 Task: Who was a key sculptor in the Modernism era?
Action: Mouse moved to (122, 140)
Screenshot: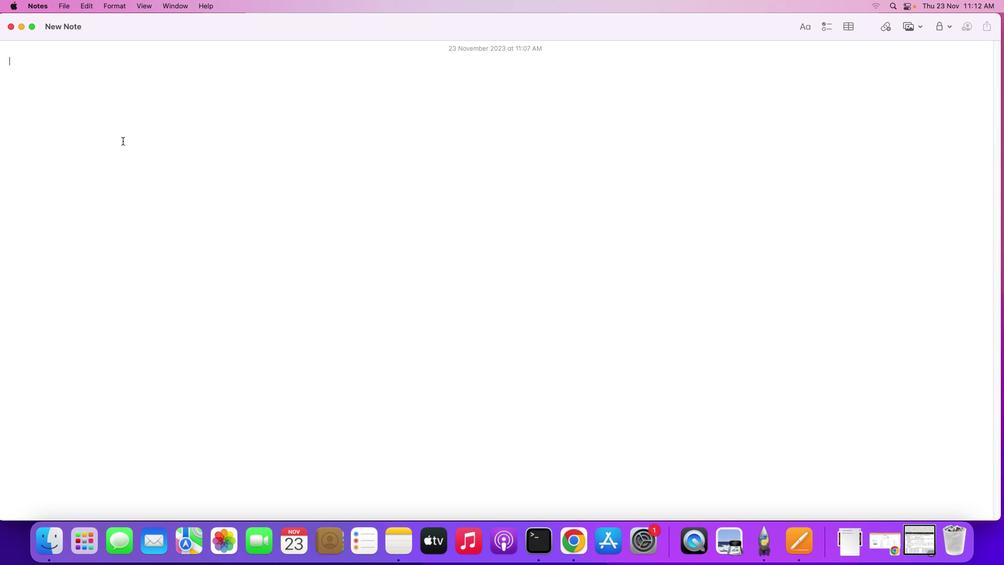 
Action: Mouse pressed left at (122, 140)
Screenshot: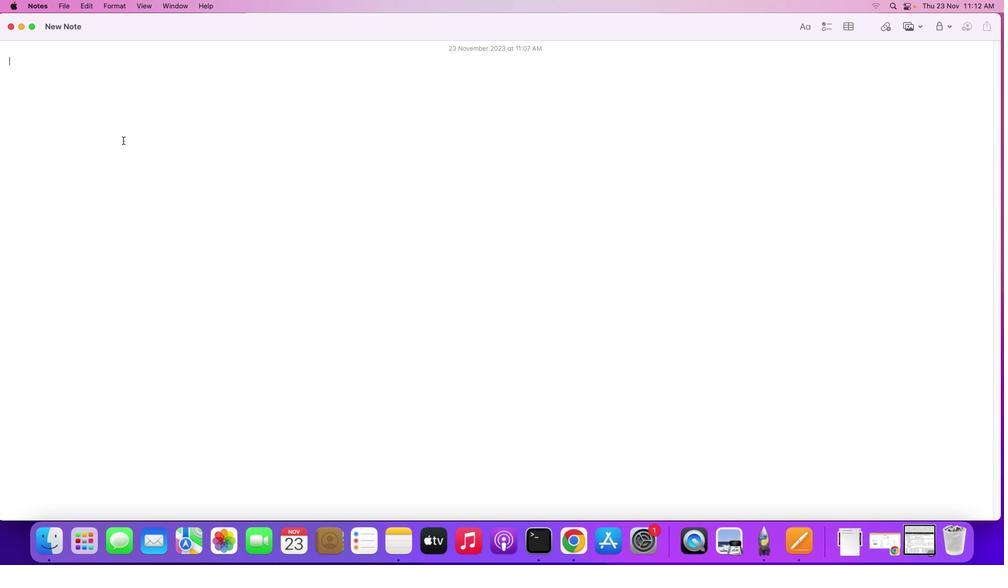 
Action: Mouse moved to (121, 141)
Screenshot: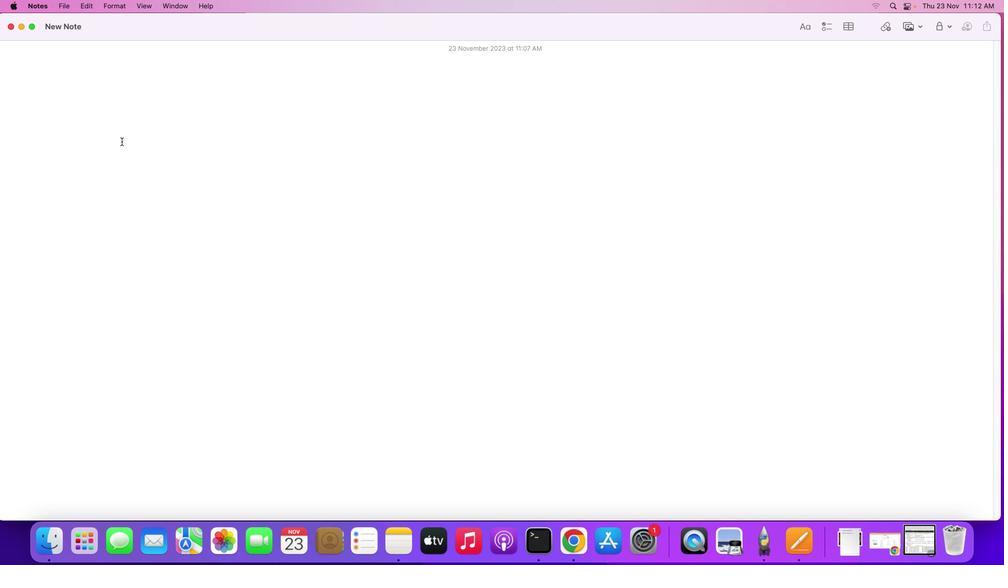 
Action: Key pressed Key.shift'W''h''o'Key.space'w''a''s'Key.space'a'Key.space'k''e''y'Key.space's''c''u''l''p''t''o''r'Key.space'i''n'Key.space't''h''e'Key.spaceKey.shift'M''o''d''e''r''n''i''s''m'Key.space'e''r''a'Key.shift_r'?'Key.enter
Screenshot: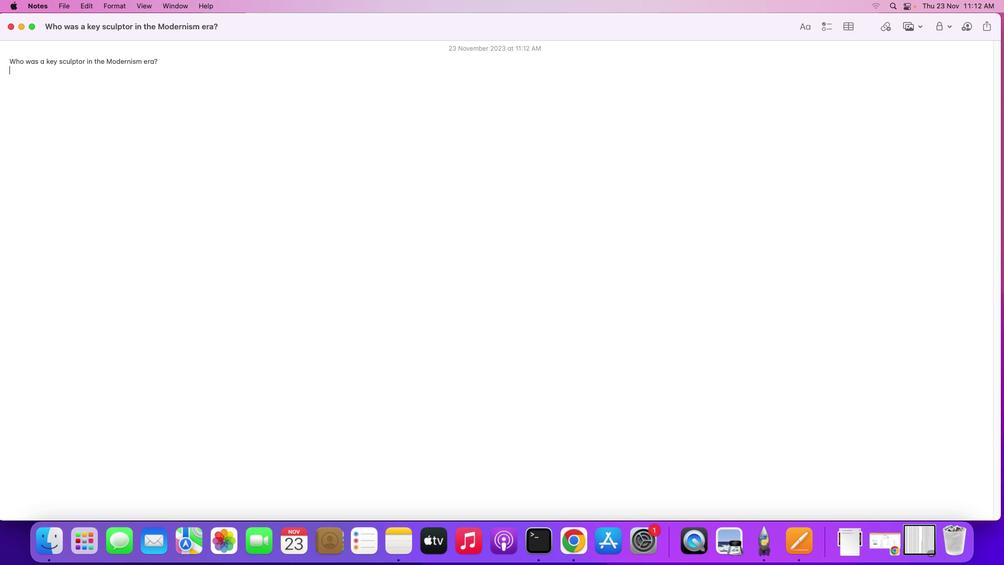 
Action: Mouse moved to (882, 542)
Screenshot: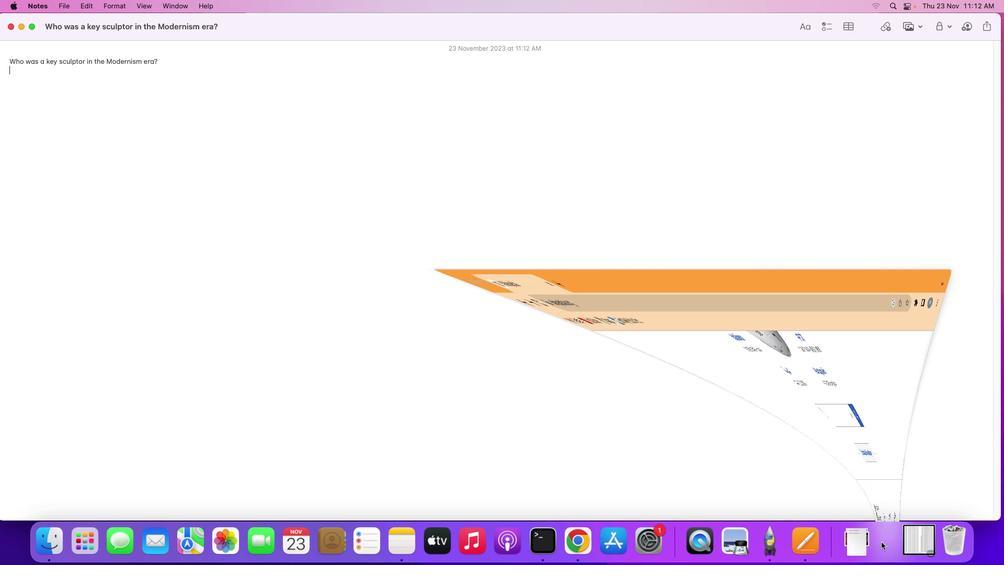 
Action: Mouse pressed left at (882, 542)
Screenshot: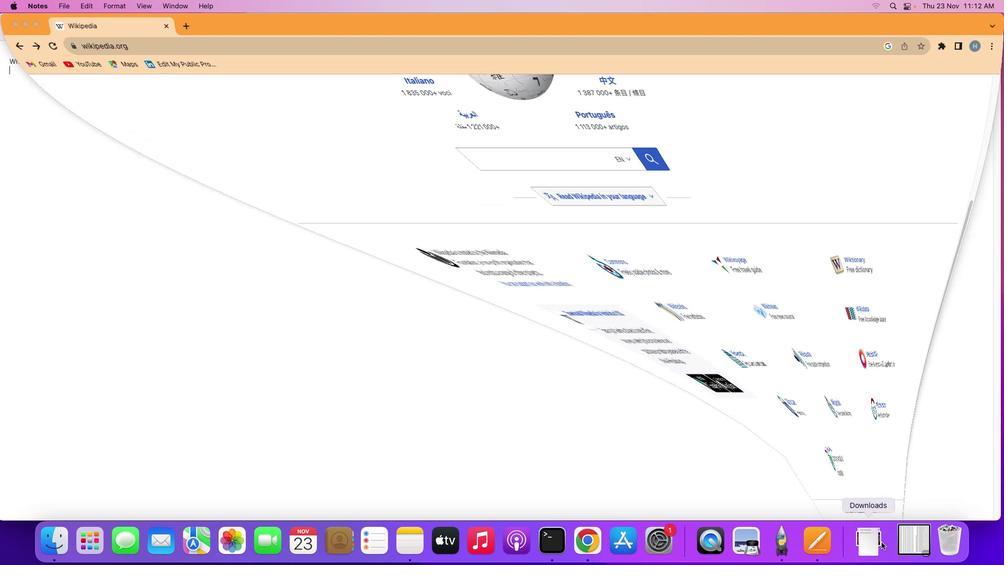 
Action: Mouse moved to (382, 190)
Screenshot: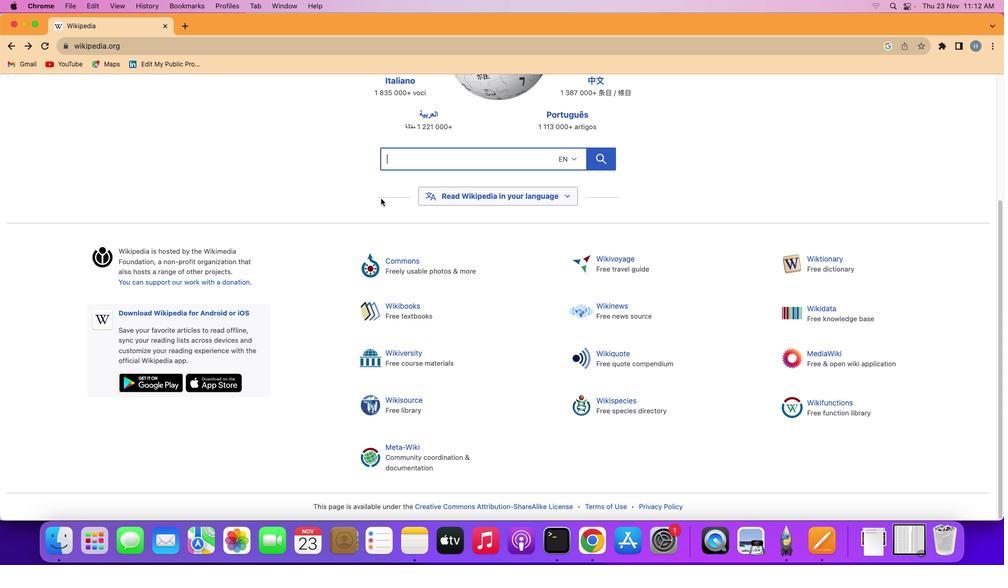
Action: Mouse scrolled (382, 190) with delta (0, 0)
Screenshot: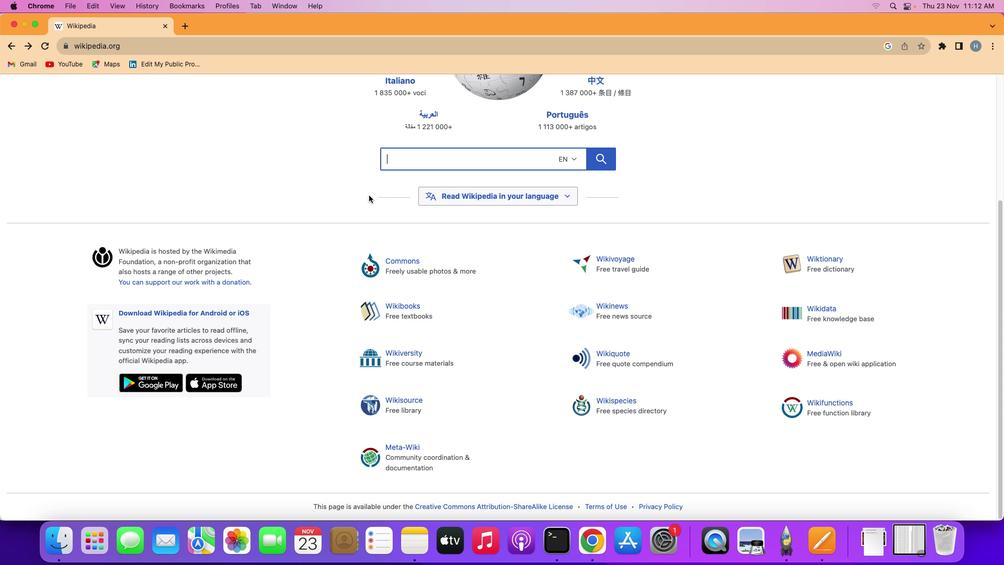 
Action: Mouse scrolled (382, 190) with delta (0, 0)
Screenshot: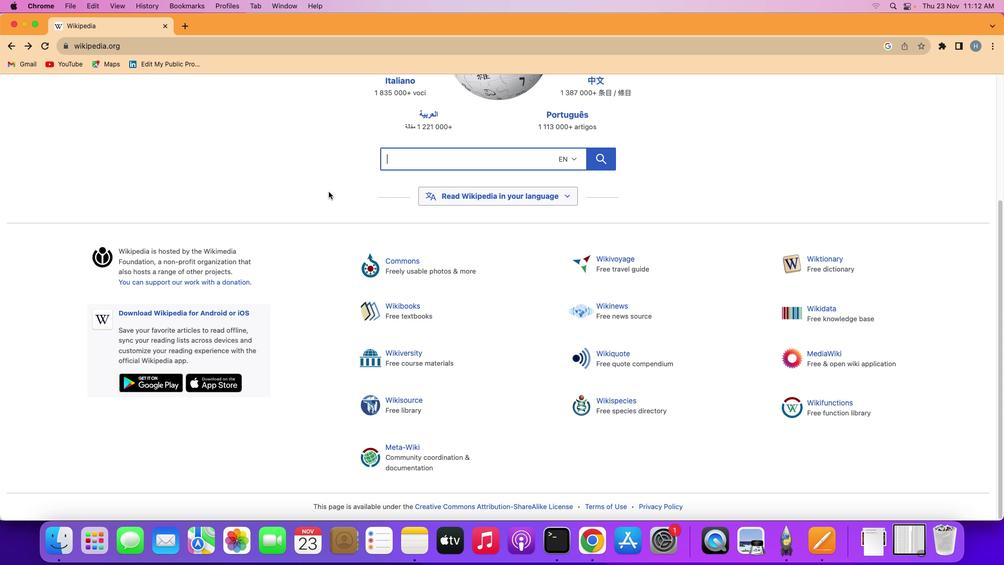 
Action: Mouse scrolled (382, 190) with delta (0, -1)
Screenshot: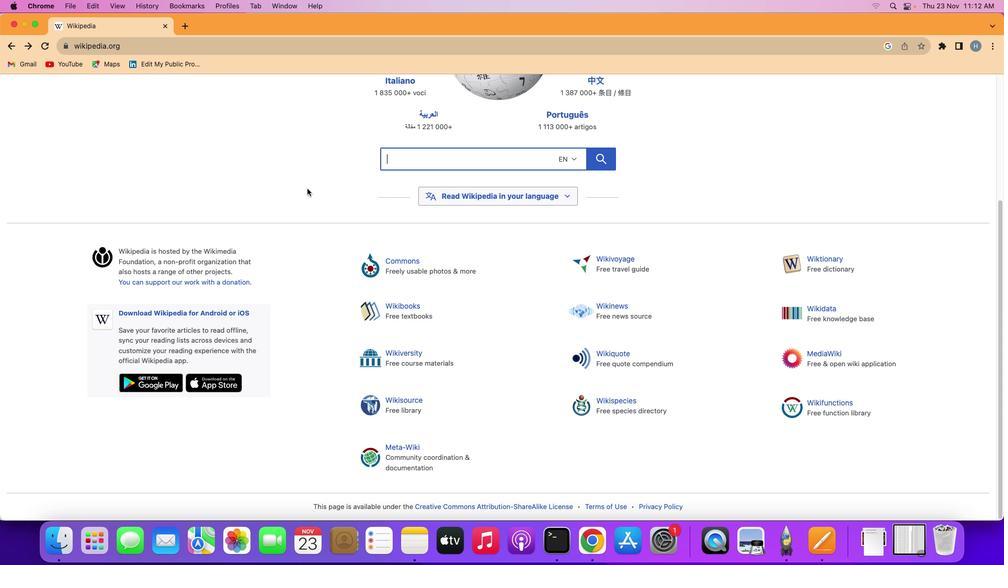 
Action: Mouse scrolled (382, 190) with delta (0, -2)
Screenshot: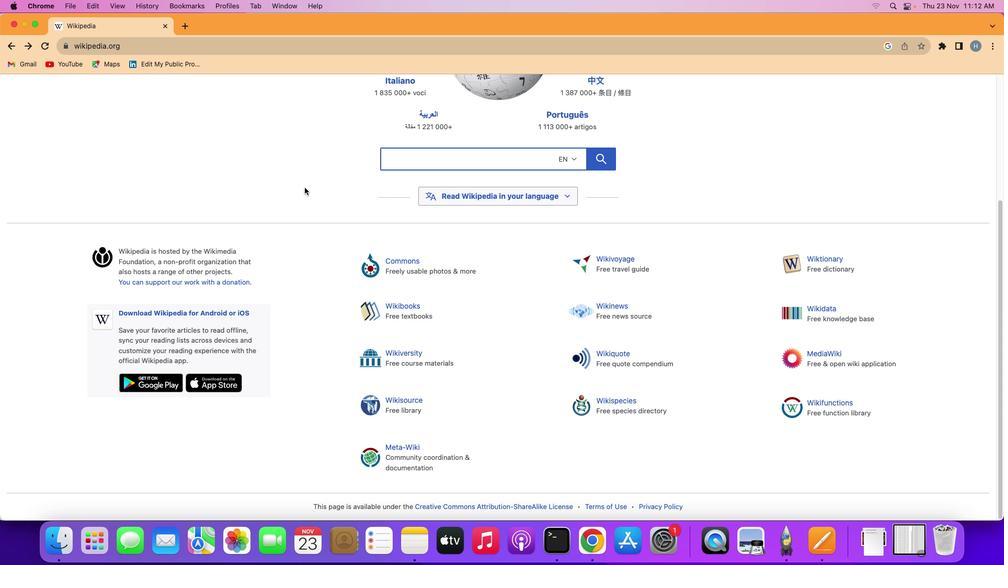
Action: Mouse moved to (381, 198)
Screenshot: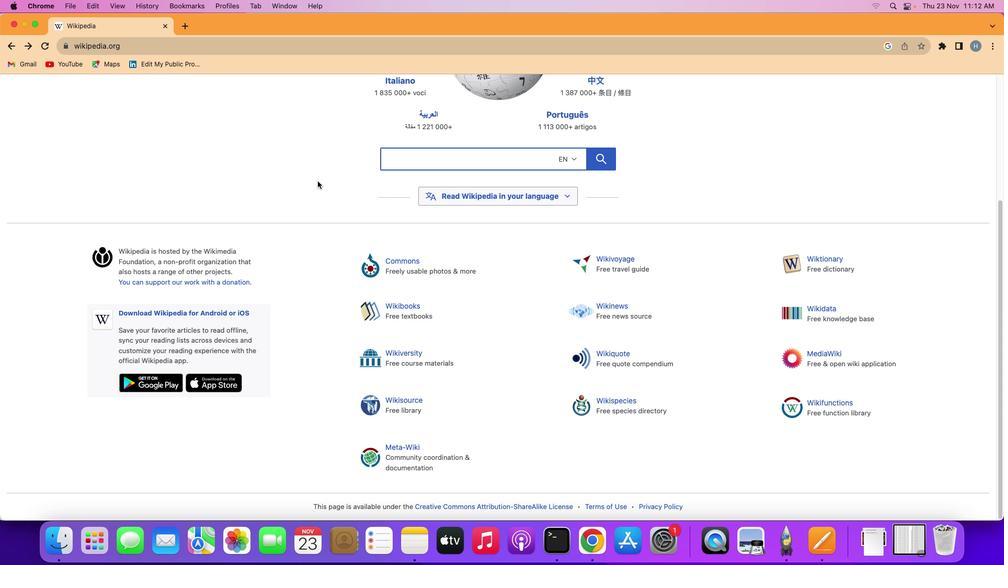 
Action: Mouse scrolled (381, 198) with delta (0, 0)
Screenshot: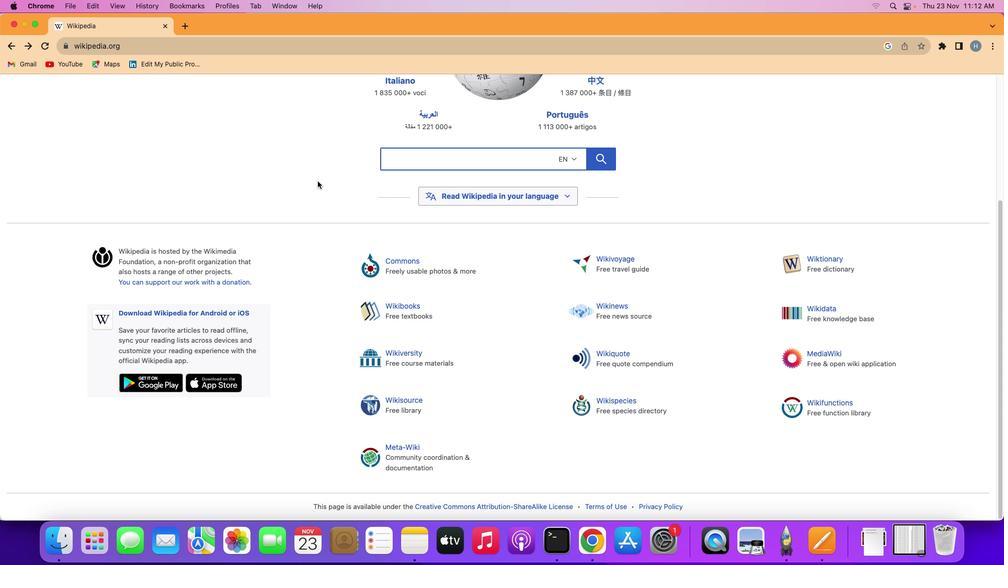 
Action: Mouse moved to (381, 198)
Screenshot: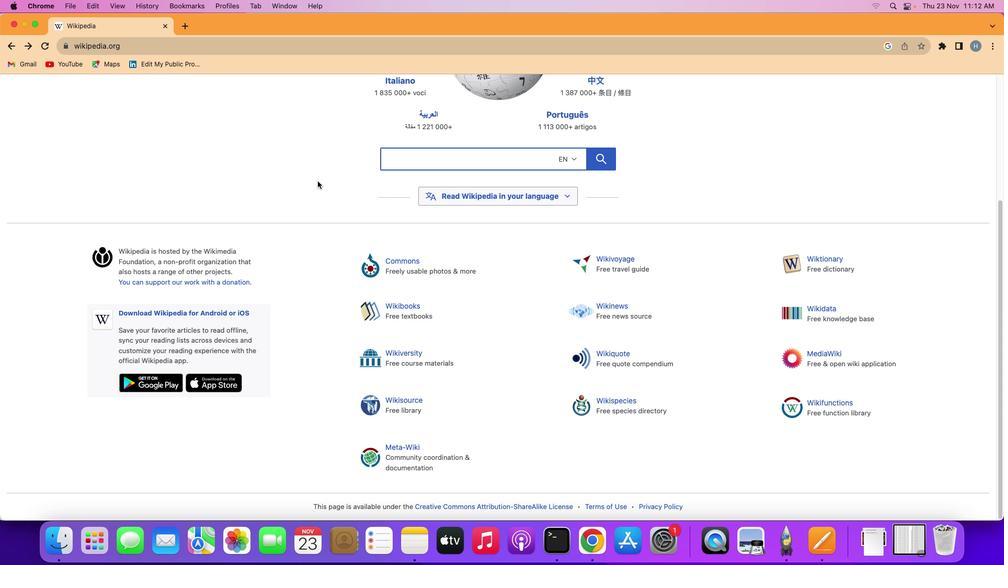 
Action: Mouse scrolled (381, 198) with delta (0, 0)
Screenshot: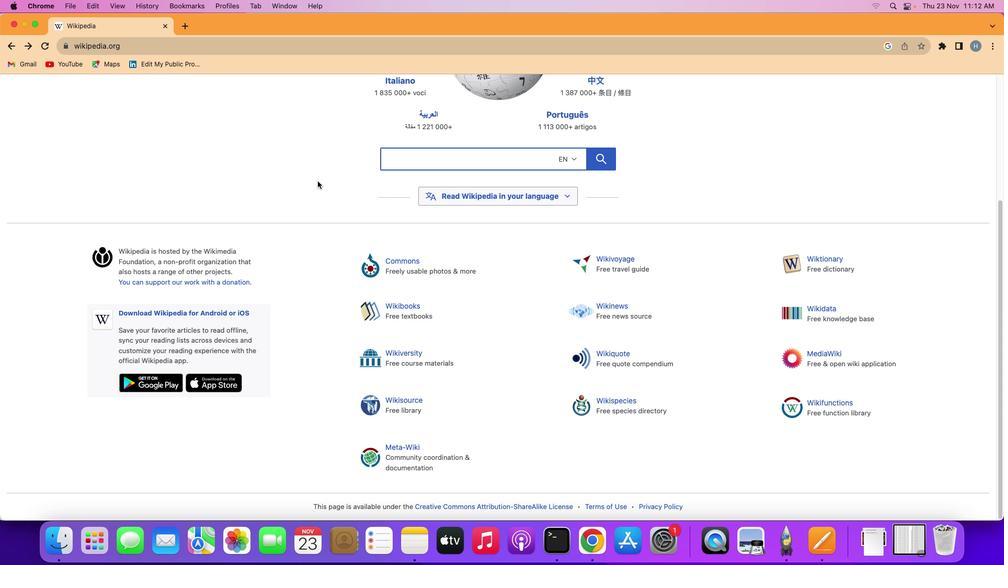 
Action: Mouse scrolled (381, 198) with delta (0, -1)
Screenshot: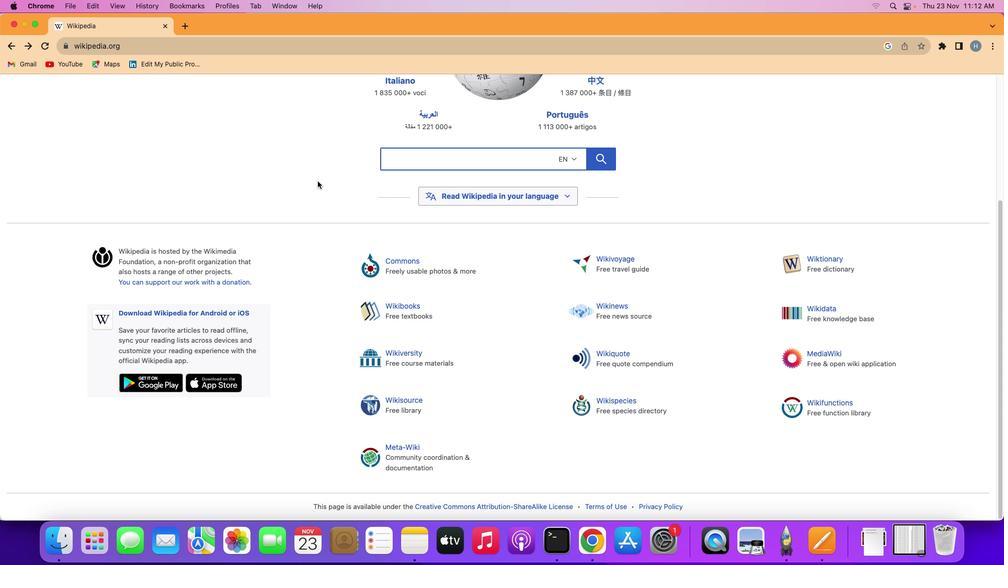 
Action: Mouse moved to (316, 183)
Screenshot: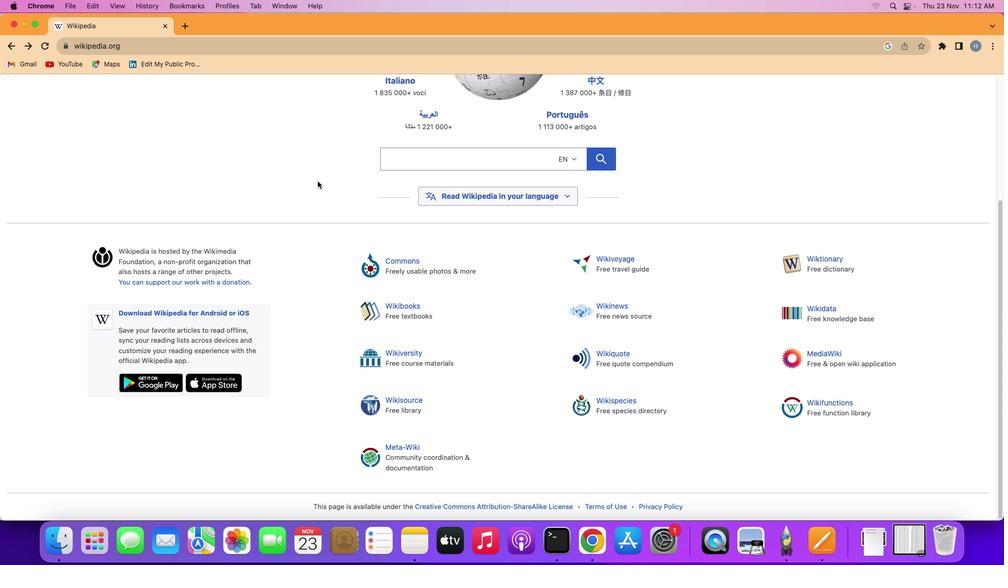 
Action: Mouse scrolled (316, 183) with delta (0, 0)
Screenshot: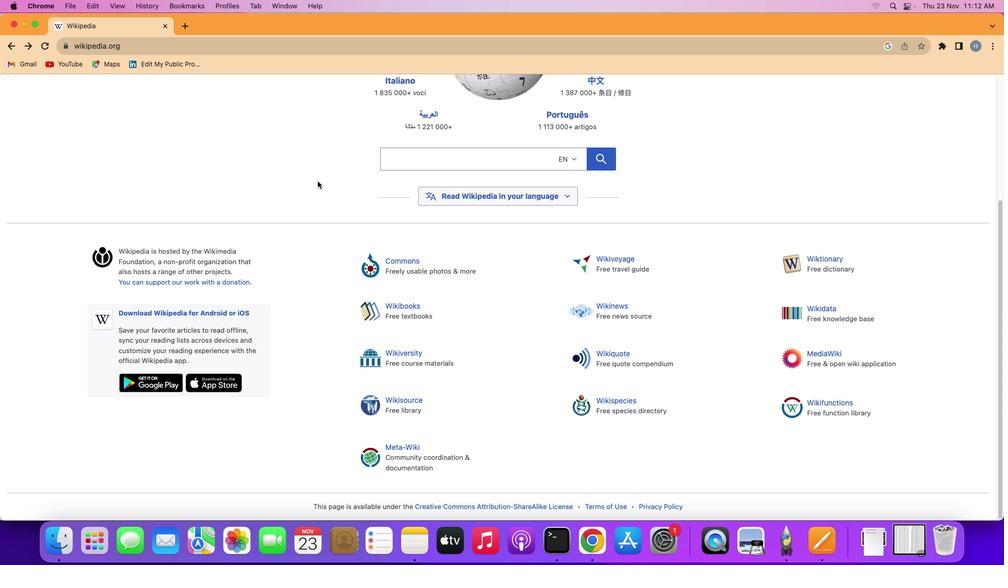 
Action: Mouse moved to (317, 181)
Screenshot: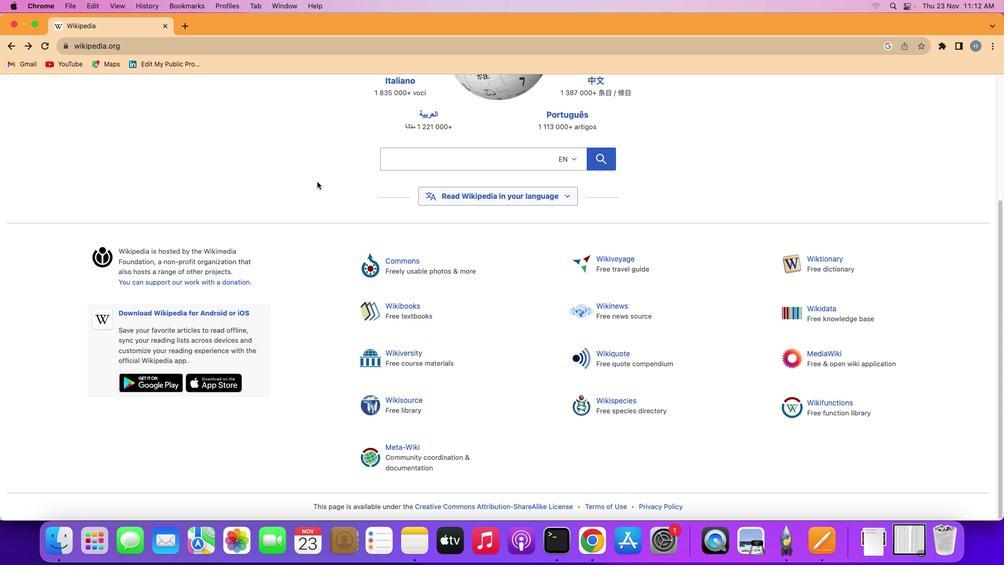 
Action: Mouse pressed left at (317, 181)
Screenshot: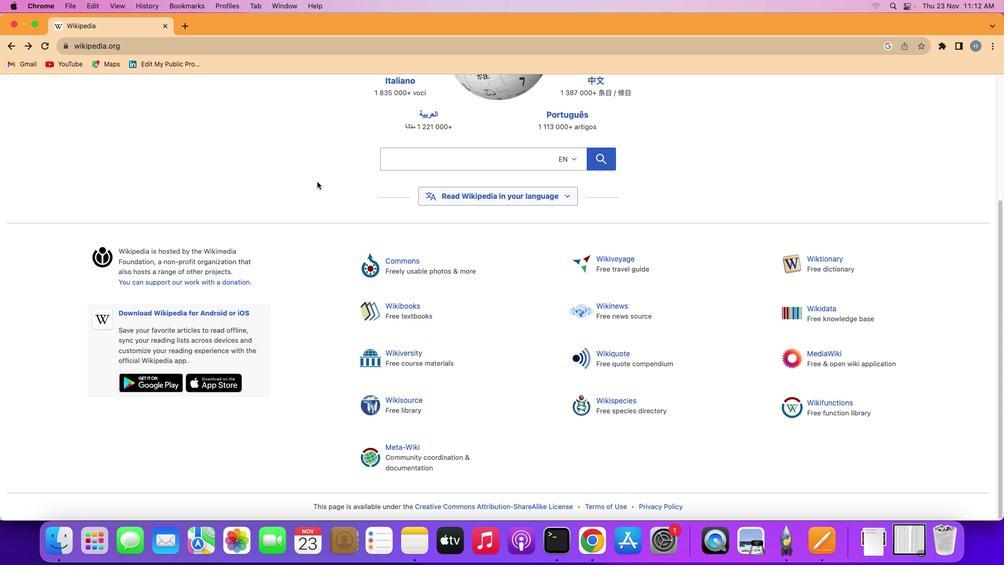 
Action: Mouse moved to (317, 181)
Screenshot: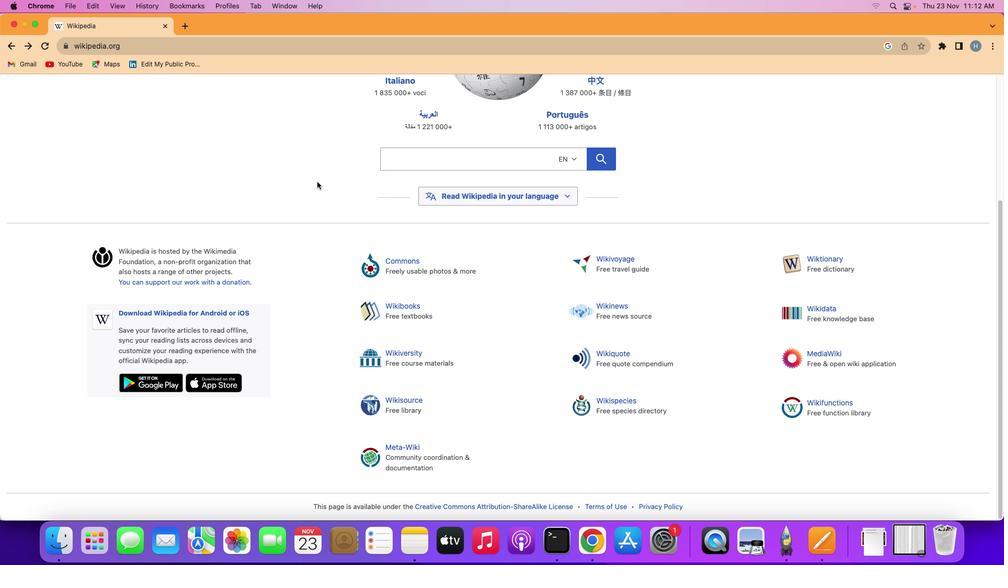 
Action: Mouse scrolled (317, 181) with delta (0, 0)
Screenshot: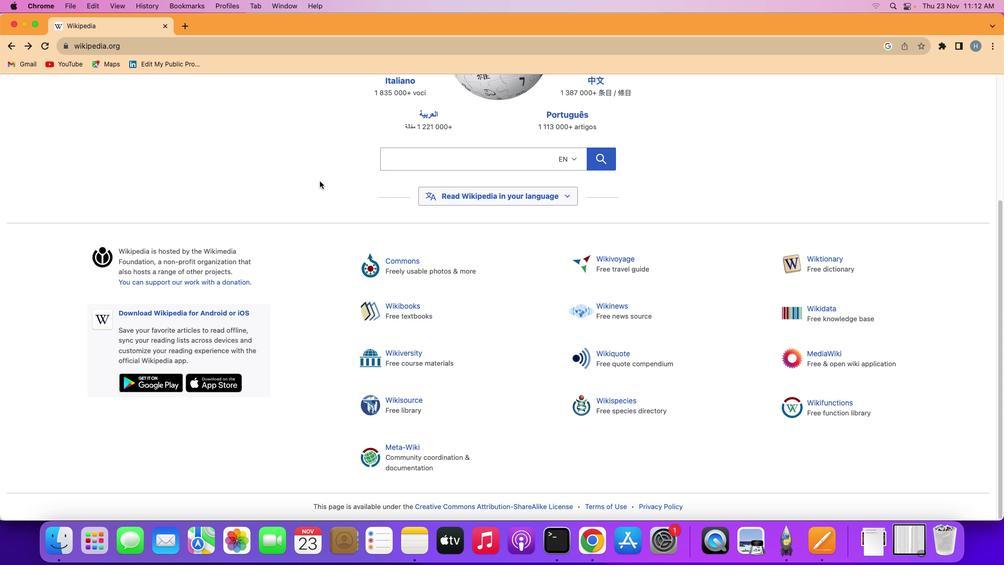 
Action: Mouse scrolled (317, 181) with delta (0, 0)
Screenshot: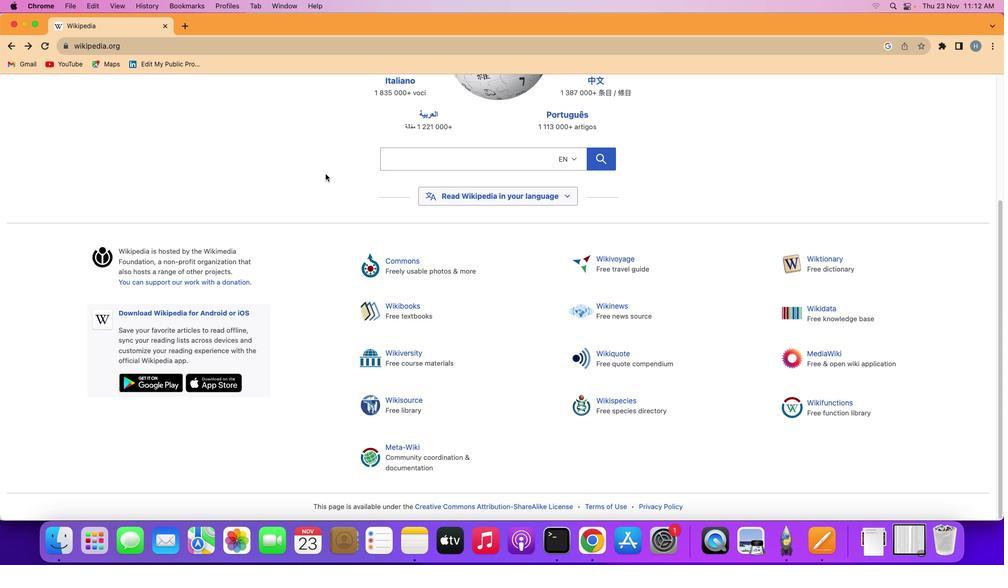 
Action: Mouse scrolled (317, 181) with delta (0, -1)
Screenshot: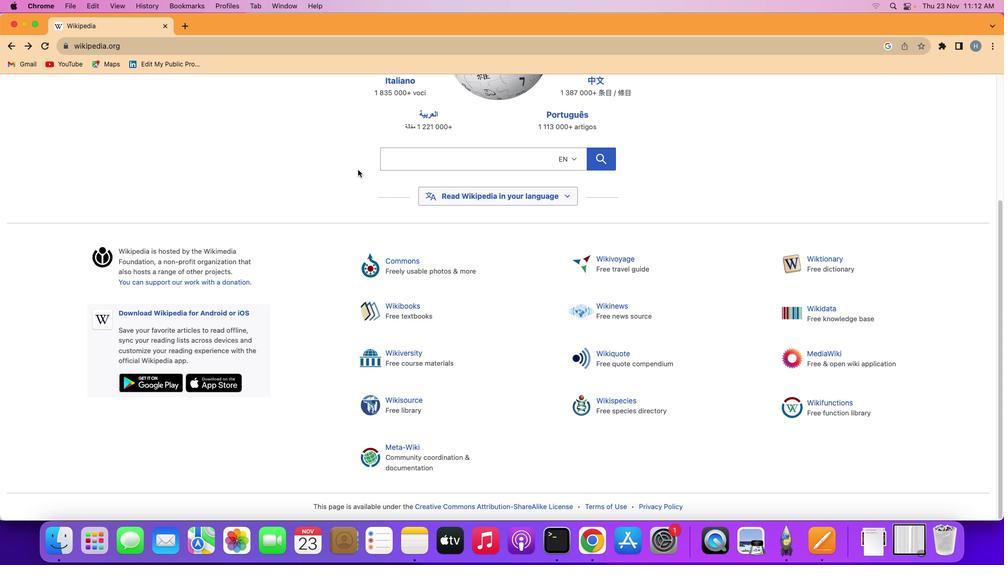 
Action: Mouse scrolled (317, 181) with delta (0, -1)
Screenshot: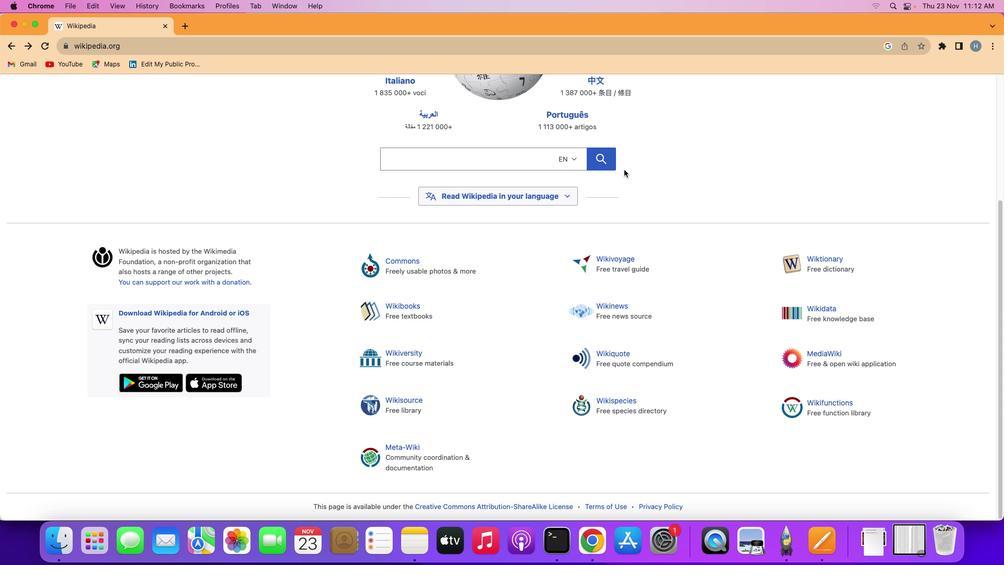 
Action: Mouse moved to (706, 168)
Screenshot: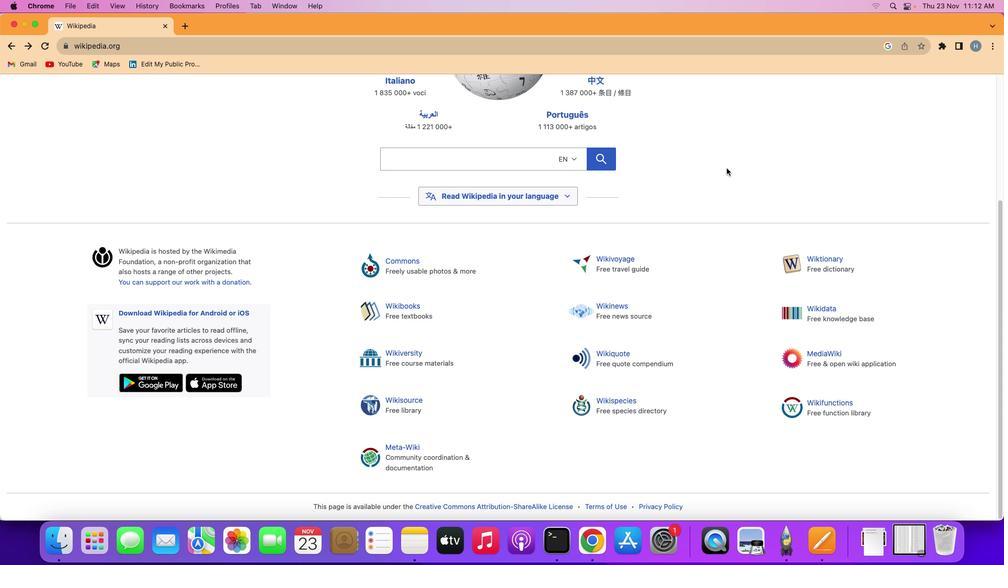 
Action: Mouse scrolled (706, 168) with delta (0, 0)
Screenshot: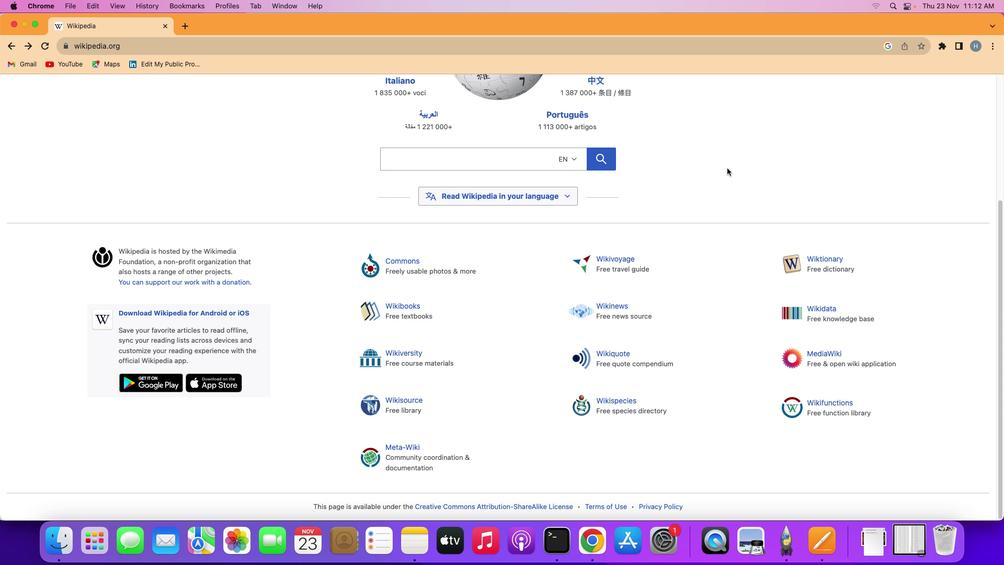 
Action: Mouse moved to (727, 168)
Screenshot: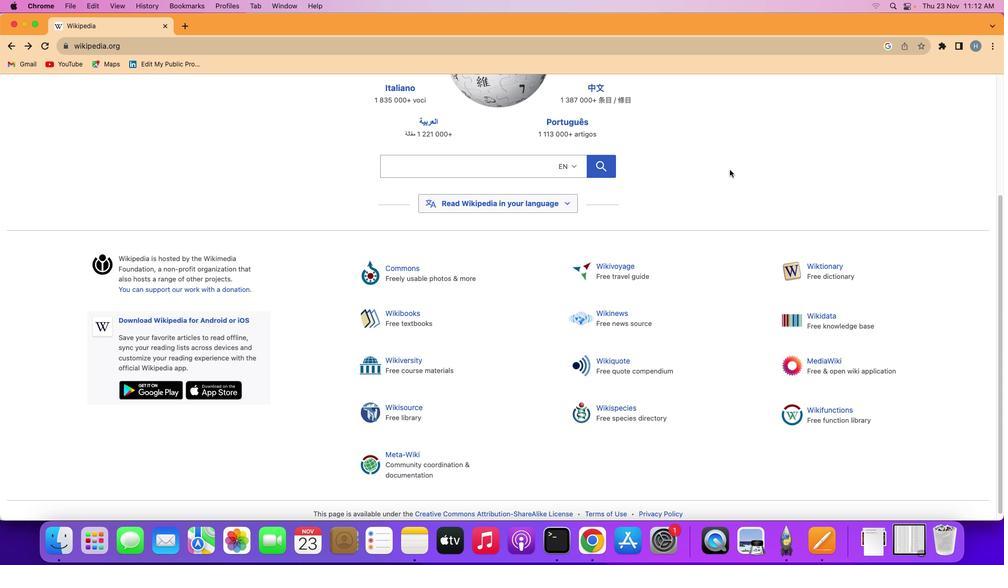 
Action: Mouse pressed left at (727, 168)
Screenshot: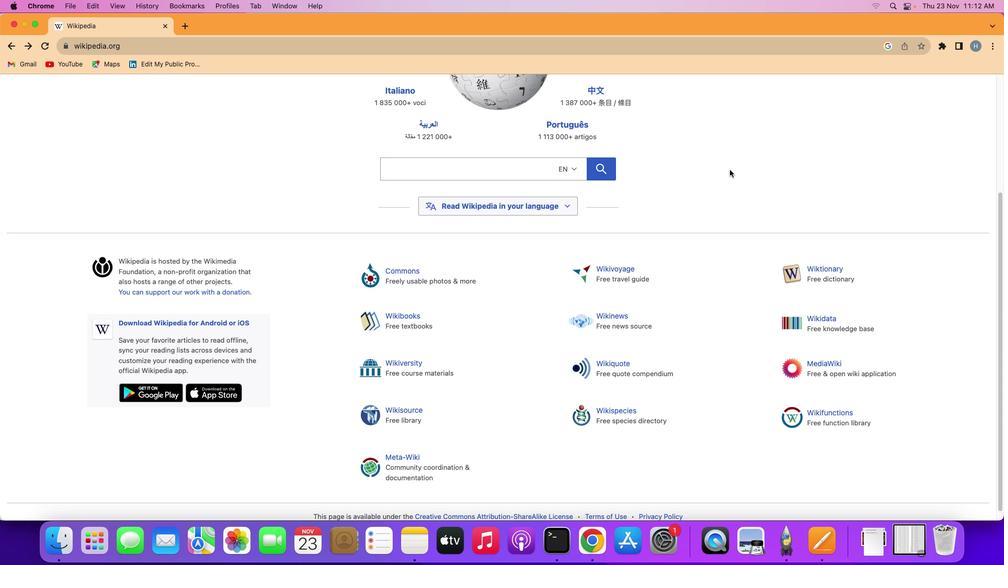 
Action: Mouse moved to (729, 170)
Screenshot: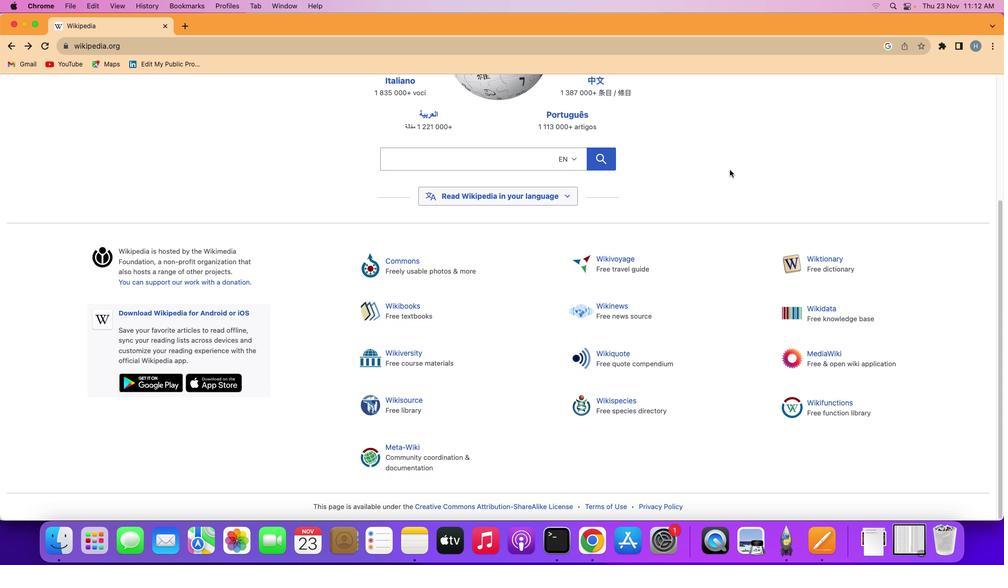 
Action: Mouse scrolled (729, 170) with delta (0, 0)
Screenshot: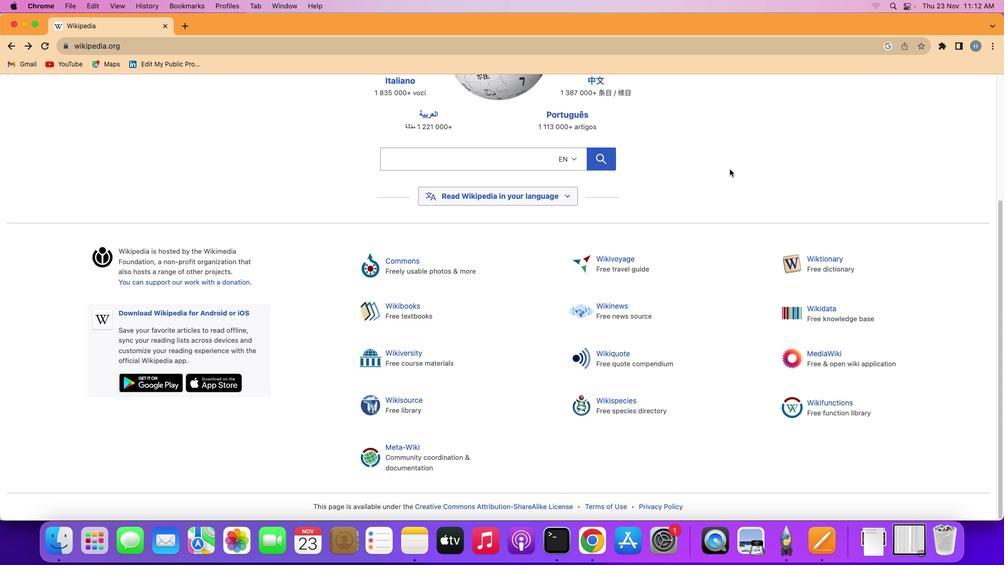 
Action: Mouse moved to (729, 170)
Screenshot: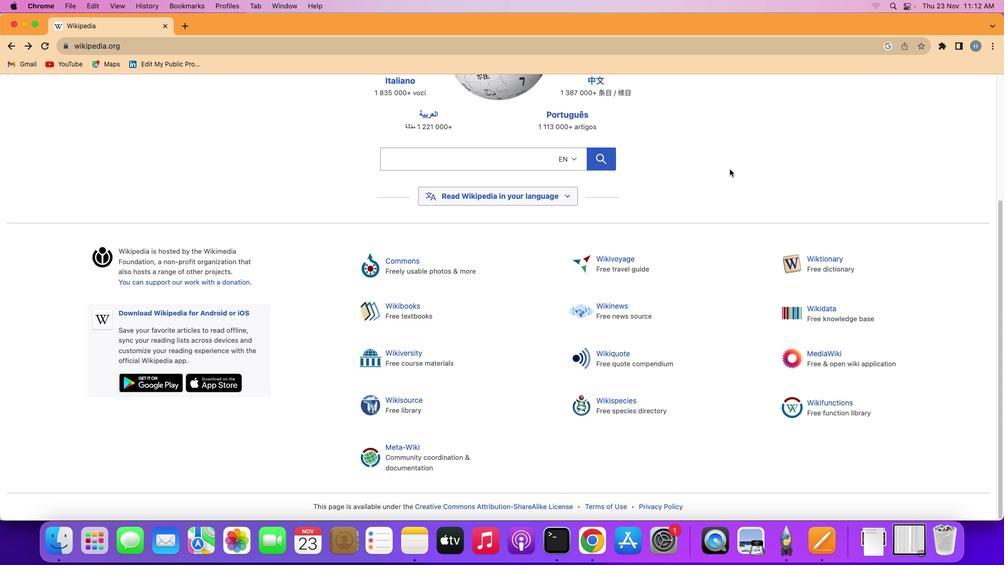 
Action: Mouse scrolled (729, 170) with delta (0, 1)
Screenshot: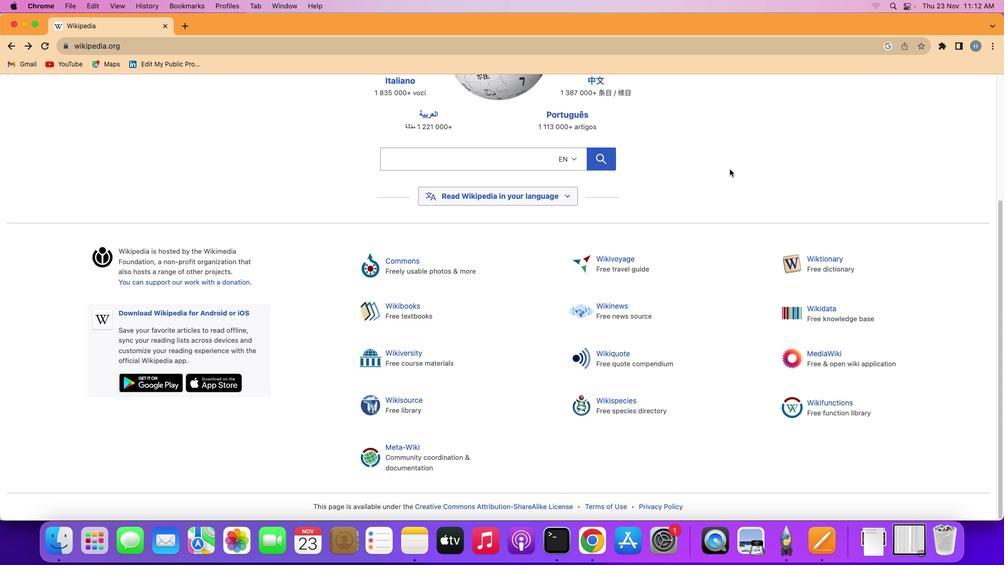 
Action: Mouse scrolled (729, 170) with delta (0, -1)
Screenshot: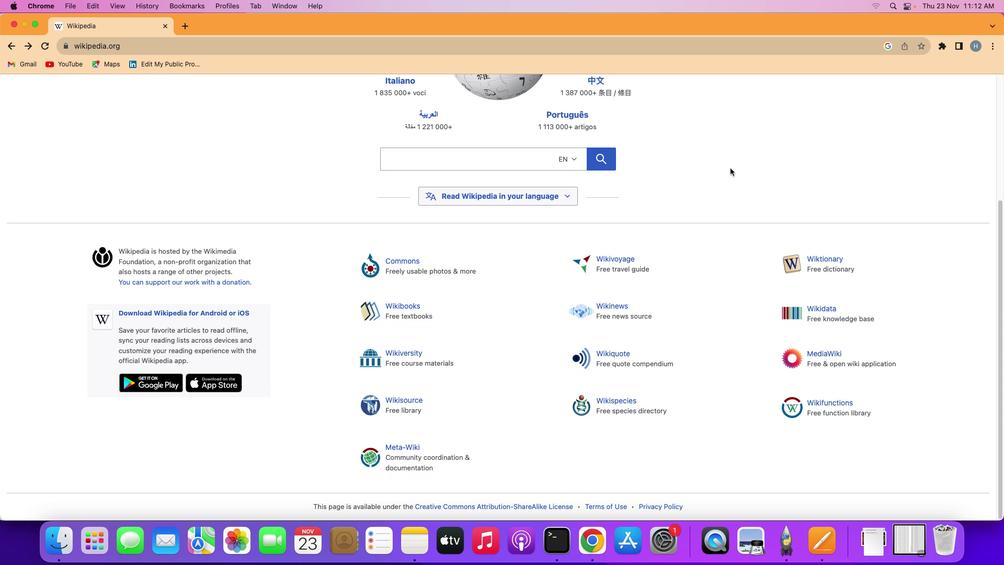 
Action: Mouse scrolled (729, 170) with delta (0, -1)
Screenshot: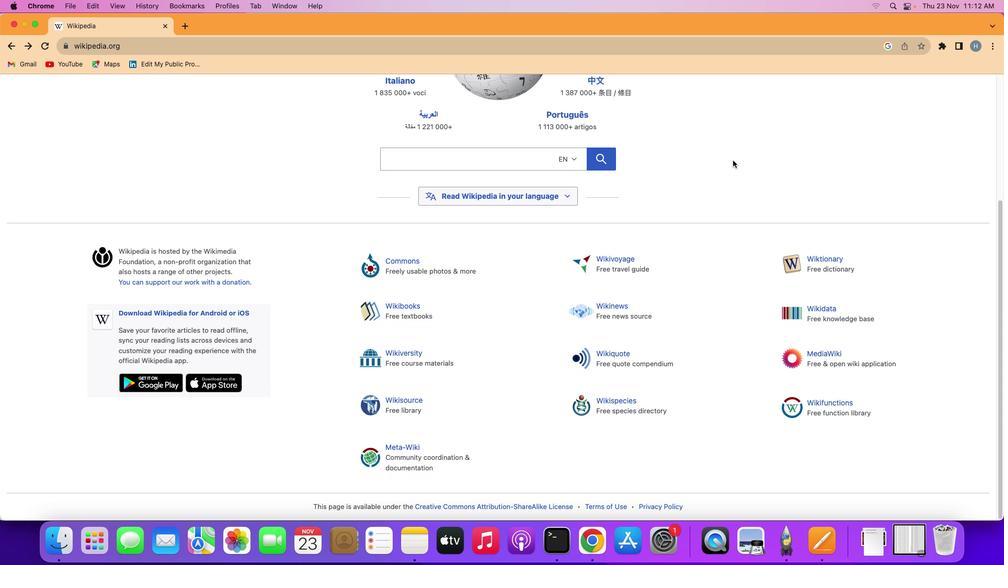 
Action: Mouse moved to (730, 169)
Screenshot: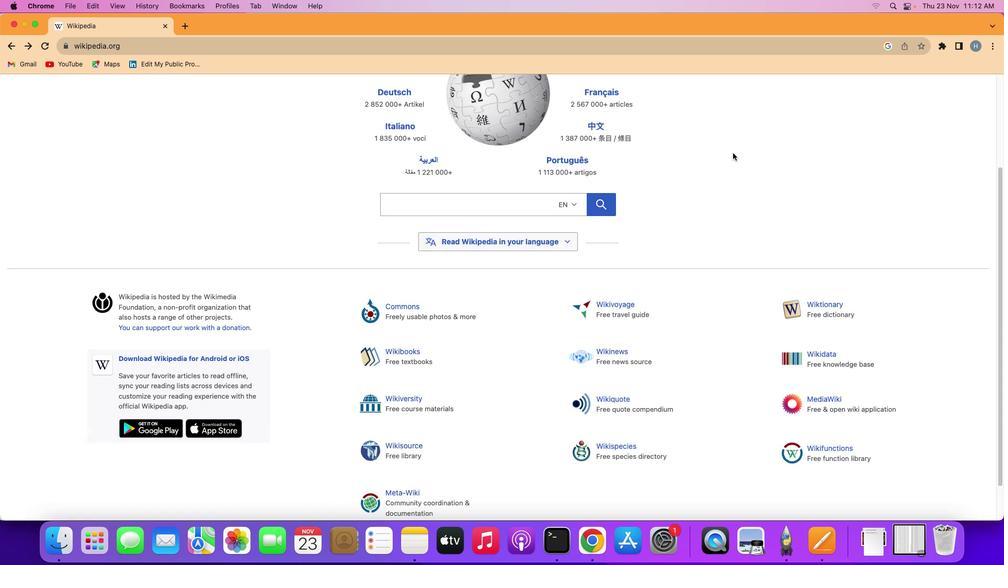 
Action: Mouse scrolled (730, 169) with delta (0, 0)
Screenshot: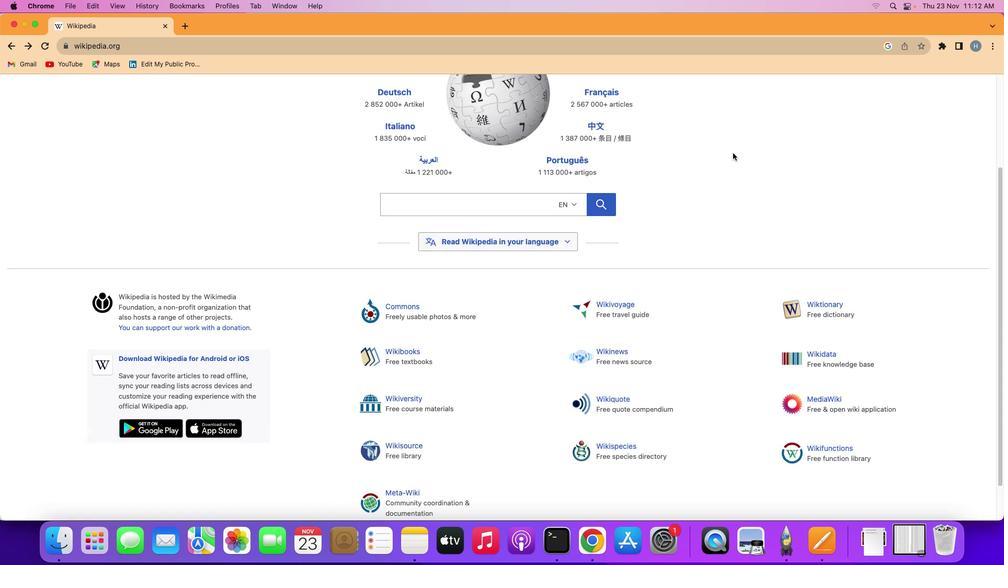 
Action: Mouse moved to (730, 169)
Screenshot: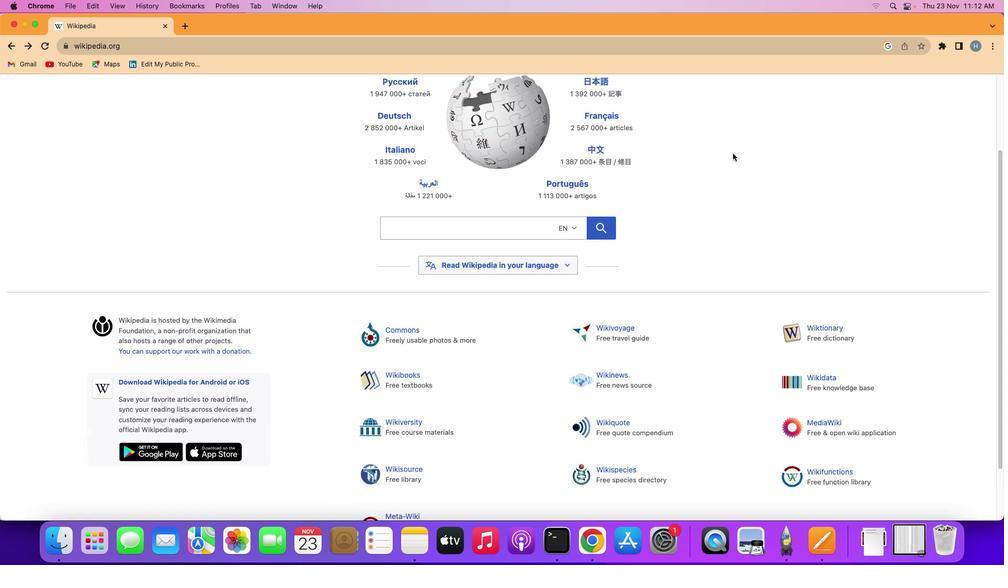 
Action: Mouse scrolled (730, 169) with delta (0, 0)
Screenshot: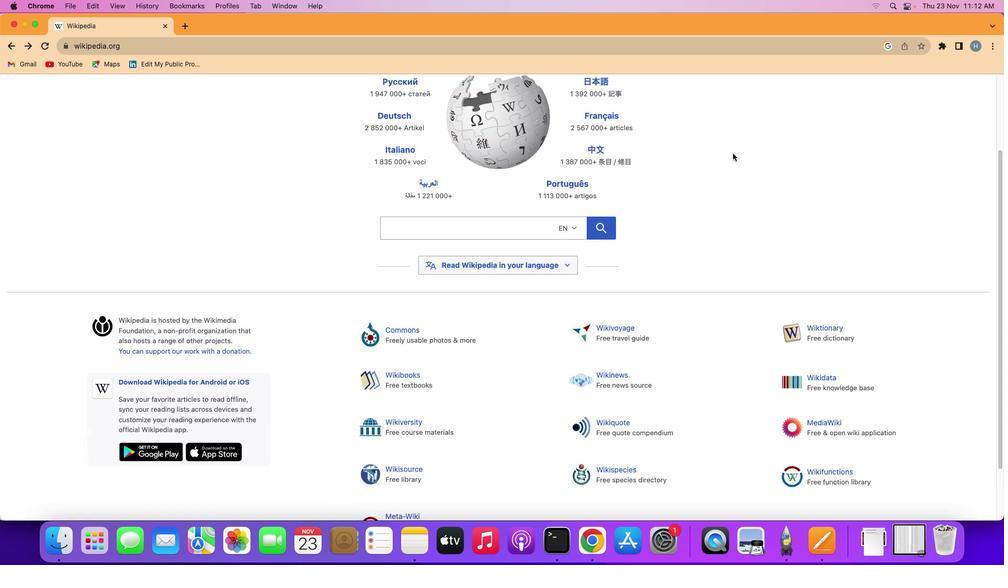 
Action: Mouse moved to (730, 166)
Screenshot: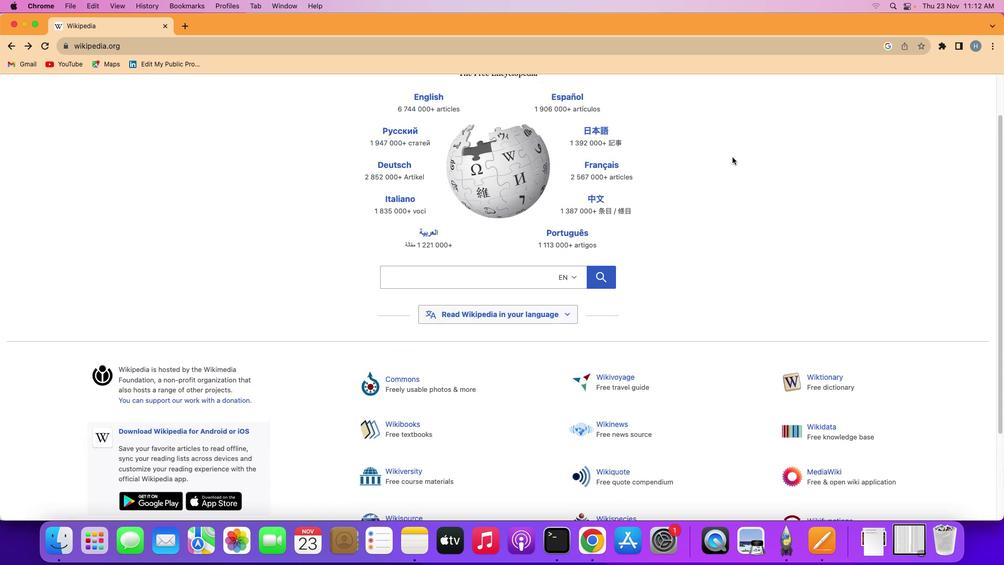 
Action: Mouse scrolled (730, 166) with delta (0, -1)
Screenshot: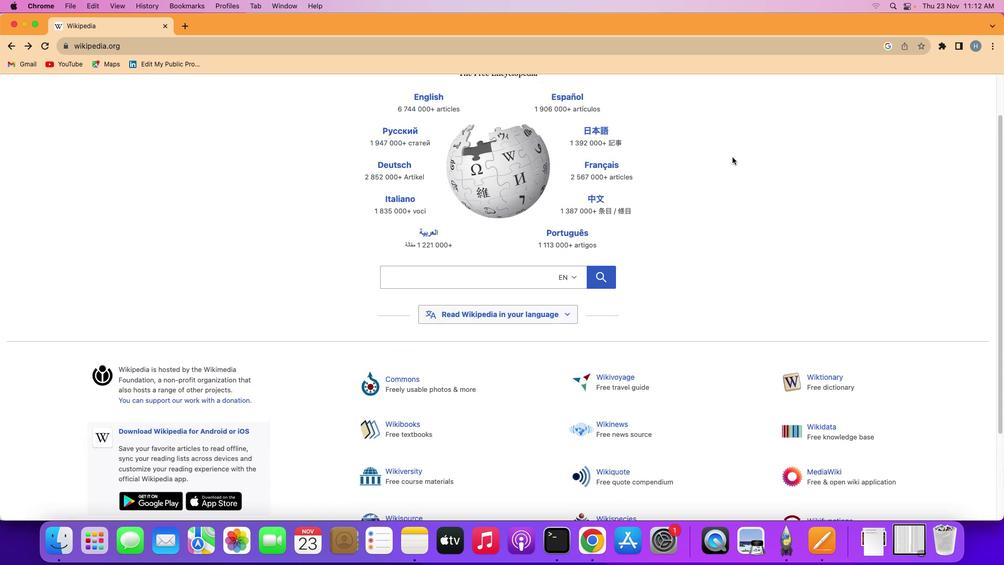 
Action: Mouse moved to (733, 152)
Screenshot: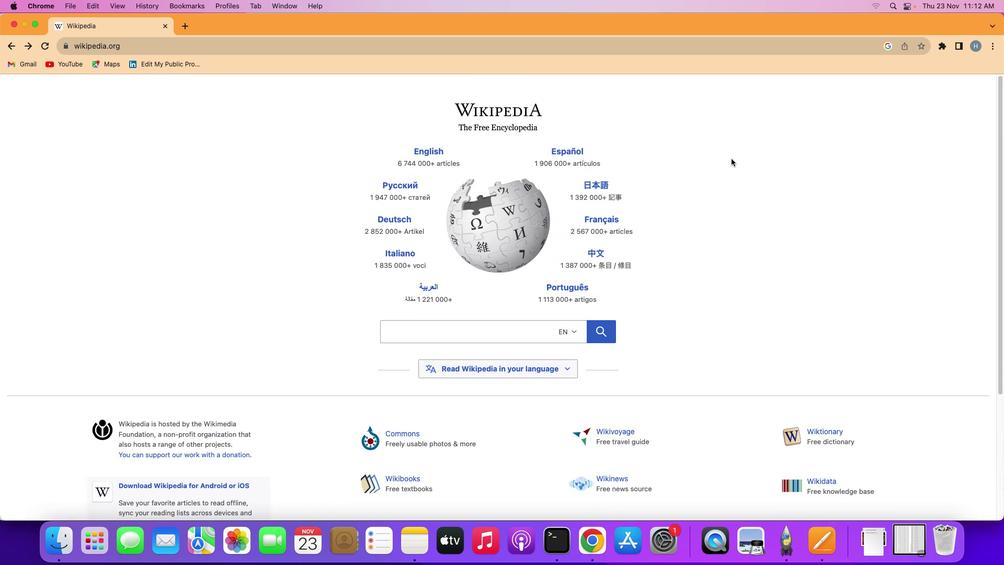 
Action: Mouse scrolled (733, 152) with delta (0, 0)
Screenshot: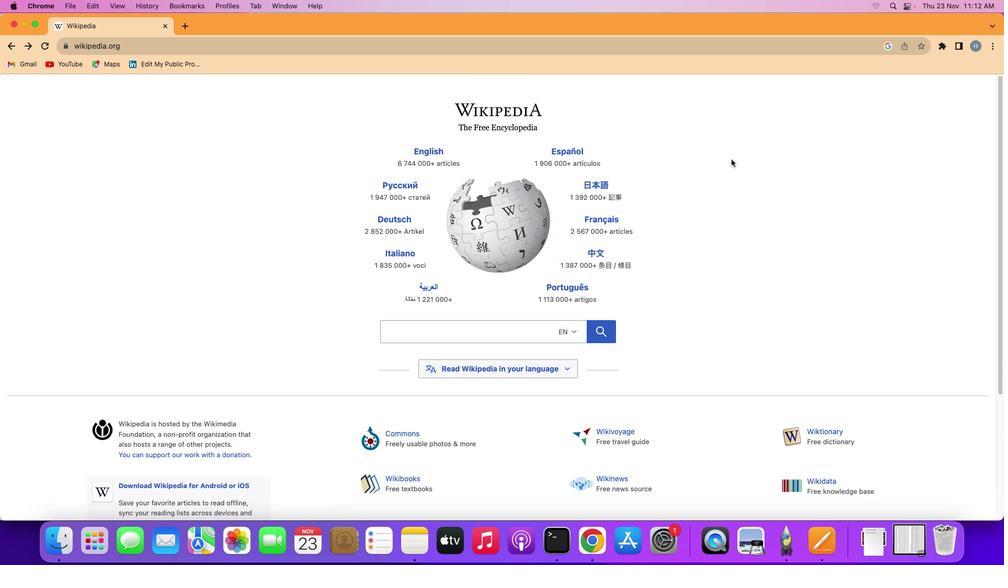 
Action: Mouse scrolled (733, 152) with delta (0, 0)
Screenshot: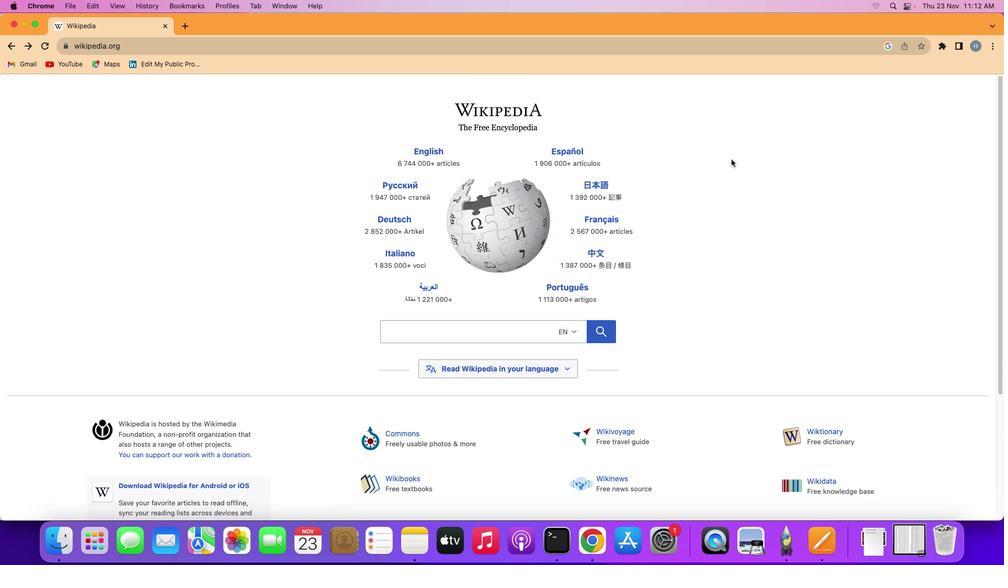 
Action: Mouse scrolled (733, 152) with delta (0, 1)
Screenshot: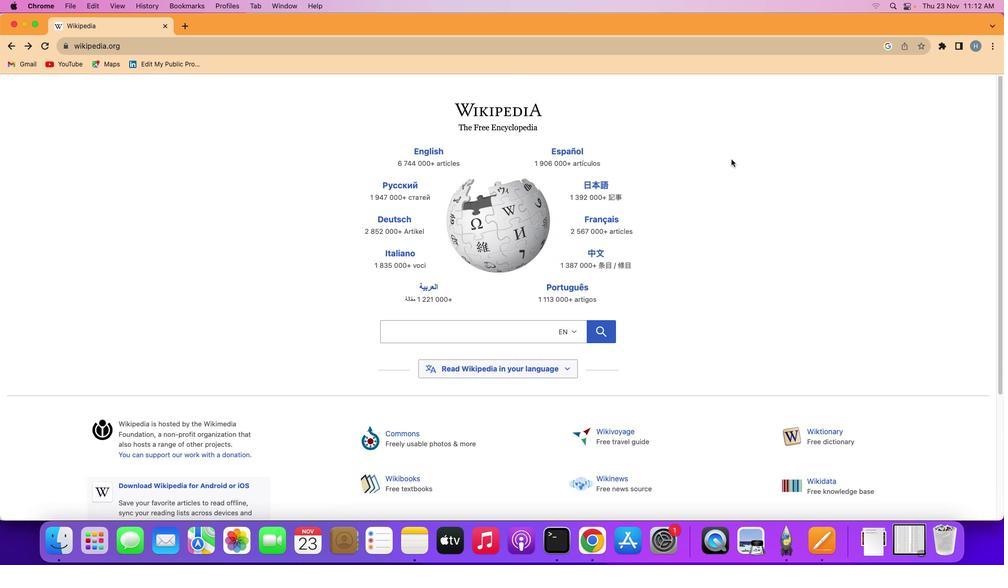 
Action: Mouse moved to (732, 152)
Screenshot: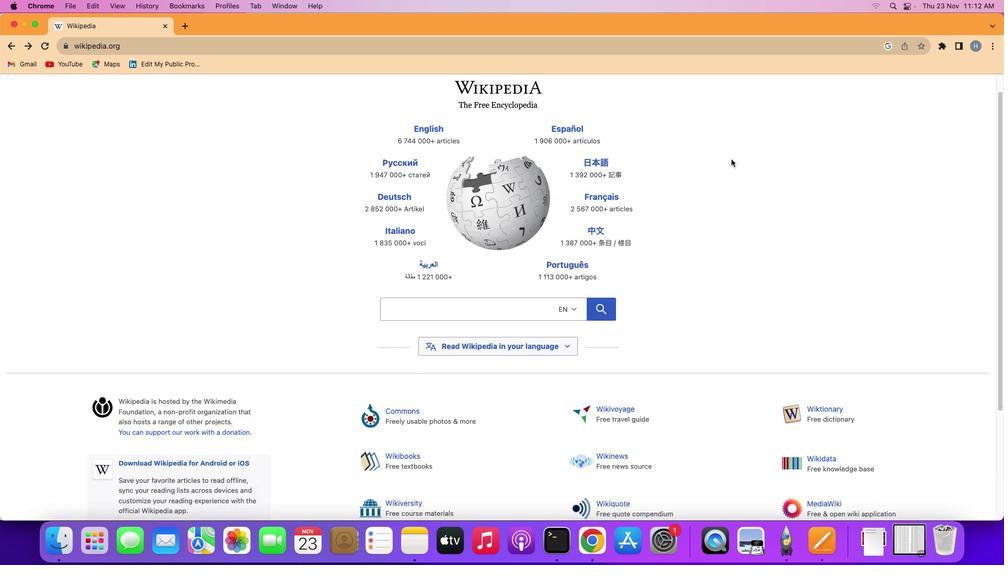 
Action: Mouse scrolled (732, 152) with delta (0, 0)
Screenshot: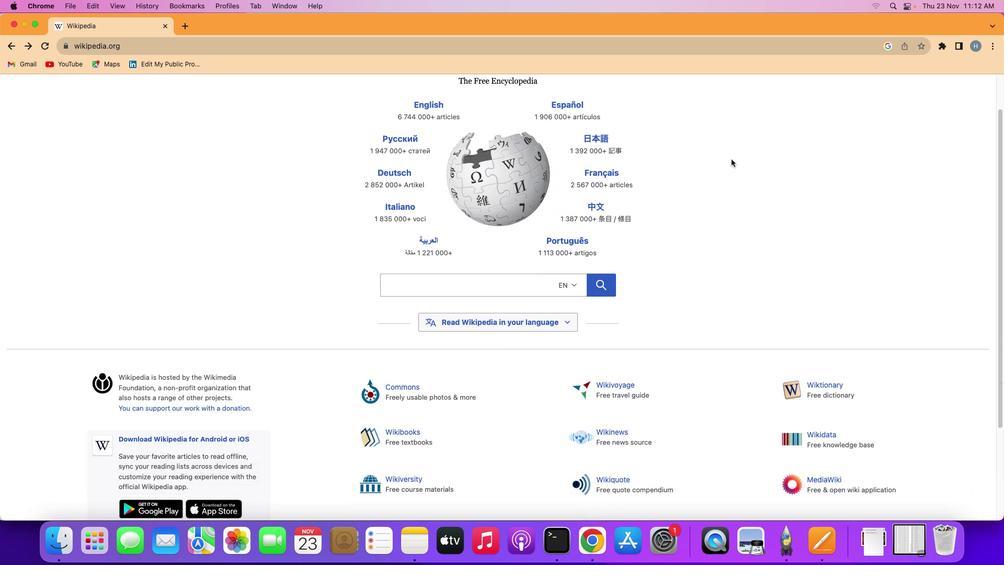 
Action: Mouse moved to (732, 152)
Screenshot: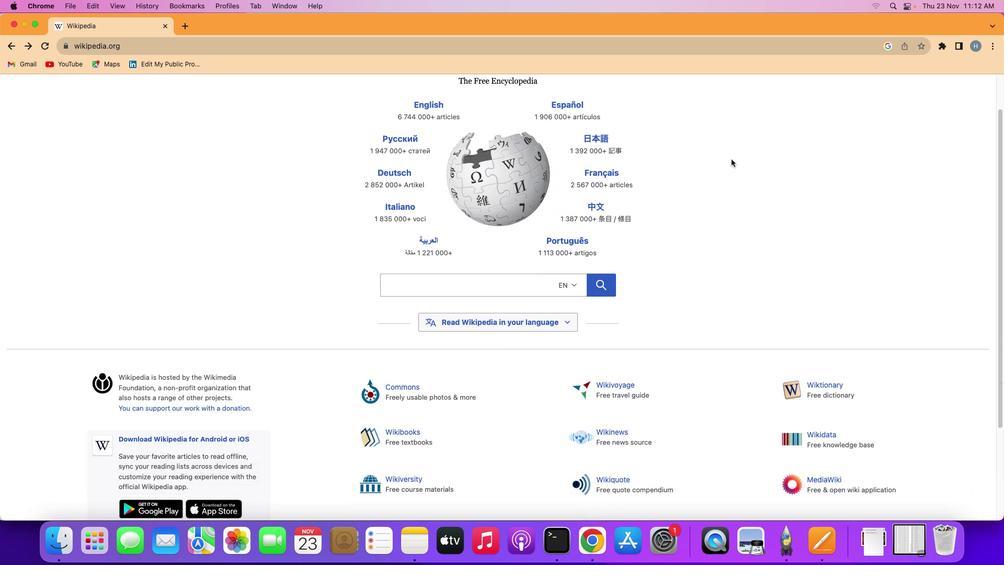 
Action: Mouse scrolled (732, 152) with delta (0, 2)
Screenshot: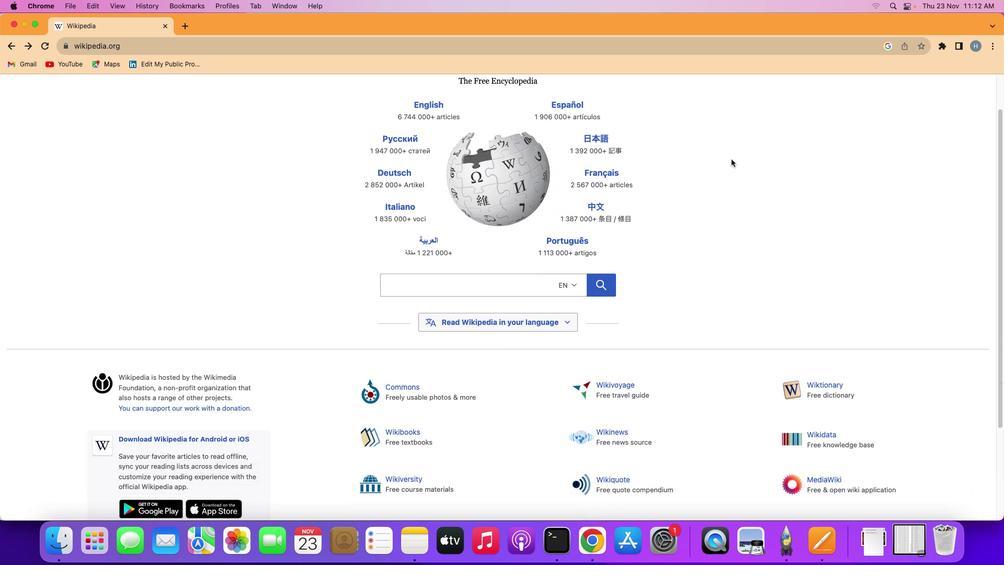 
Action: Mouse scrolled (732, 152) with delta (0, -2)
Screenshot: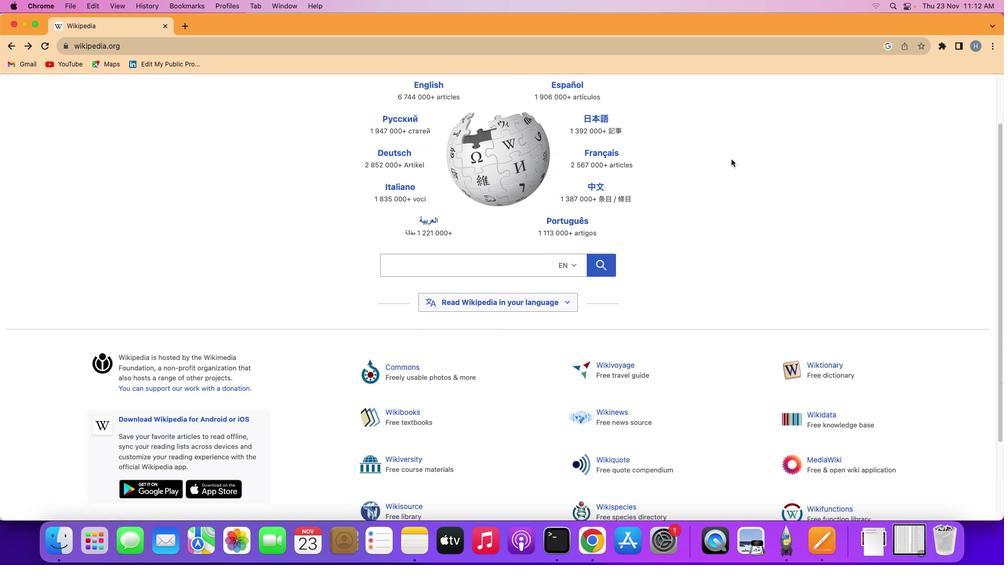 
Action: Mouse moved to (732, 153)
Screenshot: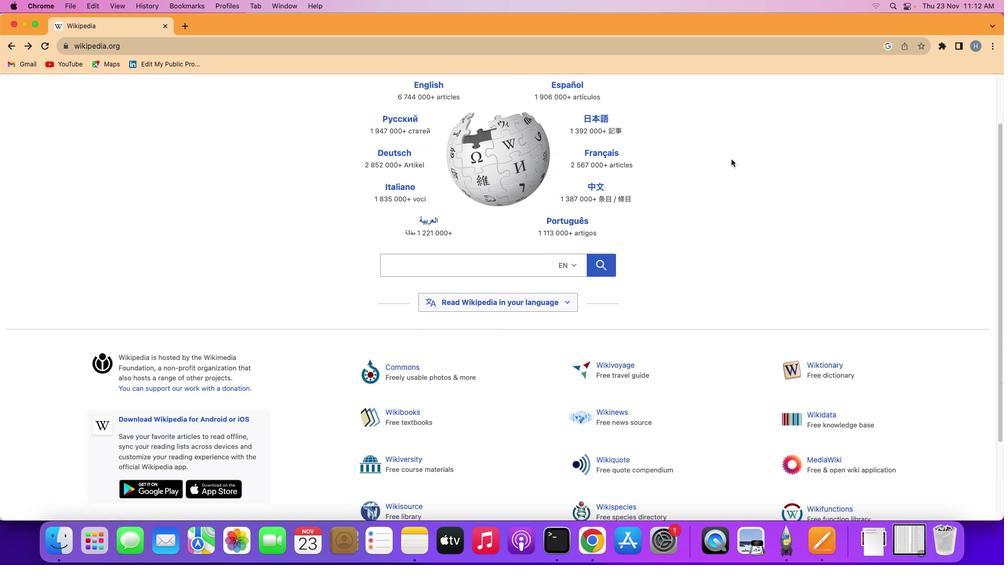 
Action: Mouse scrolled (732, 153) with delta (0, 2)
Screenshot: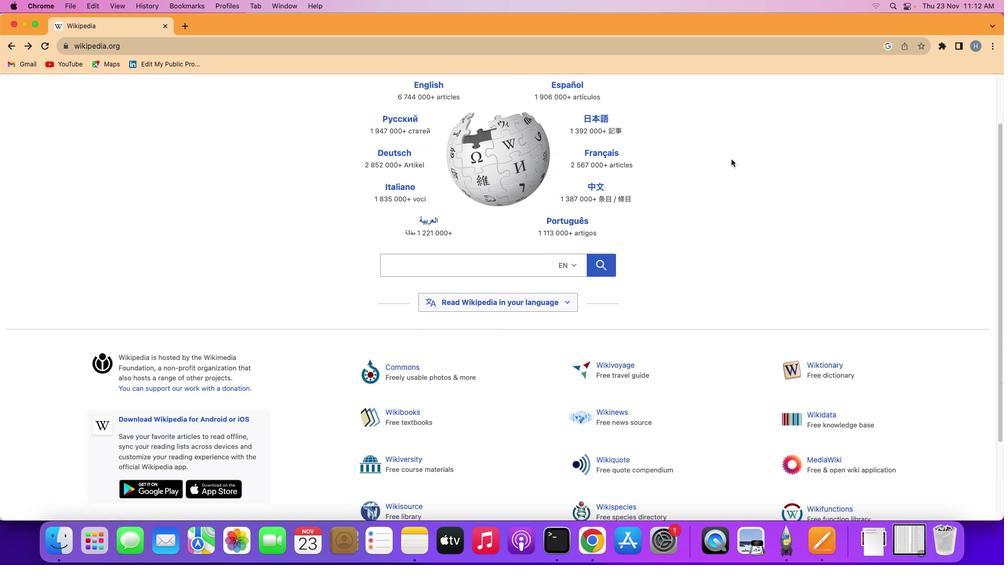 
Action: Mouse moved to (731, 159)
Screenshot: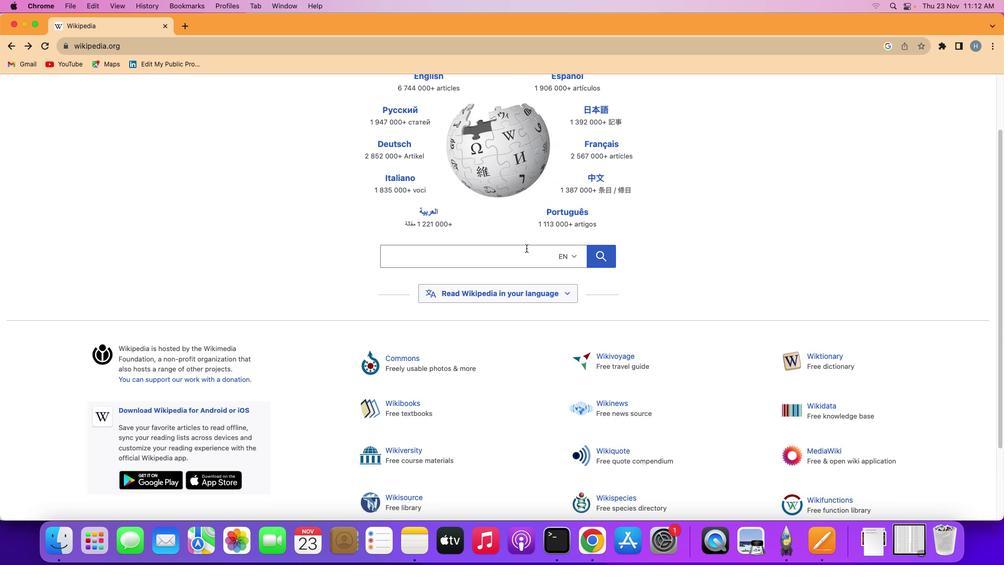 
Action: Mouse scrolled (731, 159) with delta (0, 0)
Screenshot: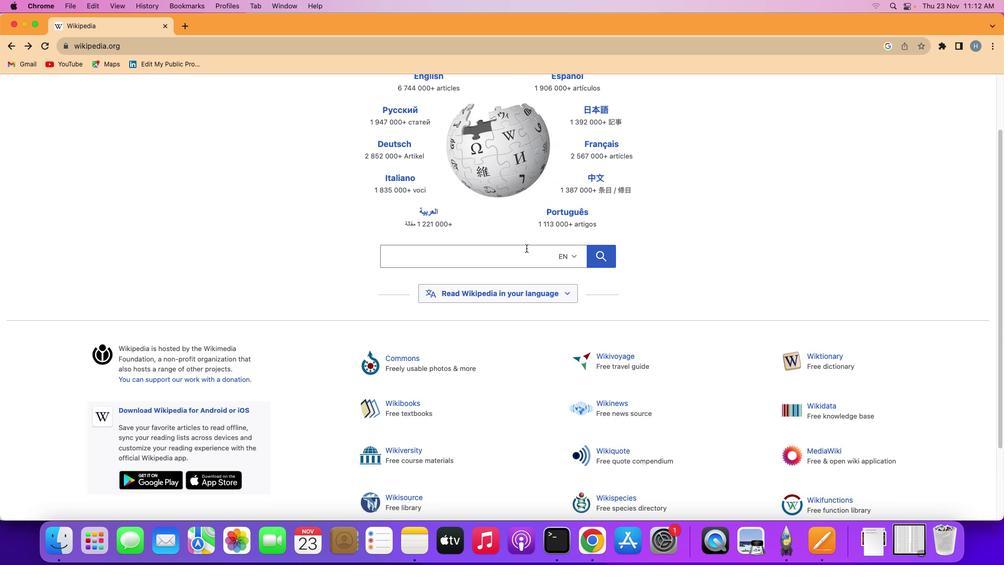 
Action: Mouse moved to (731, 159)
Screenshot: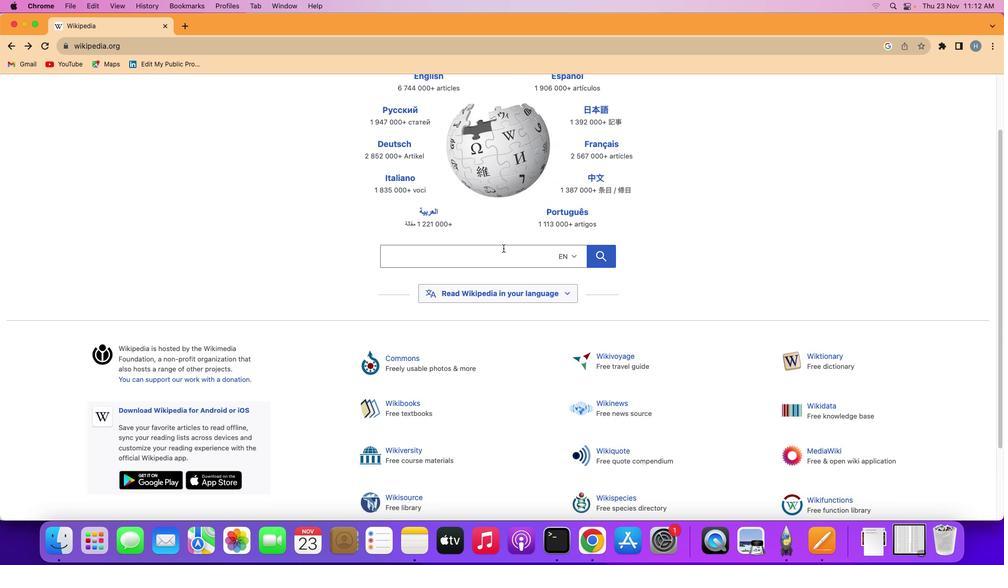 
Action: Mouse scrolled (731, 159) with delta (0, 0)
Screenshot: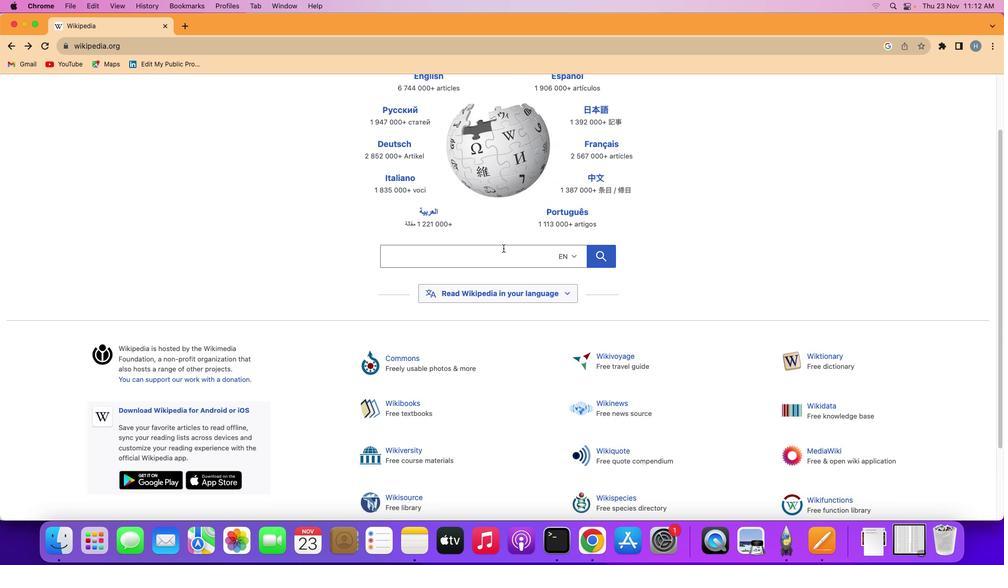 
Action: Mouse scrolled (731, 159) with delta (0, -1)
Screenshot: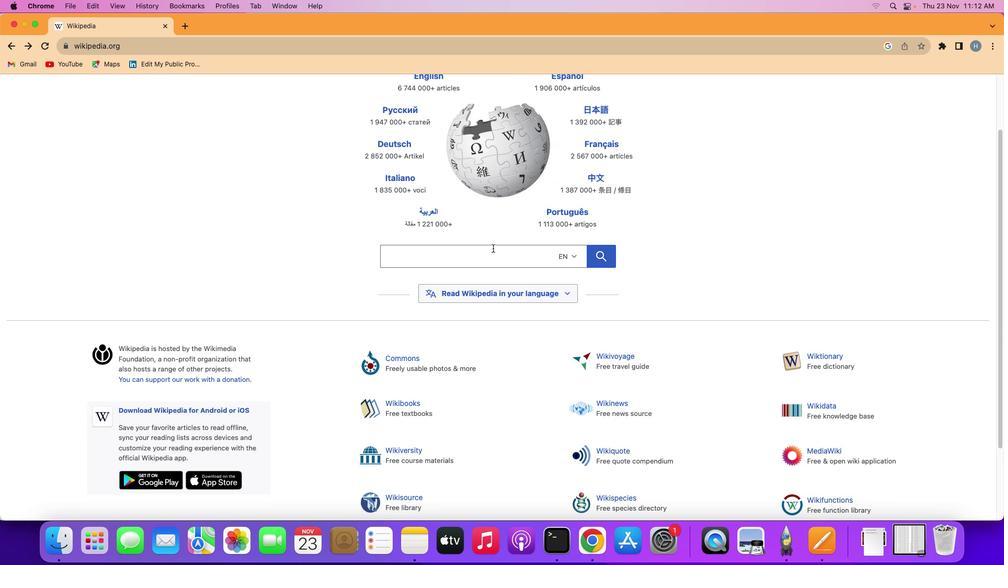 
Action: Mouse moved to (423, 258)
Screenshot: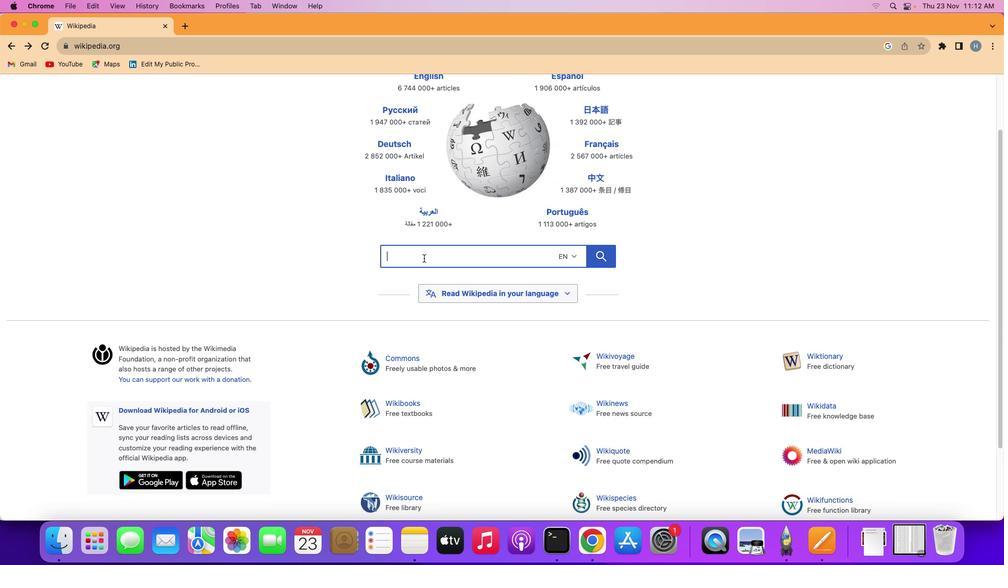 
Action: Mouse pressed left at (423, 258)
Screenshot: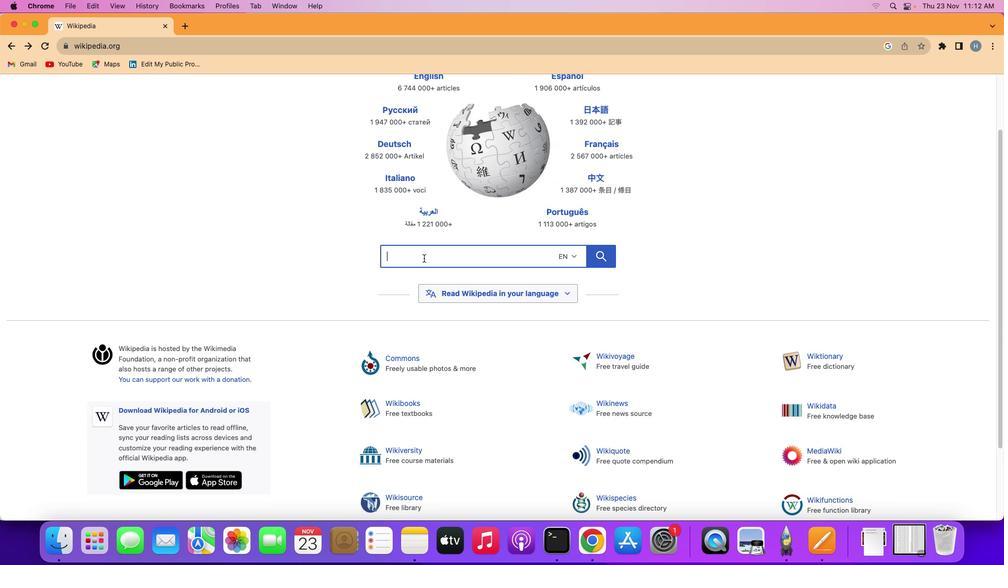 
Action: Mouse moved to (723, 233)
Screenshot: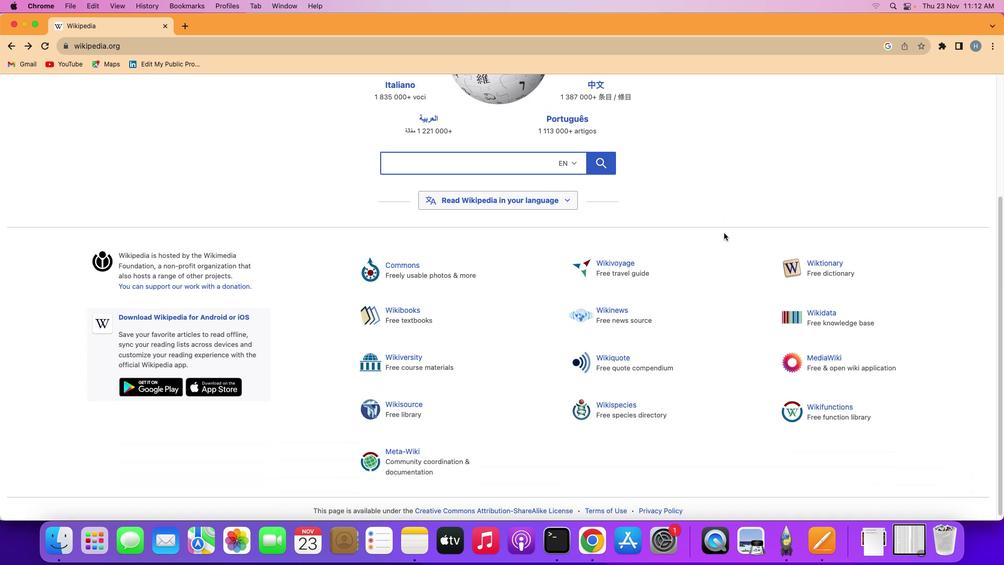 
Action: Mouse scrolled (723, 233) with delta (0, 0)
Screenshot: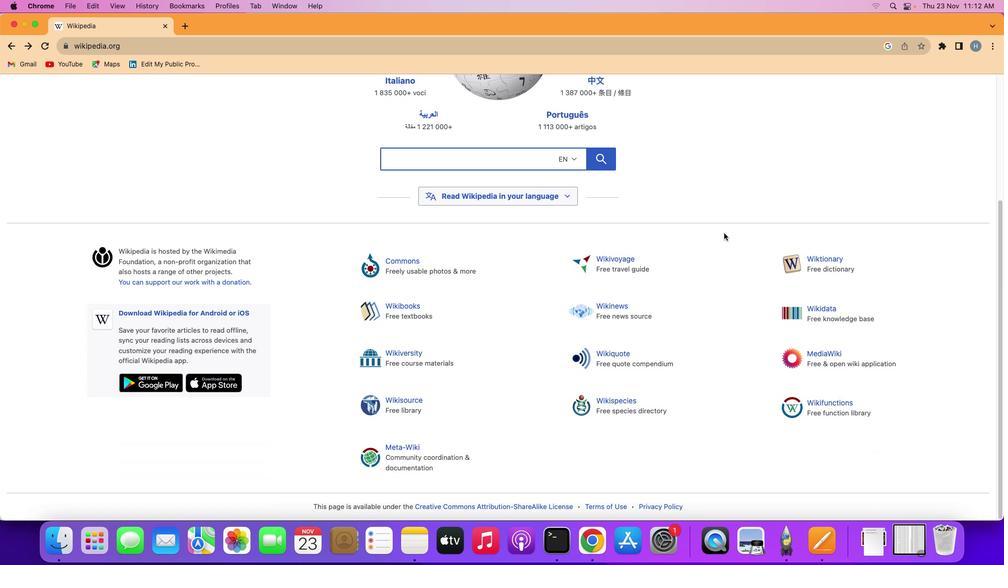 
Action: Mouse moved to (723, 233)
Screenshot: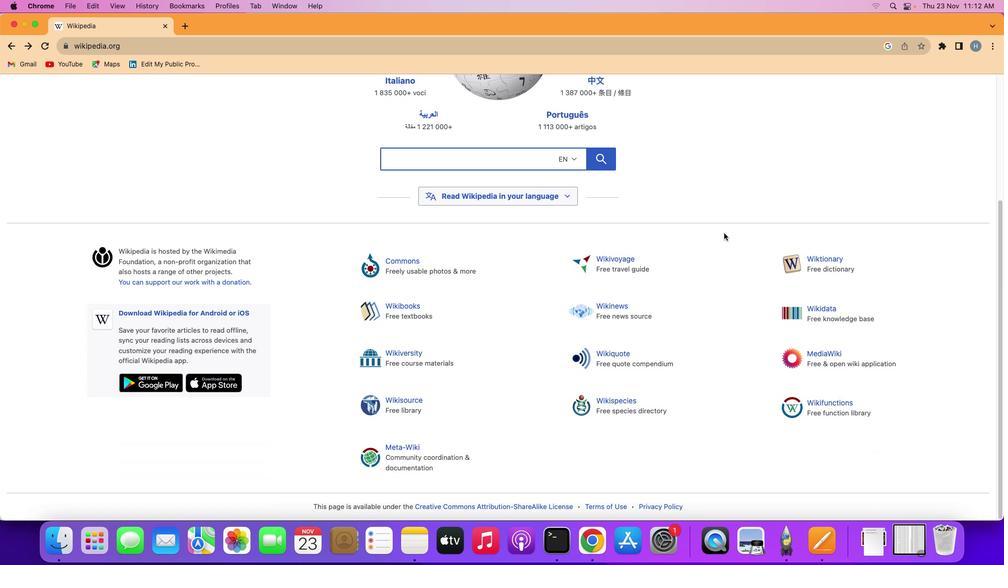 
Action: Mouse scrolled (723, 233) with delta (0, 0)
Screenshot: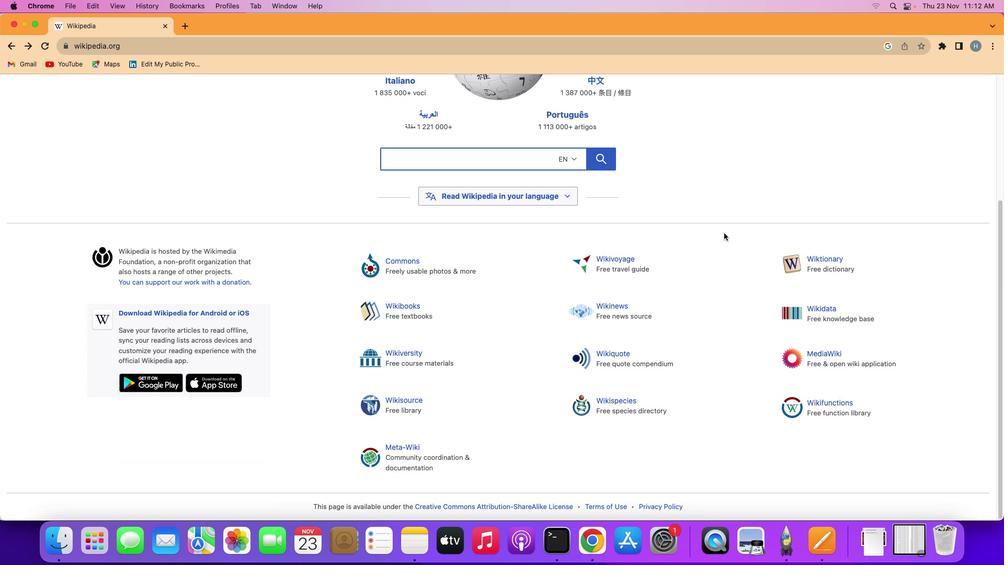 
Action: Mouse moved to (724, 233)
Screenshot: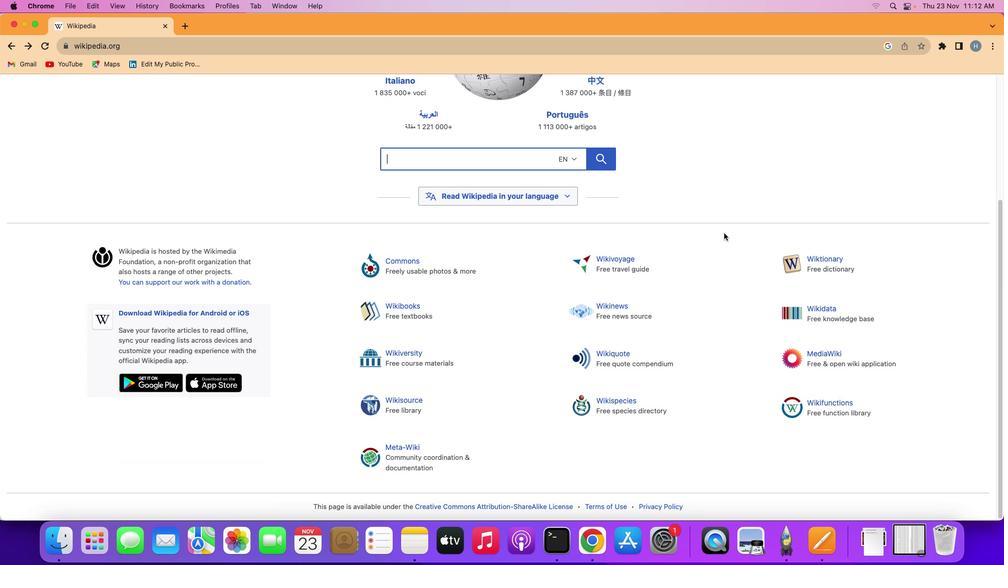 
Action: Mouse scrolled (724, 233) with delta (0, -1)
Screenshot: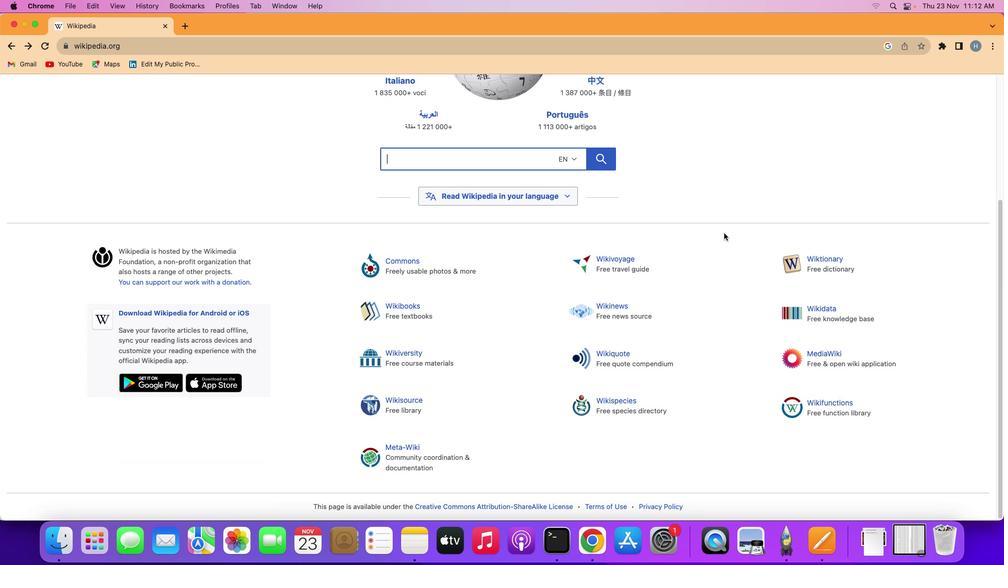 
Action: Mouse moved to (724, 233)
Screenshot: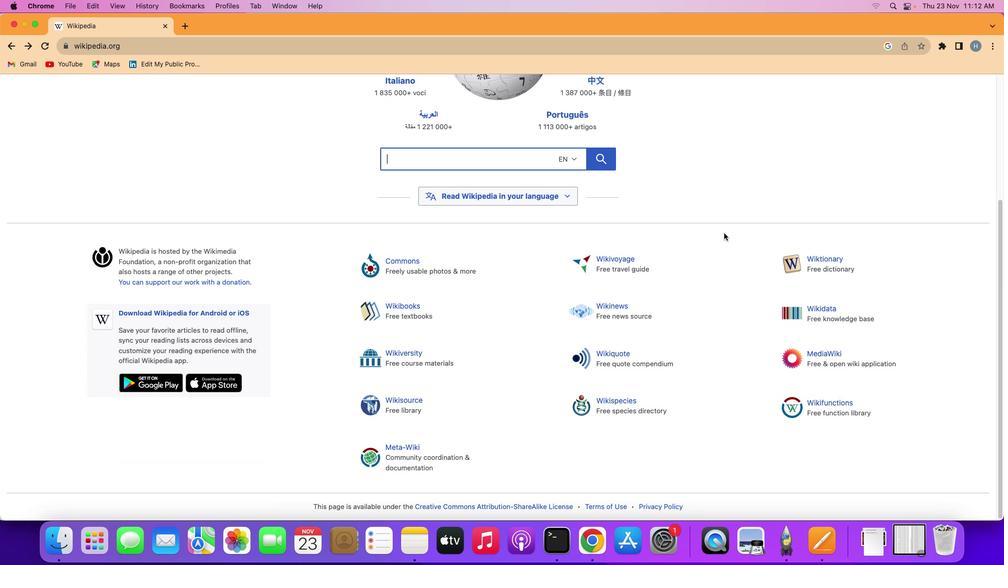 
Action: Mouse scrolled (724, 233) with delta (0, -1)
Screenshot: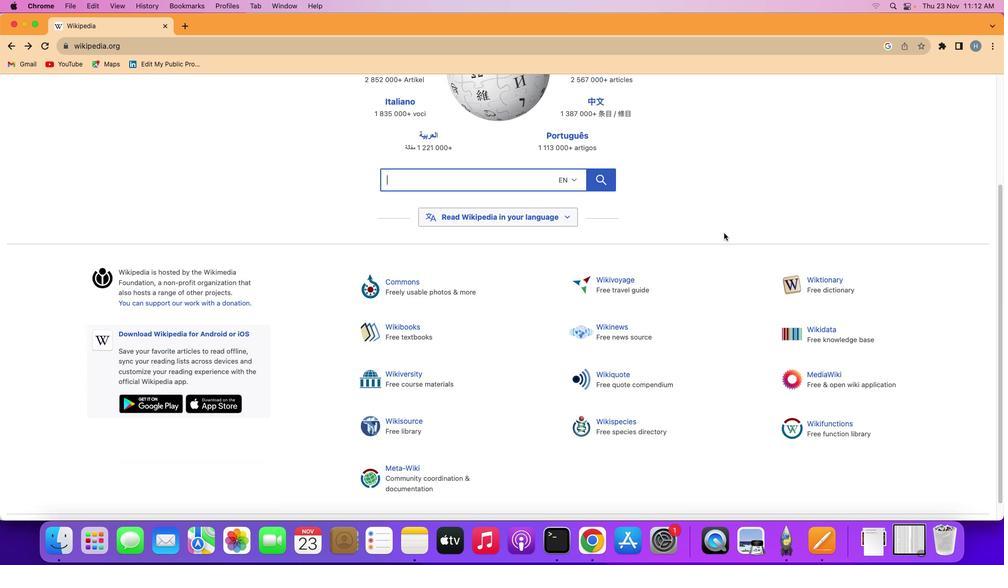 
Action: Mouse moved to (724, 233)
Screenshot: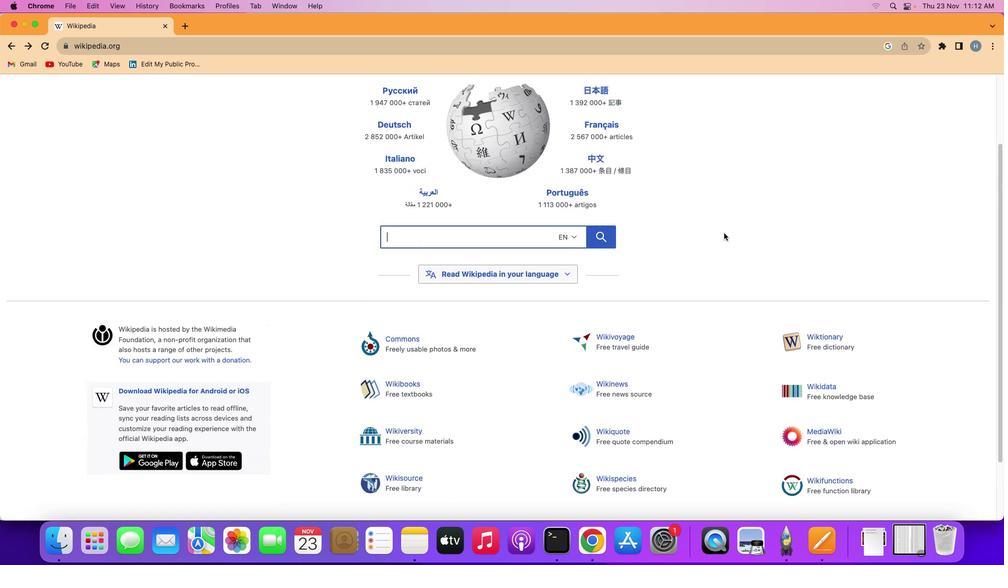
Action: Mouse scrolled (724, 233) with delta (0, 0)
Screenshot: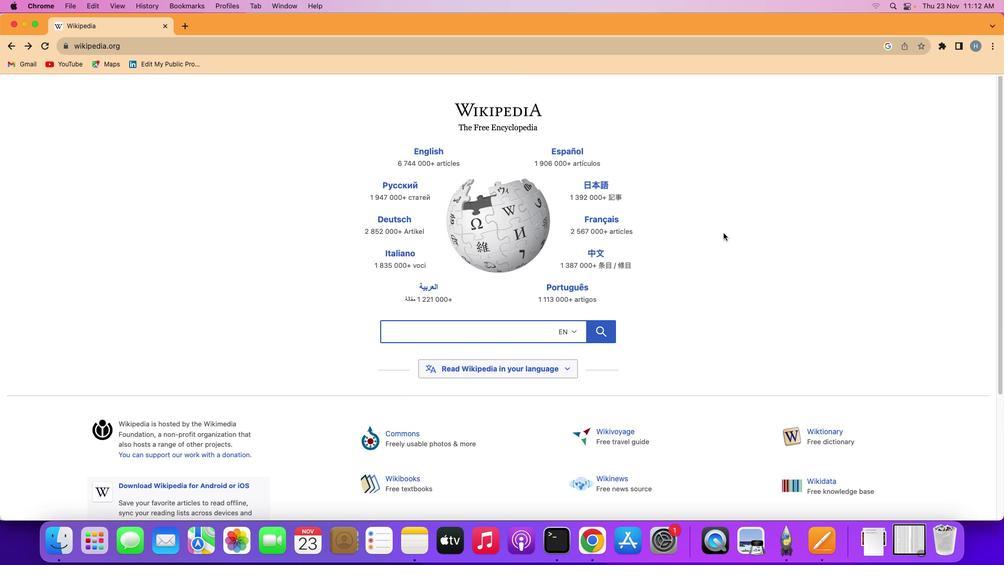 
Action: Mouse scrolled (724, 233) with delta (0, 0)
Screenshot: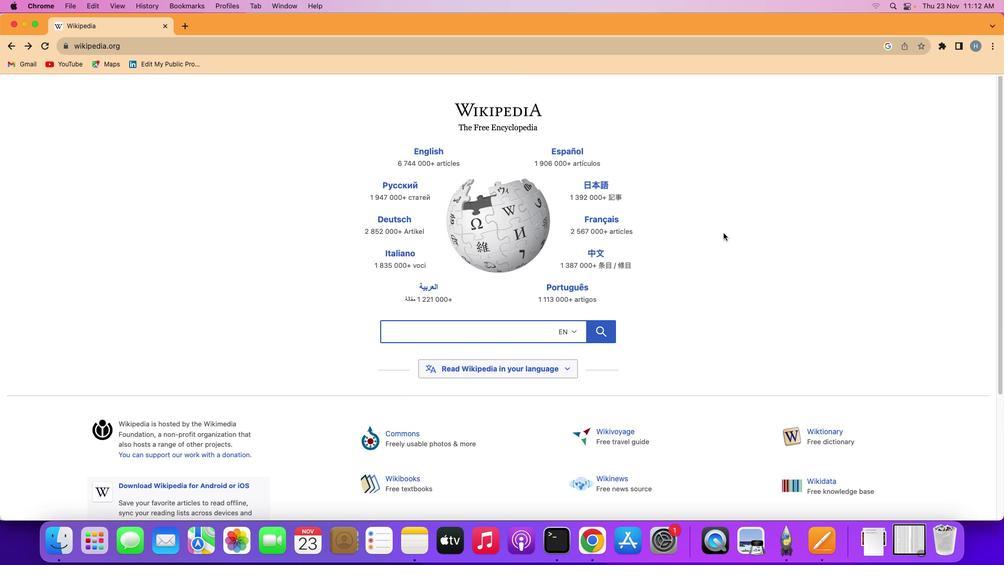
Action: Mouse scrolled (724, 233) with delta (0, 2)
Screenshot: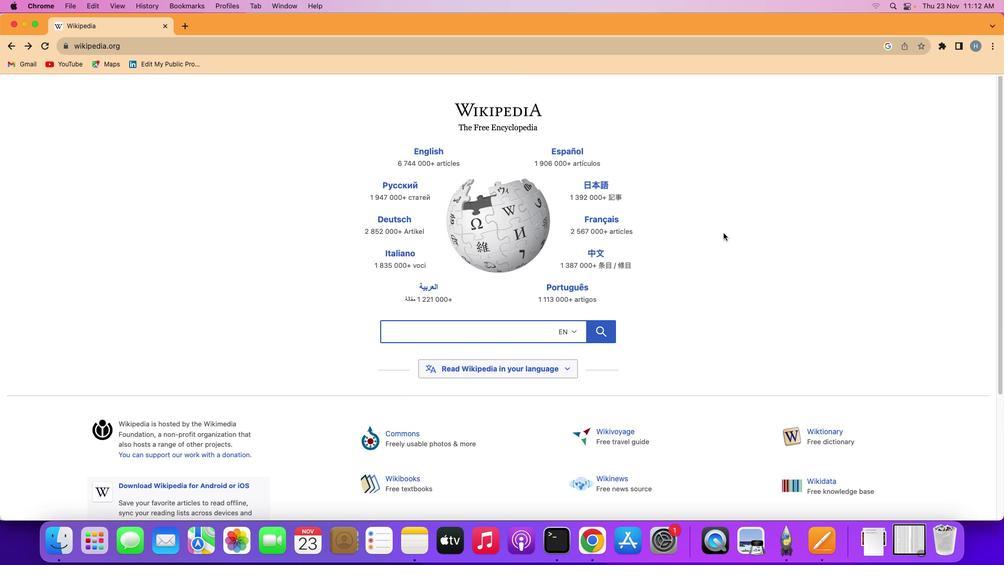 
Action: Mouse scrolled (724, 233) with delta (0, 2)
Screenshot: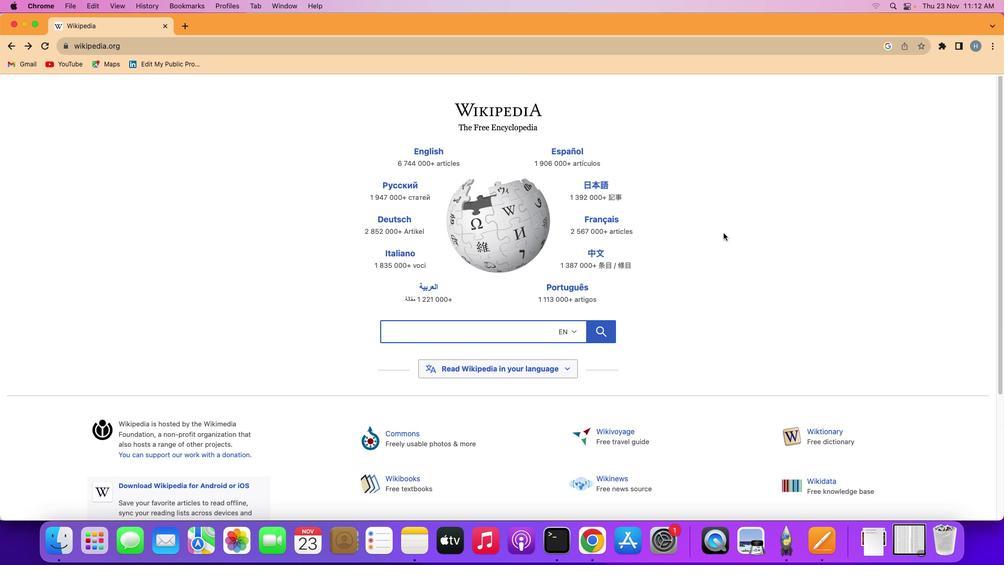 
Action: Mouse moved to (724, 232)
Screenshot: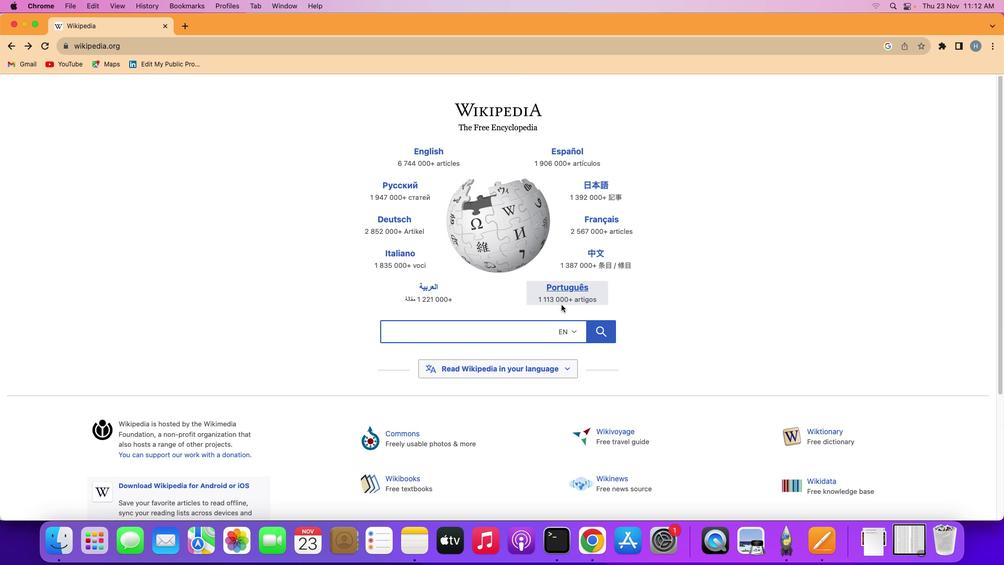 
Action: Mouse scrolled (724, 232) with delta (0, 0)
Screenshot: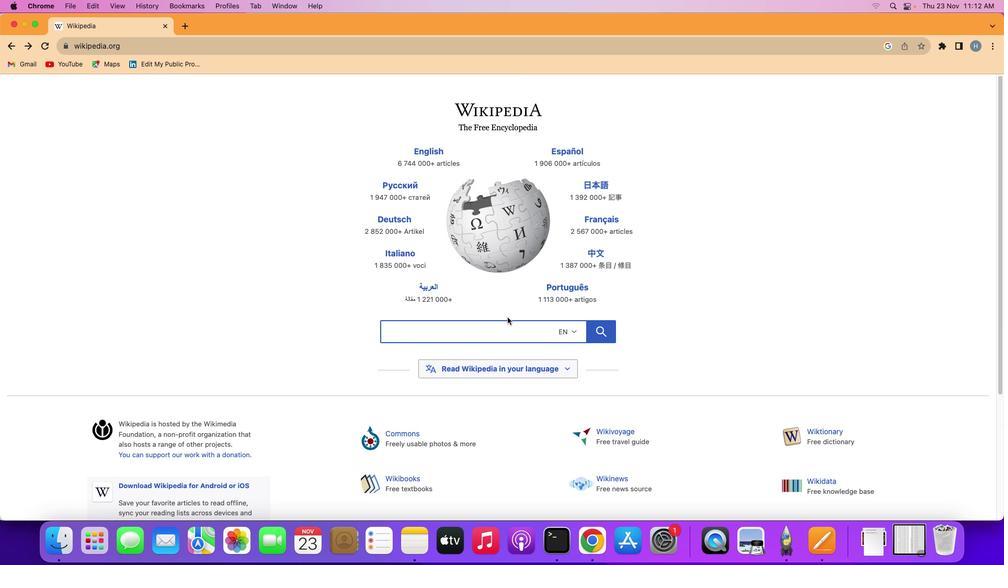 
Action: Mouse scrolled (724, 232) with delta (0, 0)
Screenshot: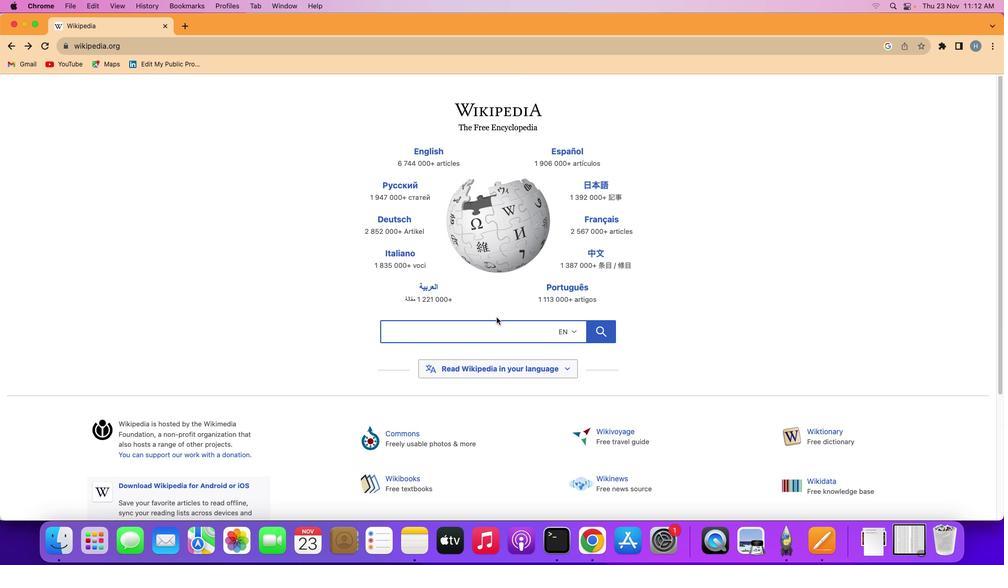 
Action: Mouse moved to (413, 328)
Screenshot: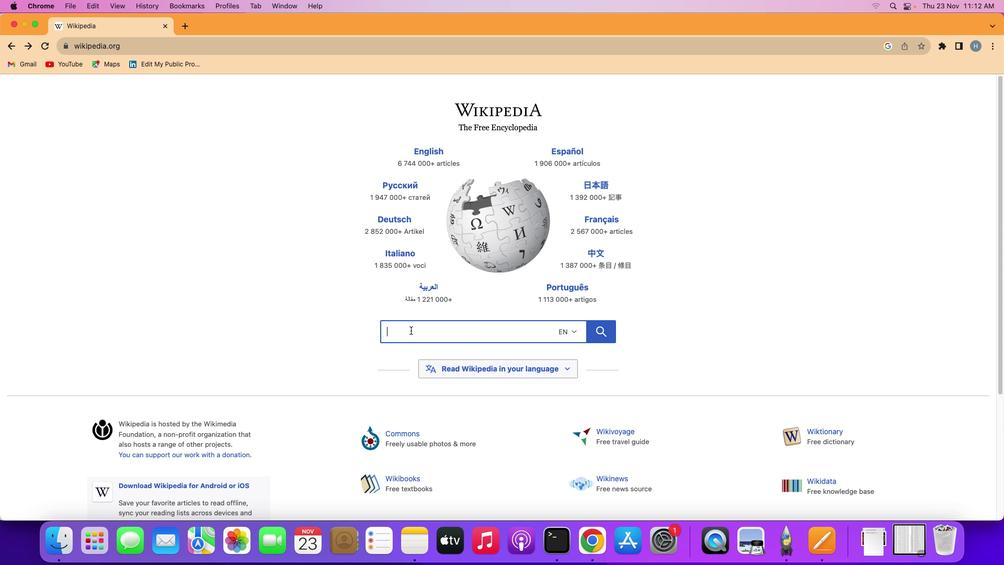 
Action: Mouse pressed left at (413, 328)
Screenshot: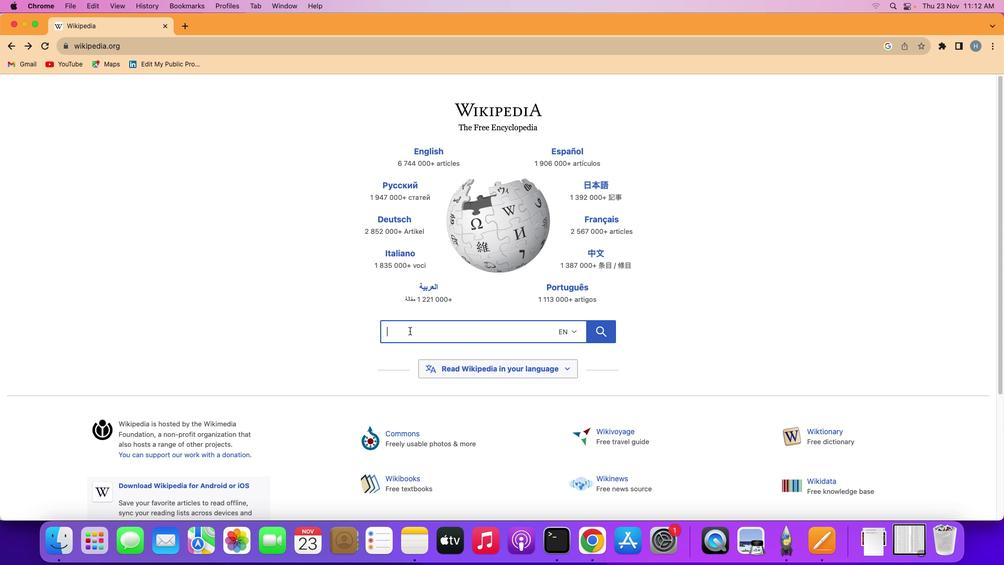 
Action: Mouse moved to (411, 329)
Screenshot: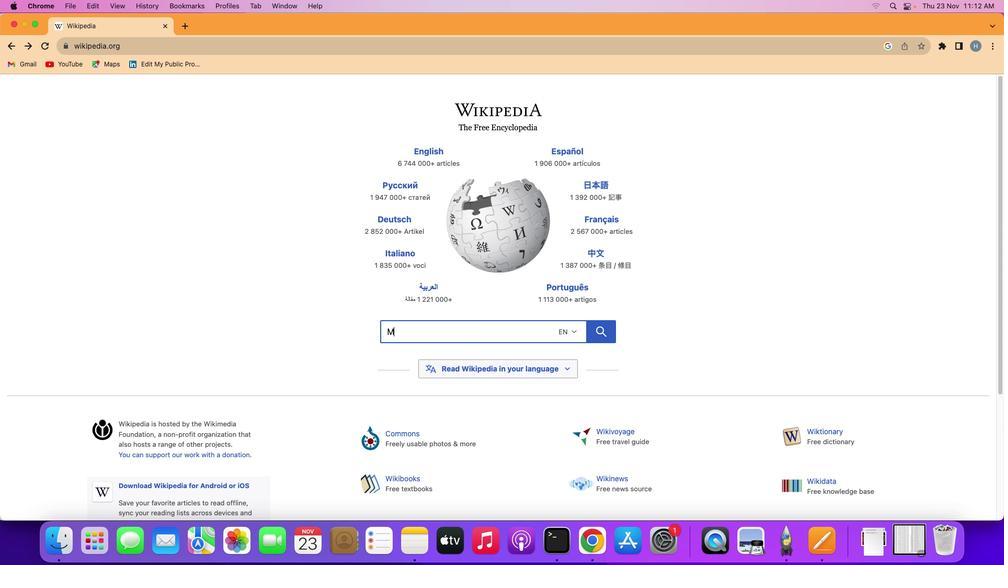
Action: Key pressed Key.shift
Screenshot: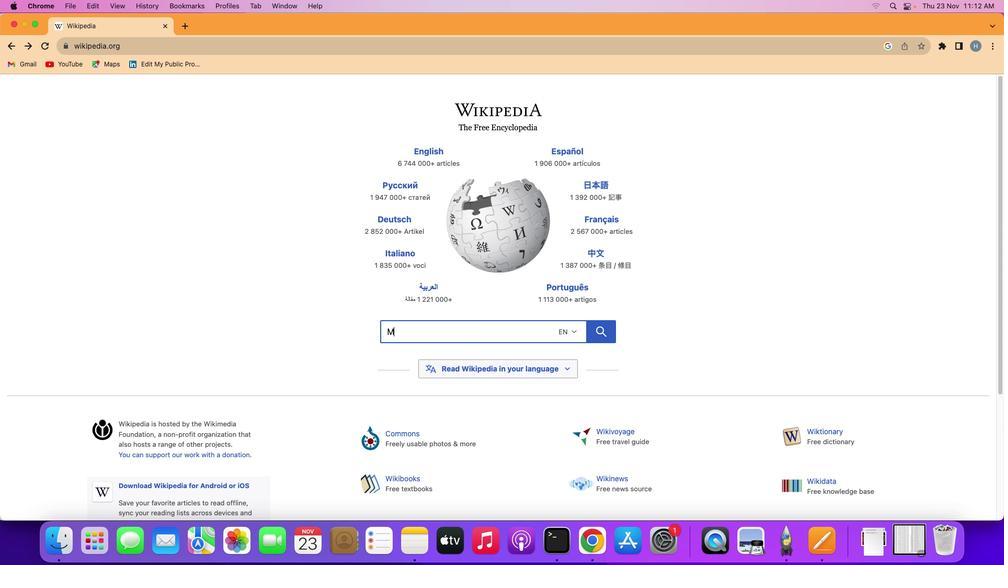 
Action: Mouse moved to (409, 331)
Screenshot: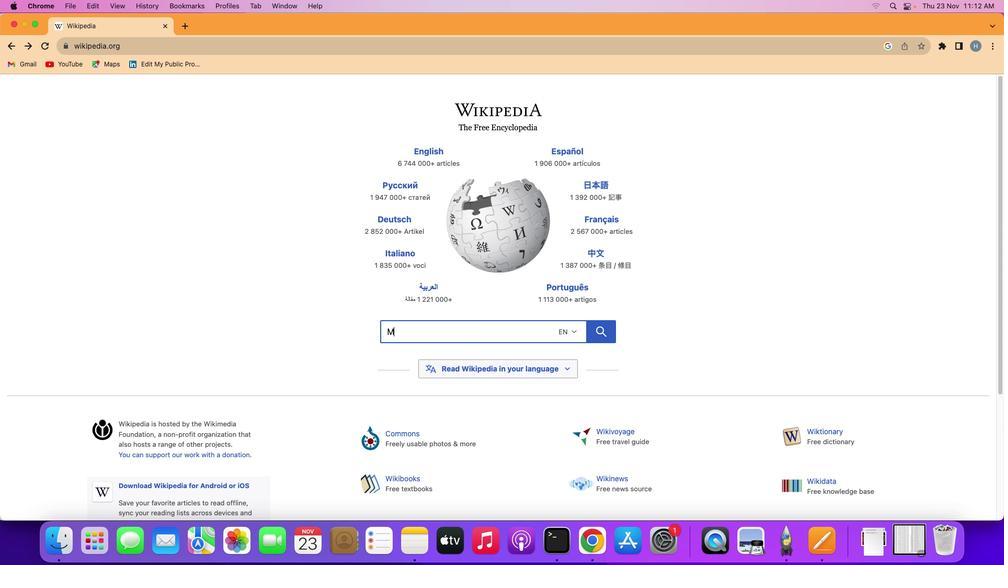 
Action: Key pressed 'M''o''d''e''r''n'Key.spaceKey.shift'A''r''t'
Screenshot: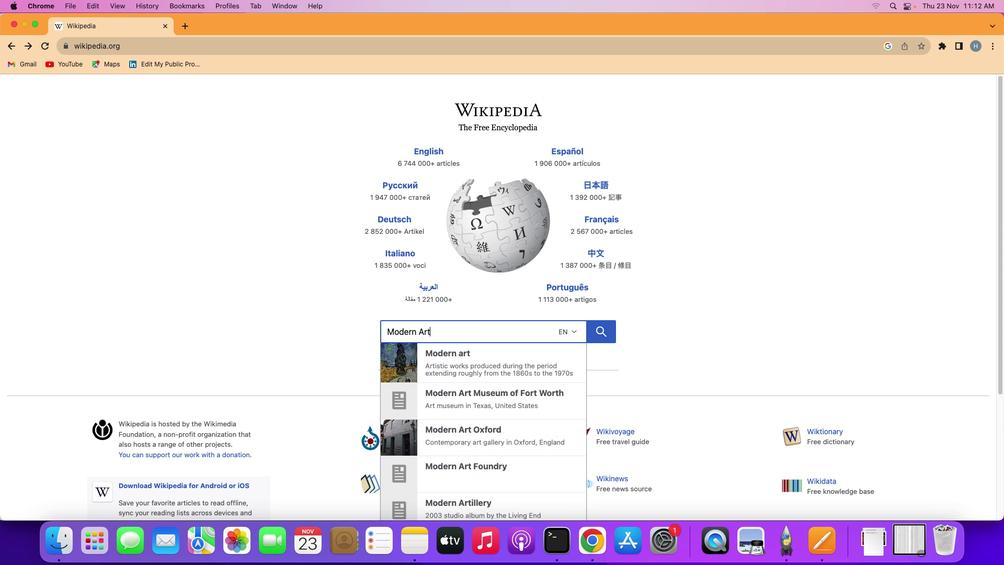 
Action: Mouse moved to (603, 335)
Screenshot: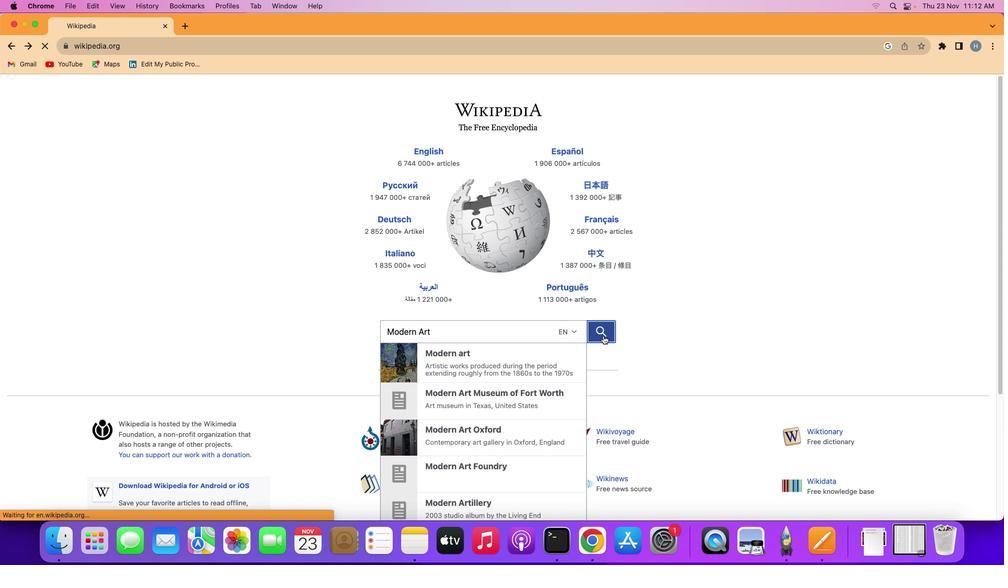 
Action: Mouse pressed left at (603, 335)
Screenshot: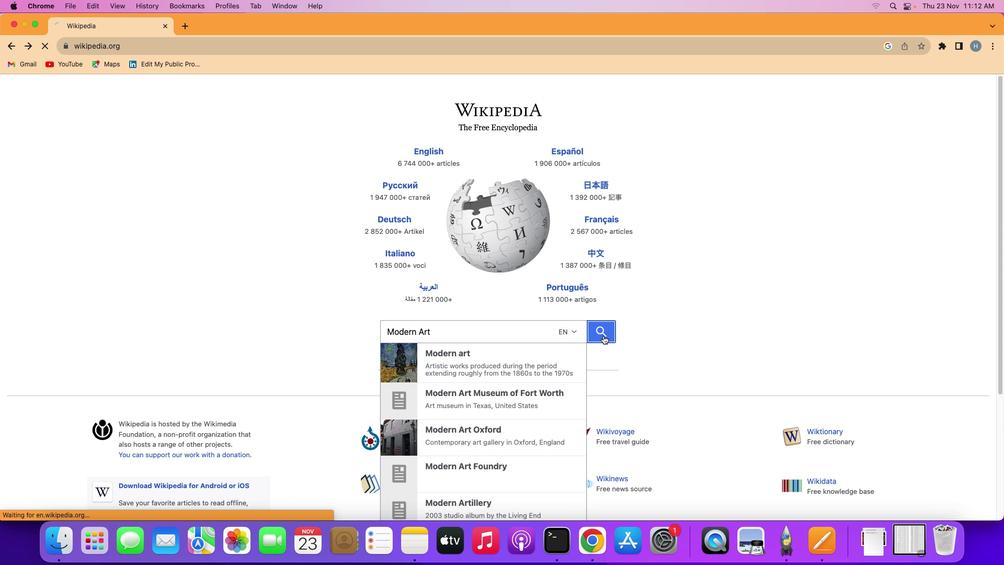 
Action: Mouse moved to (510, 294)
Screenshot: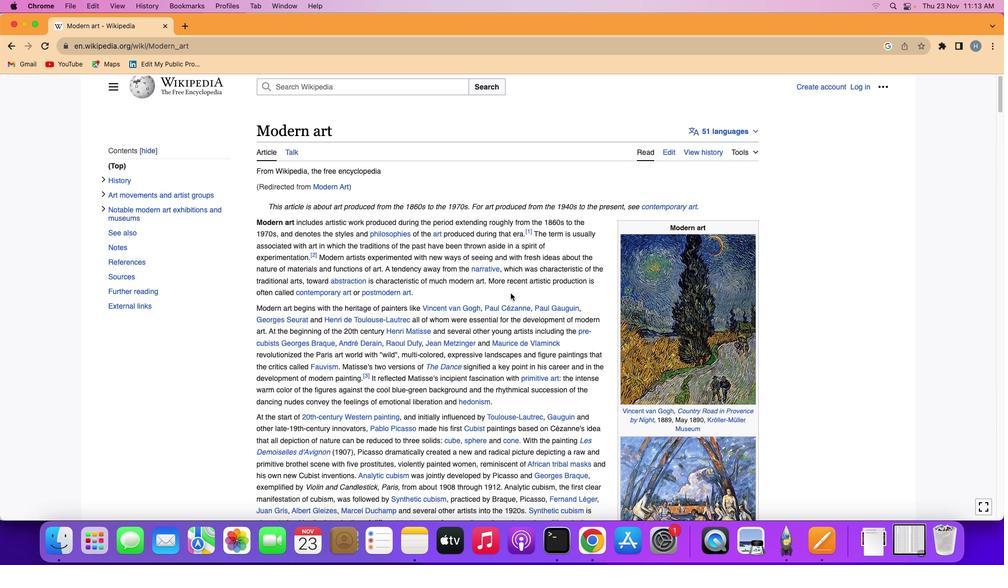 
Action: Mouse scrolled (510, 294) with delta (0, 0)
Screenshot: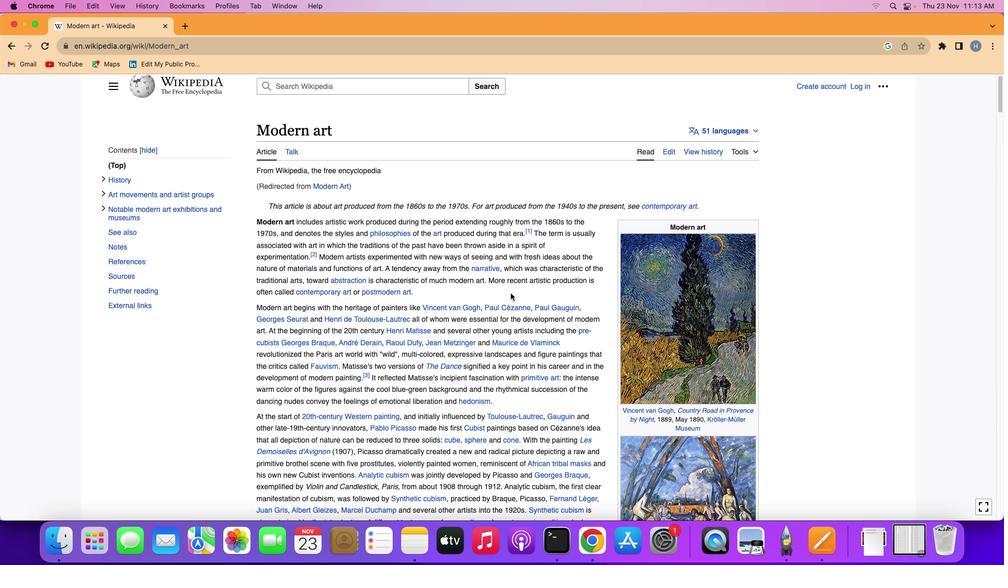 
Action: Mouse moved to (510, 293)
Screenshot: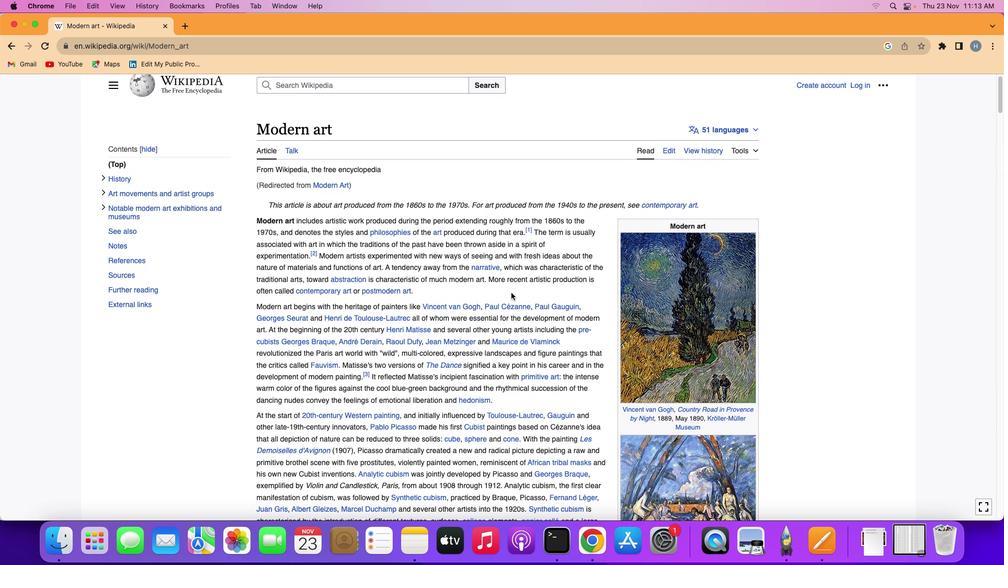 
Action: Mouse scrolled (510, 293) with delta (0, 0)
Screenshot: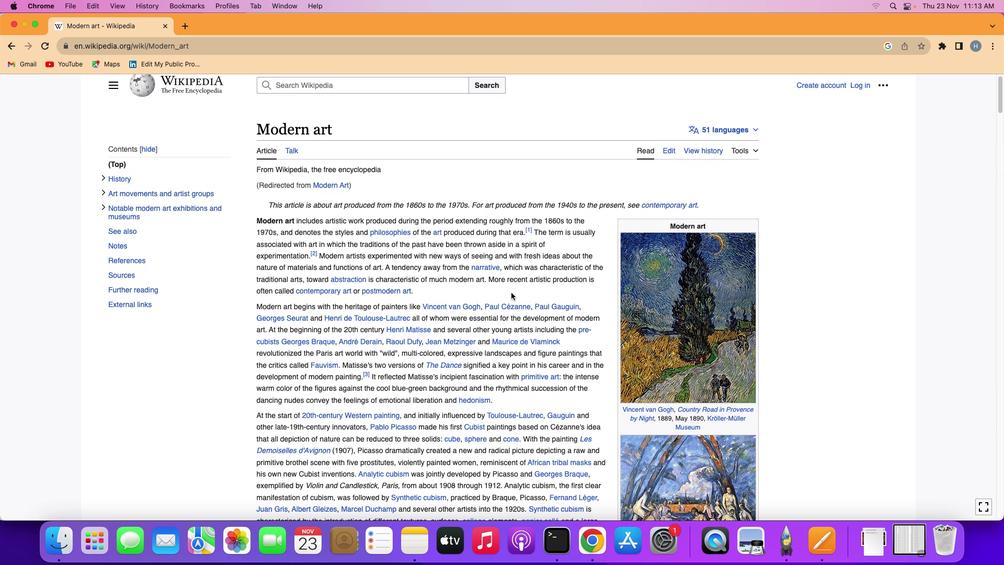 
Action: Mouse scrolled (510, 293) with delta (0, 0)
Screenshot: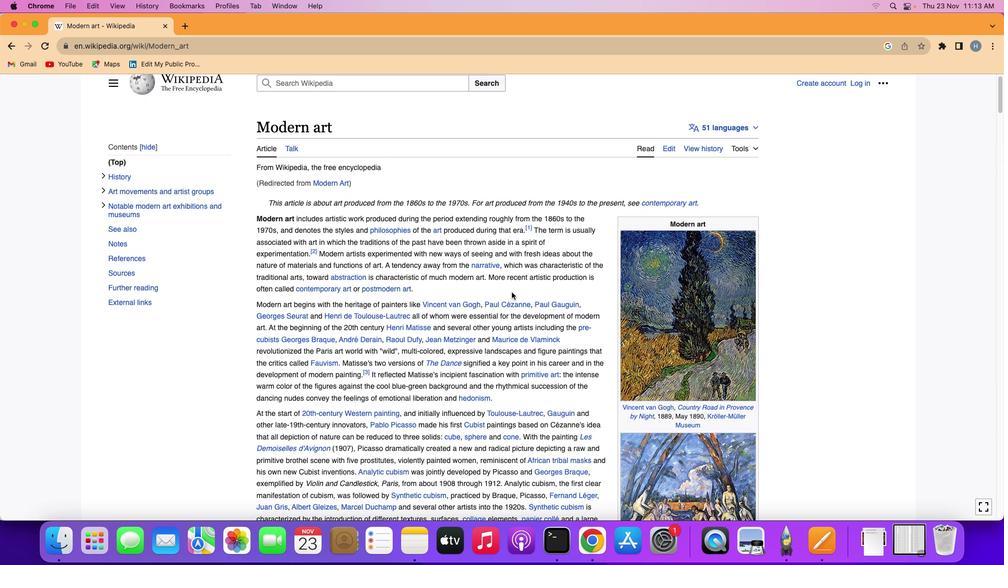 
Action: Mouse moved to (511, 292)
Screenshot: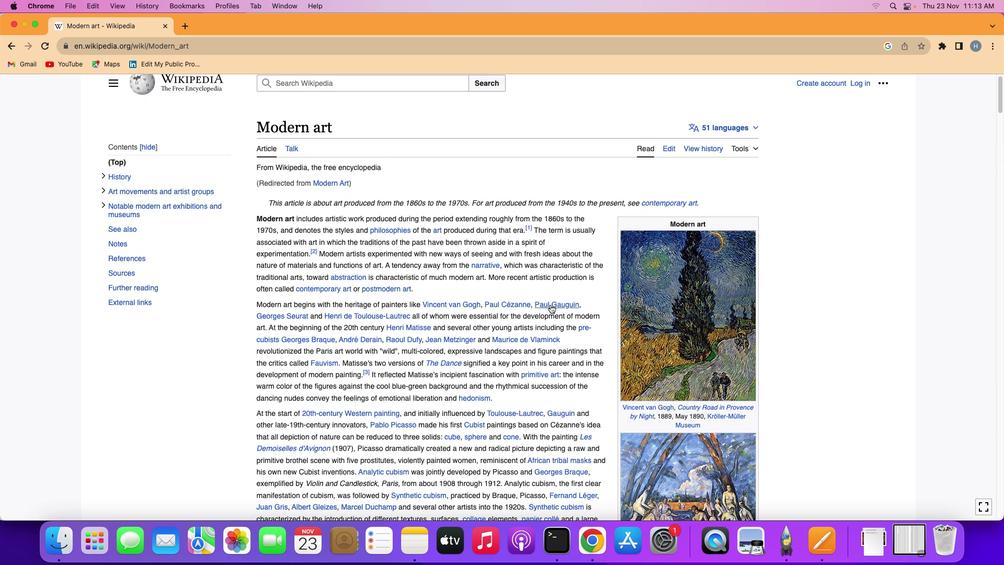 
Action: Mouse scrolled (511, 292) with delta (0, 0)
Screenshot: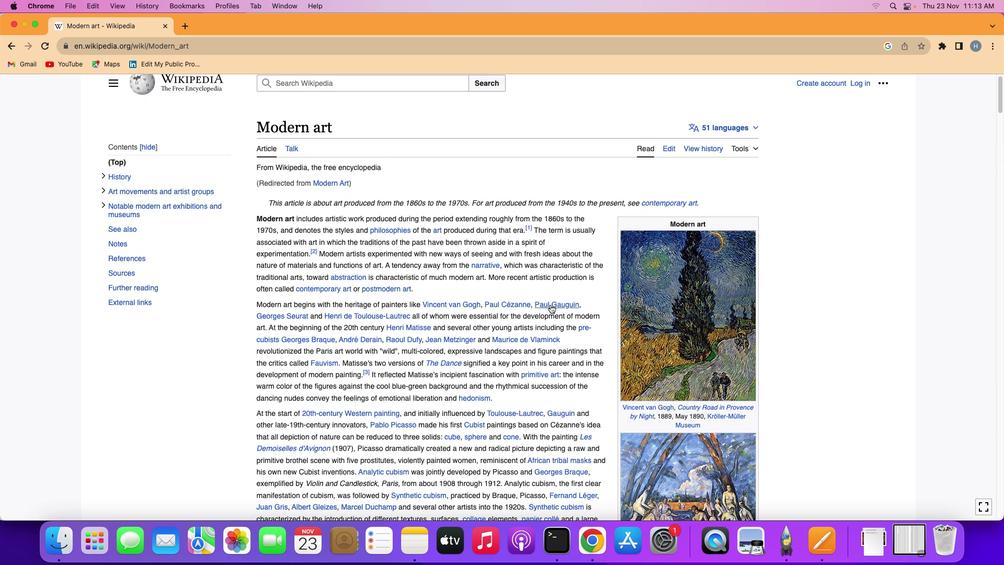 
Action: Mouse moved to (550, 305)
Screenshot: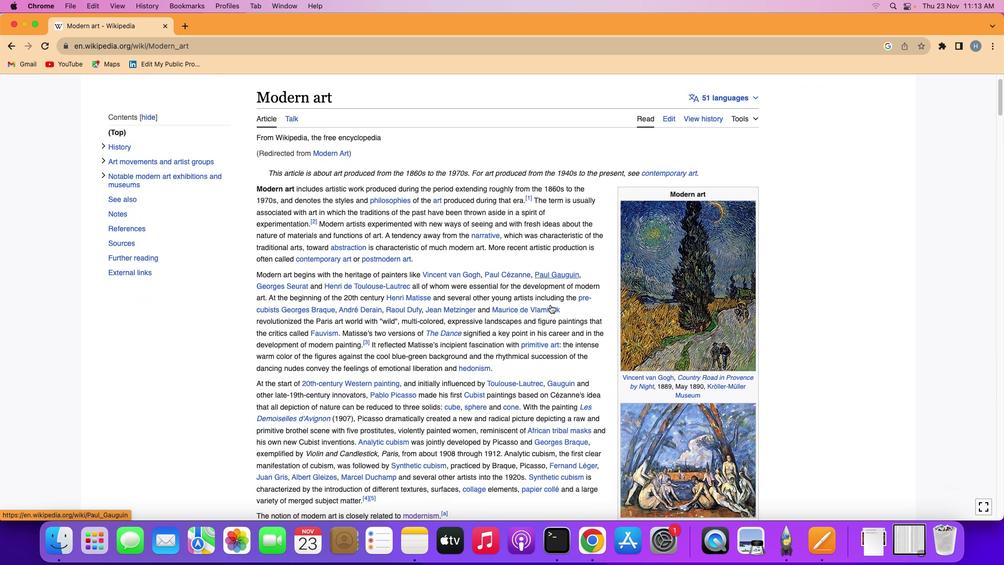 
Action: Mouse scrolled (550, 305) with delta (0, 0)
Screenshot: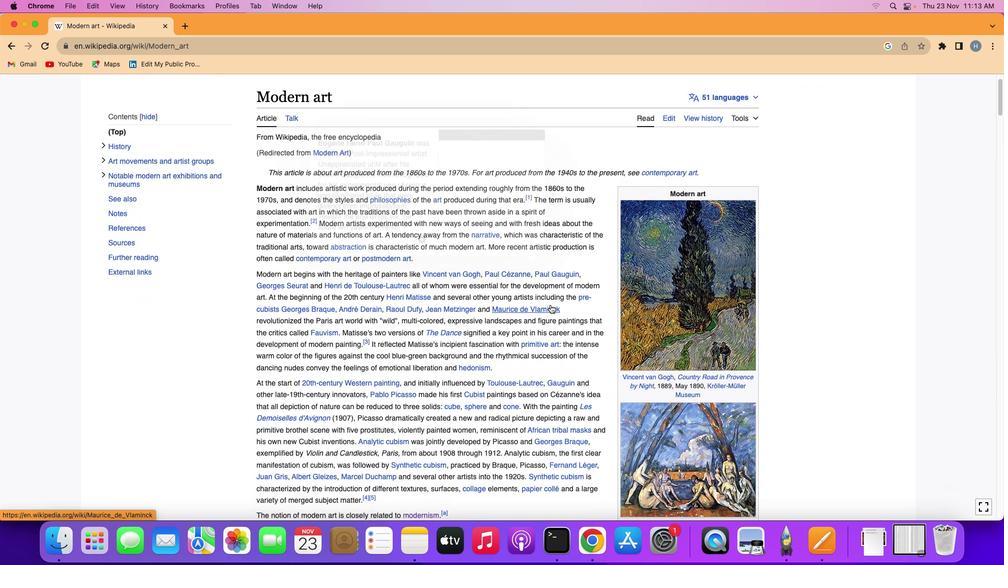 
Action: Mouse scrolled (550, 305) with delta (0, 0)
Screenshot: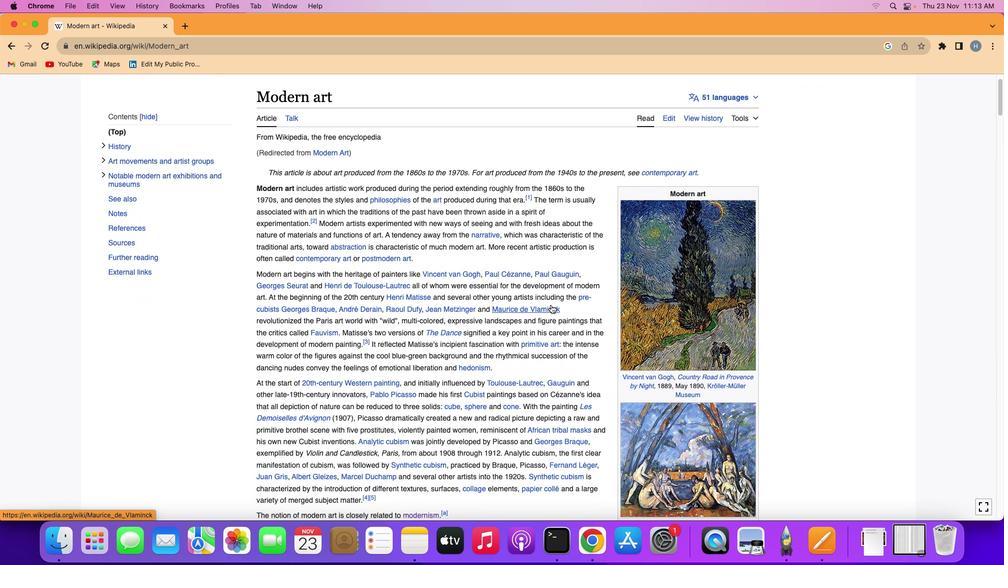 
Action: Mouse scrolled (550, 305) with delta (0, 0)
Screenshot: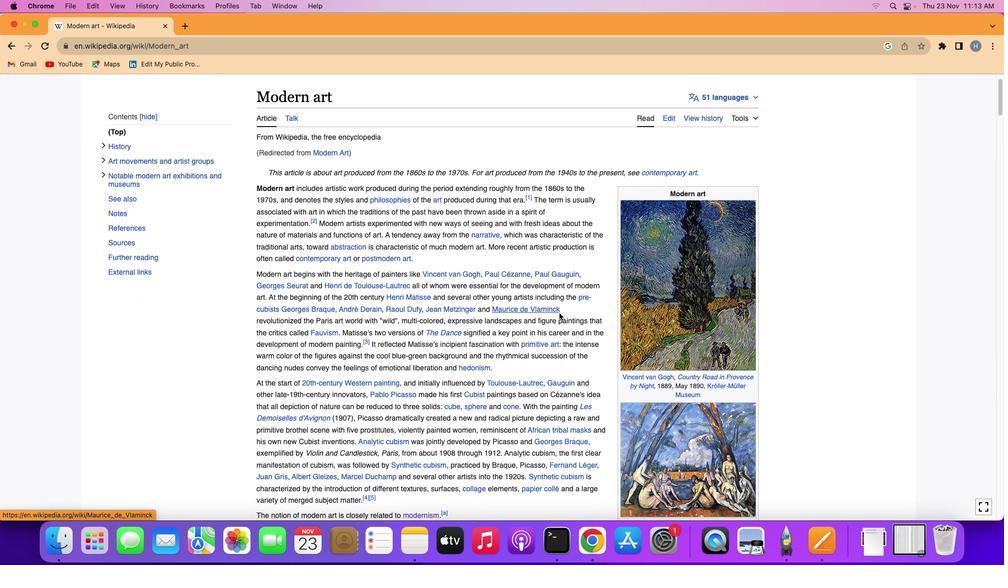 
Action: Mouse moved to (569, 316)
Screenshot: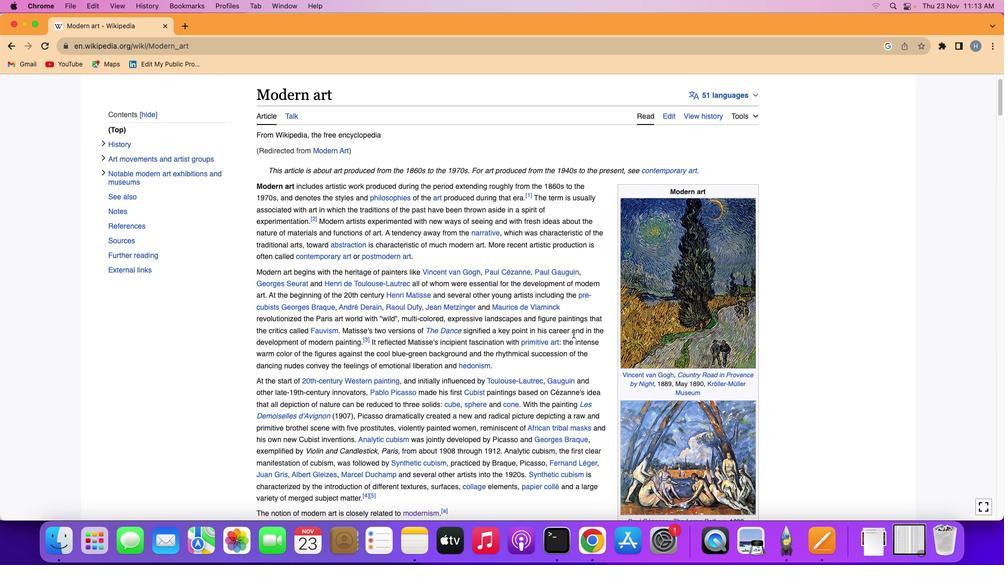 
Action: Mouse scrolled (569, 316) with delta (0, 0)
Screenshot: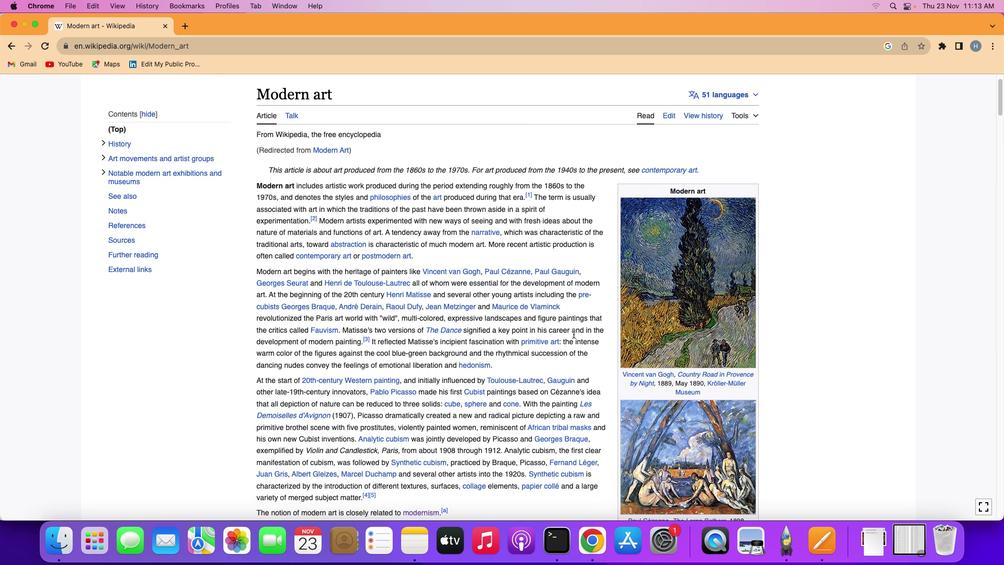 
Action: Mouse moved to (573, 333)
Screenshot: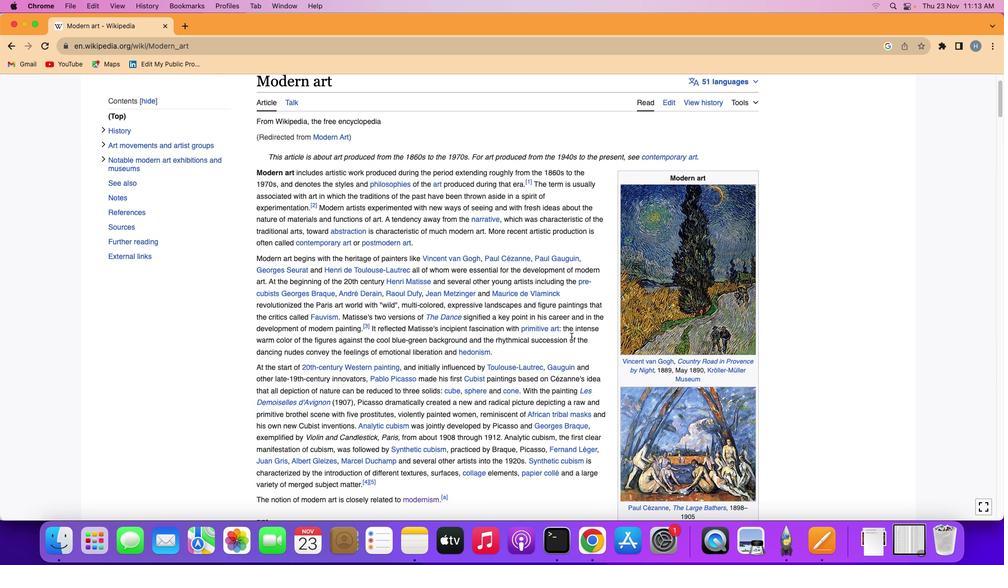 
Action: Mouse scrolled (573, 333) with delta (0, 0)
Screenshot: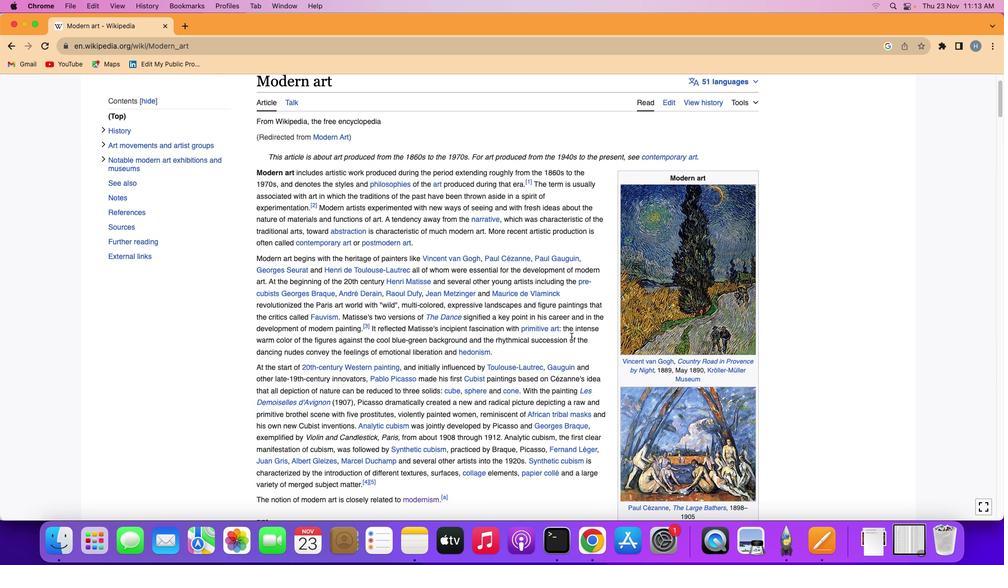 
Action: Mouse scrolled (573, 333) with delta (0, 0)
Screenshot: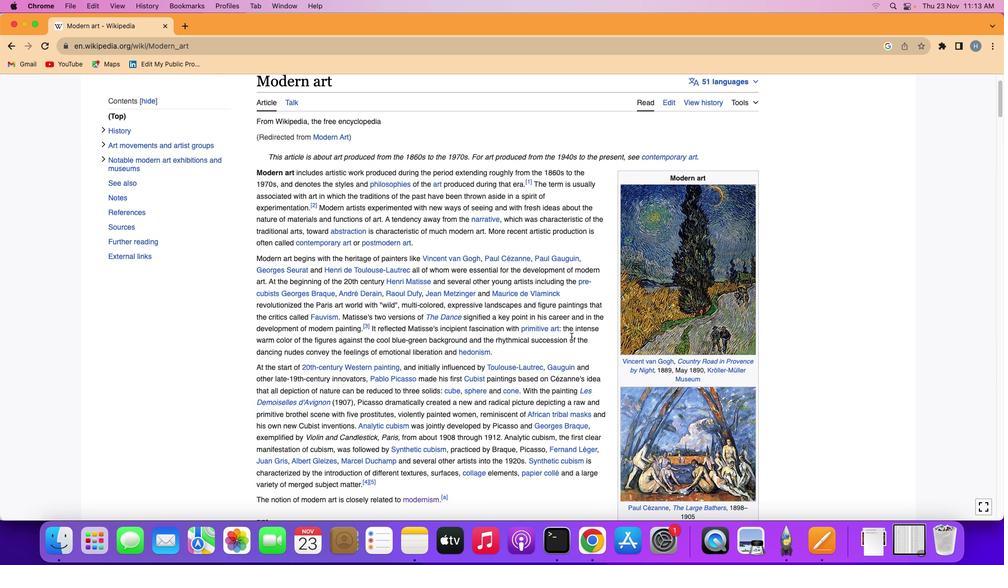 
Action: Mouse moved to (571, 336)
Screenshot: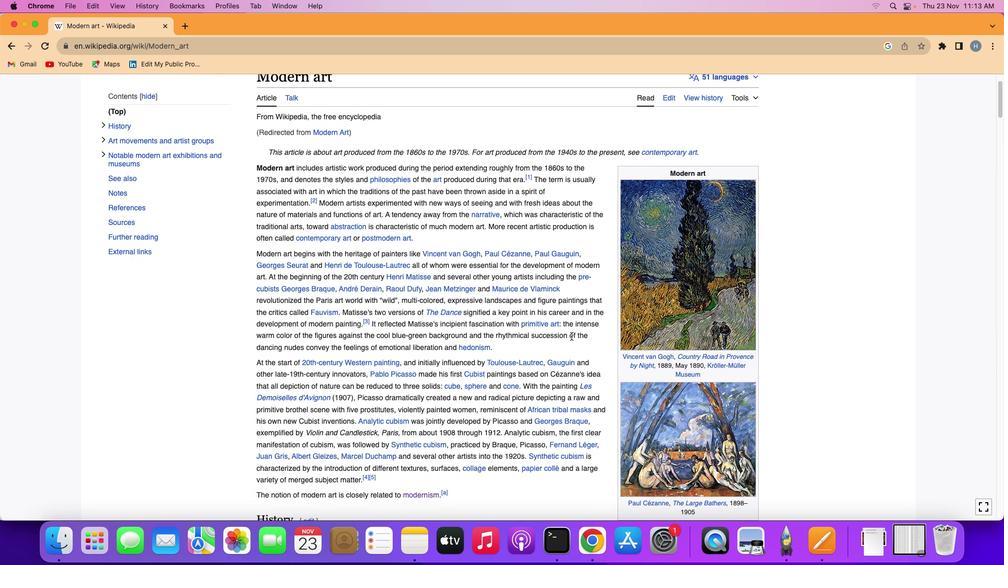 
Action: Mouse scrolled (571, 336) with delta (0, 0)
Screenshot: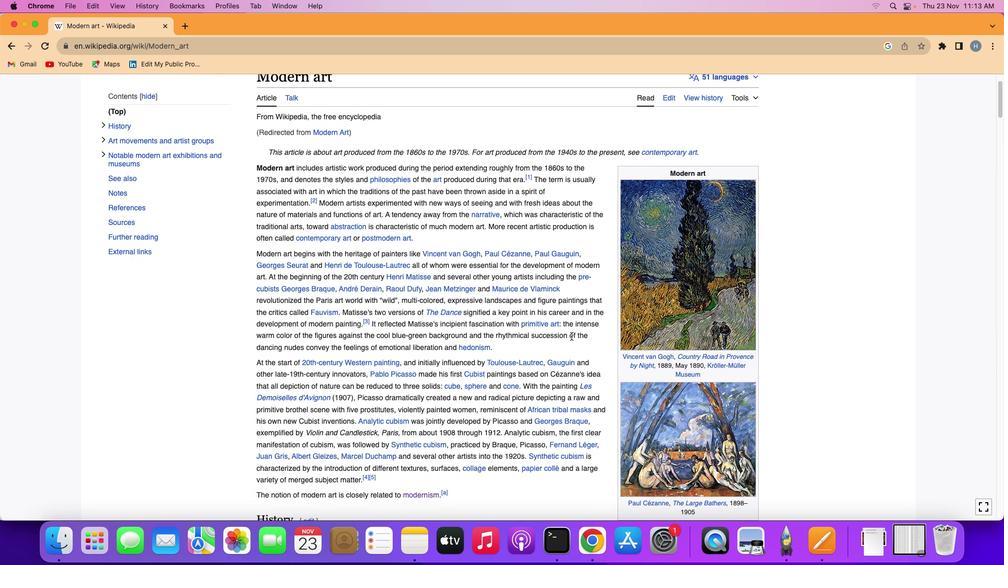 
Action: Mouse moved to (571, 336)
Screenshot: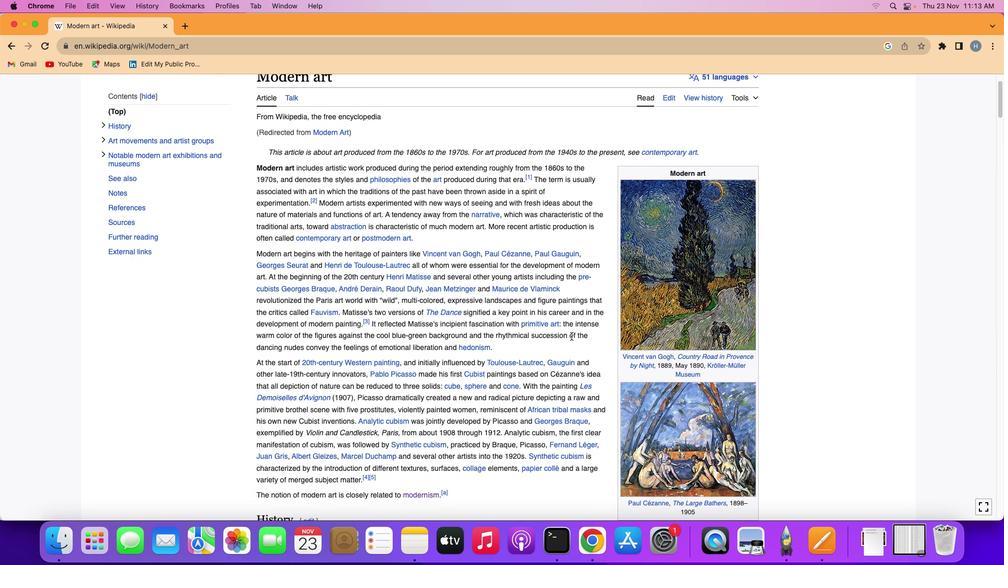 
Action: Mouse scrolled (571, 336) with delta (0, 0)
Screenshot: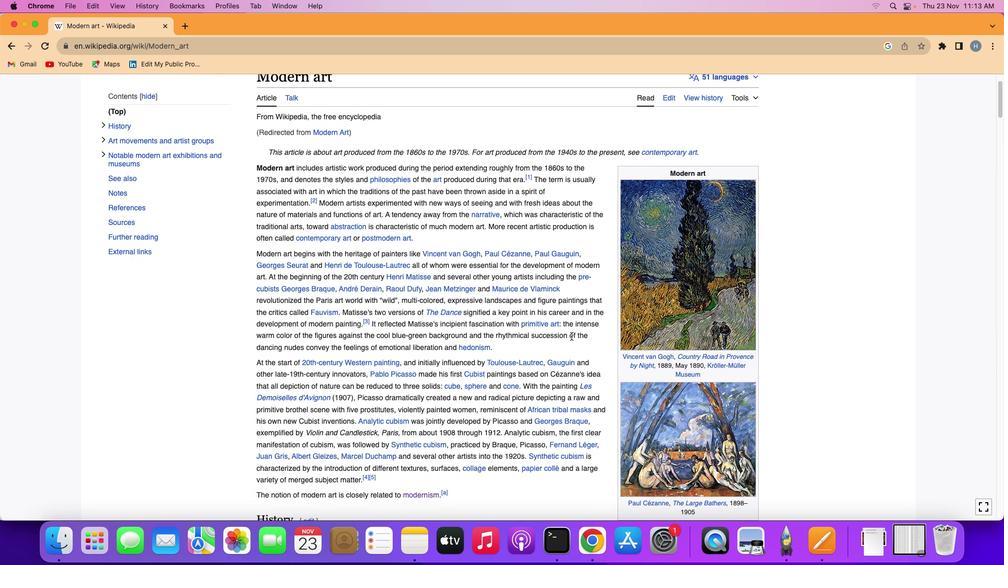 
Action: Mouse moved to (571, 335)
Screenshot: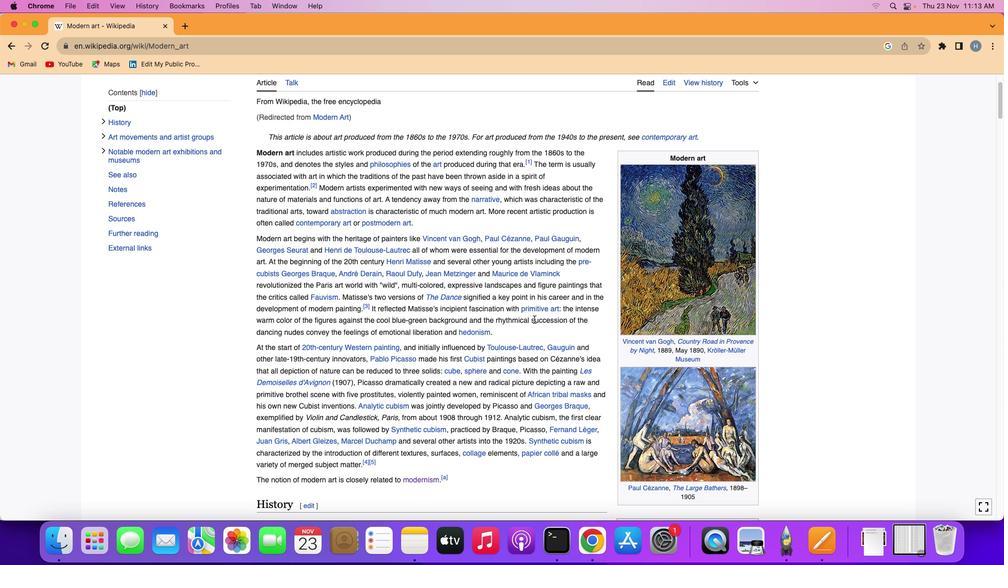 
Action: Mouse scrolled (571, 335) with delta (0, 0)
Screenshot: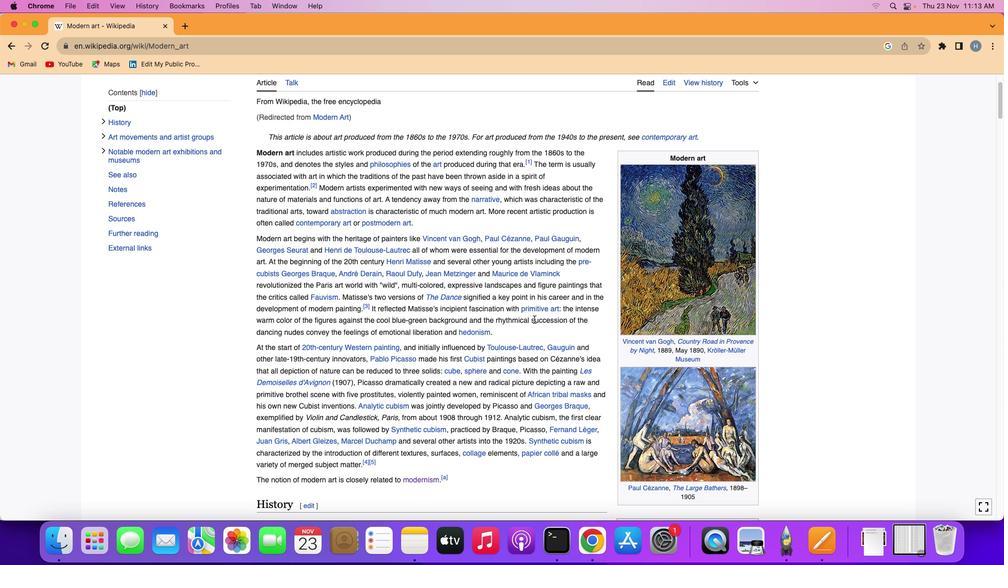 
Action: Mouse scrolled (571, 335) with delta (0, 0)
Screenshot: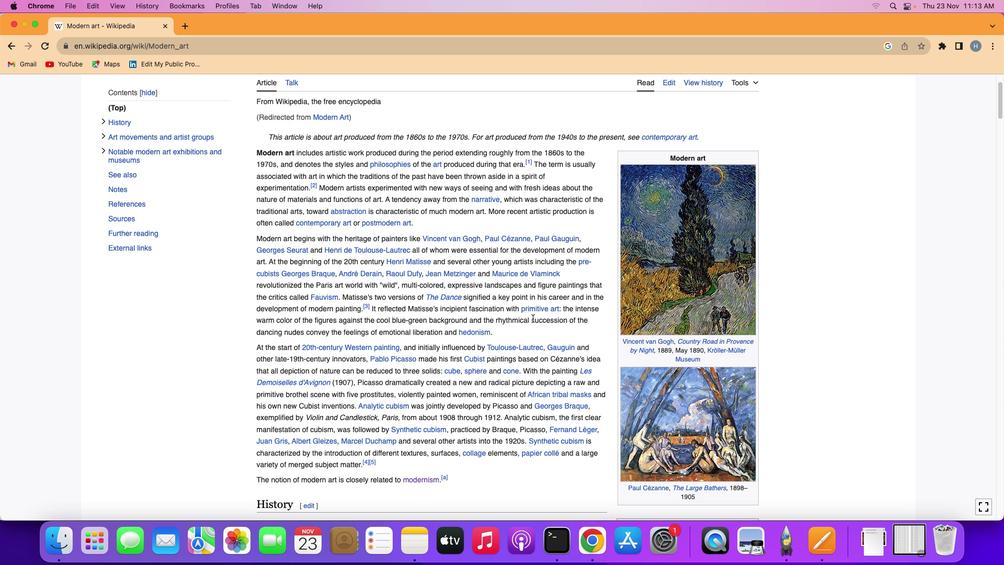 
Action: Mouse moved to (533, 318)
Screenshot: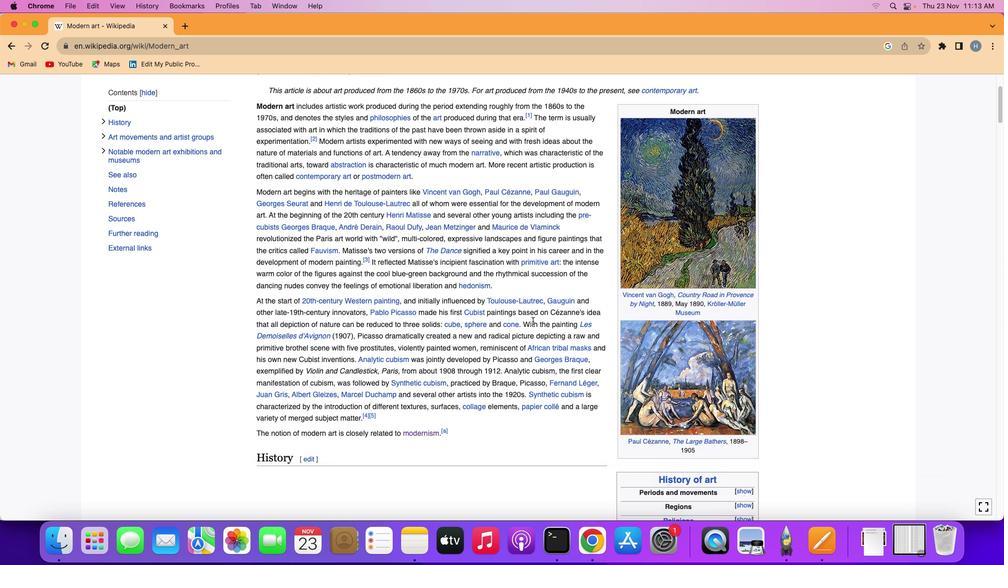 
Action: Mouse scrolled (533, 318) with delta (0, 0)
Screenshot: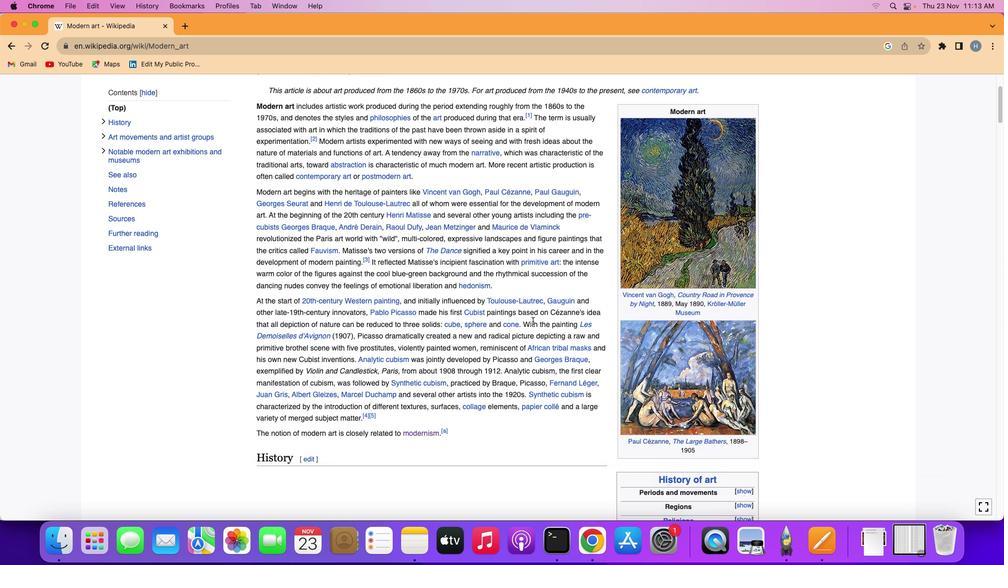 
Action: Mouse moved to (533, 318)
Screenshot: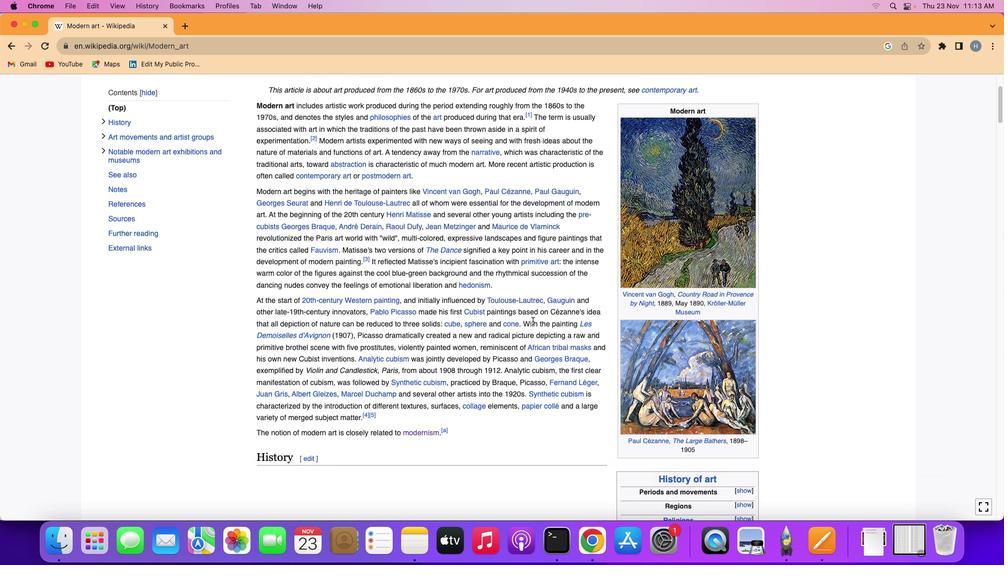 
Action: Mouse scrolled (533, 318) with delta (0, 0)
Screenshot: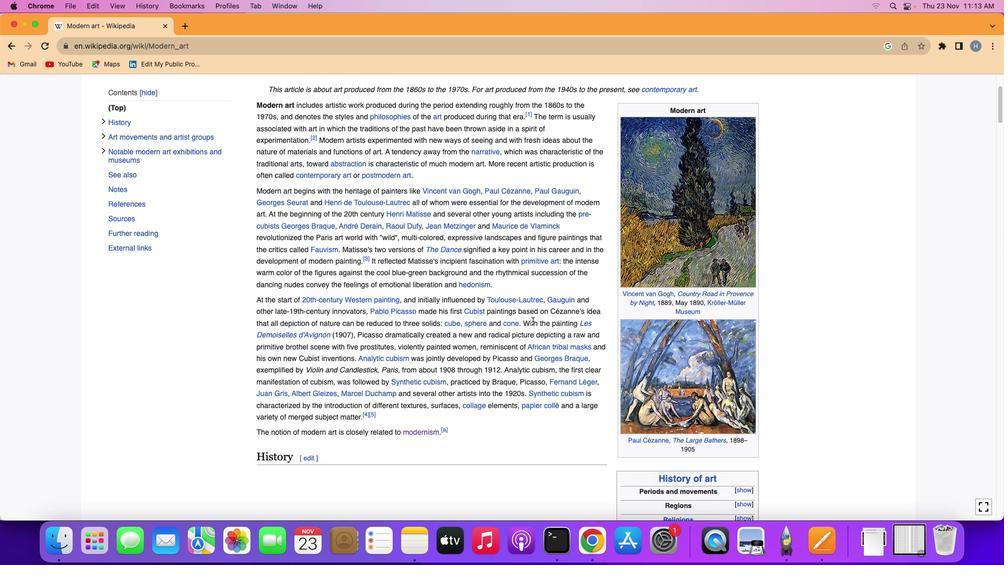 
Action: Mouse scrolled (533, 318) with delta (0, 0)
Screenshot: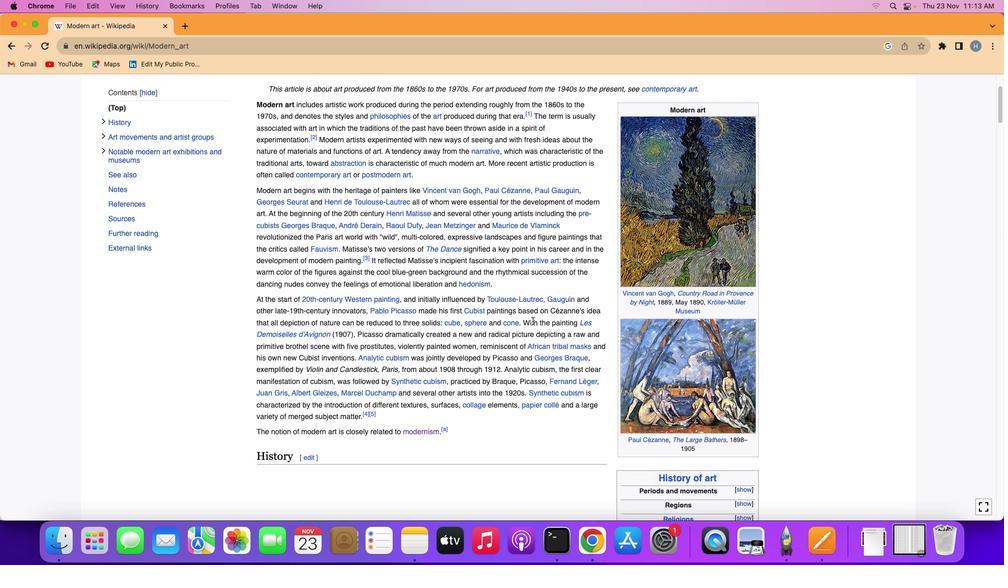 
Action: Mouse moved to (533, 320)
Screenshot: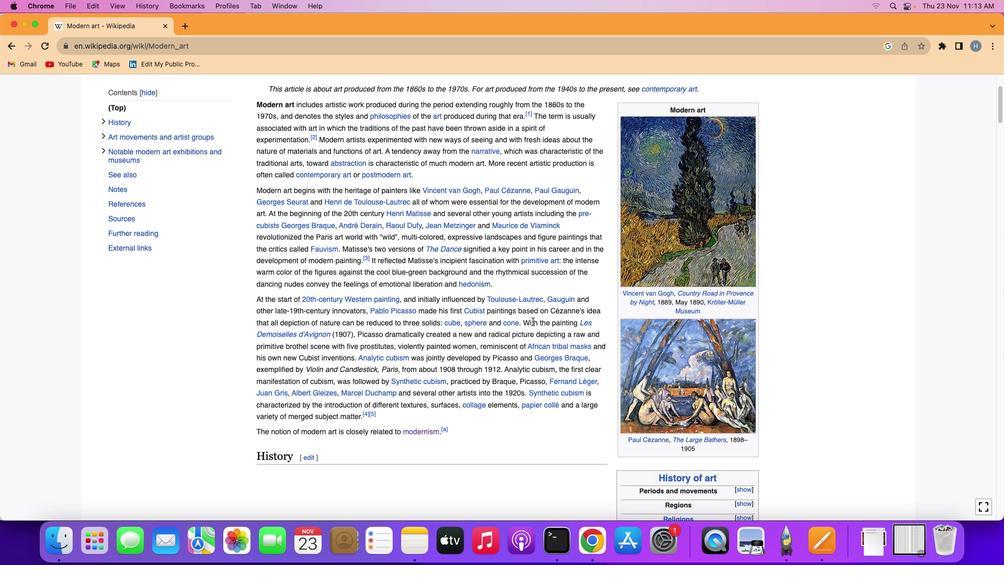 
Action: Mouse scrolled (533, 320) with delta (0, 0)
Screenshot: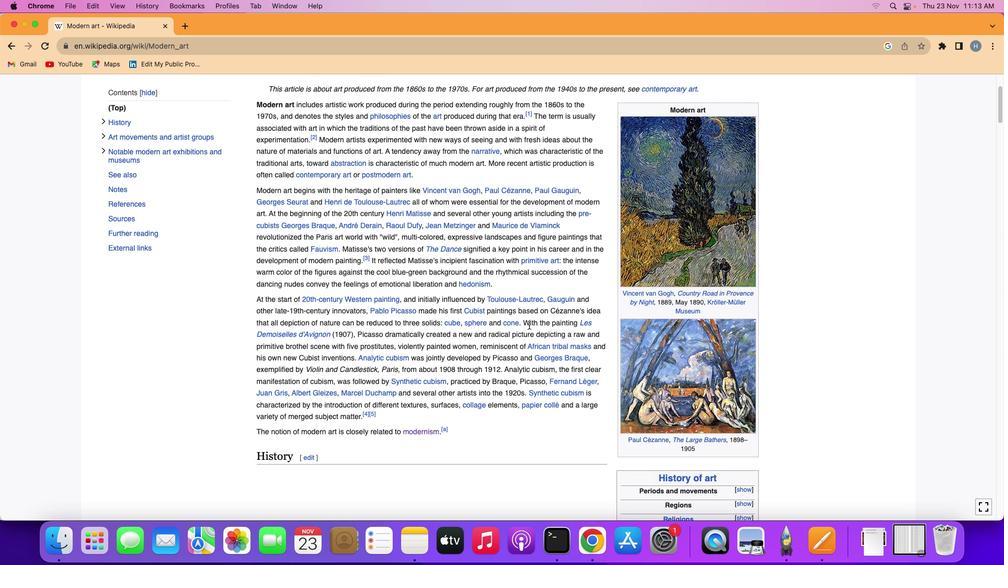 
Action: Mouse moved to (528, 325)
Screenshot: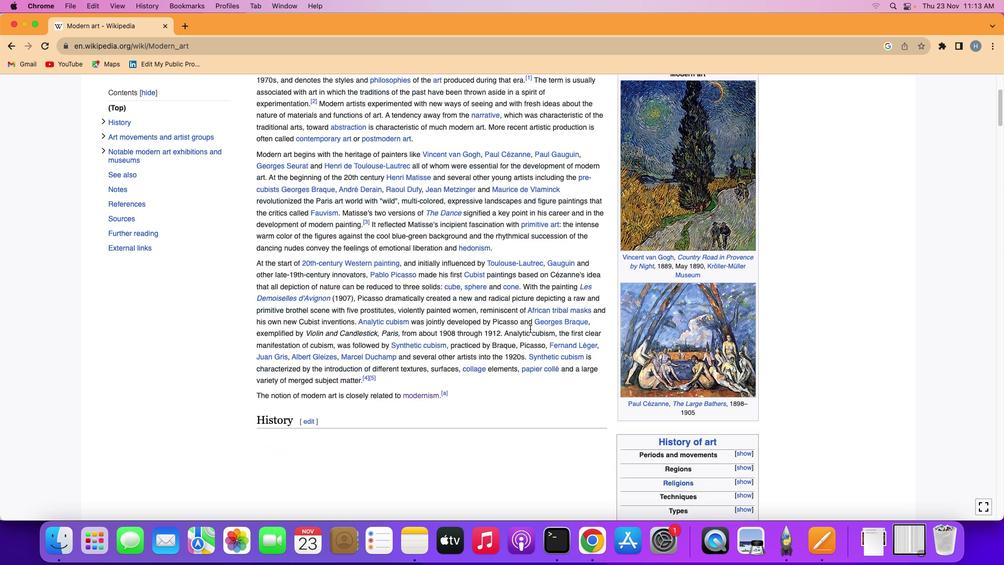 
Action: Mouse scrolled (528, 325) with delta (0, 0)
Screenshot: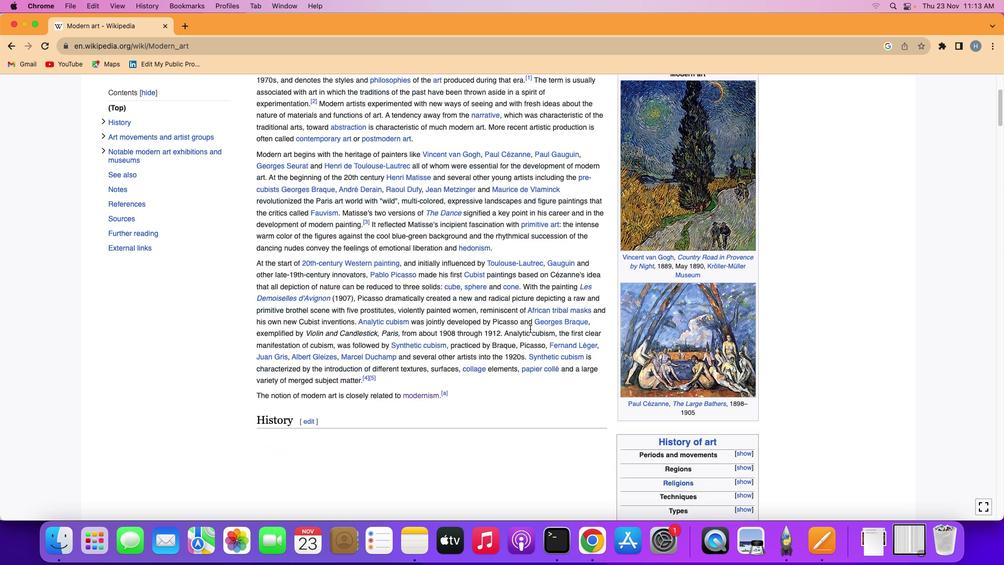 
Action: Mouse moved to (528, 324)
Screenshot: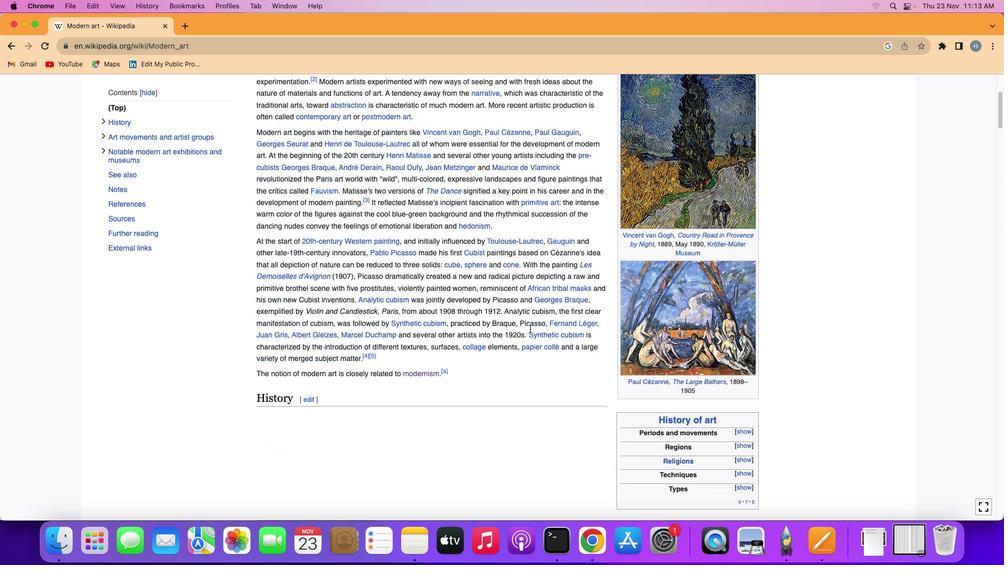 
Action: Mouse scrolled (528, 324) with delta (0, 0)
Screenshot: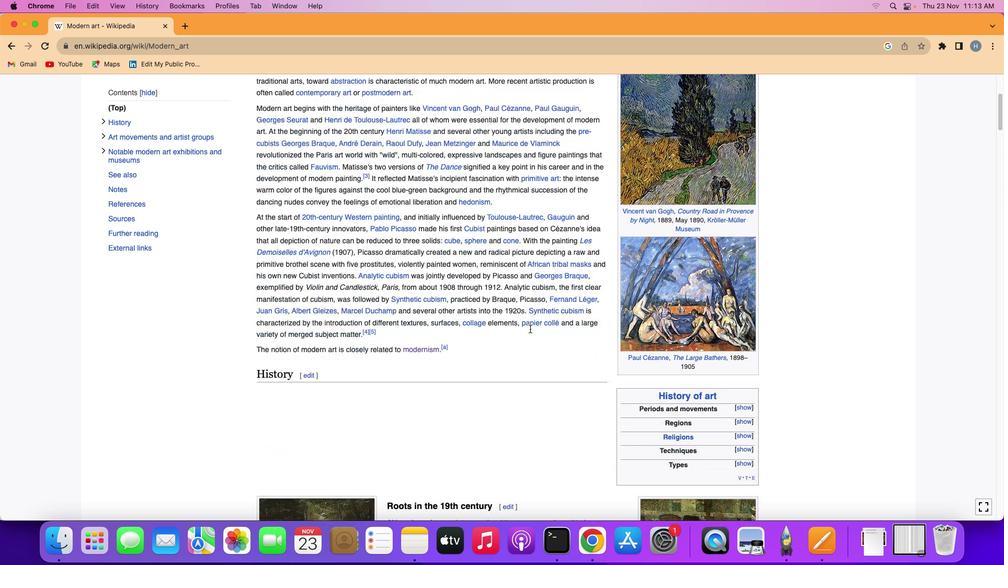 
Action: Mouse moved to (529, 329)
Screenshot: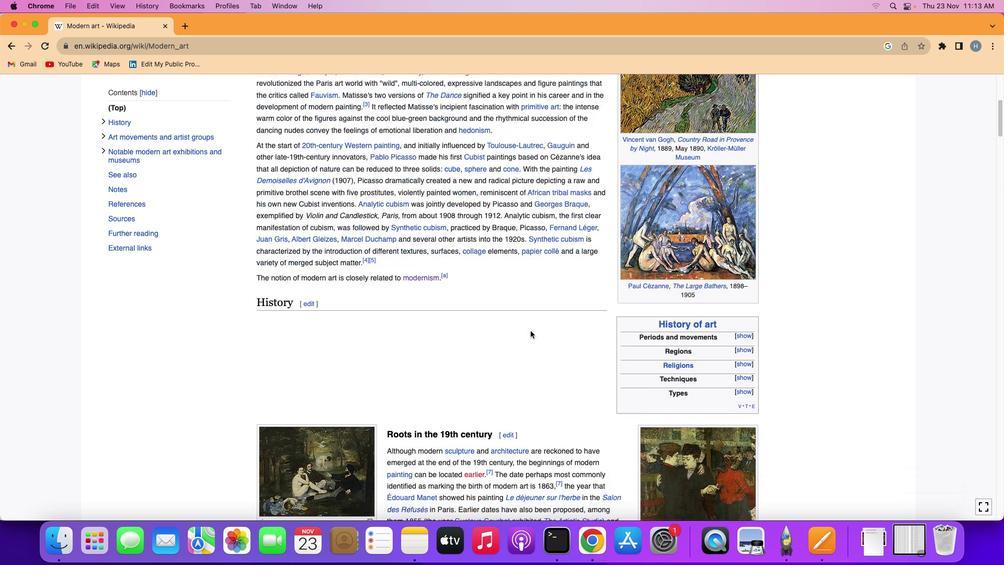 
Action: Mouse scrolled (529, 329) with delta (0, 0)
Screenshot: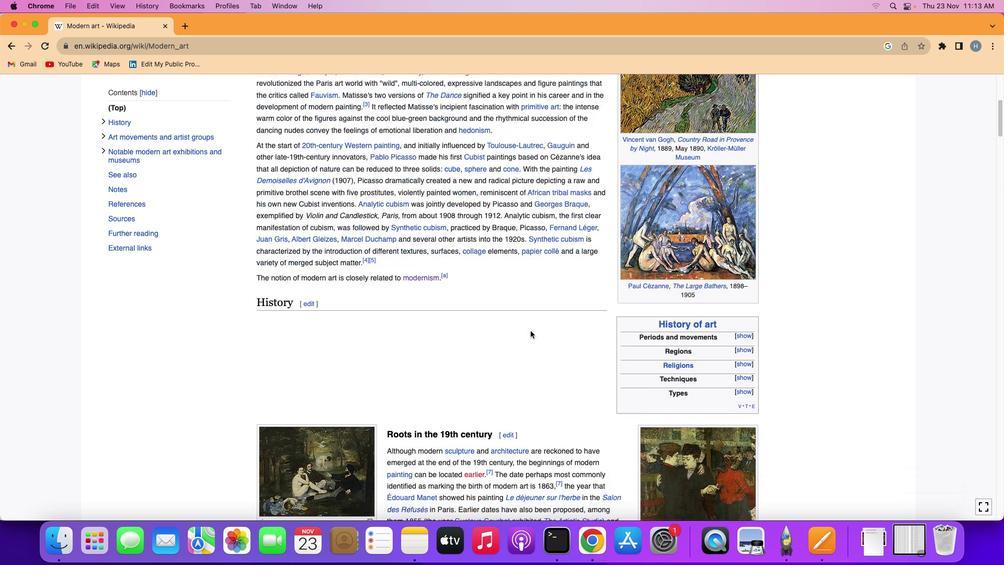 
Action: Mouse moved to (529, 329)
Screenshot: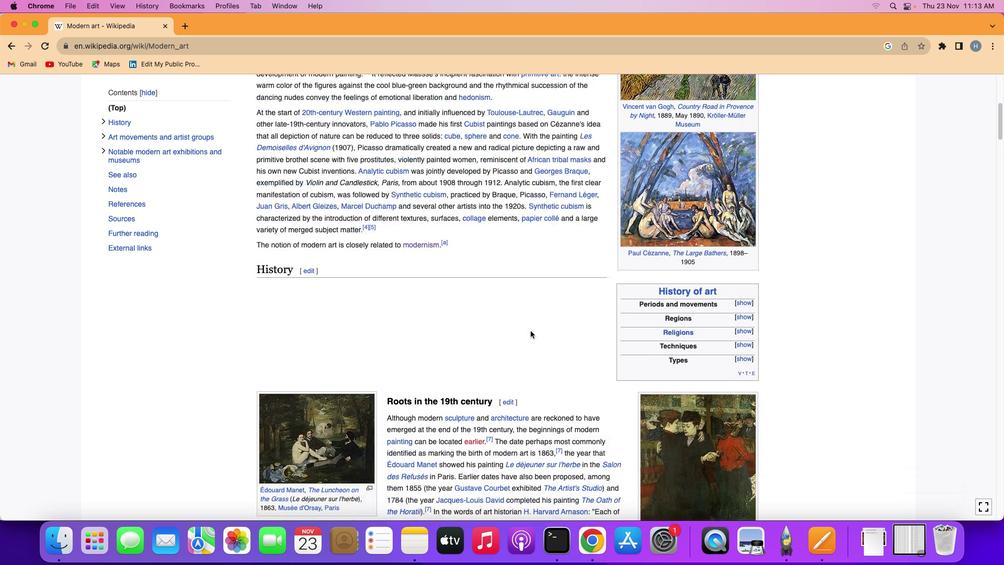
Action: Mouse scrolled (529, 329) with delta (0, 0)
Screenshot: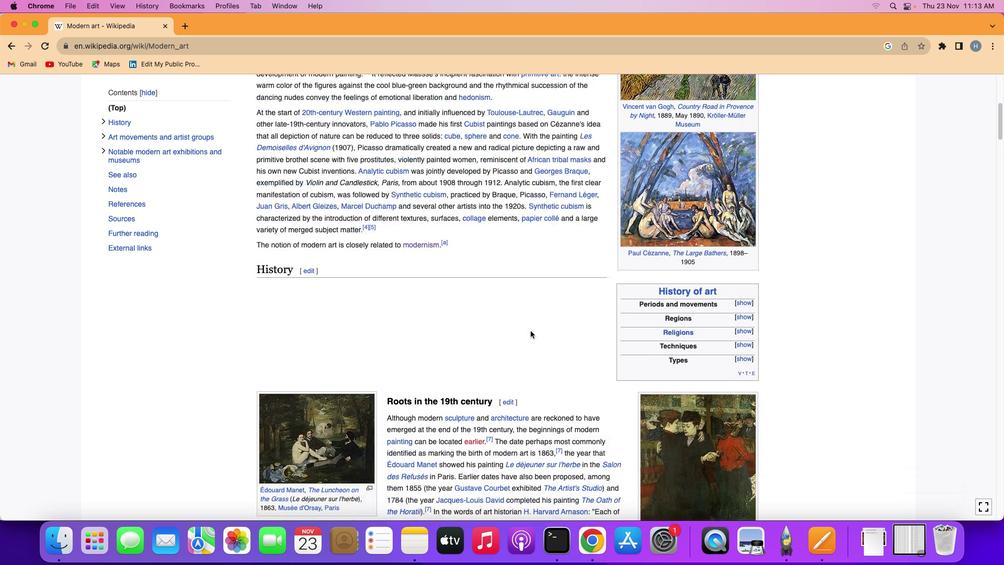 
Action: Mouse moved to (529, 329)
Screenshot: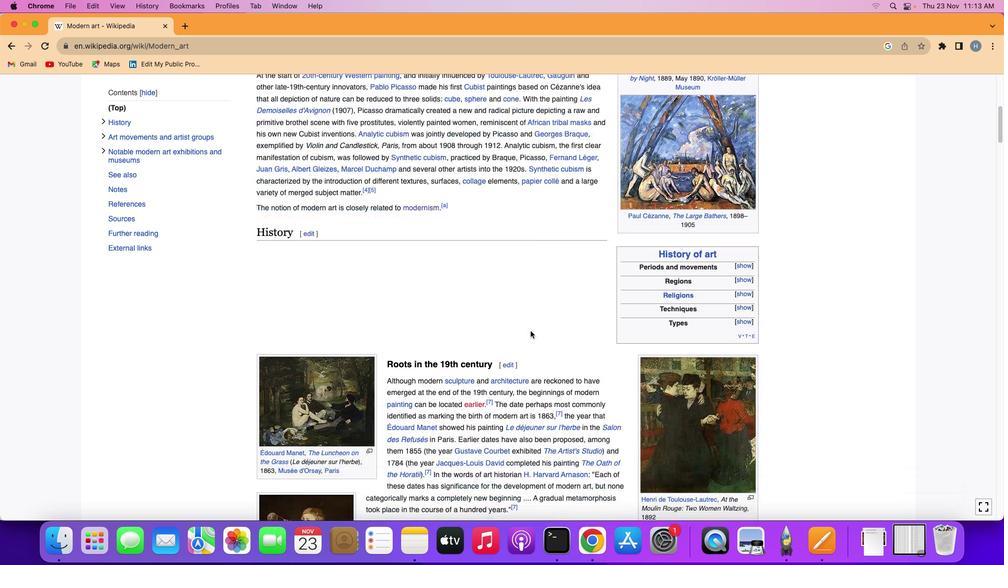 
Action: Mouse scrolled (529, 329) with delta (0, -1)
Screenshot: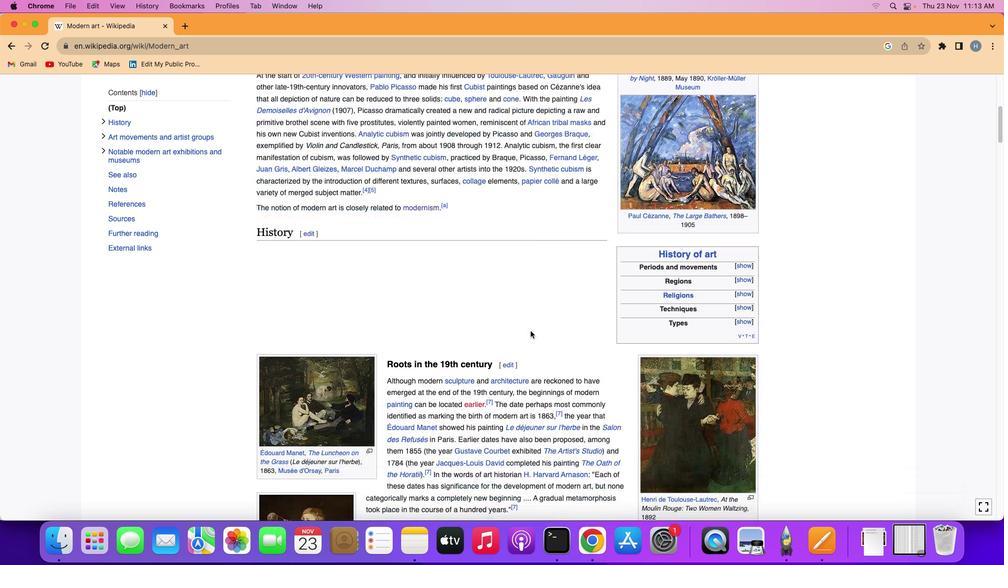 
Action: Mouse moved to (530, 330)
Screenshot: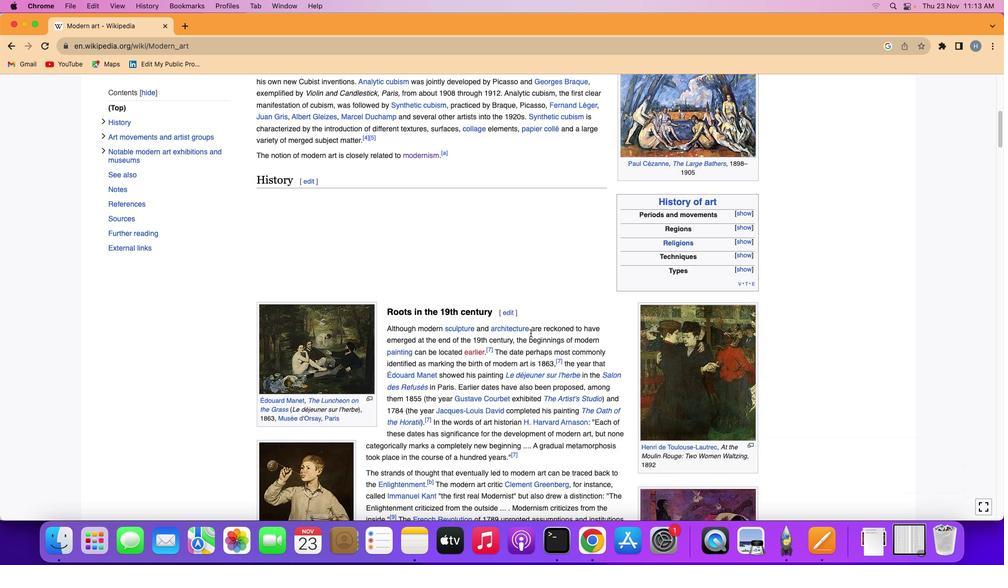 
Action: Mouse scrolled (530, 330) with delta (0, 0)
Screenshot: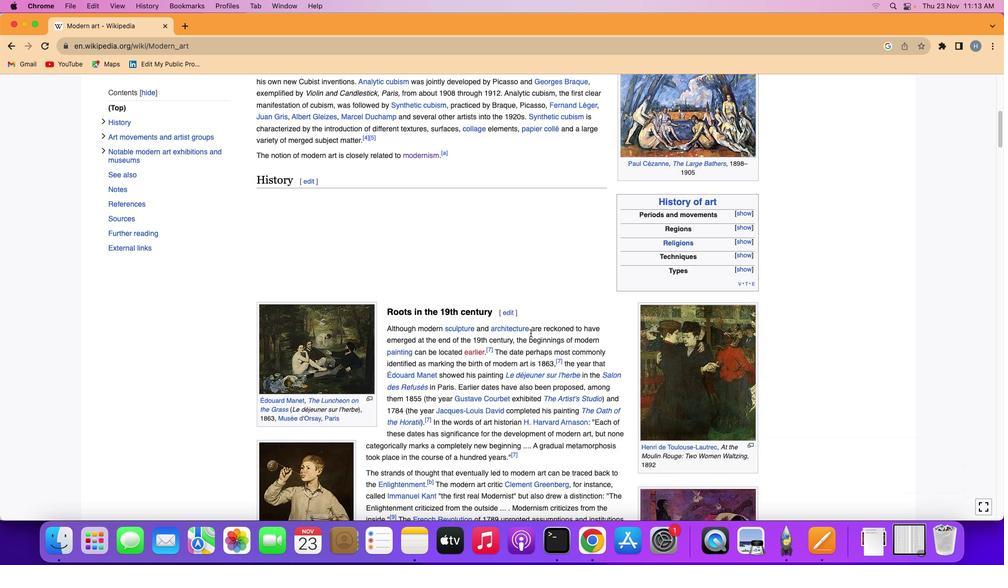 
Action: Mouse moved to (531, 330)
Screenshot: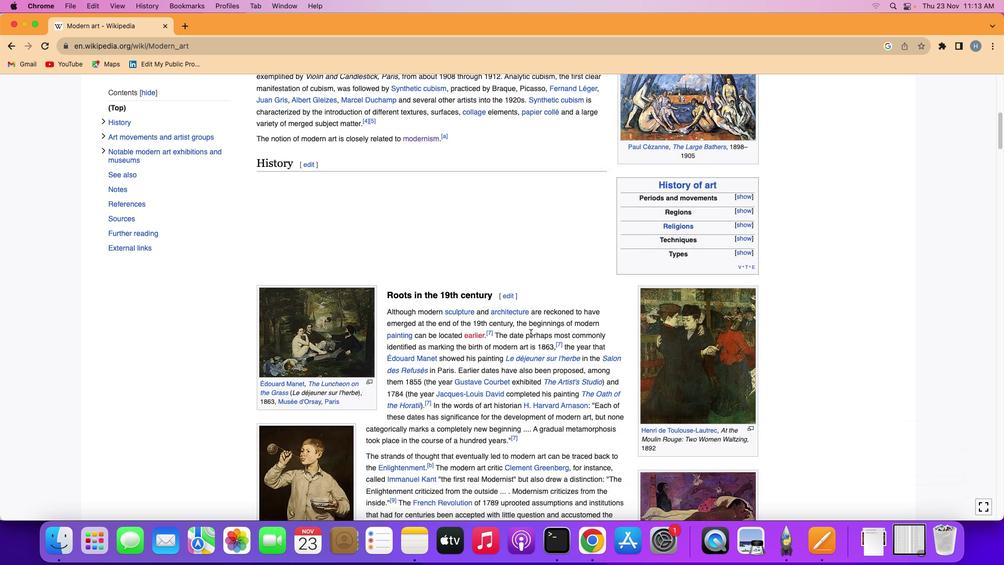 
Action: Mouse scrolled (531, 330) with delta (0, 0)
Screenshot: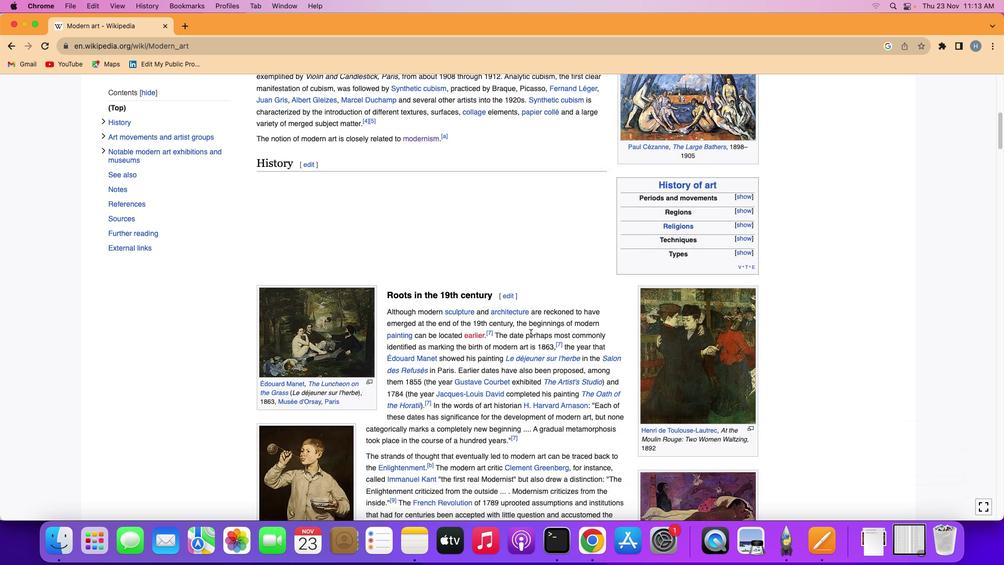 
Action: Mouse scrolled (531, 330) with delta (0, -1)
Screenshot: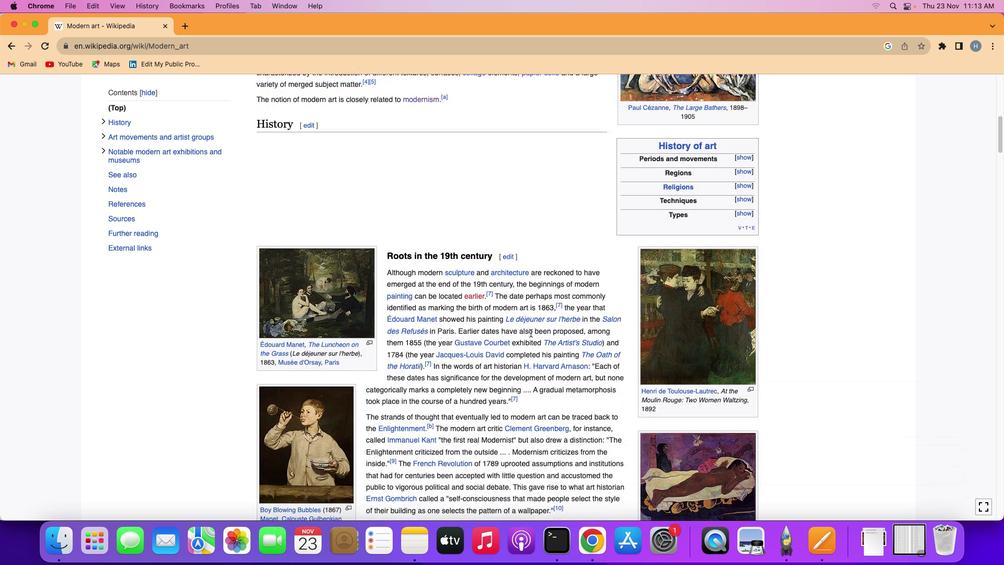 
Action: Mouse scrolled (531, 330) with delta (0, -1)
Screenshot: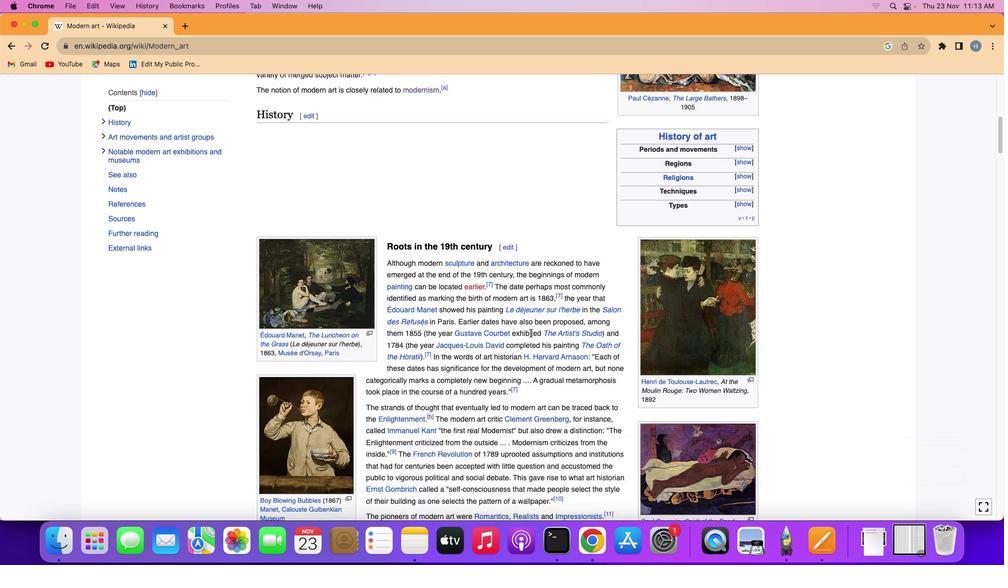 
Action: Mouse moved to (531, 332)
Screenshot: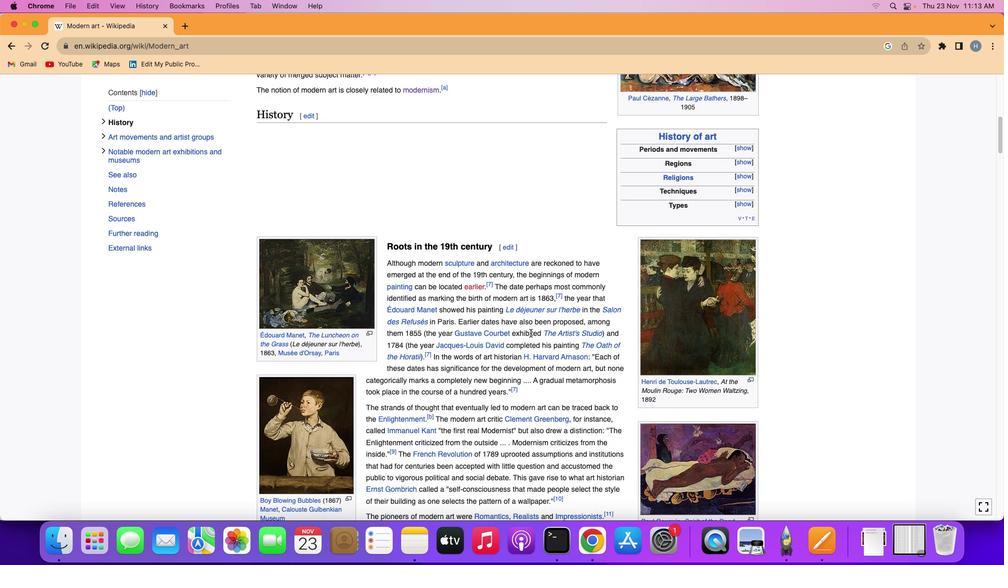
Action: Mouse scrolled (531, 332) with delta (0, 0)
Screenshot: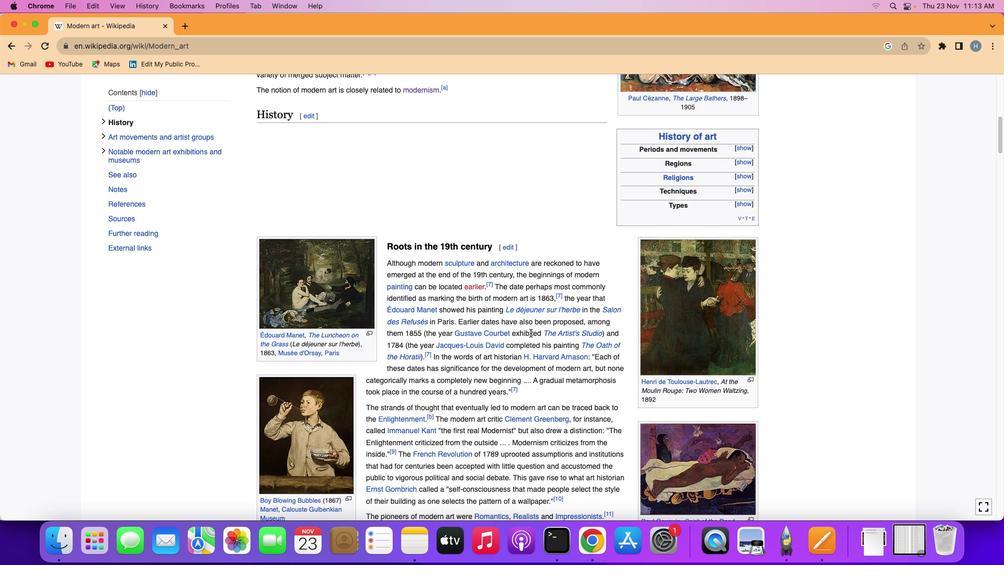 
Action: Mouse scrolled (531, 332) with delta (0, -1)
Screenshot: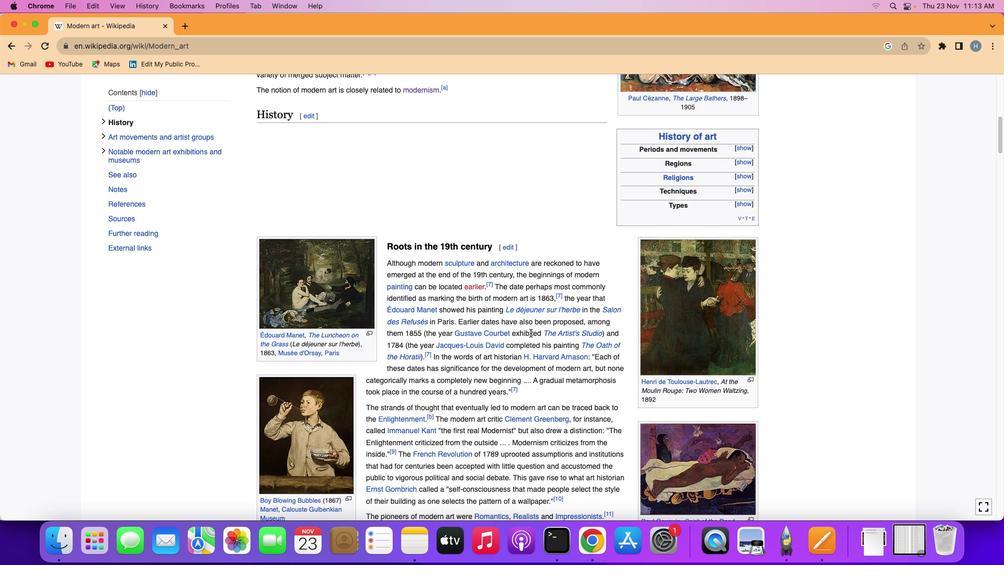 
Action: Mouse scrolled (531, 332) with delta (0, 0)
Screenshot: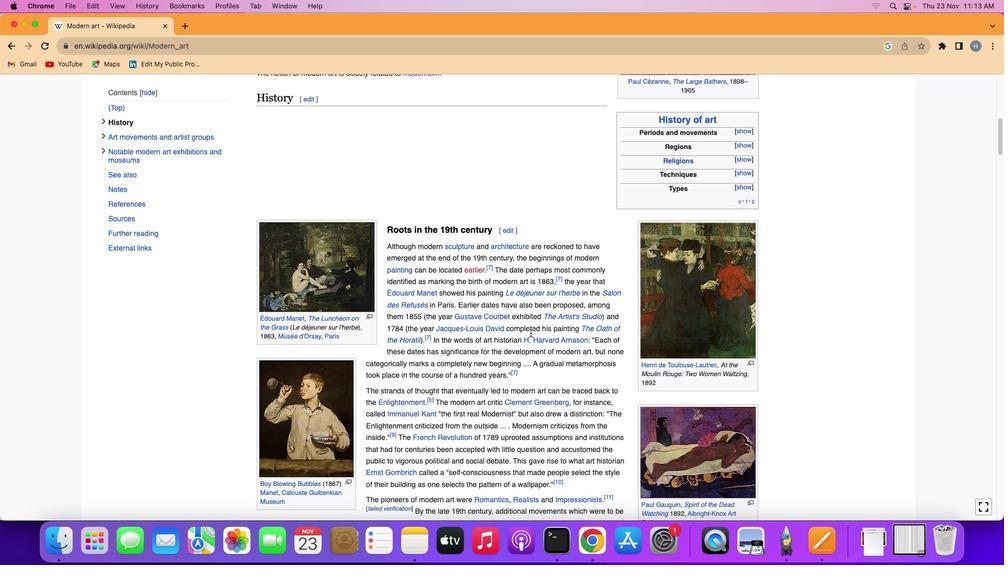 
Action: Mouse scrolled (531, 332) with delta (0, 0)
Screenshot: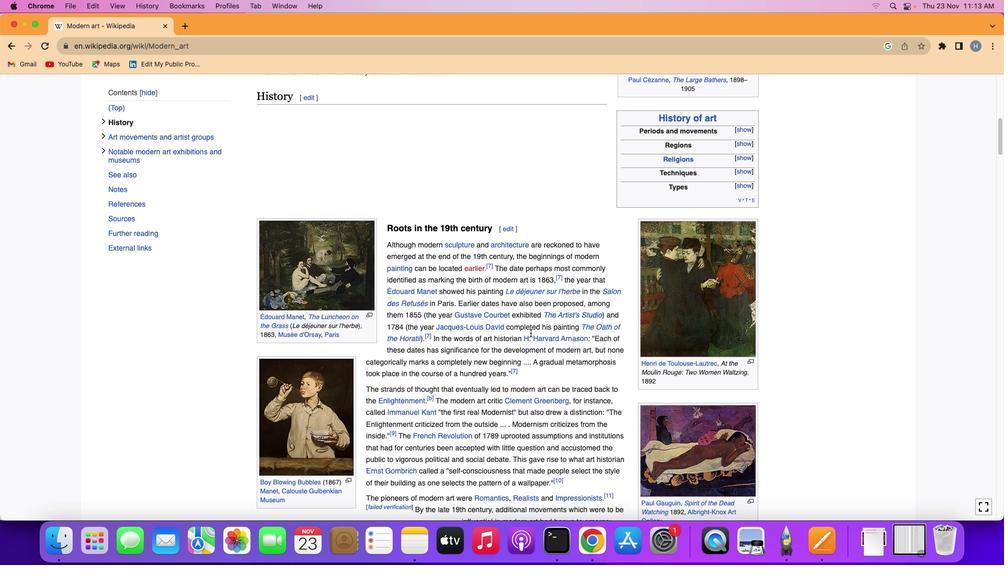 
Action: Mouse scrolled (531, 332) with delta (0, 0)
Screenshot: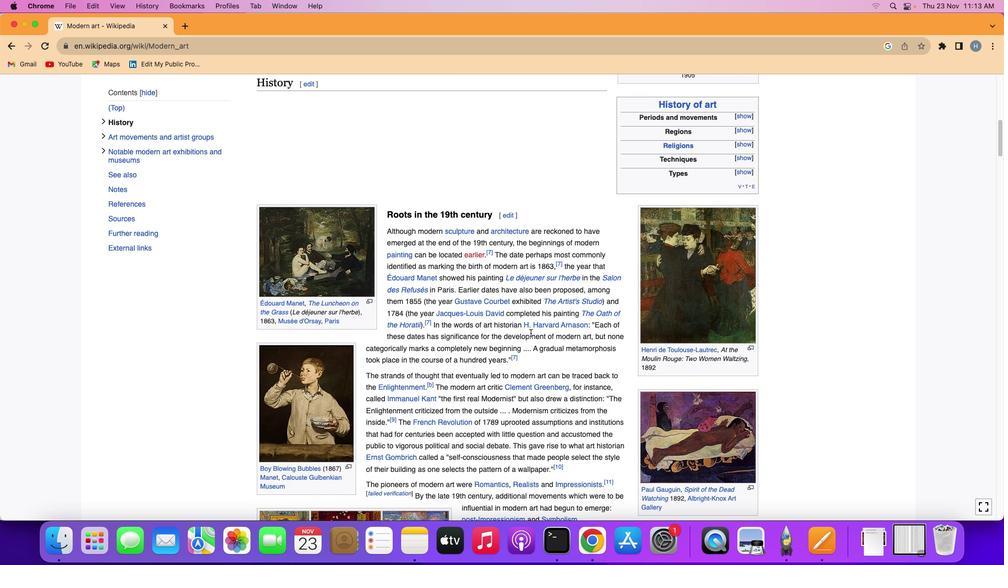 
Action: Mouse scrolled (531, 332) with delta (0, 0)
Screenshot: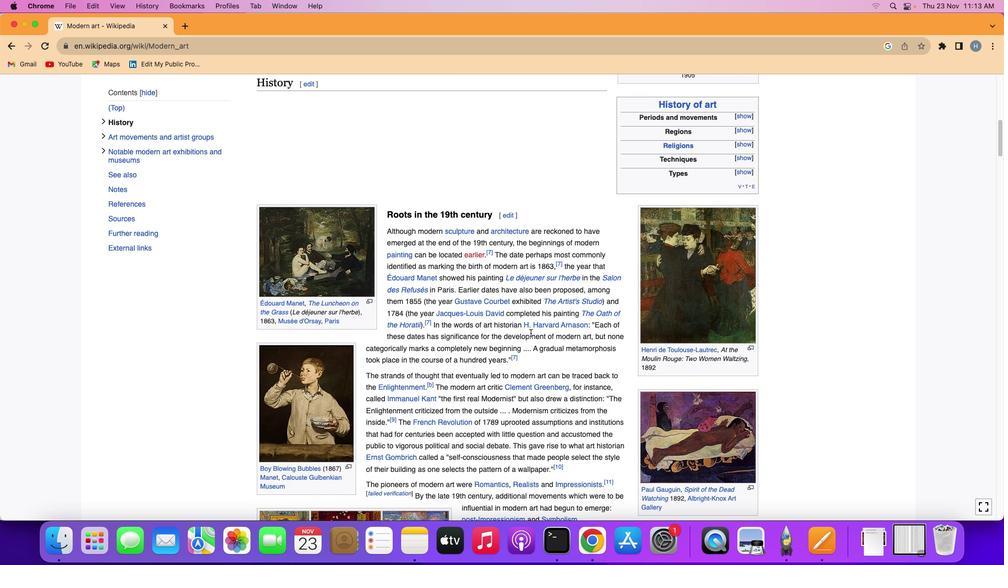 
Action: Mouse scrolled (531, 332) with delta (0, 0)
Screenshot: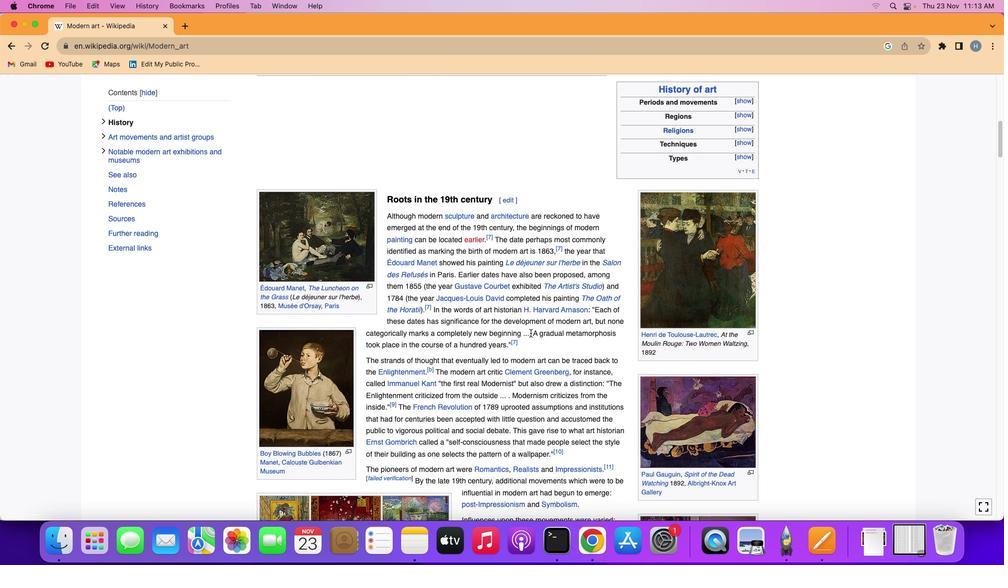 
Action: Mouse scrolled (531, 332) with delta (0, 0)
Screenshot: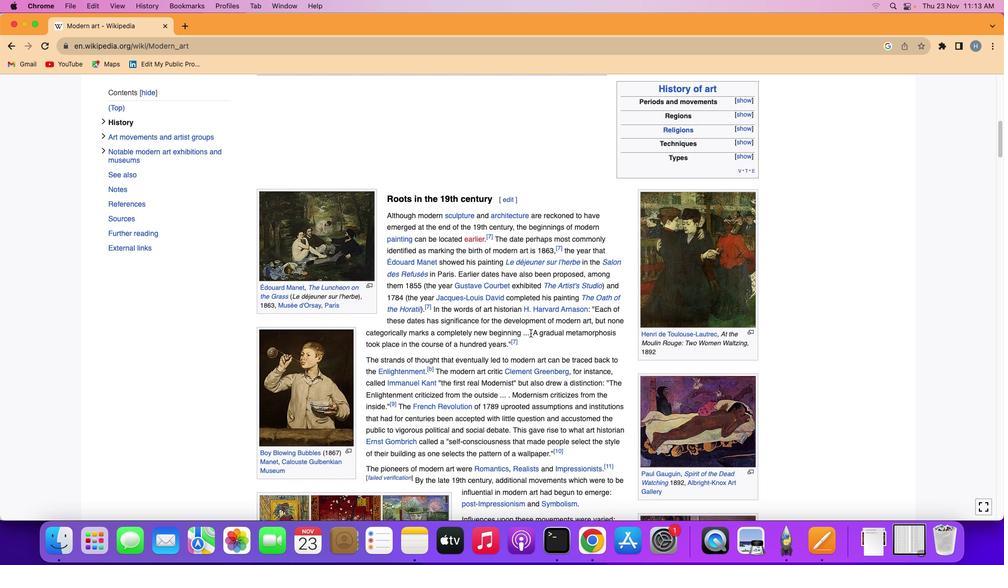 
Action: Mouse scrolled (531, 332) with delta (0, 0)
Screenshot: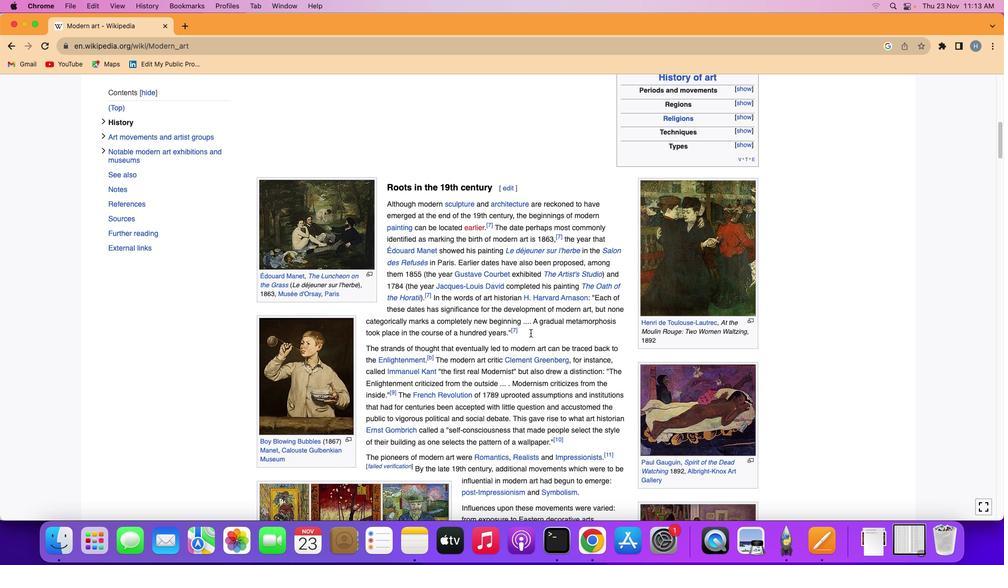 
Action: Mouse scrolled (531, 332) with delta (0, 0)
Screenshot: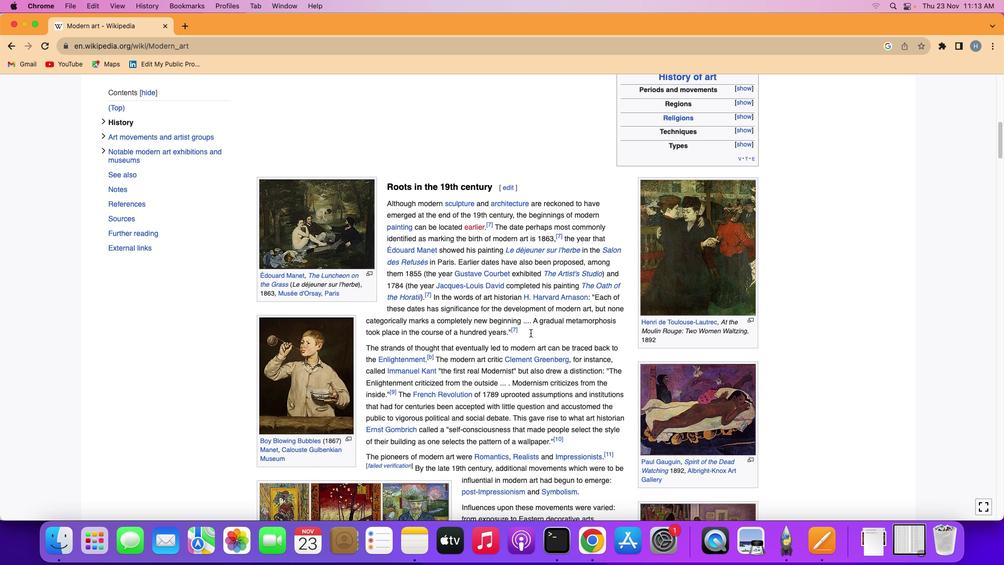 
Action: Mouse scrolled (531, 332) with delta (0, 0)
Screenshot: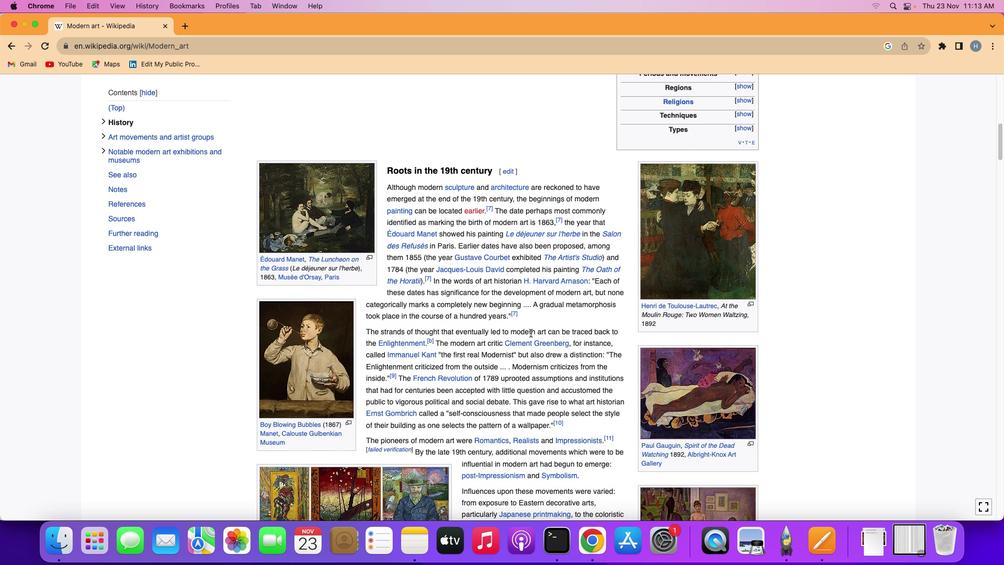 
Action: Mouse scrolled (531, 332) with delta (0, 0)
Screenshot: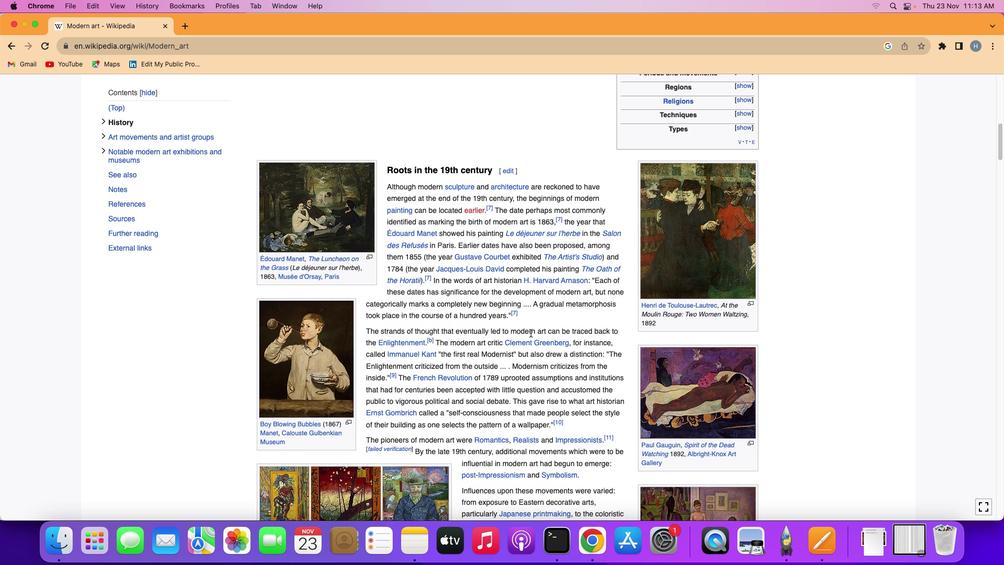 
Action: Mouse scrolled (531, 332) with delta (0, 0)
Screenshot: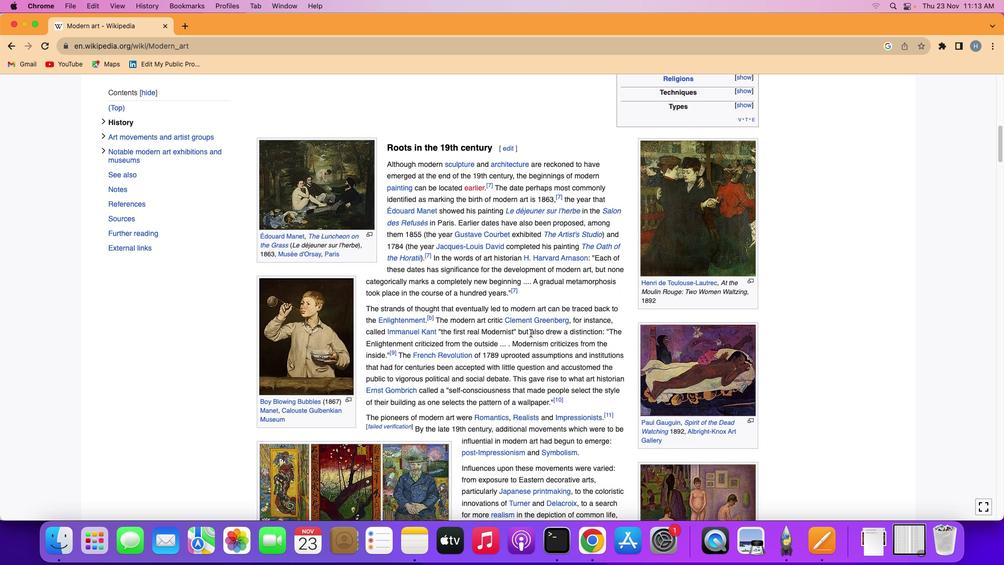 
Action: Mouse scrolled (531, 332) with delta (0, 0)
Screenshot: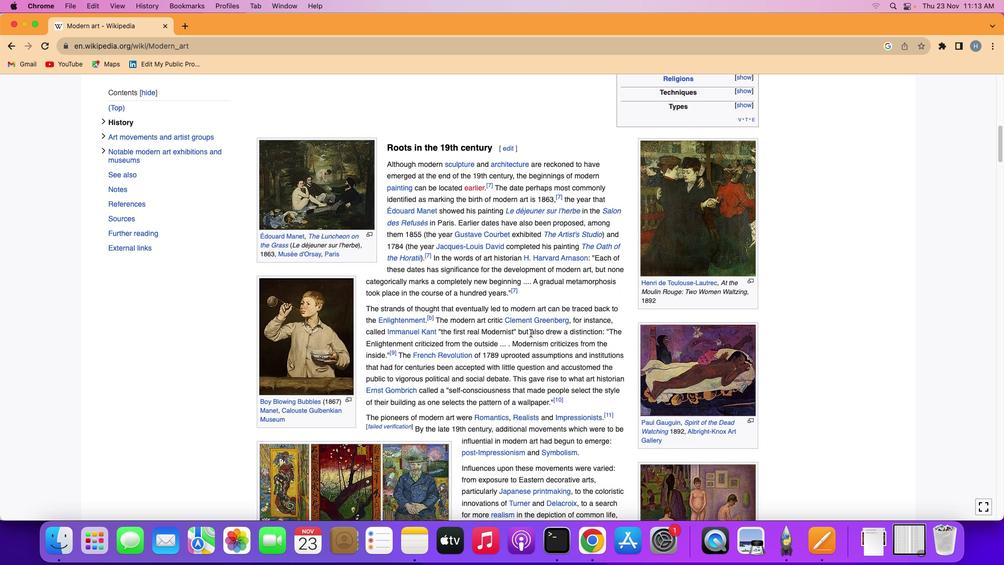 
Action: Mouse scrolled (531, 332) with delta (0, 0)
Screenshot: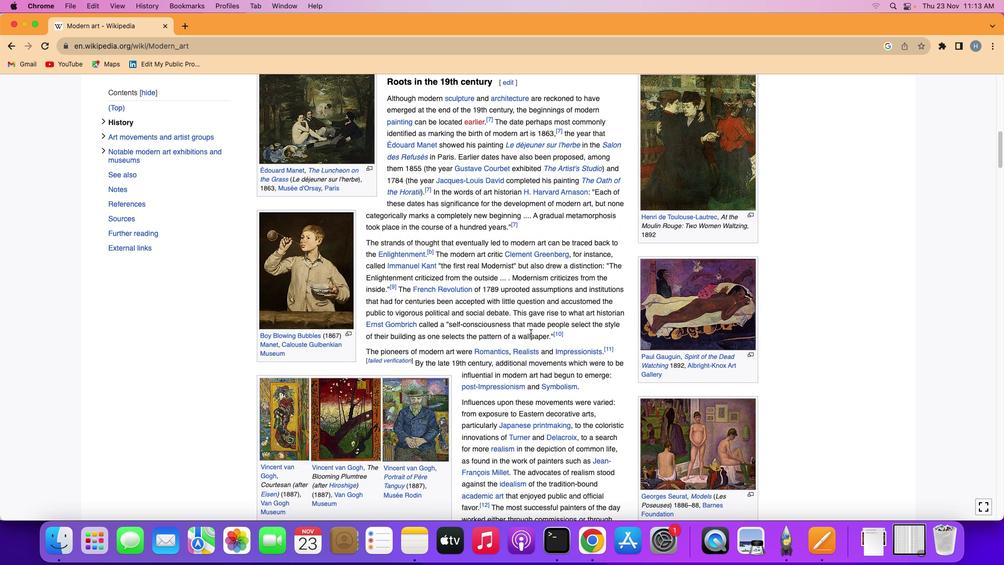 
Action: Mouse scrolled (531, 332) with delta (0, 0)
Screenshot: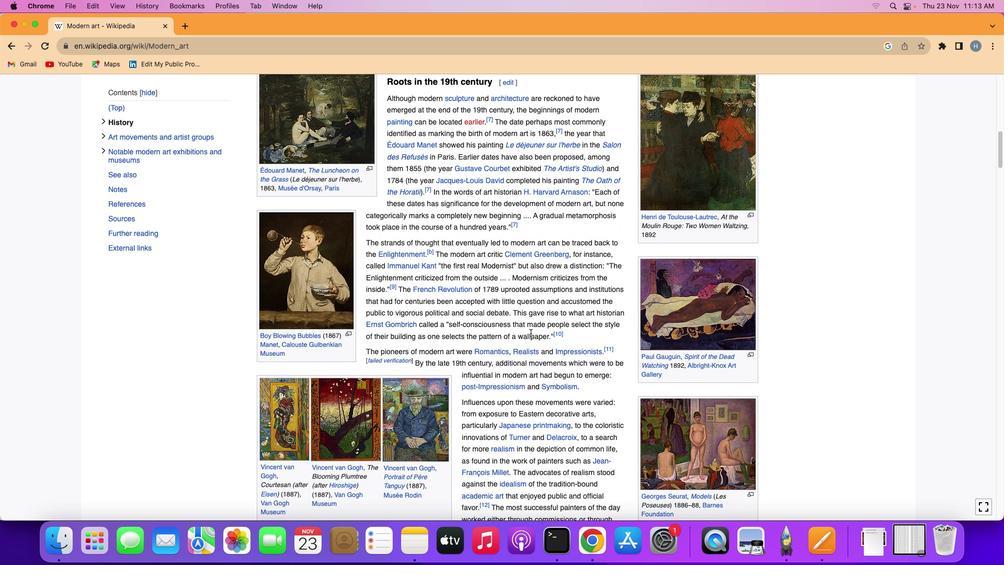 
Action: Mouse scrolled (531, 332) with delta (0, -1)
Screenshot: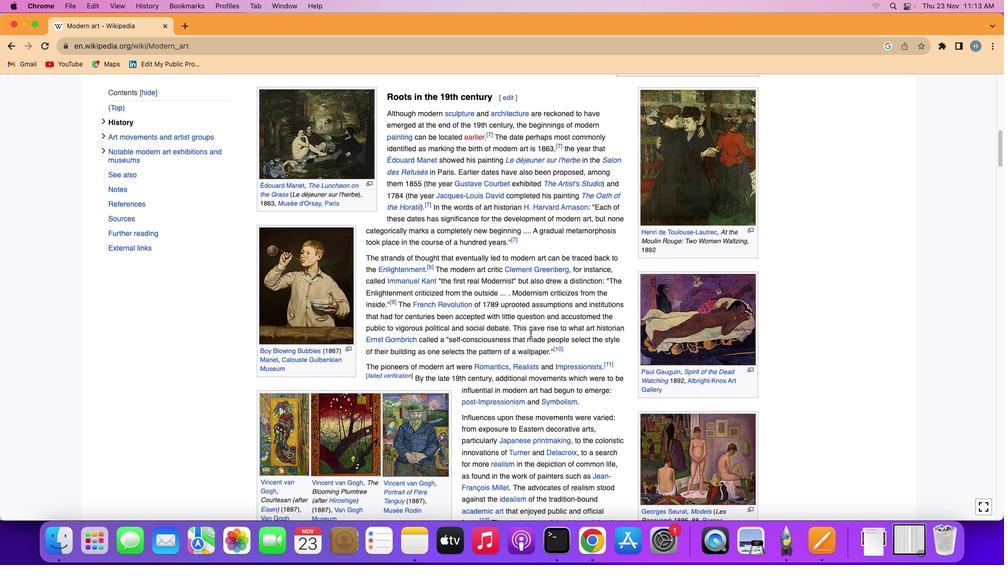 
Action: Mouse scrolled (531, 332) with delta (0, 0)
Screenshot: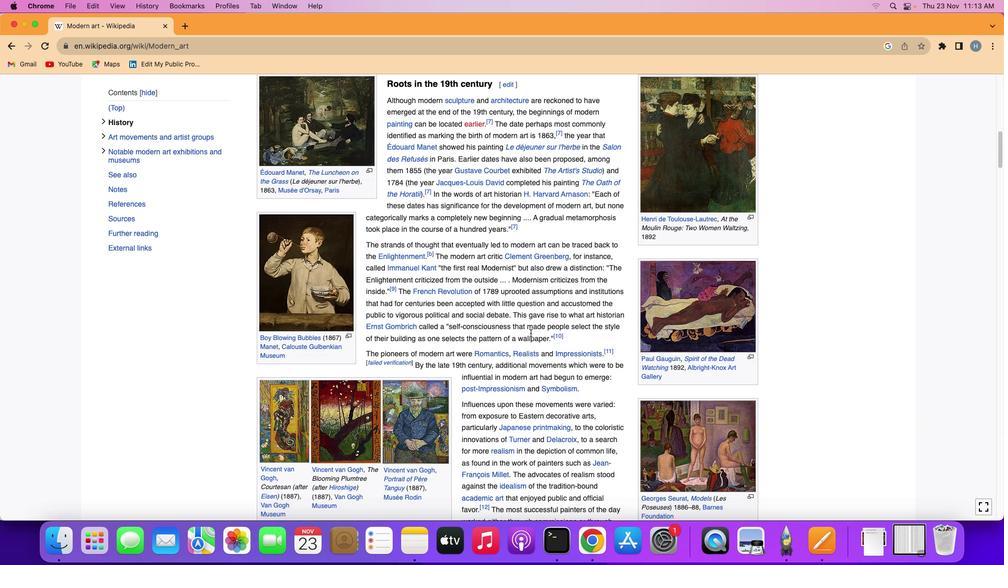 
Action: Mouse scrolled (531, 332) with delta (0, 1)
Screenshot: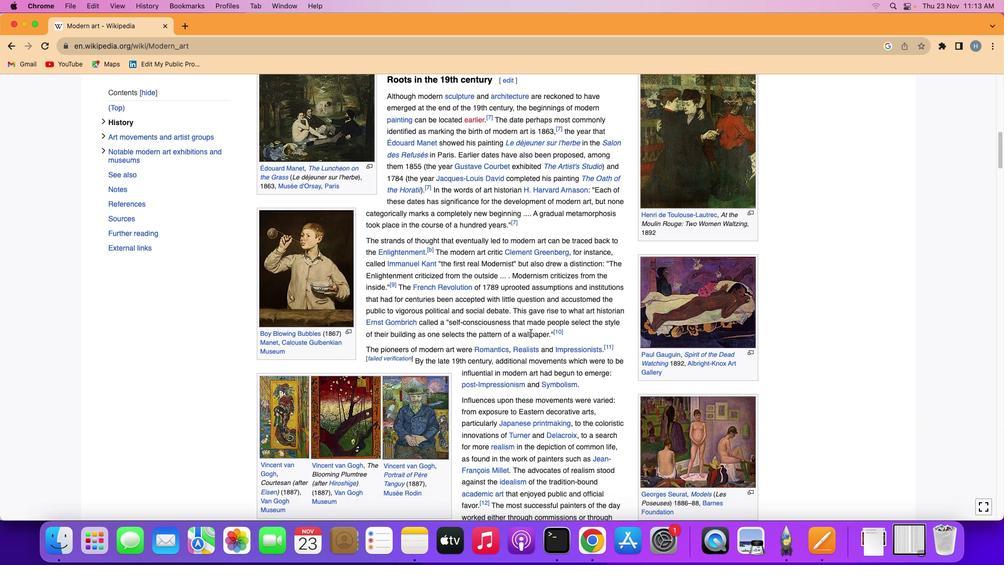 
Action: Mouse scrolled (531, 332) with delta (0, -1)
Screenshot: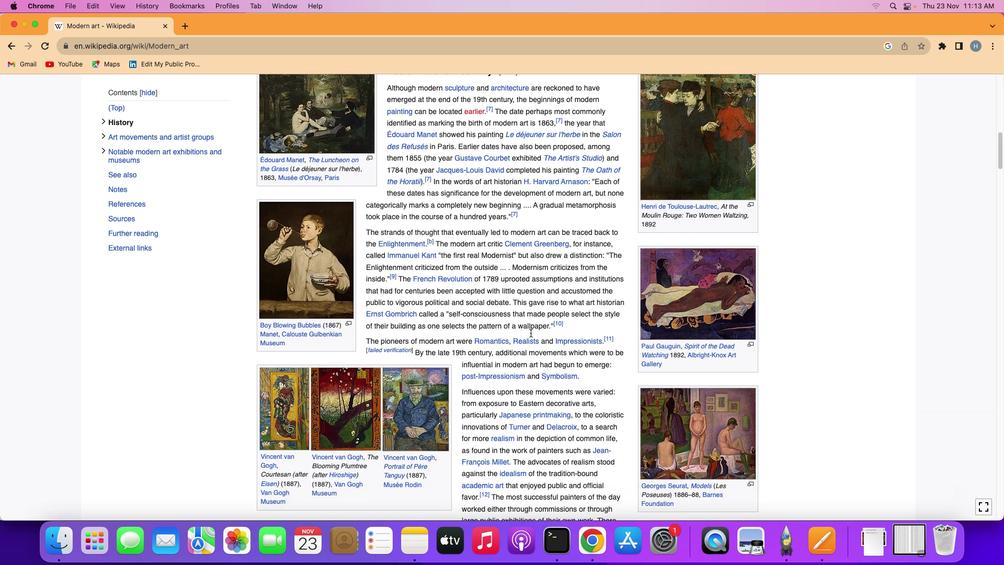 
Action: Mouse scrolled (531, 332) with delta (0, 0)
Screenshot: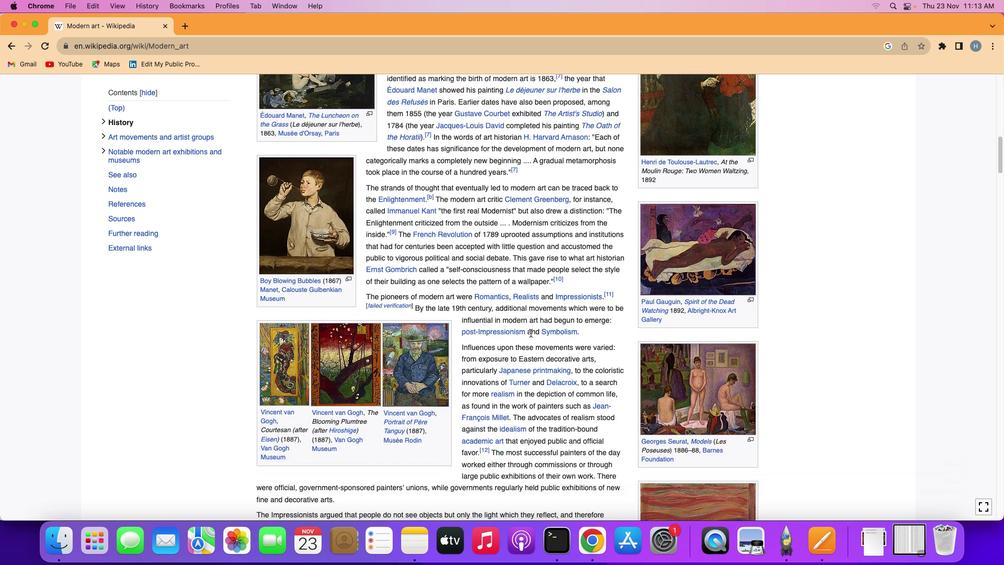 
Action: Mouse scrolled (531, 332) with delta (0, 0)
Screenshot: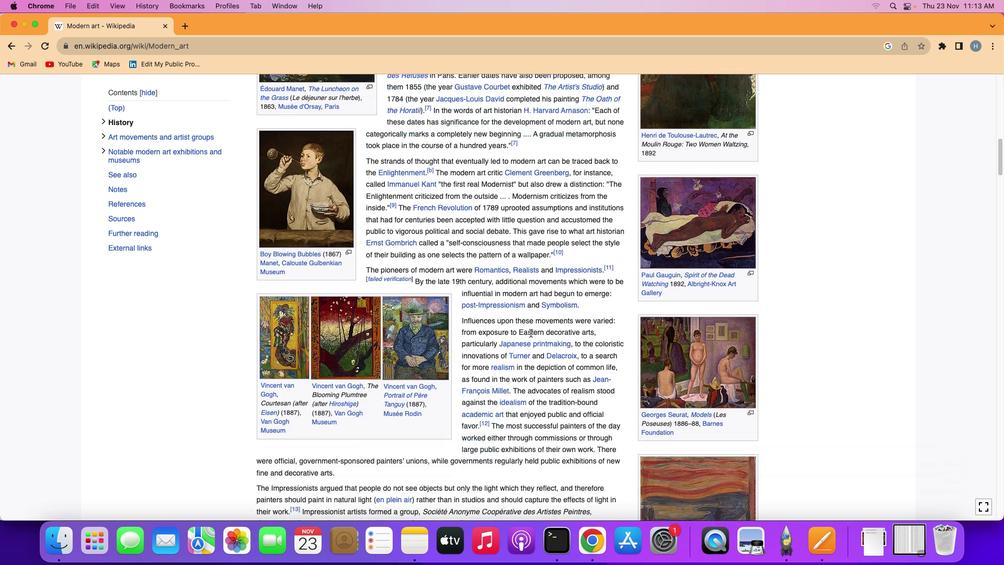 
Action: Mouse scrolled (531, 332) with delta (0, 0)
Screenshot: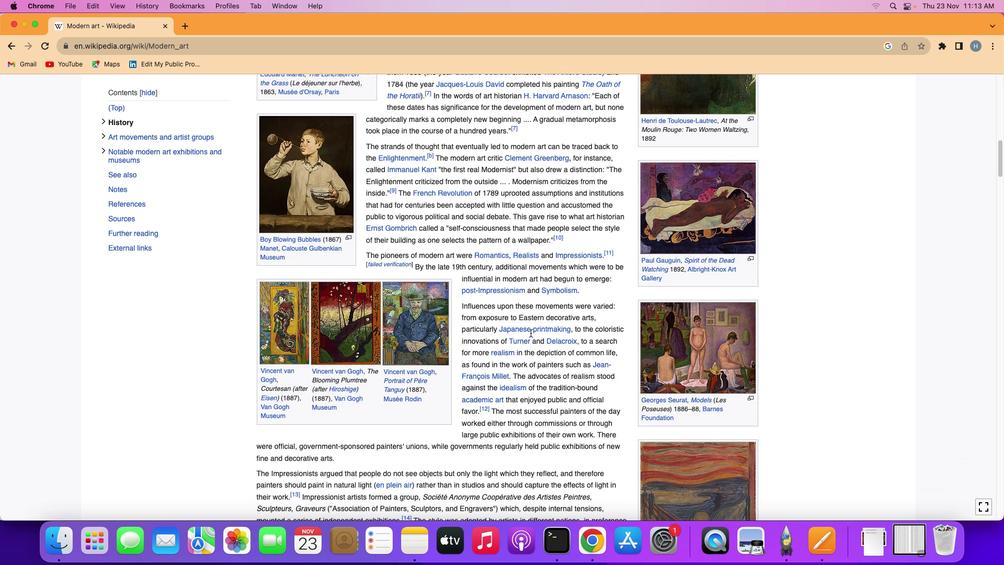 
Action: Mouse scrolled (531, 332) with delta (0, 0)
Screenshot: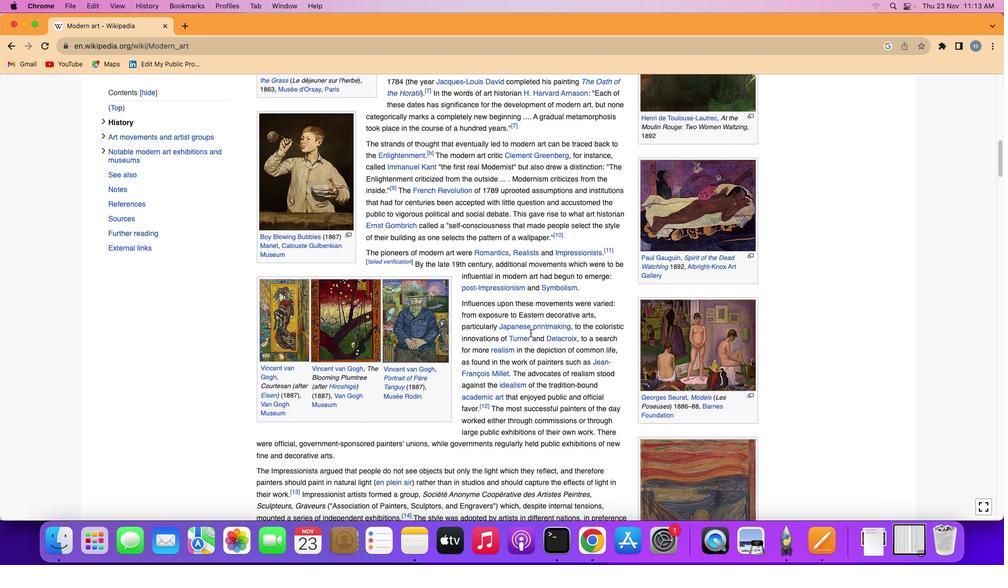 
Action: Mouse scrolled (531, 332) with delta (0, -1)
Screenshot: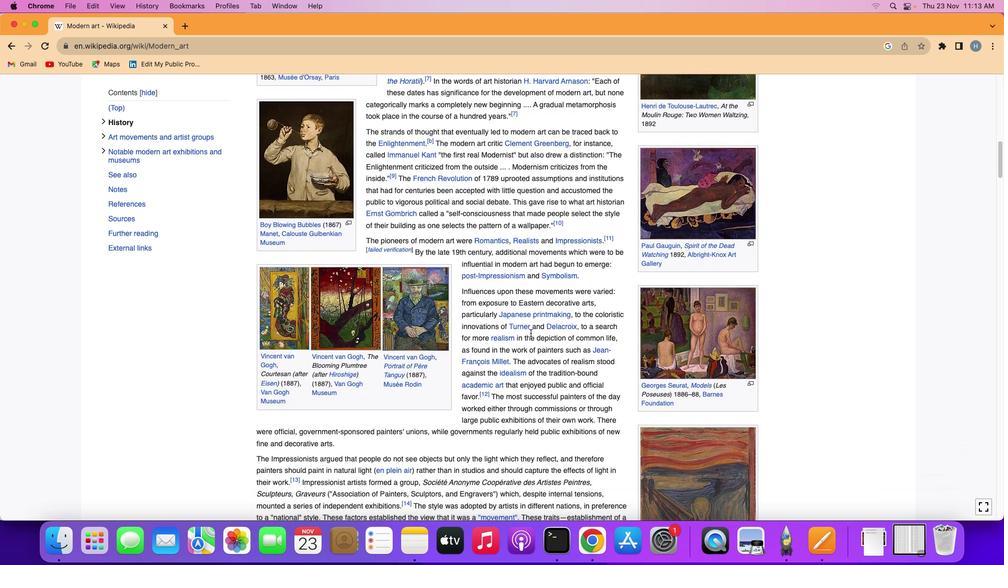 
Action: Mouse scrolled (531, 332) with delta (0, 0)
Screenshot: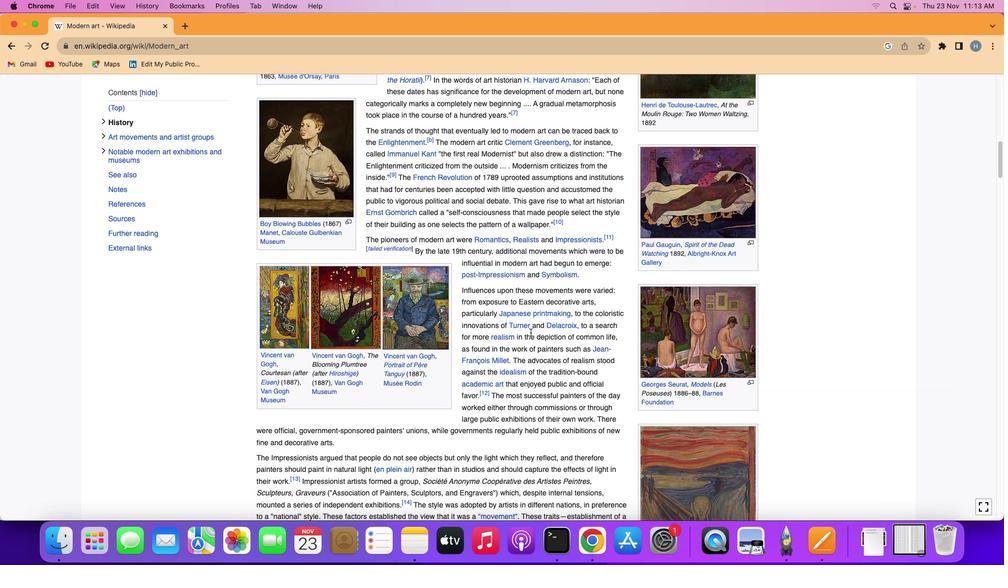 
Action: Mouse scrolled (531, 332) with delta (0, 0)
Screenshot: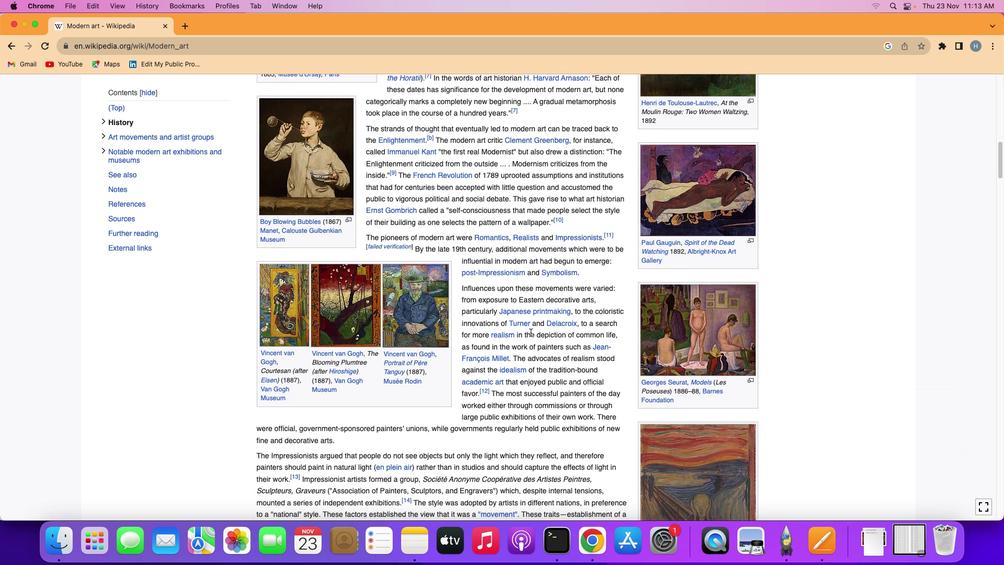 
Action: Mouse moved to (530, 332)
Screenshot: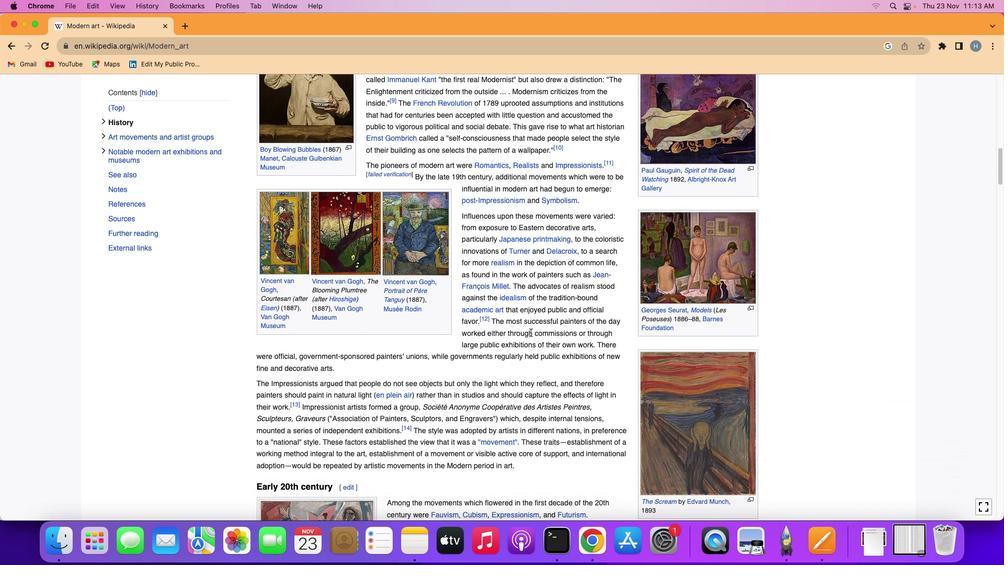 
Action: Mouse scrolled (530, 332) with delta (0, 0)
Screenshot: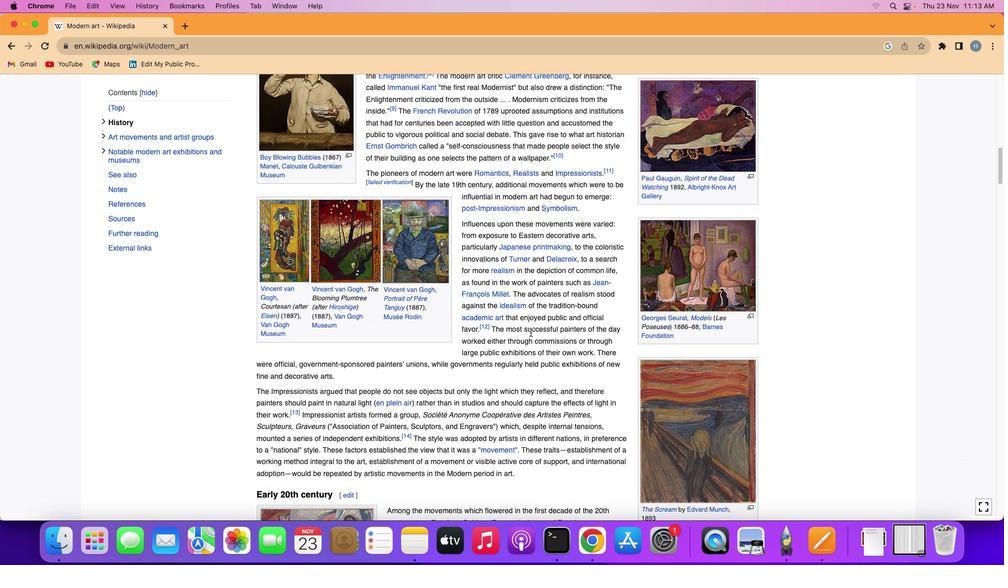 
Action: Mouse scrolled (530, 332) with delta (0, 0)
Screenshot: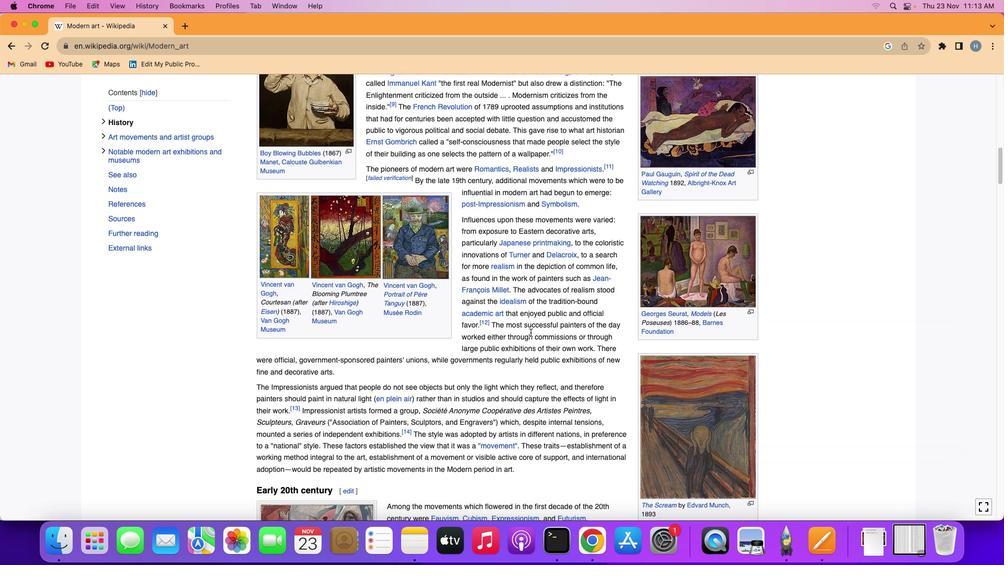 
Action: Mouse scrolled (530, 332) with delta (0, -1)
Screenshot: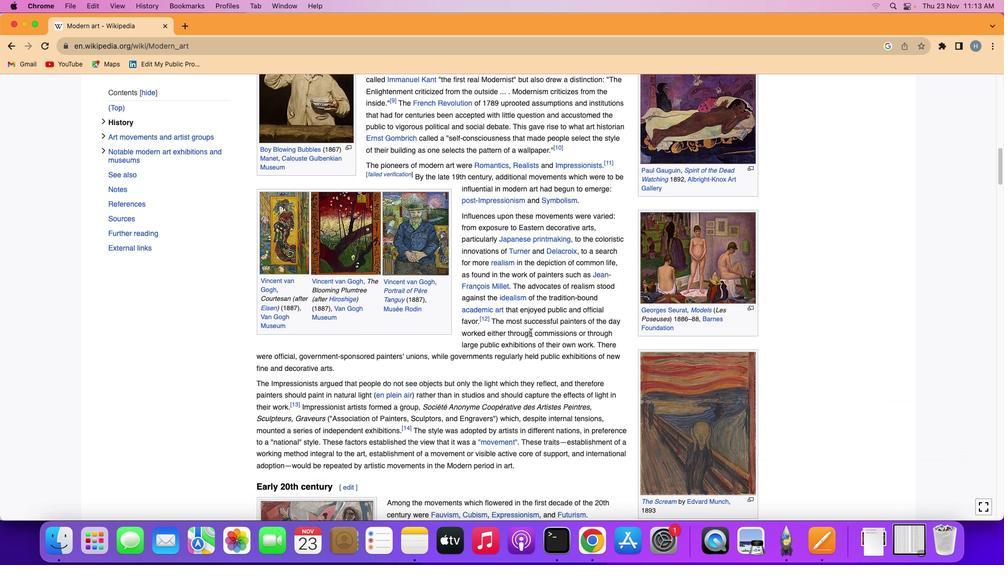 
Action: Mouse scrolled (530, 332) with delta (0, 0)
Screenshot: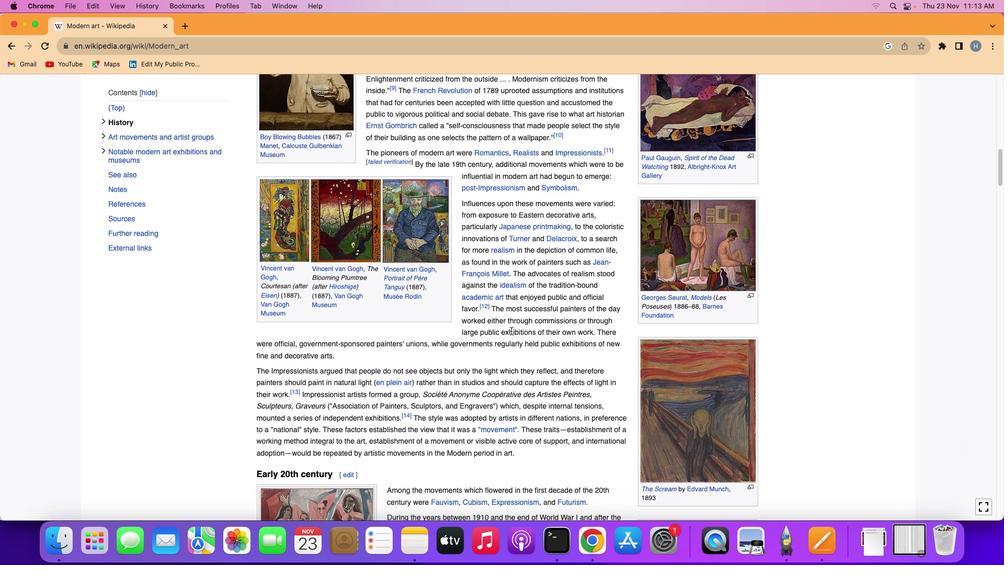 
Action: Mouse scrolled (530, 332) with delta (0, 1)
Screenshot: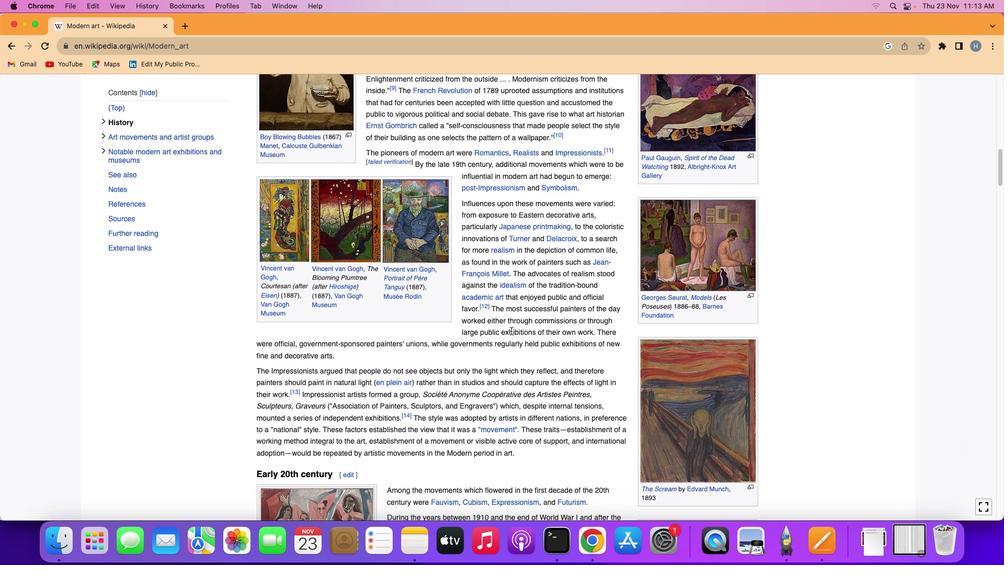 
Action: Mouse scrolled (530, 332) with delta (0, -1)
Screenshot: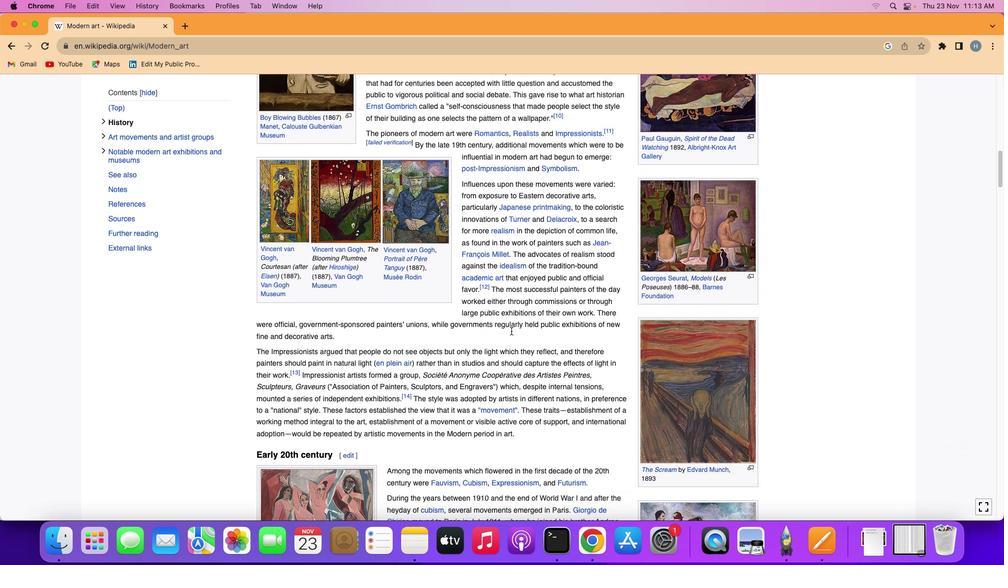 
Action: Mouse moved to (511, 332)
Screenshot: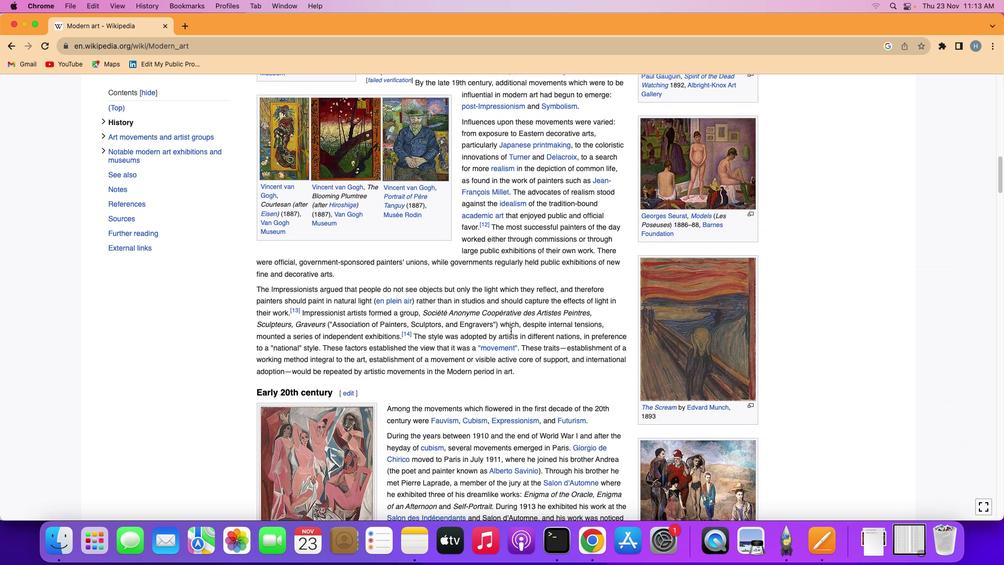 
Action: Mouse scrolled (511, 332) with delta (0, 0)
Screenshot: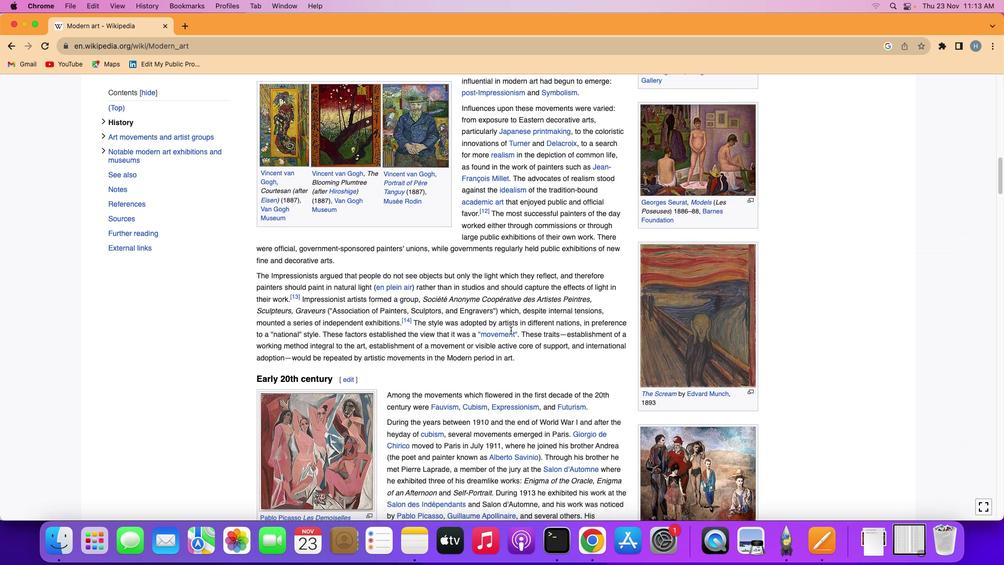 
Action: Mouse moved to (511, 331)
Screenshot: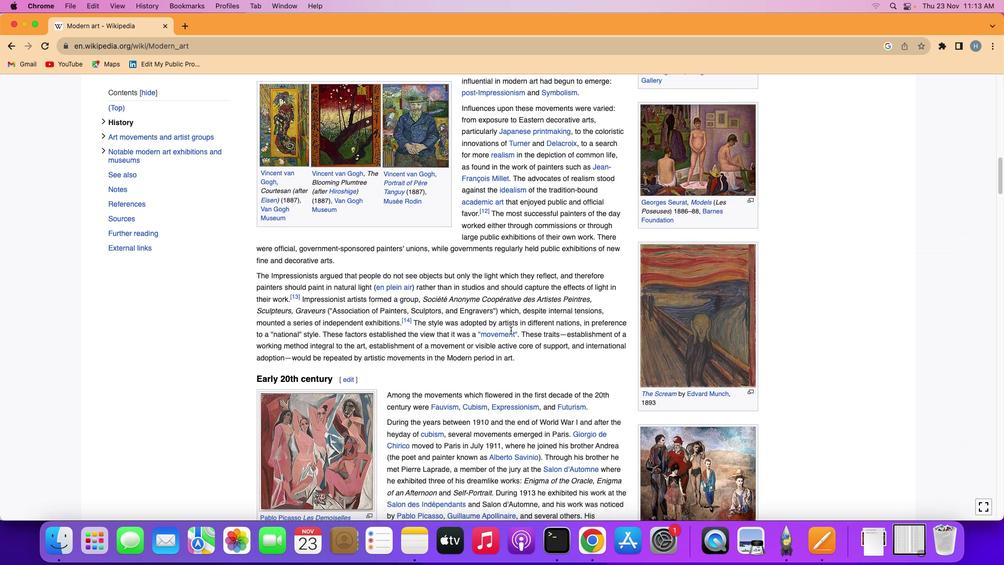 
Action: Mouse scrolled (511, 331) with delta (0, 0)
Screenshot: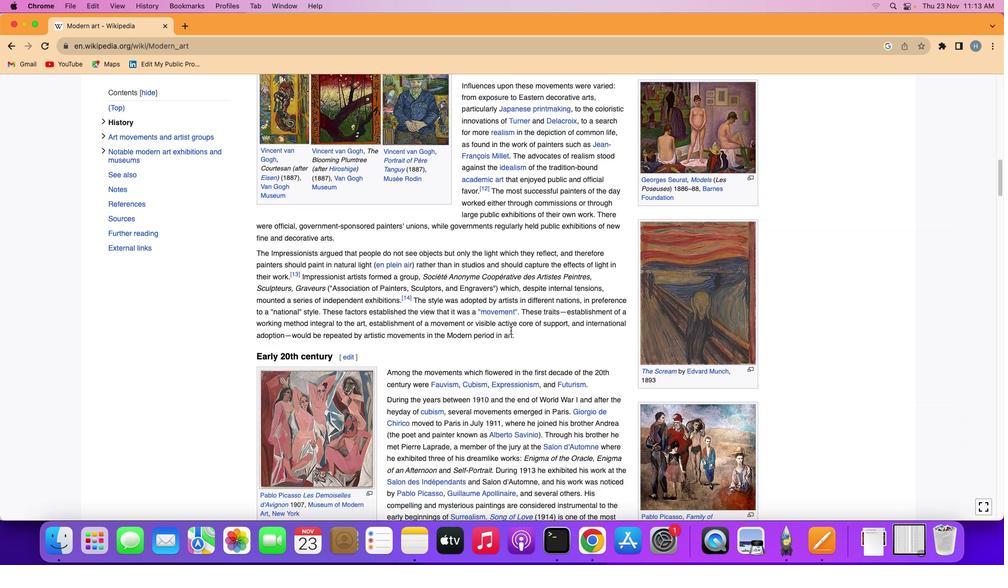 
Action: Mouse moved to (511, 331)
Screenshot: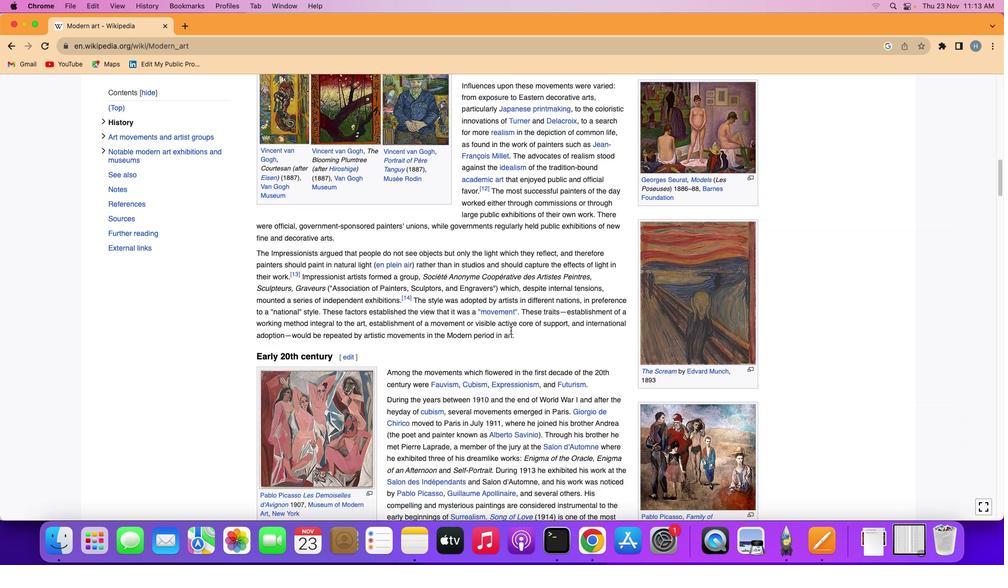 
Action: Mouse scrolled (511, 331) with delta (0, -1)
Screenshot: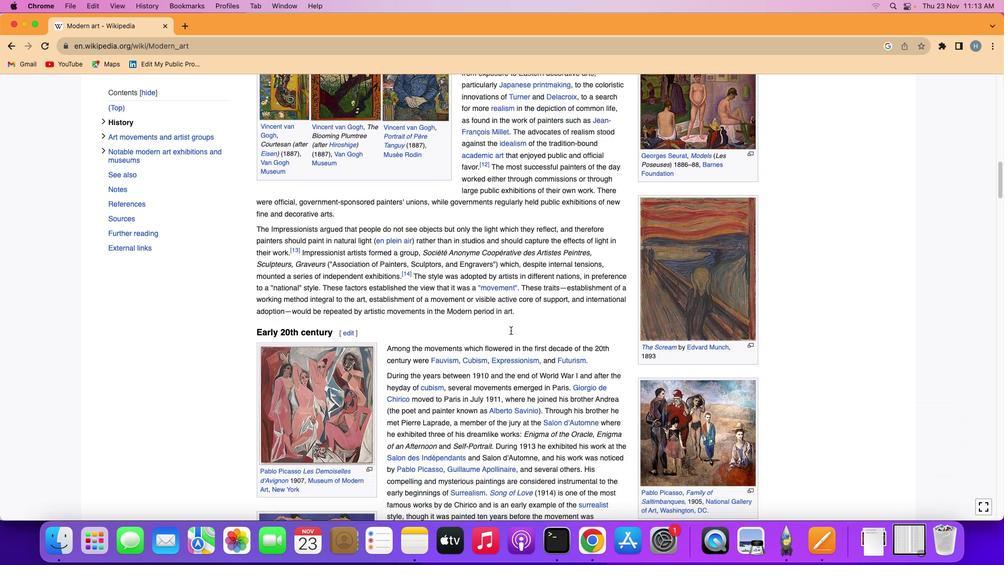 
Action: Mouse moved to (510, 331)
Screenshot: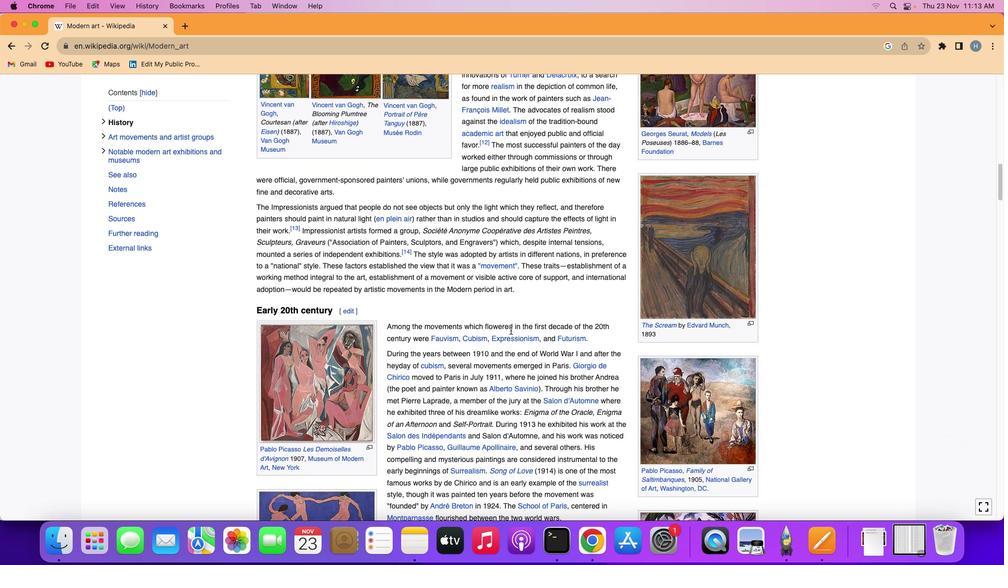 
Action: Mouse scrolled (510, 331) with delta (0, 0)
Screenshot: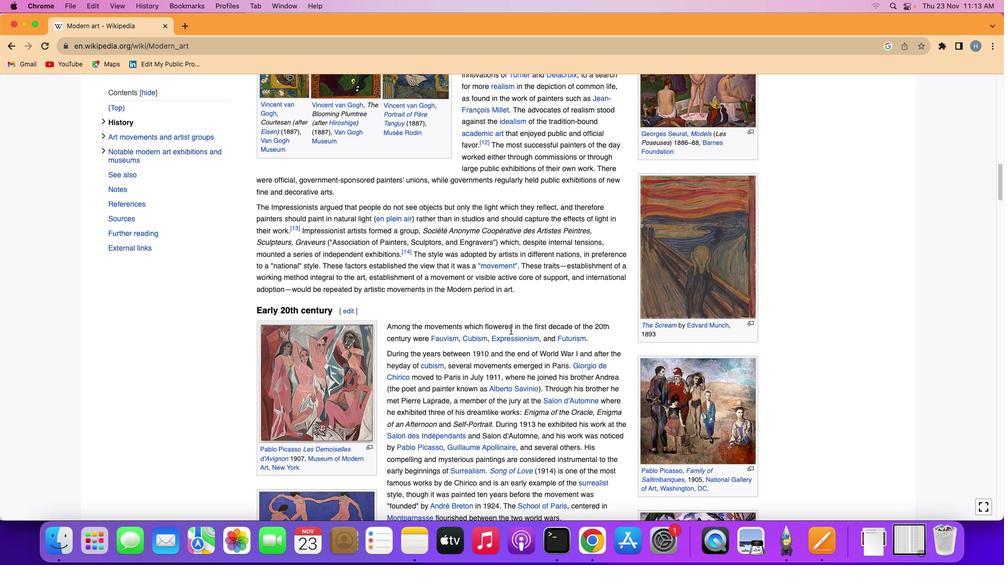 
Action: Mouse scrolled (510, 331) with delta (0, 0)
Screenshot: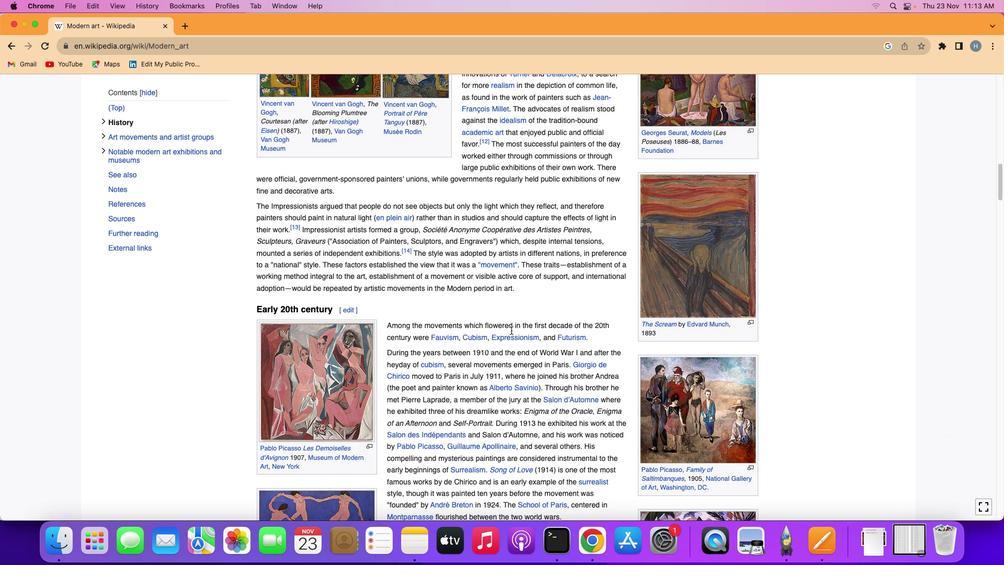 
Action: Mouse moved to (510, 330)
Screenshot: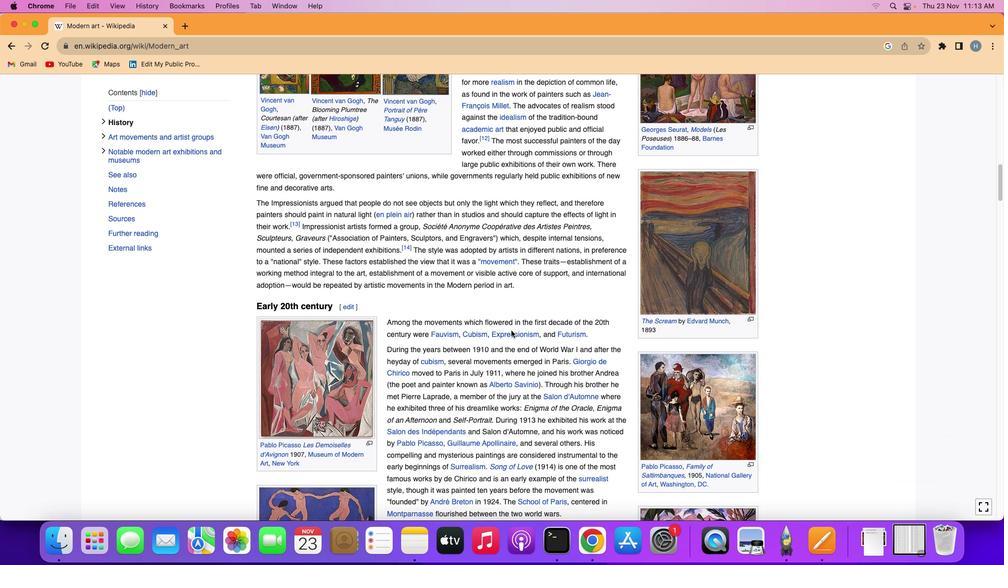 
Action: Mouse scrolled (510, 330) with delta (0, -1)
Screenshot: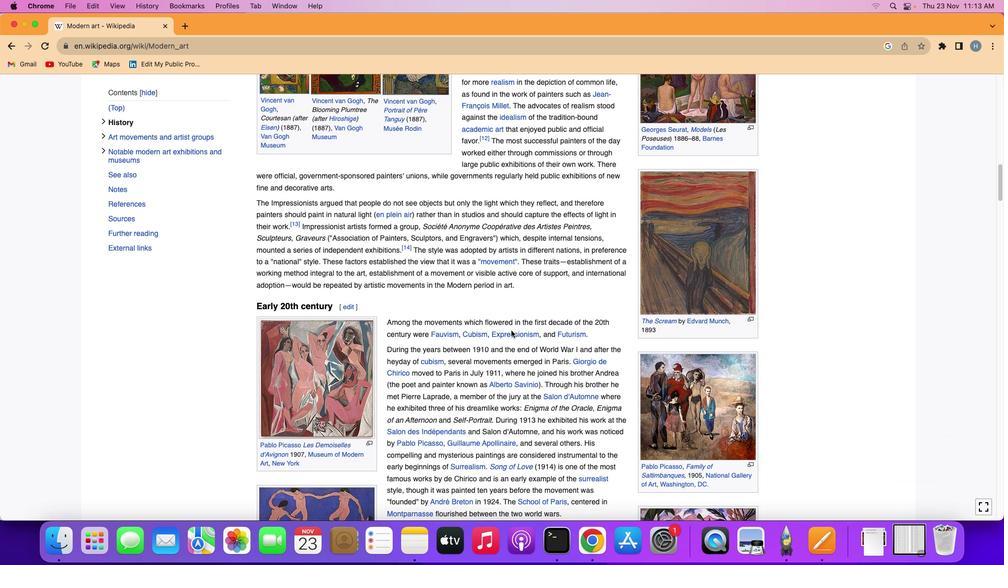 
Action: Mouse moved to (511, 330)
Screenshot: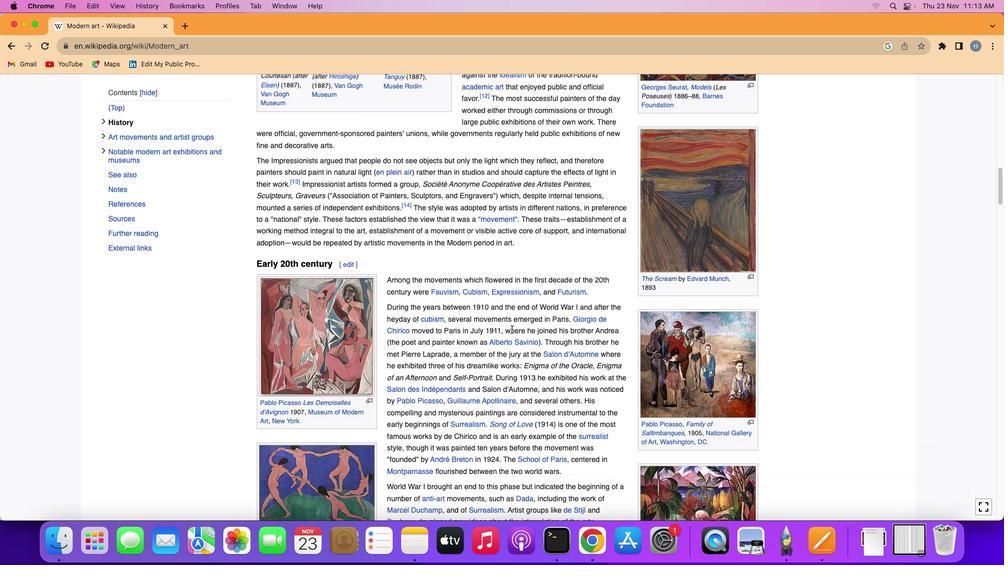 
Action: Mouse scrolled (511, 330) with delta (0, 0)
Screenshot: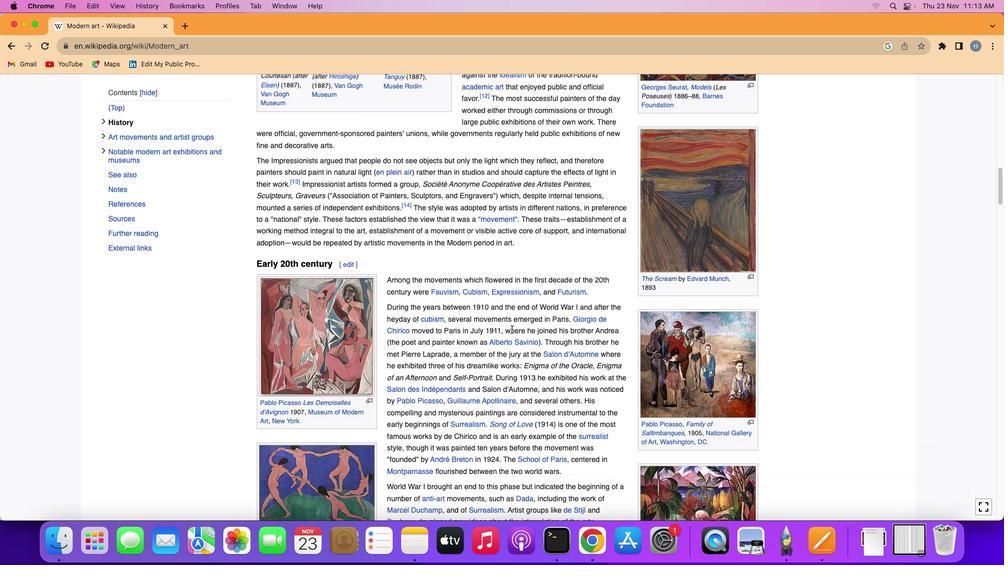 
Action: Mouse scrolled (511, 330) with delta (0, 0)
Screenshot: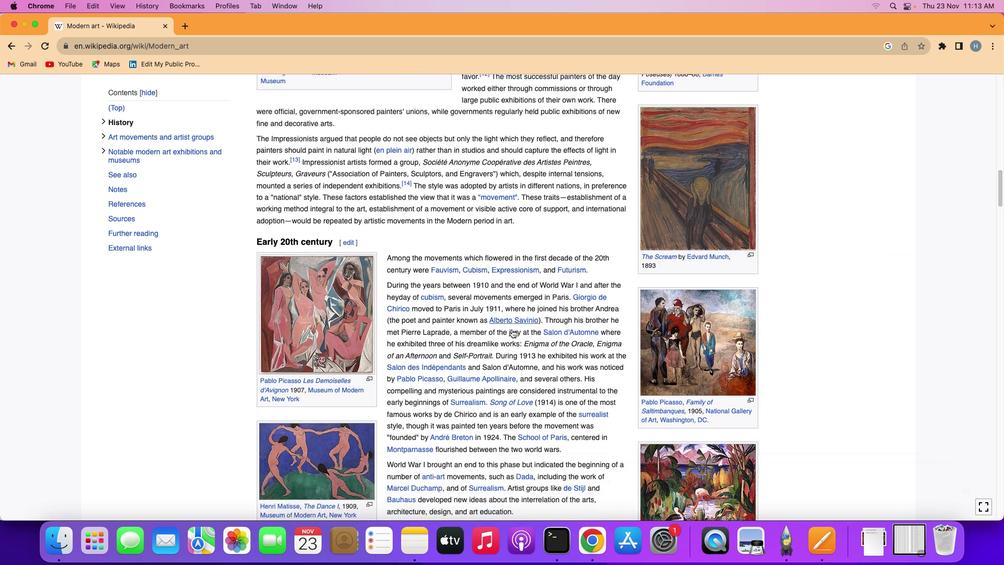 
Action: Mouse moved to (511, 330)
Screenshot: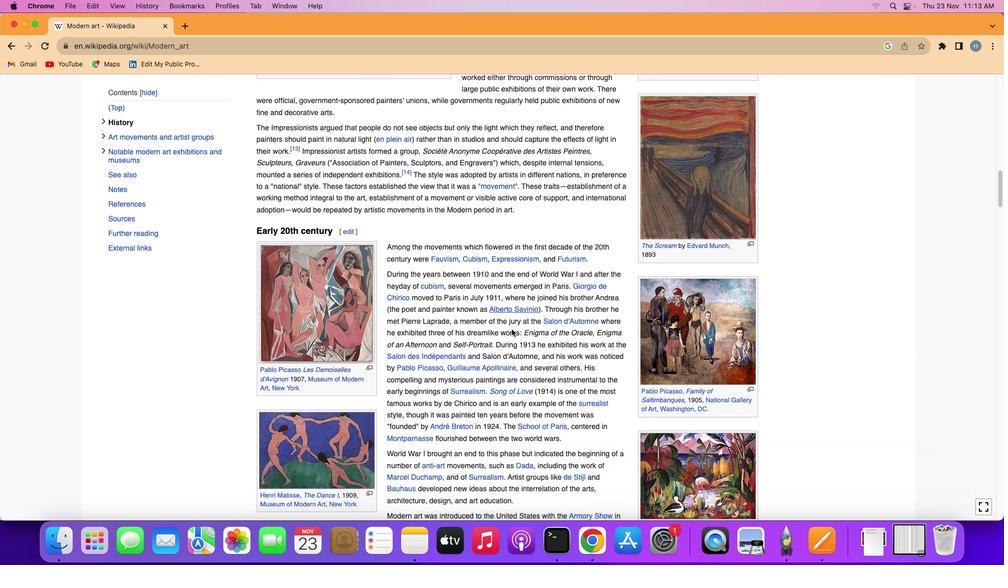 
Action: Mouse scrolled (511, 330) with delta (0, 0)
Screenshot: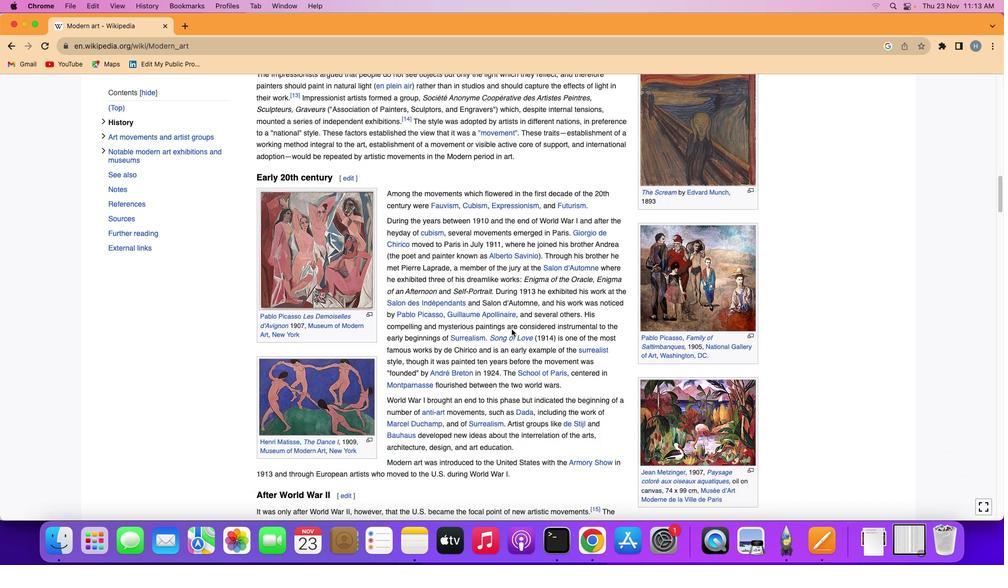 
Action: Mouse scrolled (511, 330) with delta (0, 0)
Screenshot: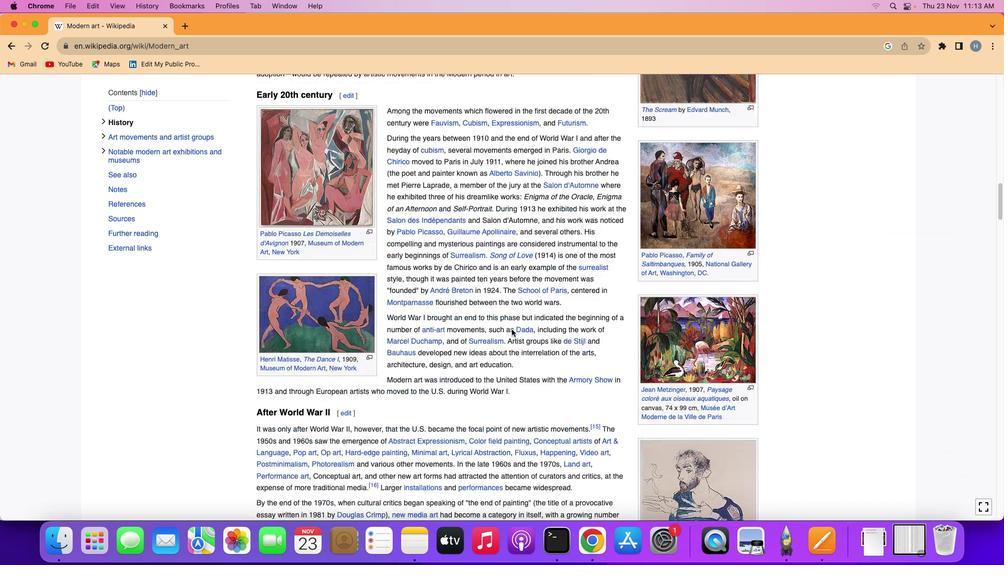
Action: Mouse moved to (511, 329)
Screenshot: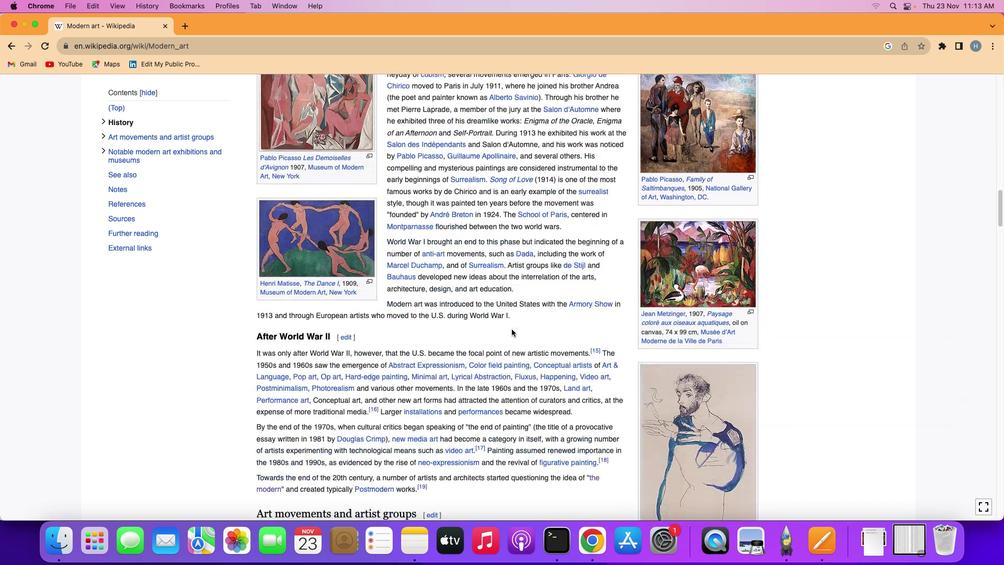 
Action: Mouse scrolled (511, 329) with delta (0, -1)
Screenshot: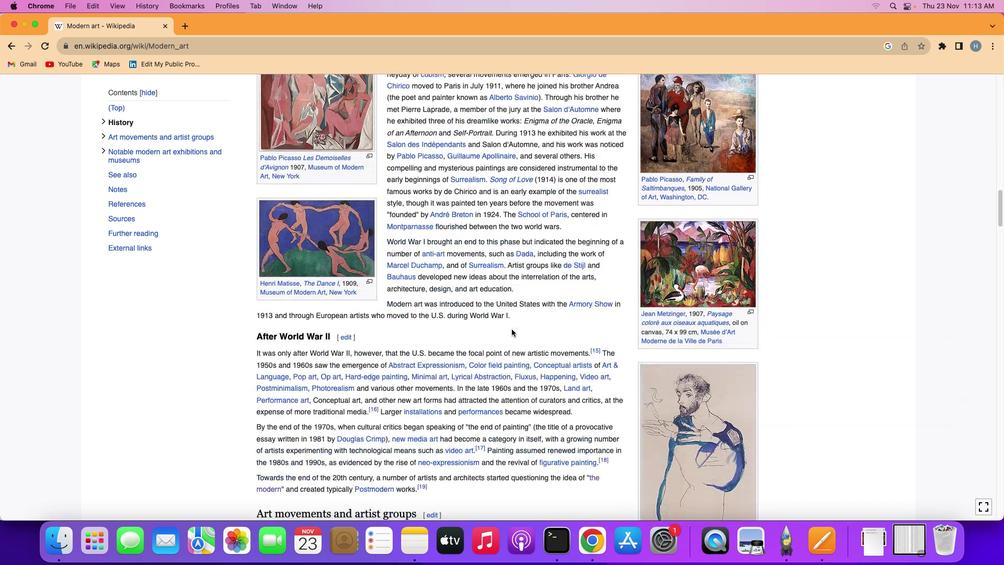 
Action: Mouse moved to (512, 329)
Screenshot: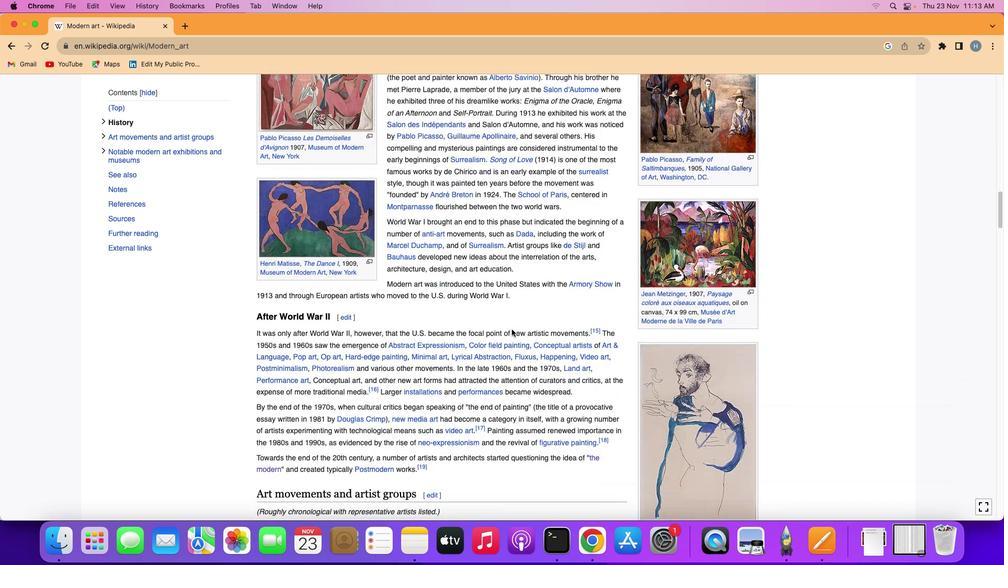 
Action: Mouse scrolled (512, 329) with delta (0, 0)
Screenshot: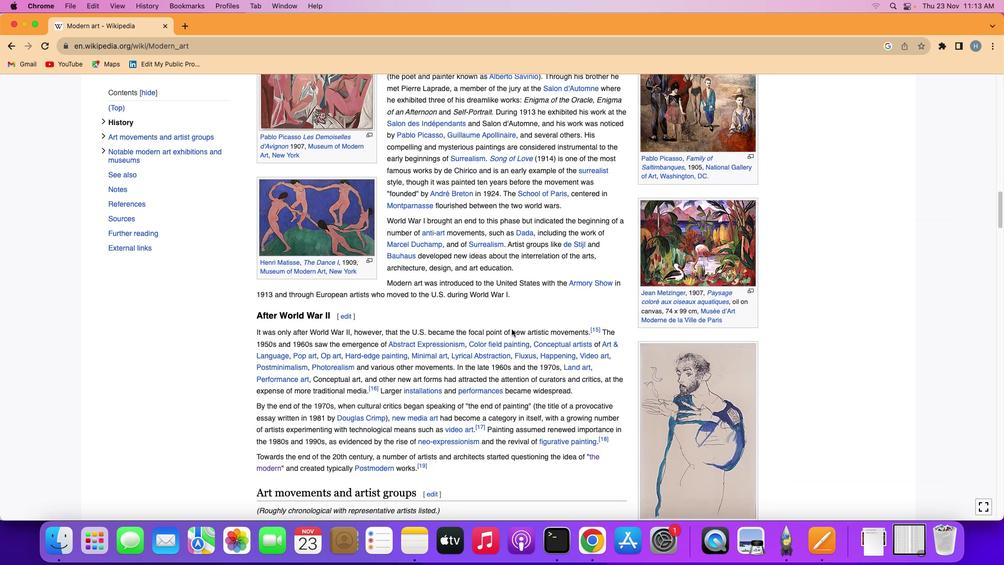 
Action: Mouse scrolled (512, 329) with delta (0, 0)
Screenshot: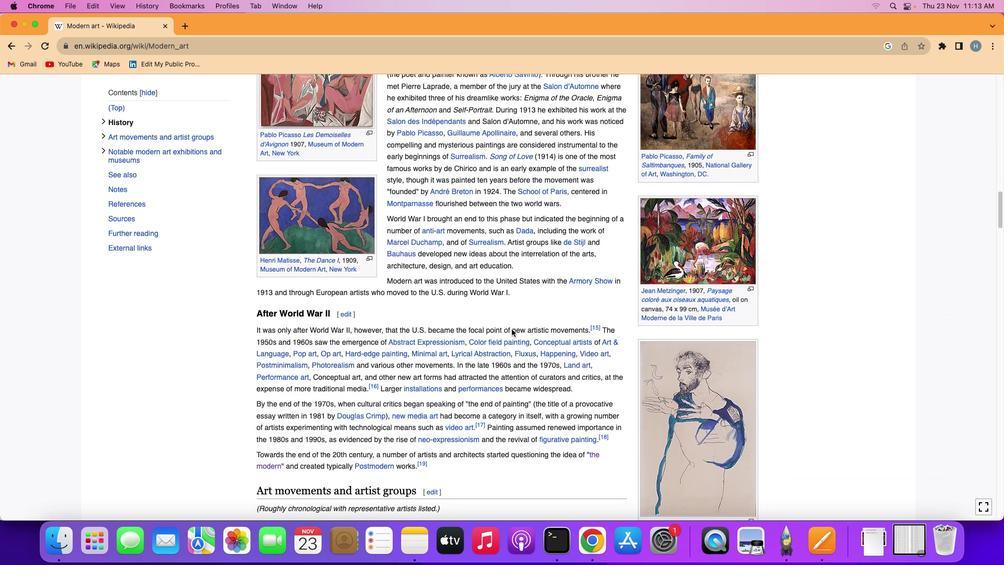 
Action: Mouse scrolled (512, 329) with delta (0, -1)
Screenshot: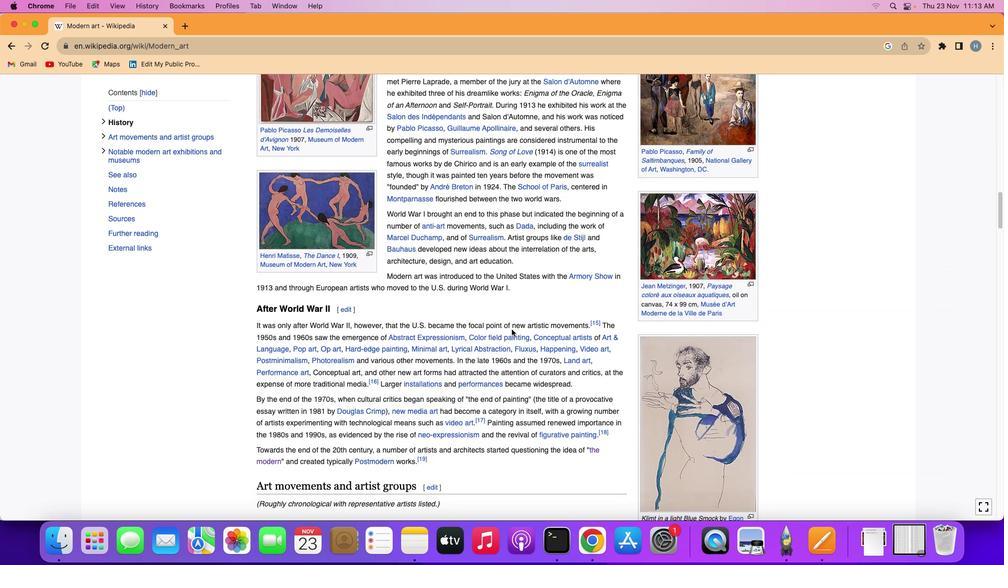 
Action: Mouse scrolled (512, 329) with delta (0, -2)
Screenshot: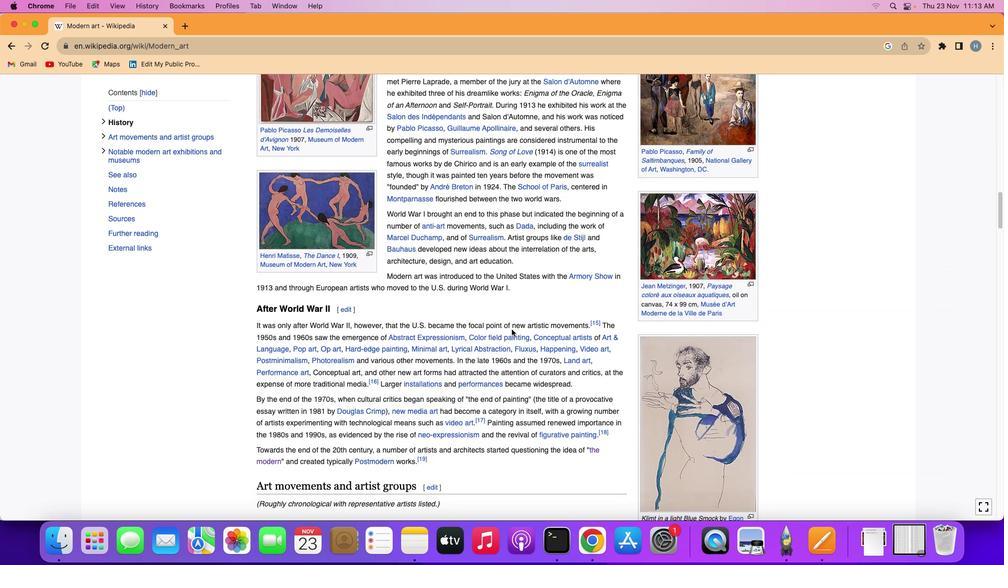 
Action: Mouse scrolled (512, 329) with delta (0, 0)
Screenshot: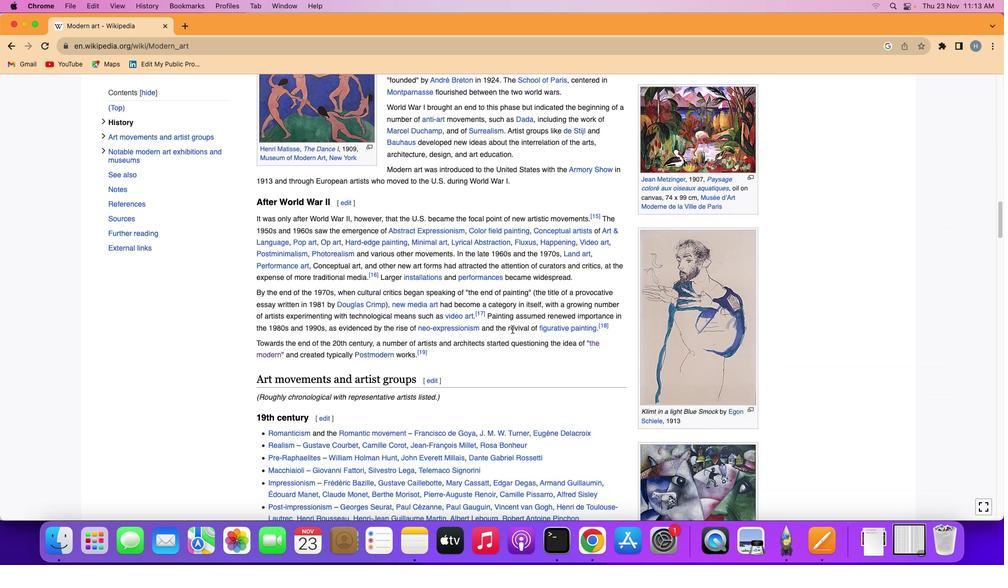 
Action: Mouse scrolled (512, 329) with delta (0, 0)
Screenshot: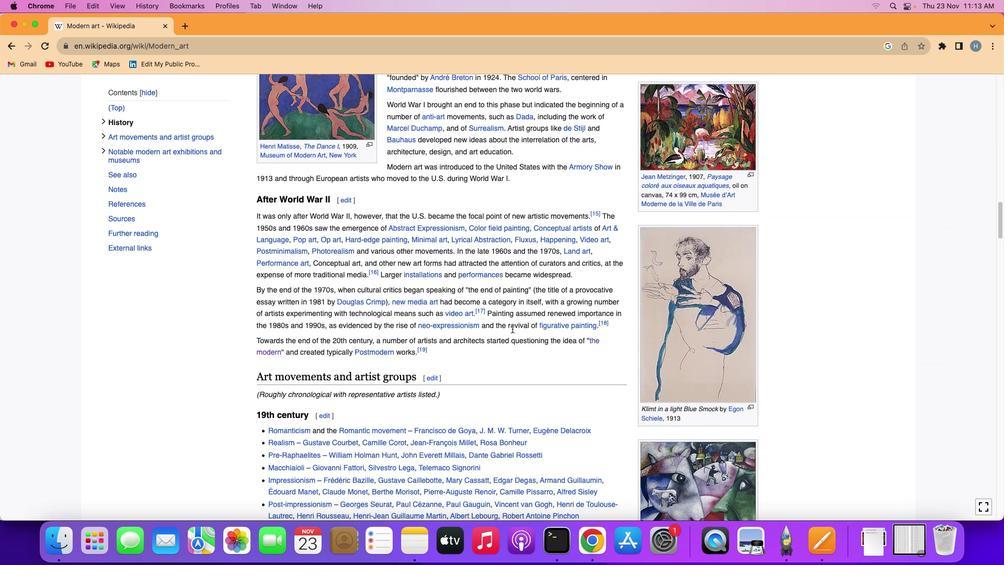 
Action: Mouse scrolled (512, 329) with delta (0, 0)
Screenshot: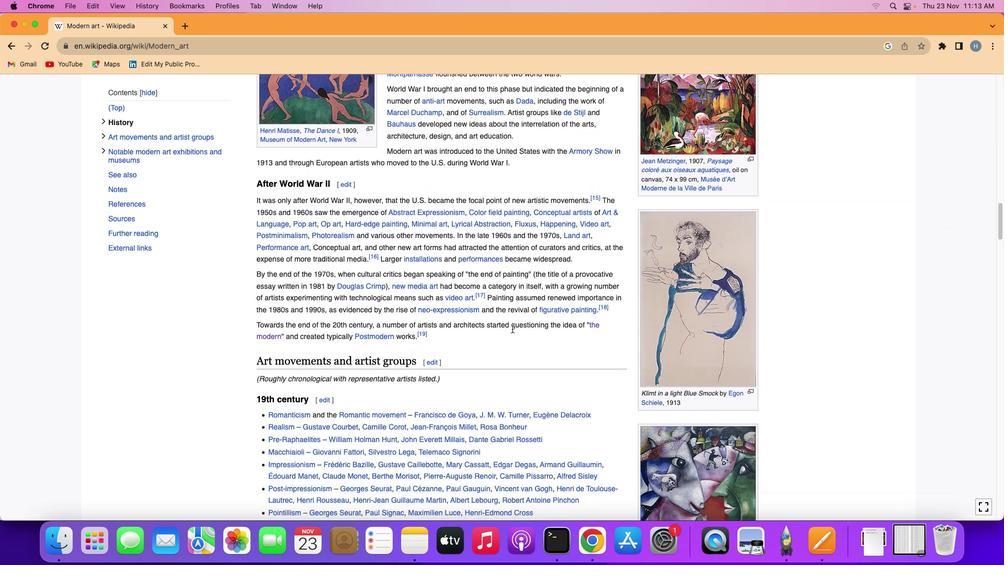 
Action: Mouse scrolled (512, 329) with delta (0, -1)
Screenshot: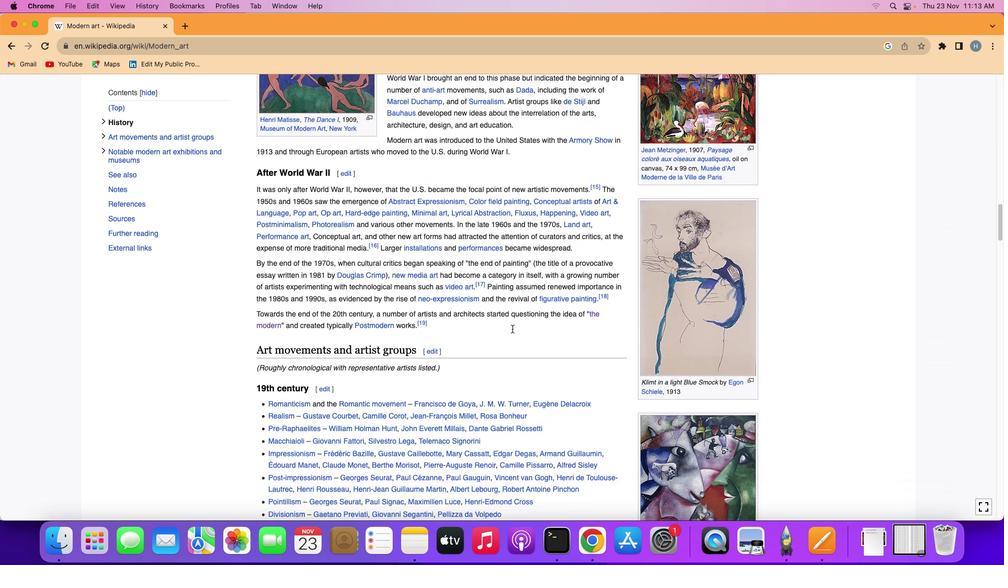 
Action: Mouse scrolled (512, 329) with delta (0, 0)
Screenshot: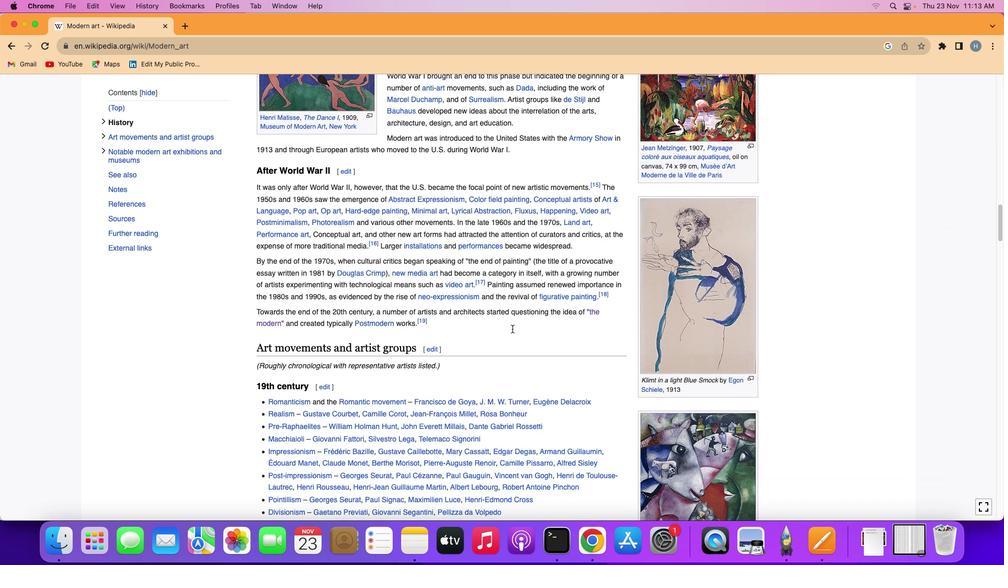 
Action: Mouse moved to (512, 329)
Screenshot: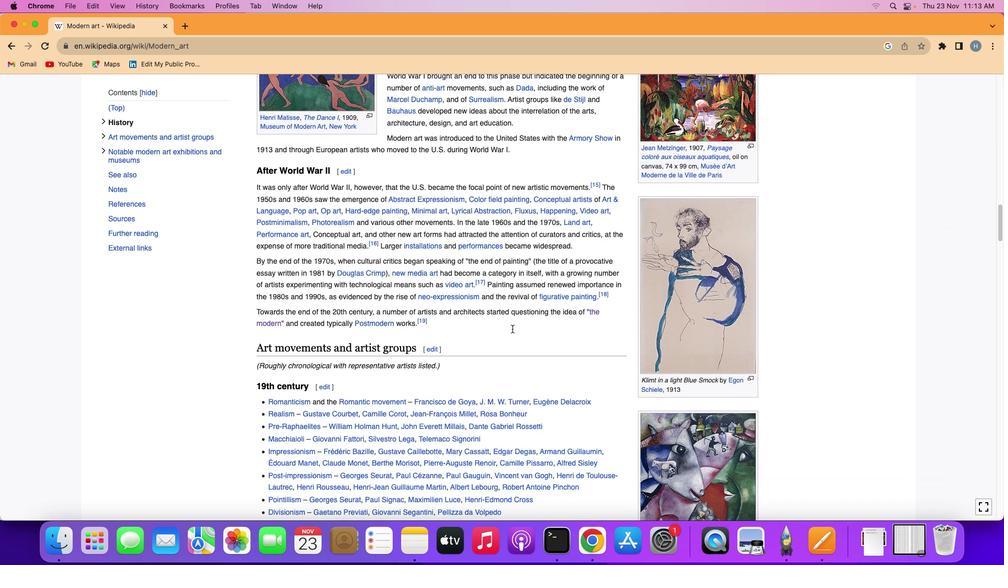 
Action: Mouse scrolled (512, 329) with delta (0, 0)
Screenshot: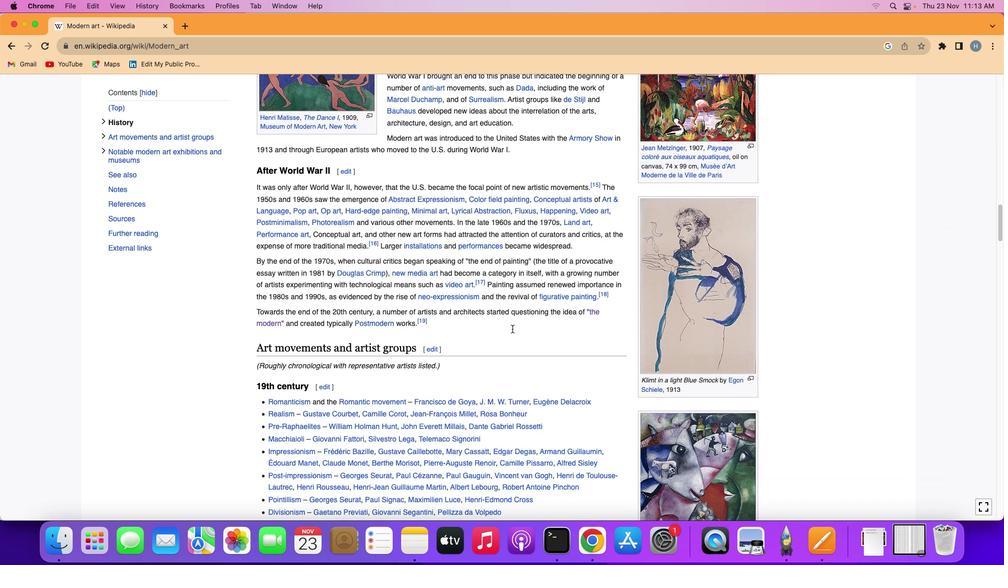 
Action: Mouse moved to (512, 329)
Screenshot: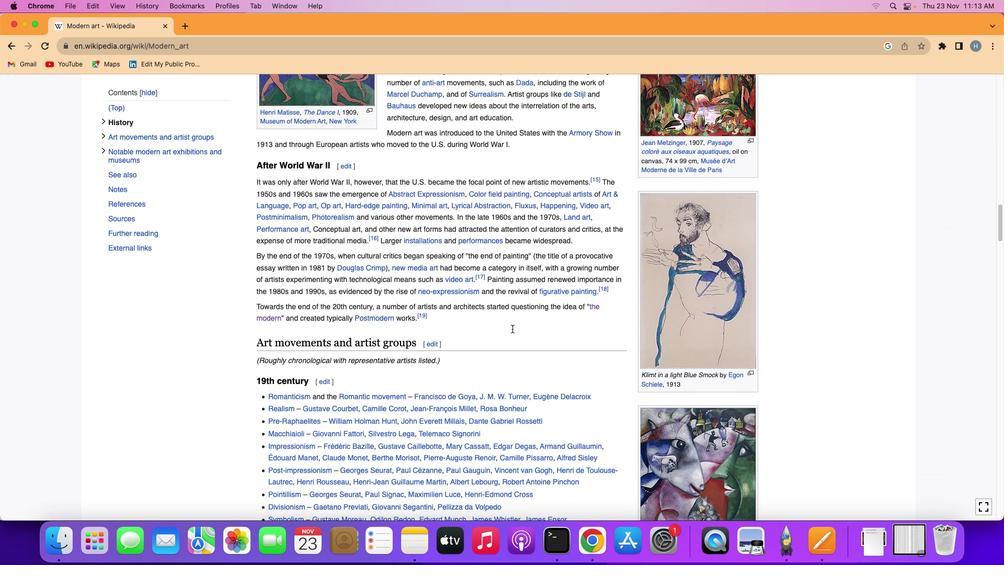 
Action: Mouse scrolled (512, 329) with delta (0, 1)
Screenshot: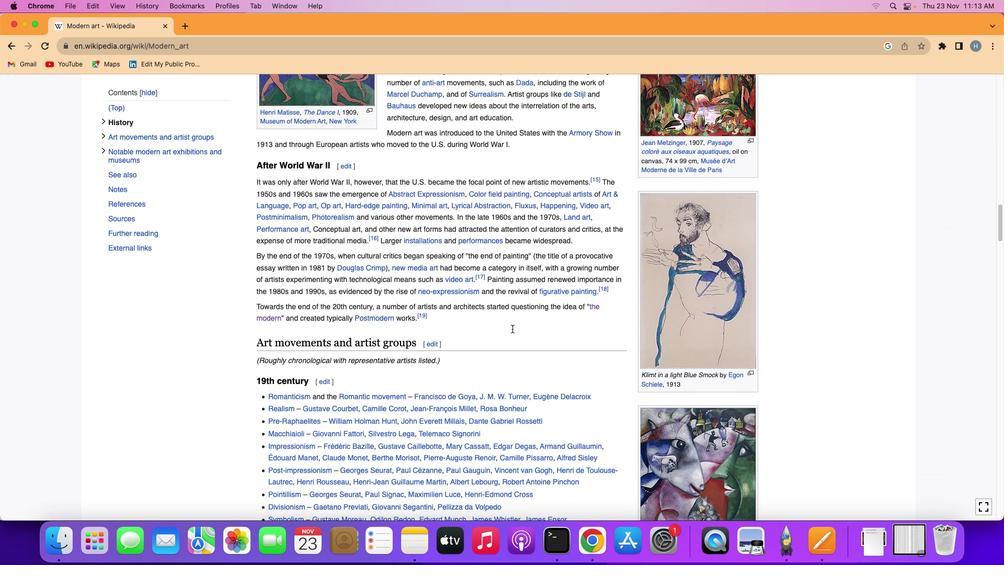 
Action: Mouse moved to (512, 329)
Screenshot: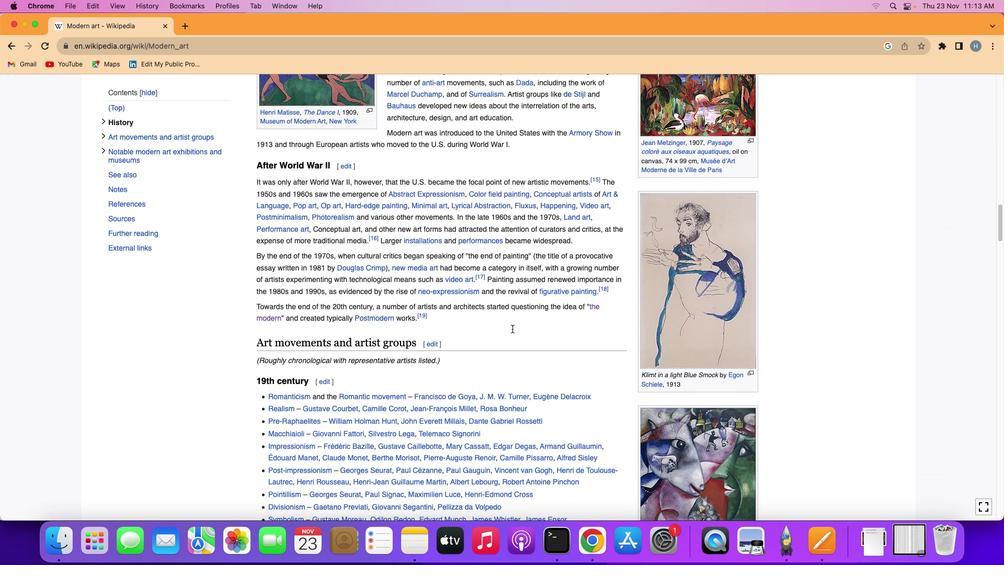 
Action: Mouse scrolled (512, 329) with delta (0, -2)
Screenshot: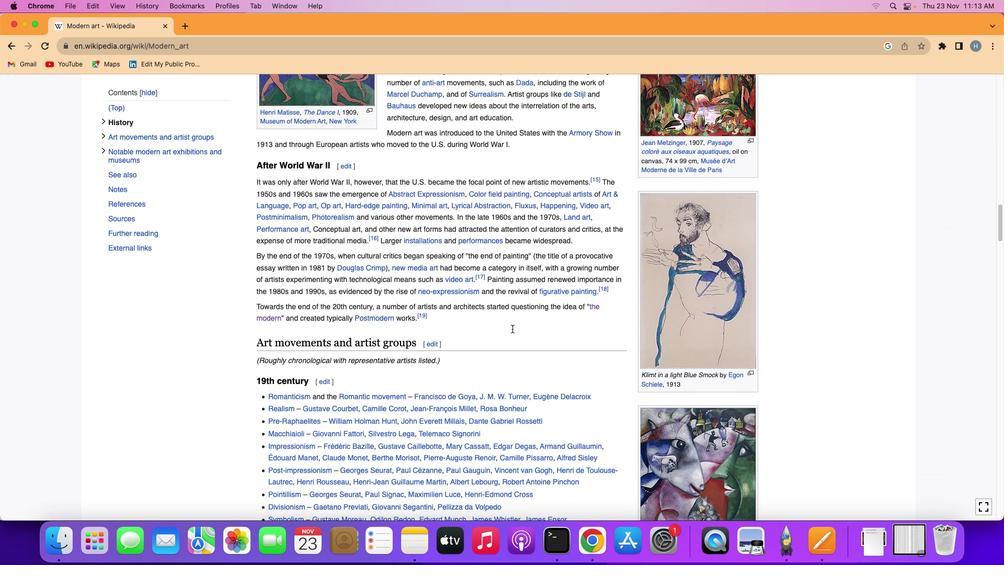 
Action: Mouse scrolled (512, 329) with delta (0, 0)
Screenshot: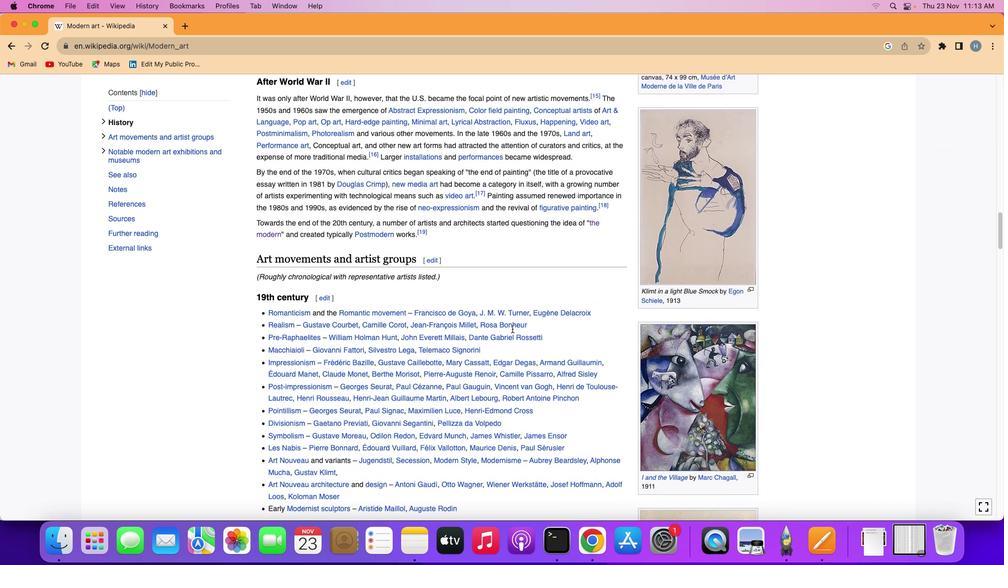 
Action: Mouse scrolled (512, 329) with delta (0, 0)
Screenshot: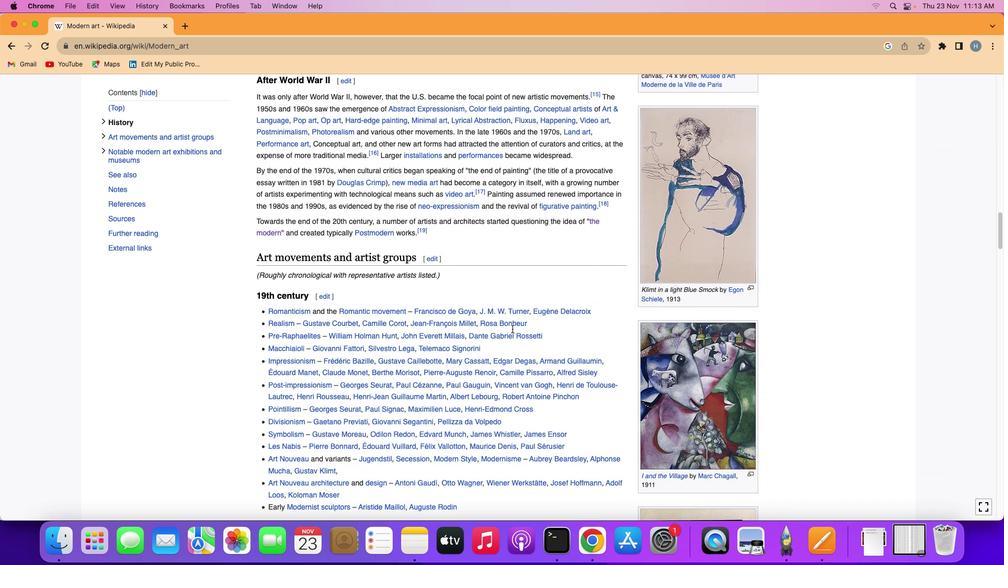 
Action: Mouse scrolled (512, 329) with delta (0, -1)
Screenshot: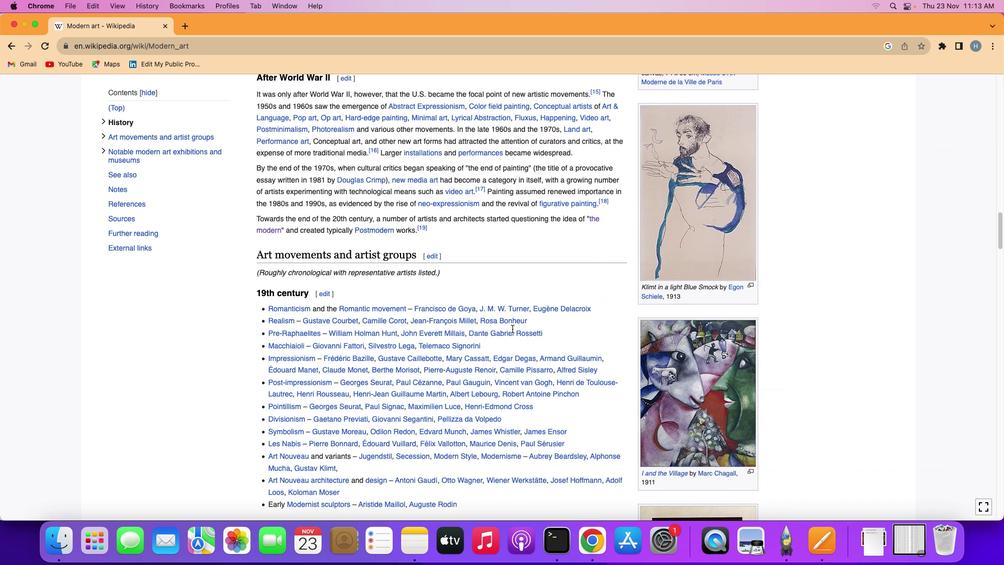 
Action: Mouse scrolled (512, 329) with delta (0, 0)
Screenshot: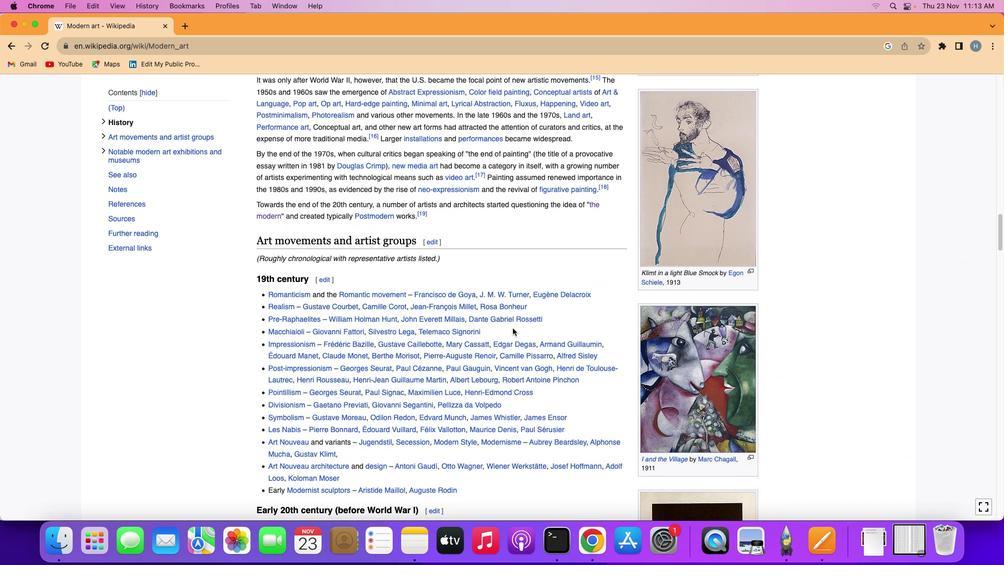 
Action: Mouse scrolled (512, 329) with delta (0, 0)
Screenshot: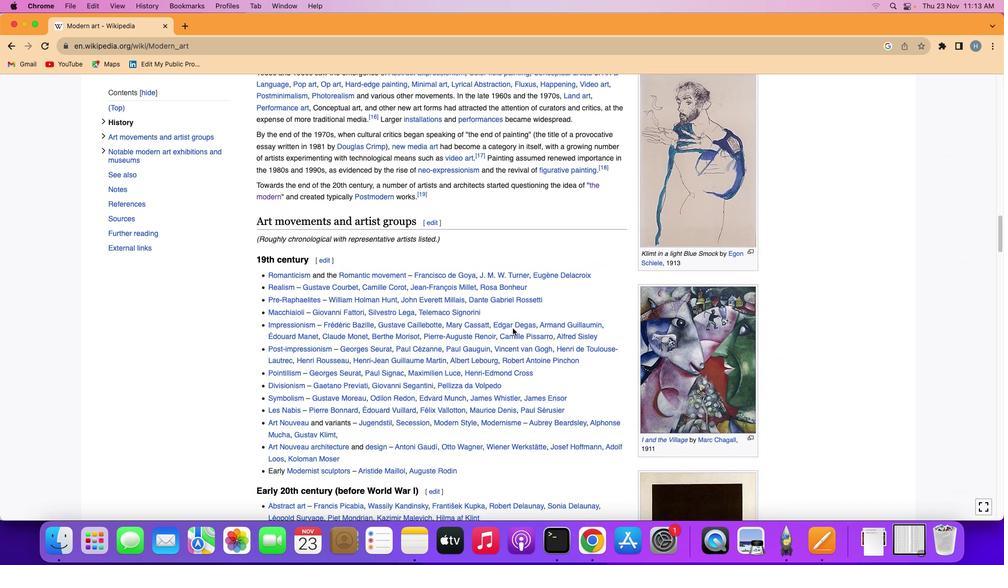 
Action: Mouse scrolled (512, 329) with delta (0, 0)
Screenshot: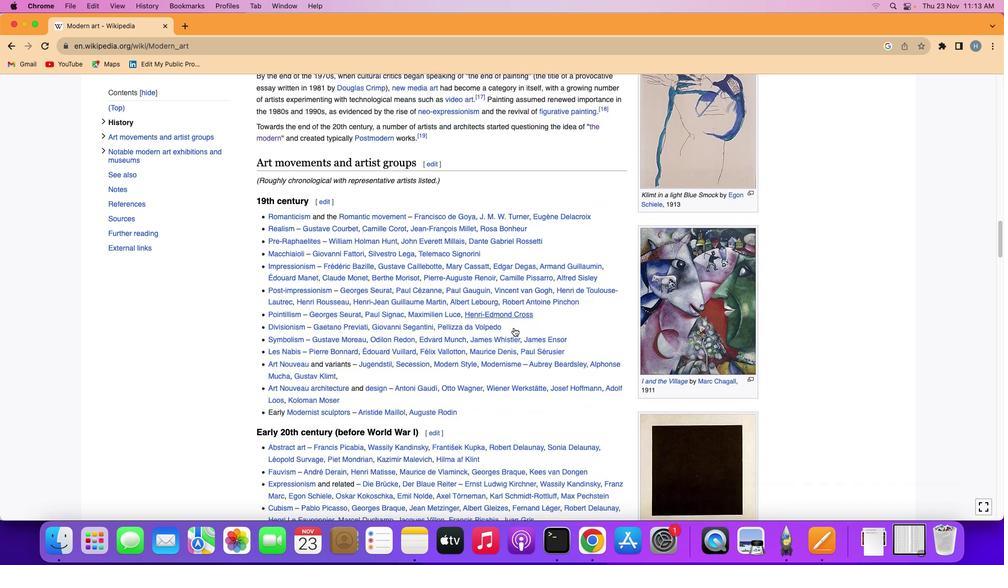 
Action: Mouse scrolled (512, 329) with delta (0, -2)
Screenshot: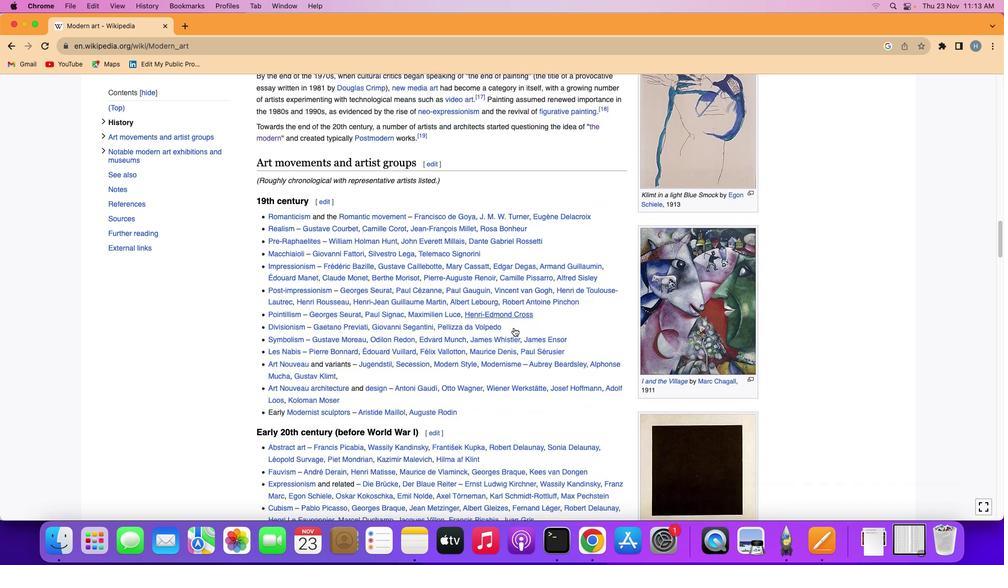 
Action: Mouse scrolled (512, 329) with delta (0, 1)
Screenshot: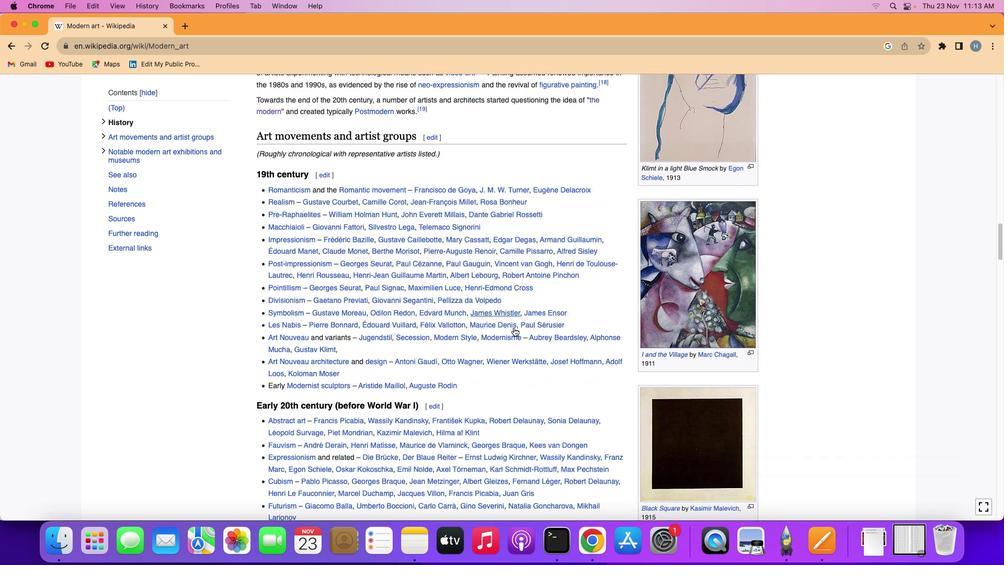 
Action: Mouse moved to (513, 328)
Screenshot: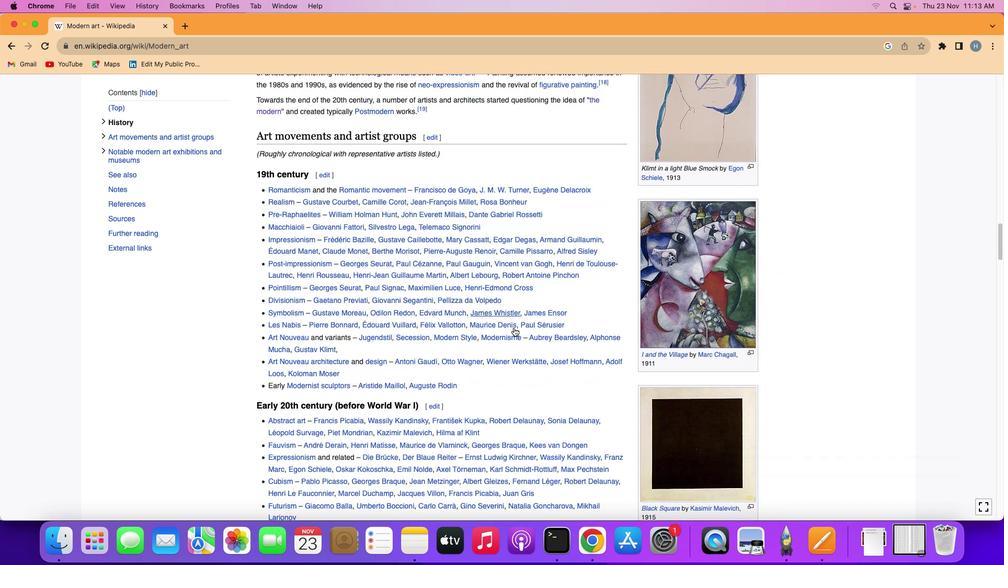 
Action: Mouse scrolled (513, 328) with delta (0, -1)
Screenshot: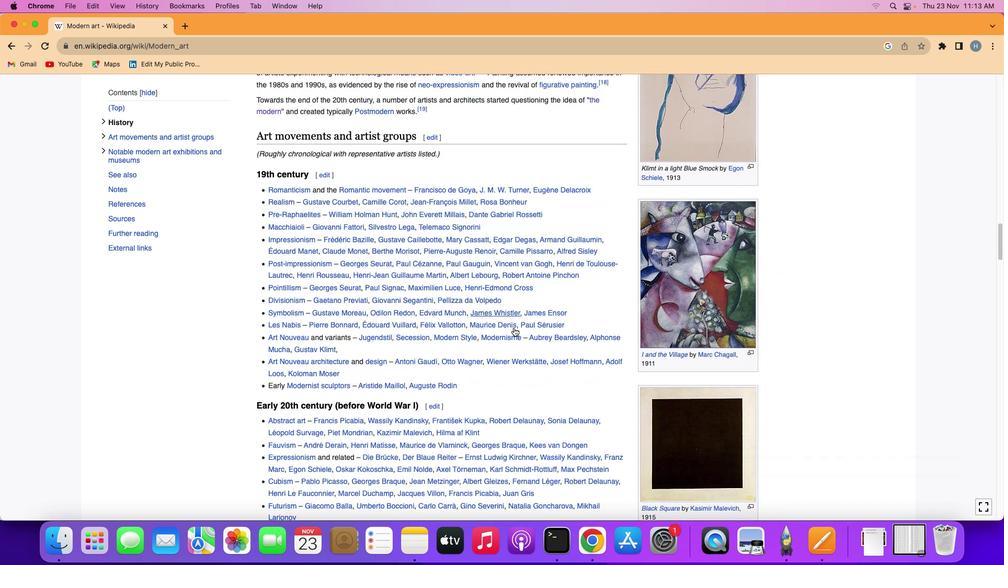 
Action: Mouse moved to (513, 328)
Screenshot: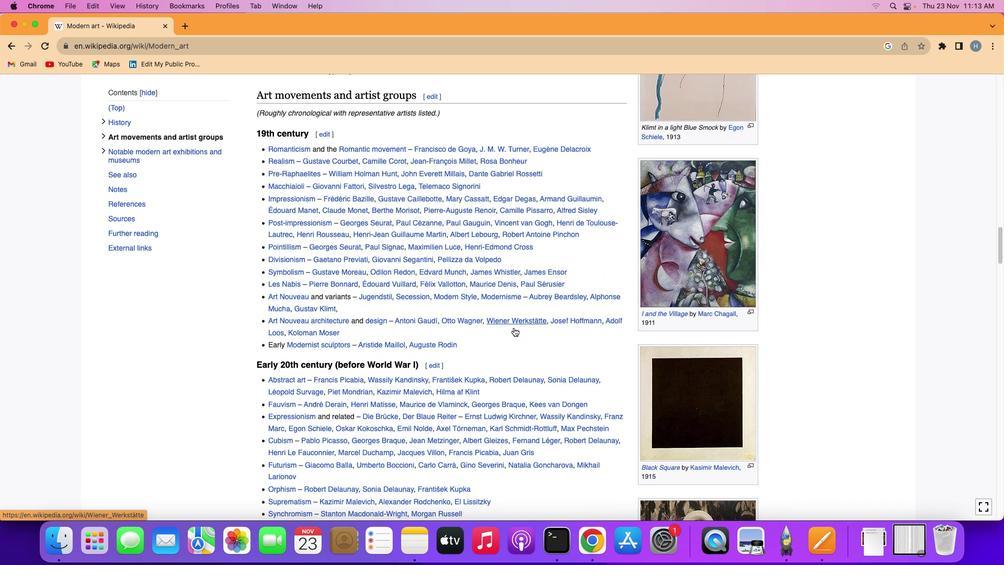 
Action: Mouse scrolled (513, 328) with delta (0, 0)
Screenshot: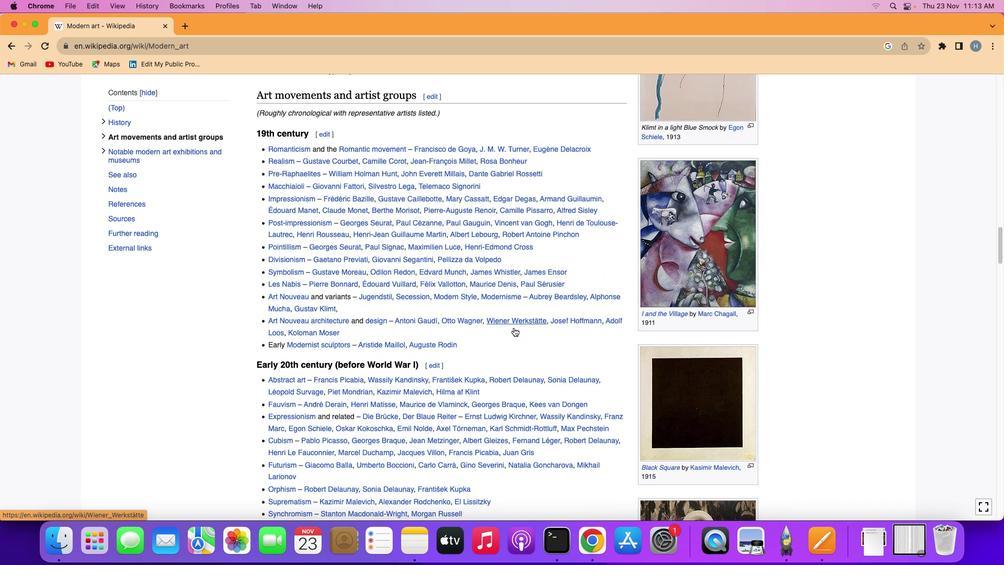 
Action: Mouse moved to (513, 328)
Screenshot: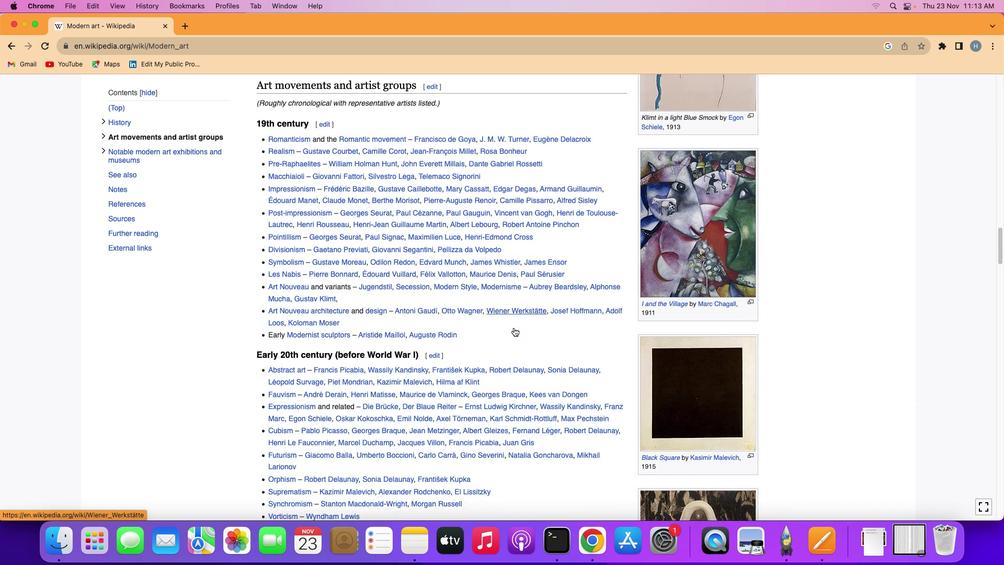 
Action: Mouse scrolled (513, 328) with delta (0, 0)
Screenshot: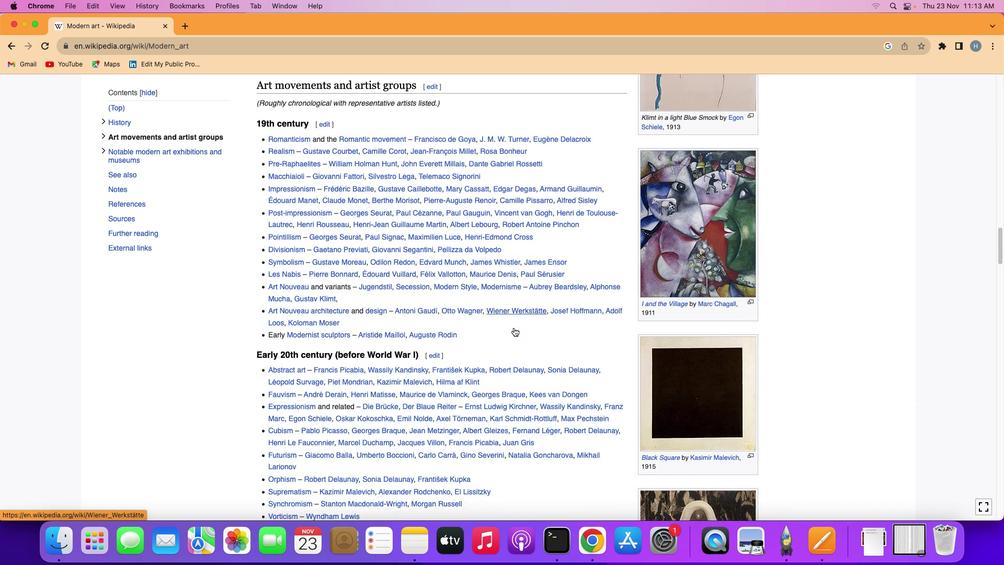 
Action: Mouse moved to (513, 328)
Screenshot: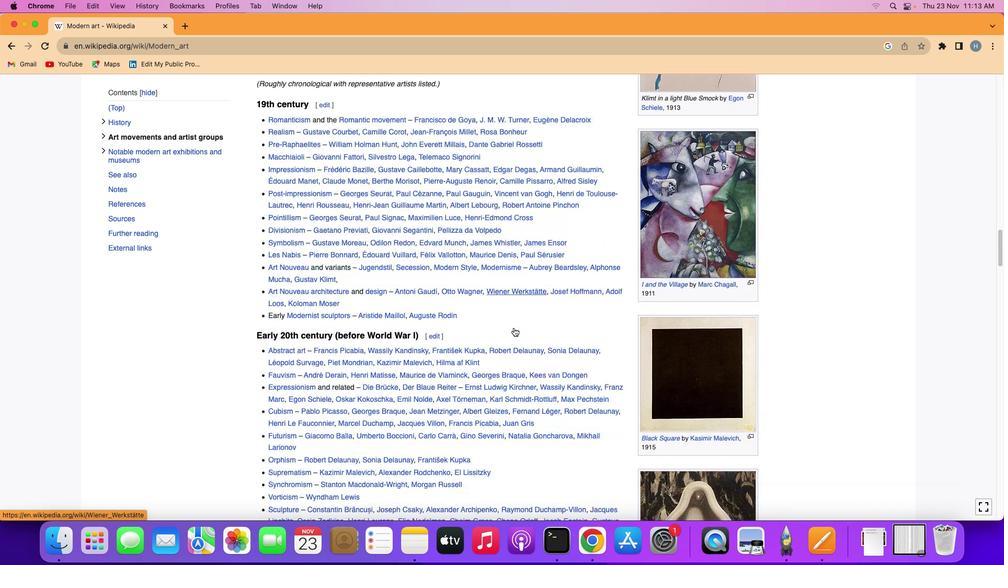 
Action: Mouse scrolled (513, 328) with delta (0, -1)
Screenshot: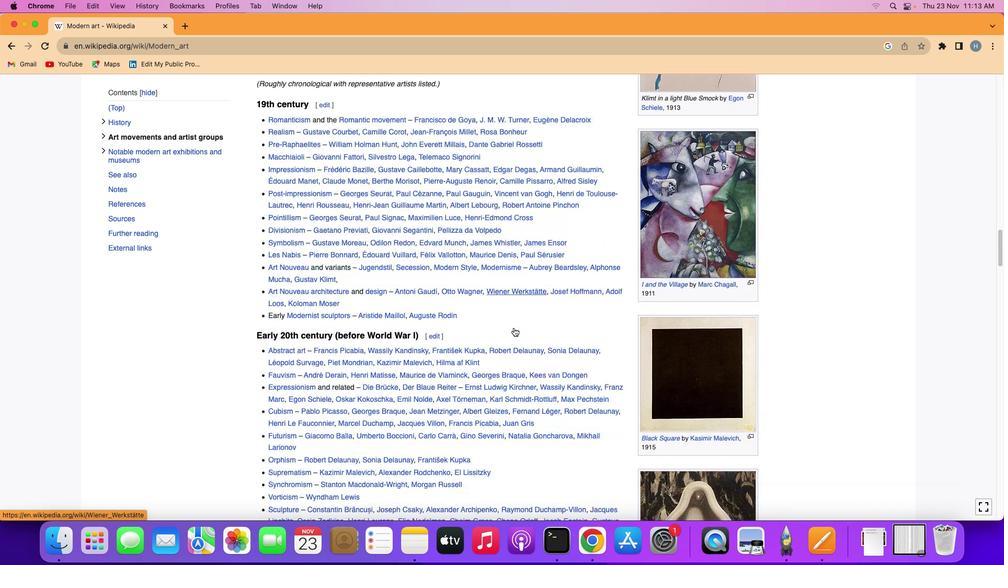 
Action: Mouse moved to (513, 328)
Screenshot: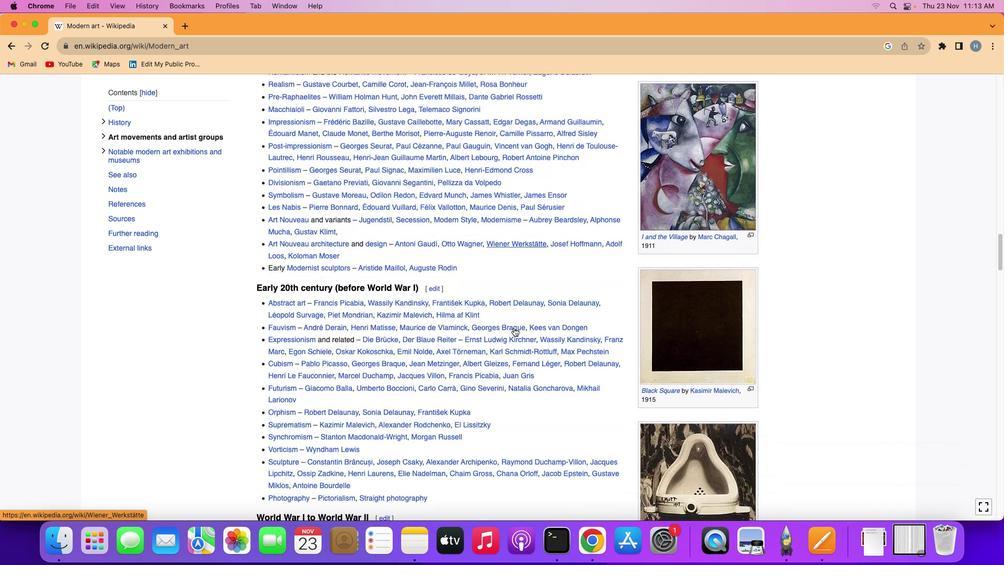 
Action: Mouse scrolled (513, 328) with delta (0, 0)
Screenshot: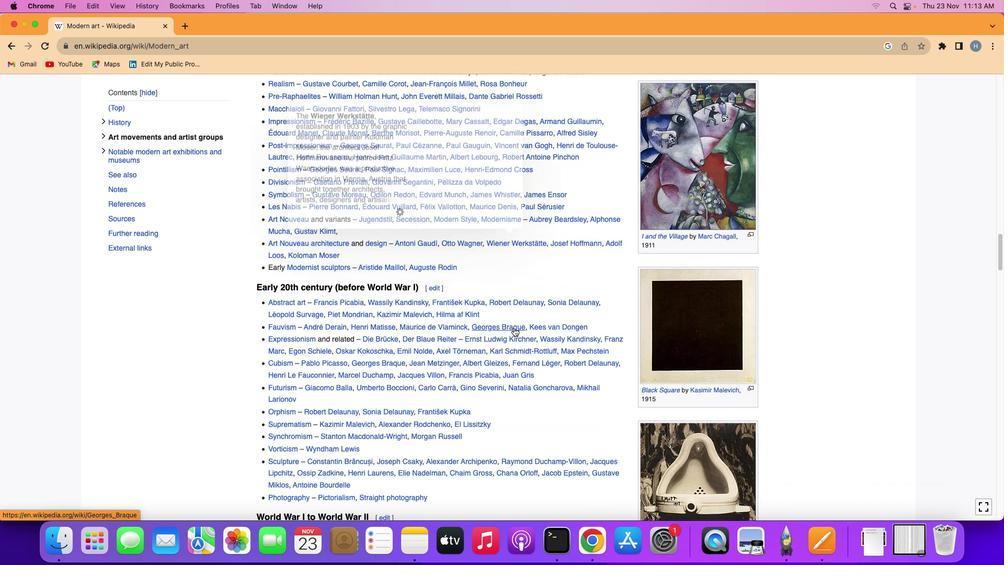
Action: Mouse scrolled (513, 328) with delta (0, 0)
Screenshot: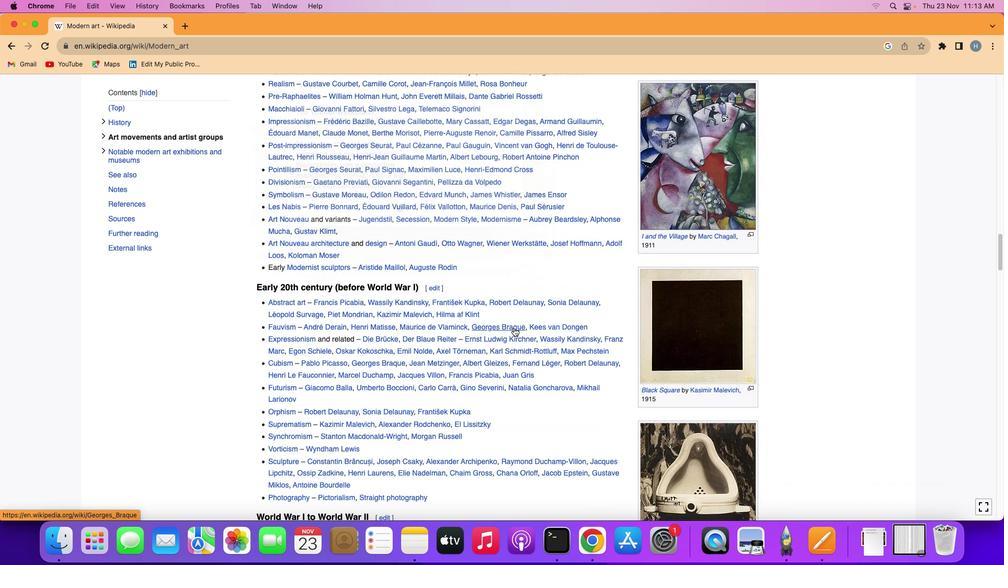 
Action: Mouse scrolled (513, 328) with delta (0, -1)
Screenshot: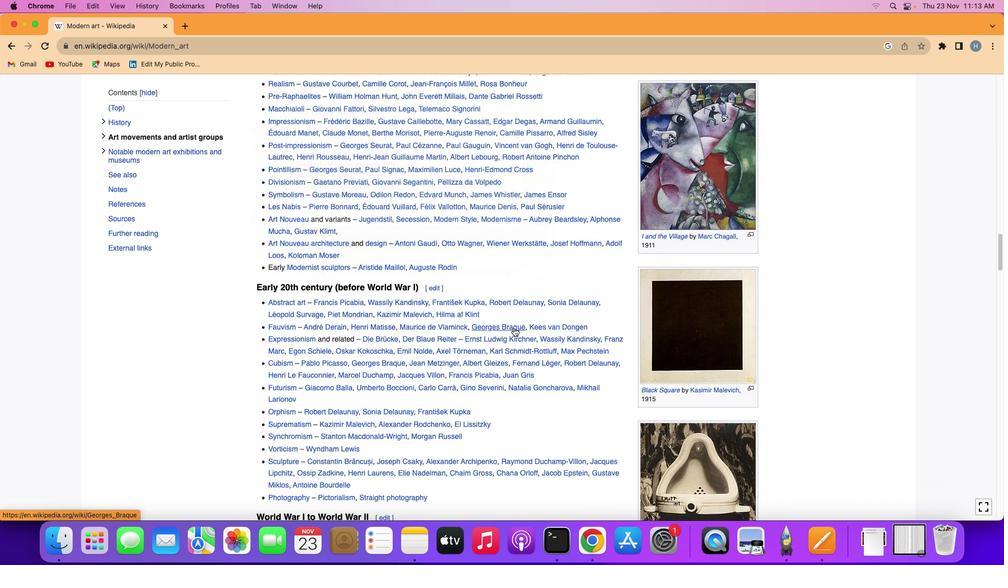 
Action: Mouse scrolled (513, 328) with delta (0, 0)
Screenshot: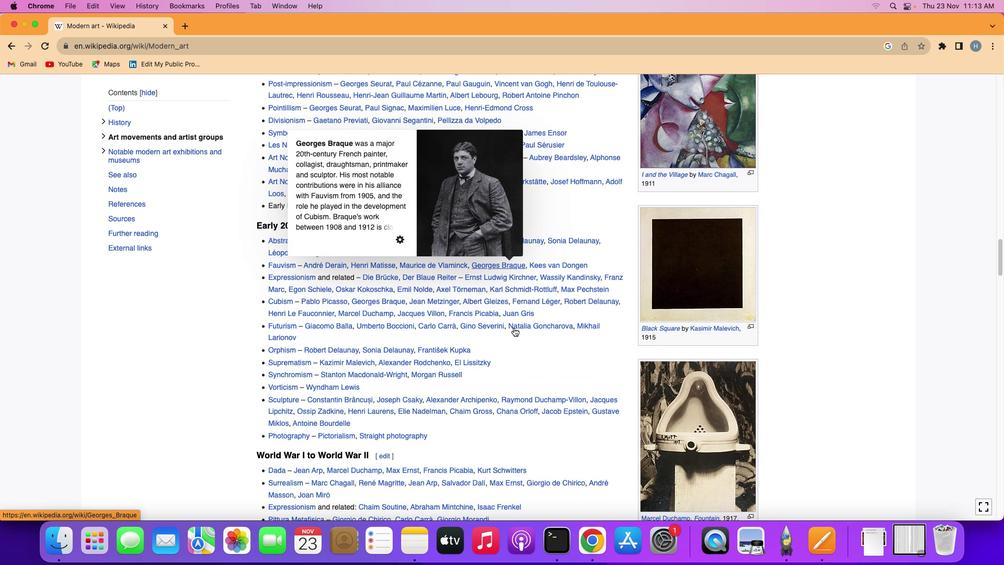 
Action: Mouse scrolled (513, 328) with delta (0, 0)
Screenshot: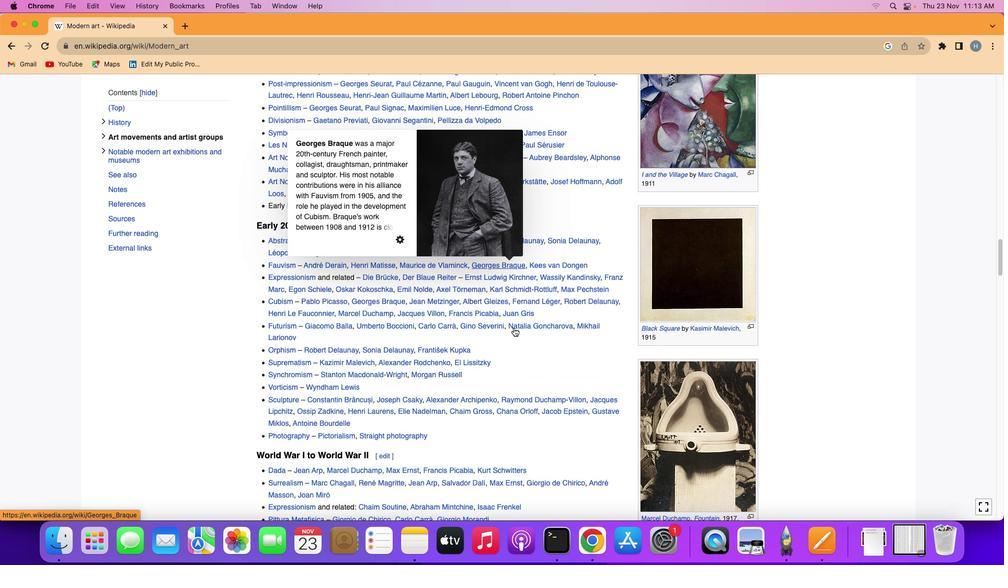 
Action: Mouse scrolled (513, 328) with delta (0, -1)
Screenshot: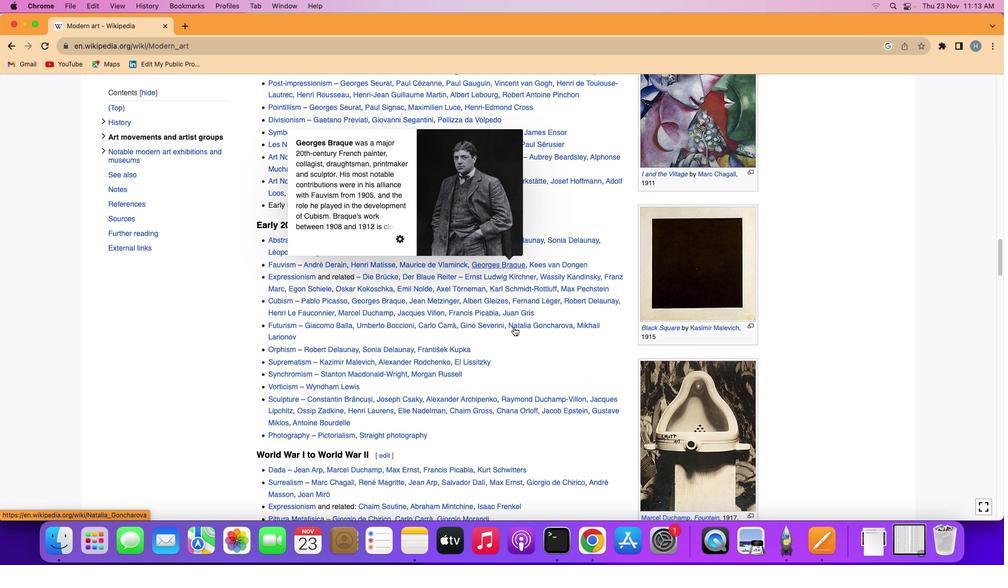 
Action: Mouse scrolled (513, 328) with delta (0, 0)
Screenshot: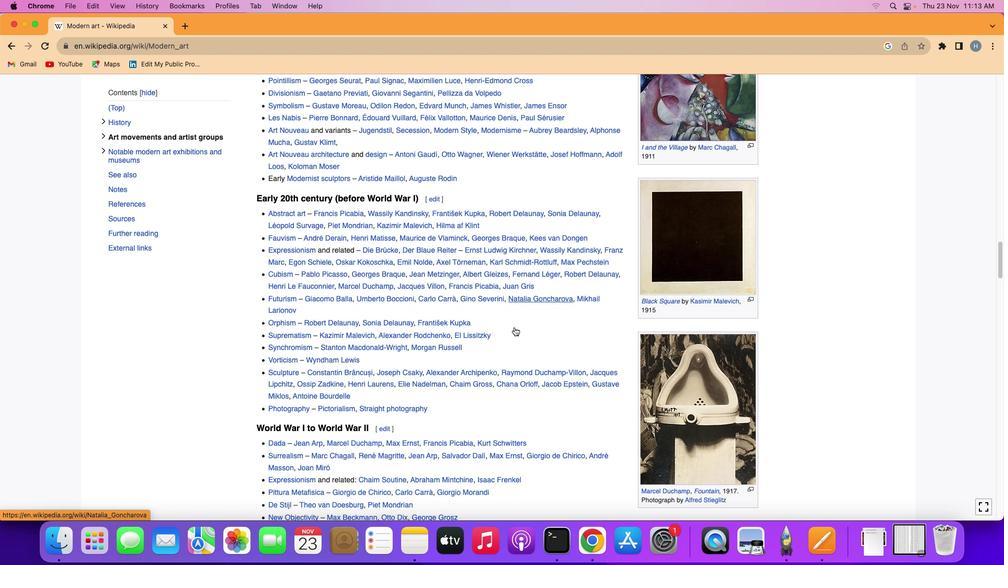 
Action: Mouse moved to (514, 327)
Screenshot: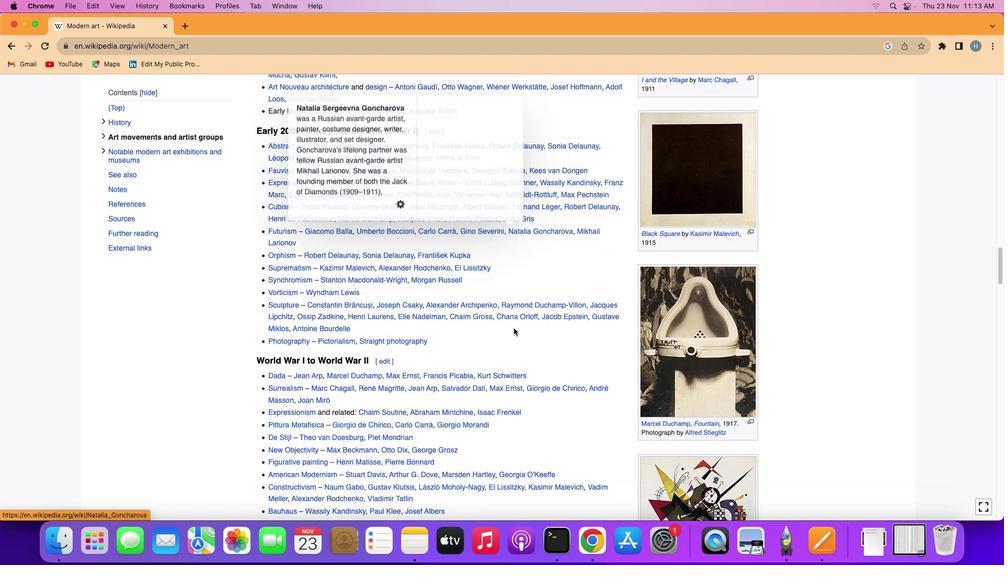 
Action: Mouse scrolled (514, 327) with delta (0, 0)
Screenshot: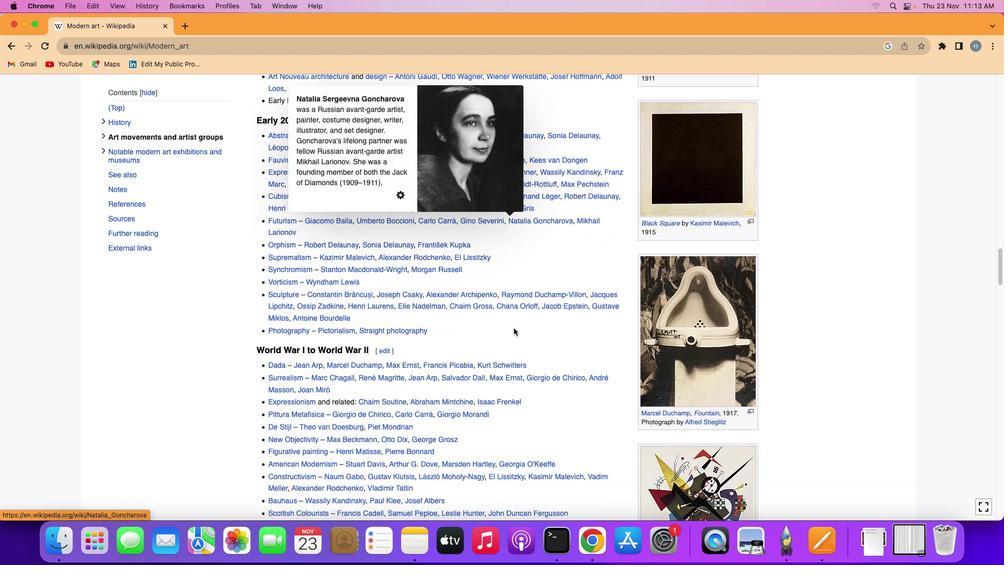 
Action: Mouse scrolled (514, 327) with delta (0, 0)
Screenshot: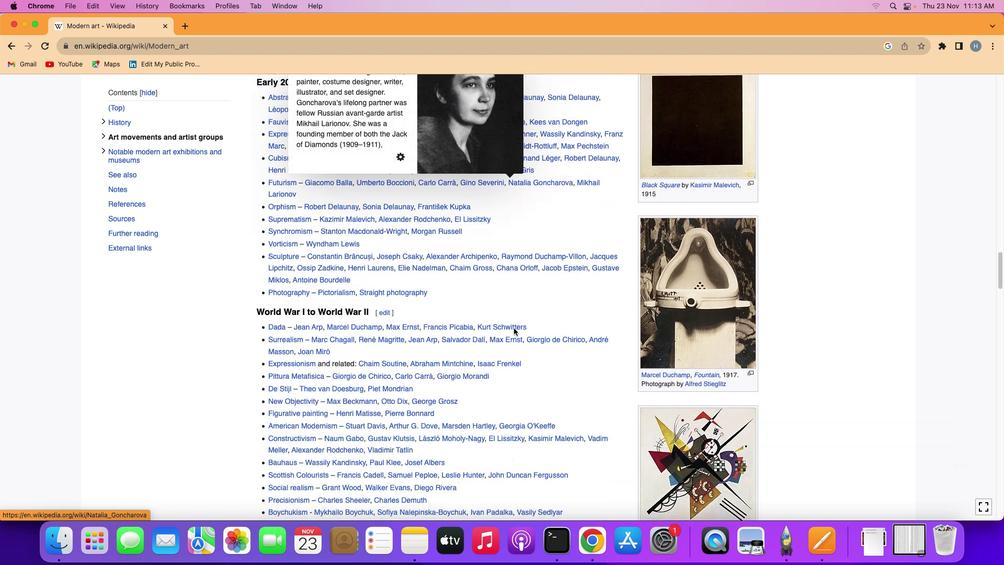 
Action: Mouse scrolled (514, 327) with delta (0, 1)
Screenshot: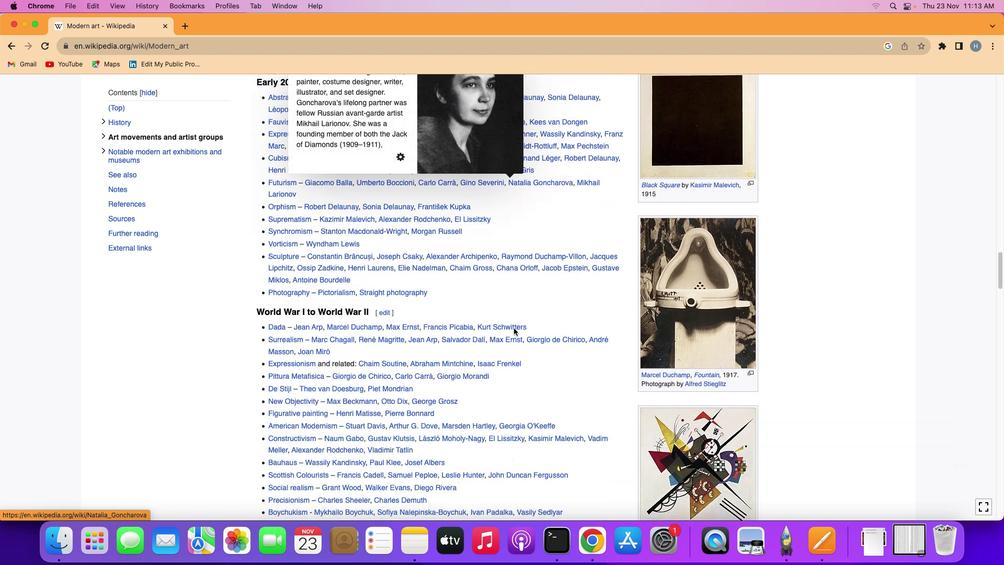 
Action: Mouse scrolled (514, 327) with delta (0, -2)
Screenshot: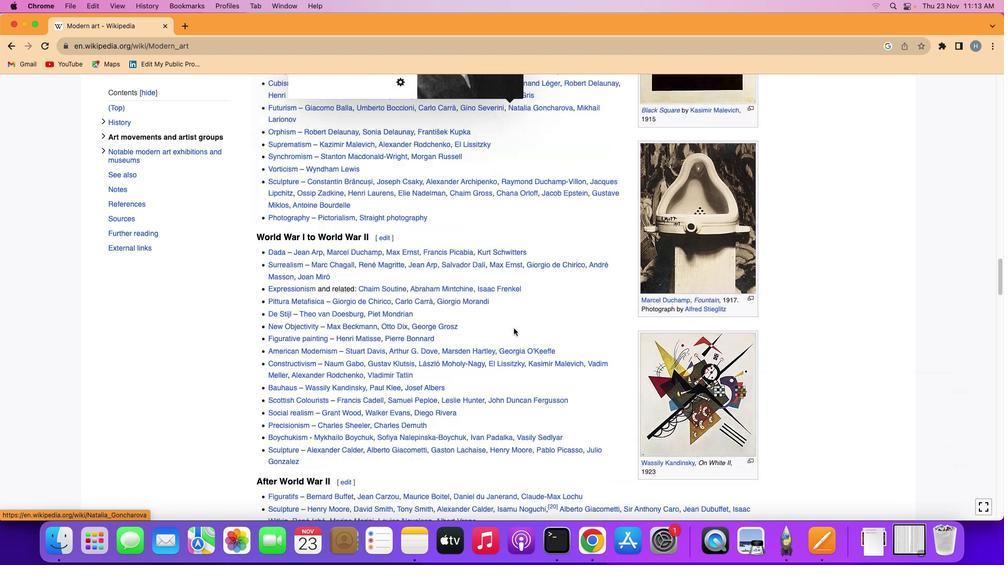 
Action: Mouse scrolled (514, 327) with delta (0, -1)
Screenshot: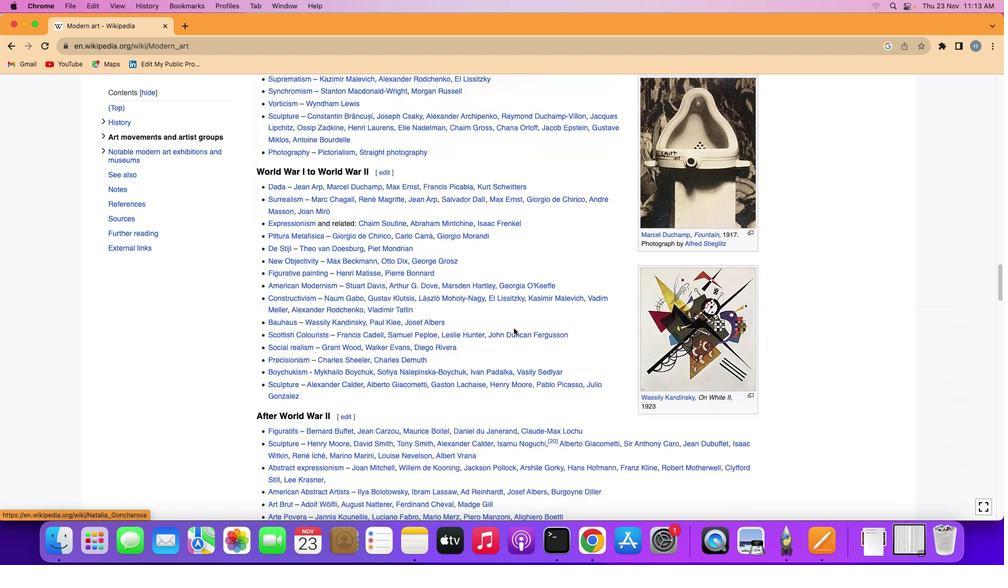 
Action: Mouse moved to (514, 328)
Screenshot: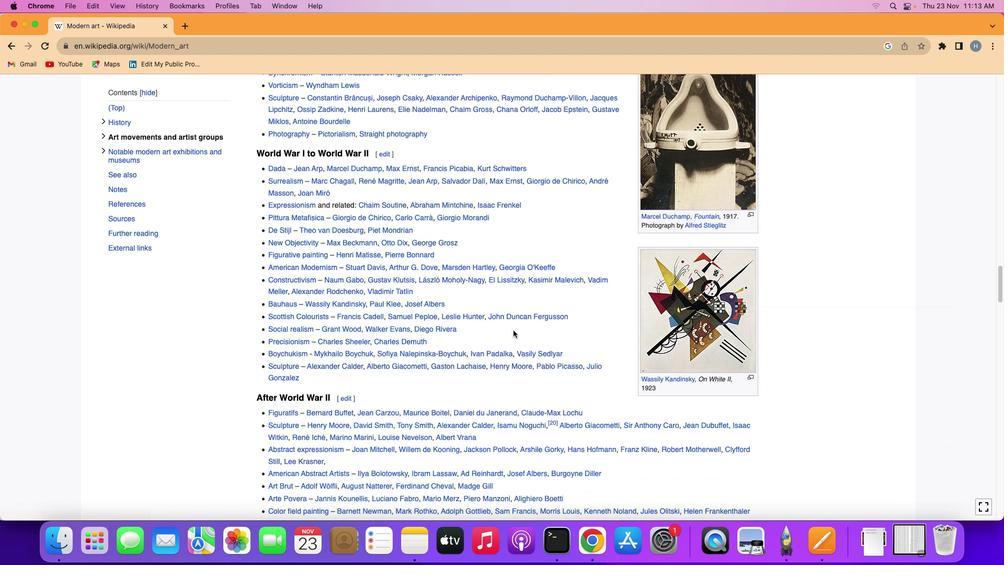 
Action: Mouse scrolled (514, 328) with delta (0, 0)
Screenshot: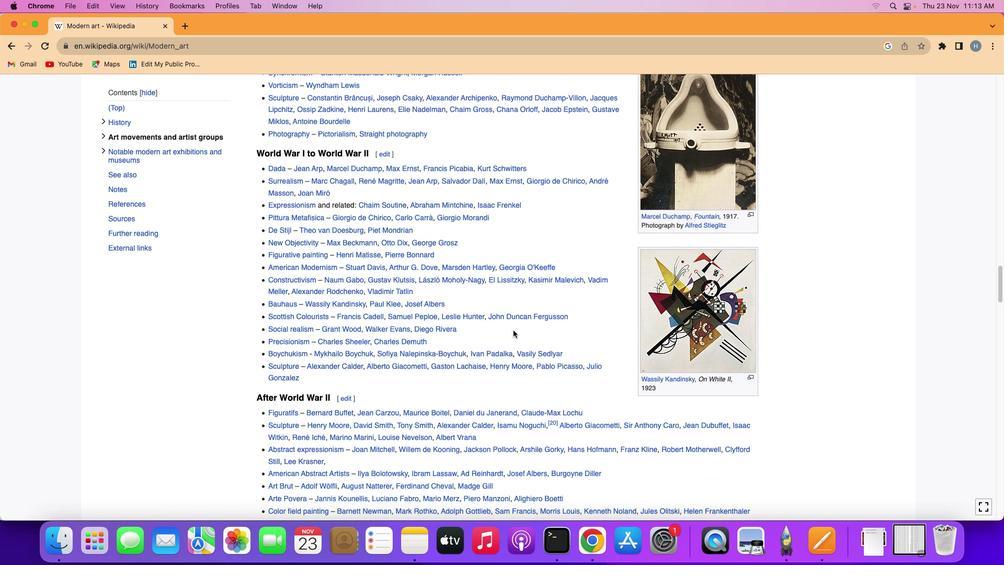 
Action: Mouse scrolled (514, 328) with delta (0, 0)
Screenshot: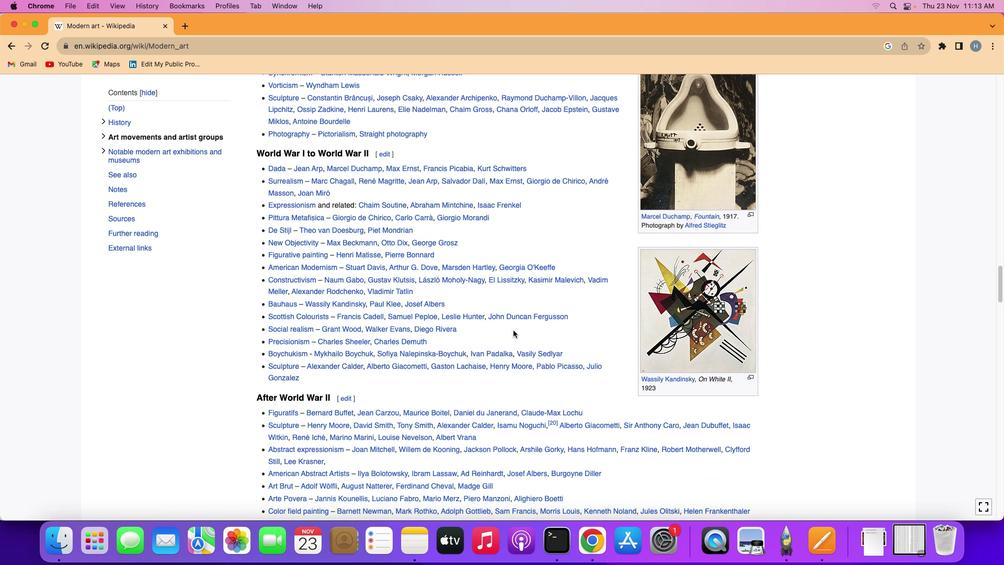 
Action: Mouse scrolled (514, 328) with delta (0, -1)
Screenshot: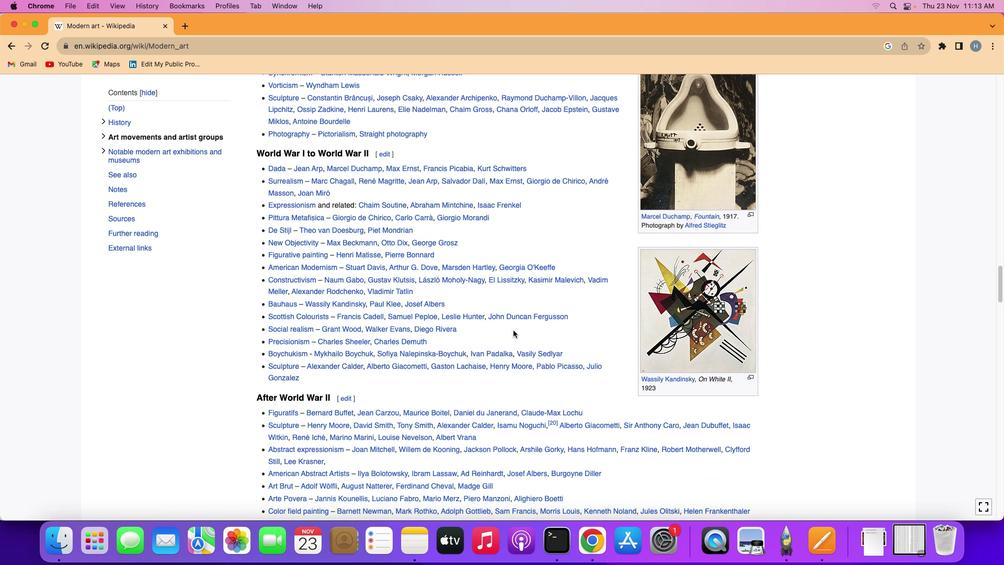 
Action: Mouse scrolled (514, 328) with delta (0, -2)
Screenshot: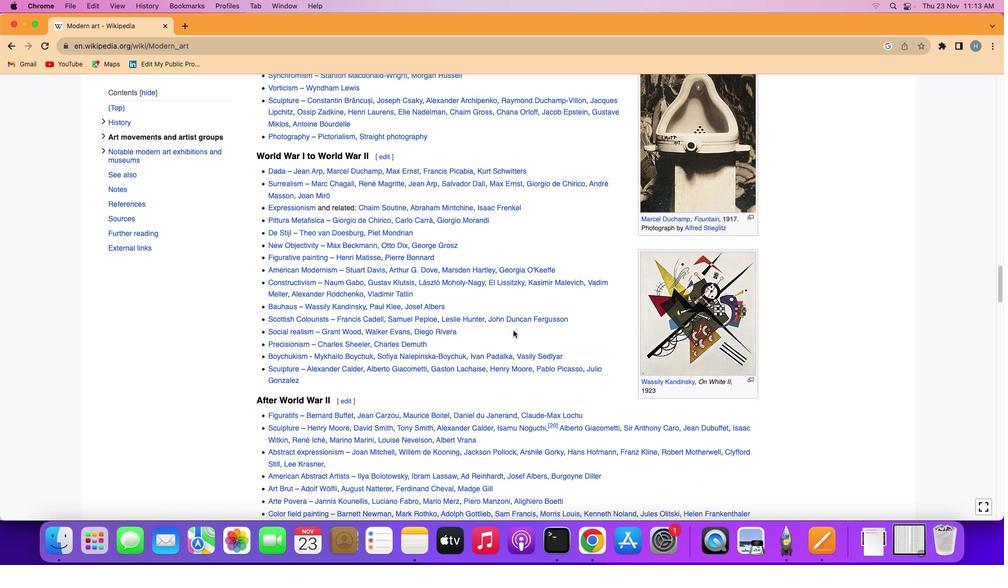 
Action: Mouse moved to (513, 330)
Screenshot: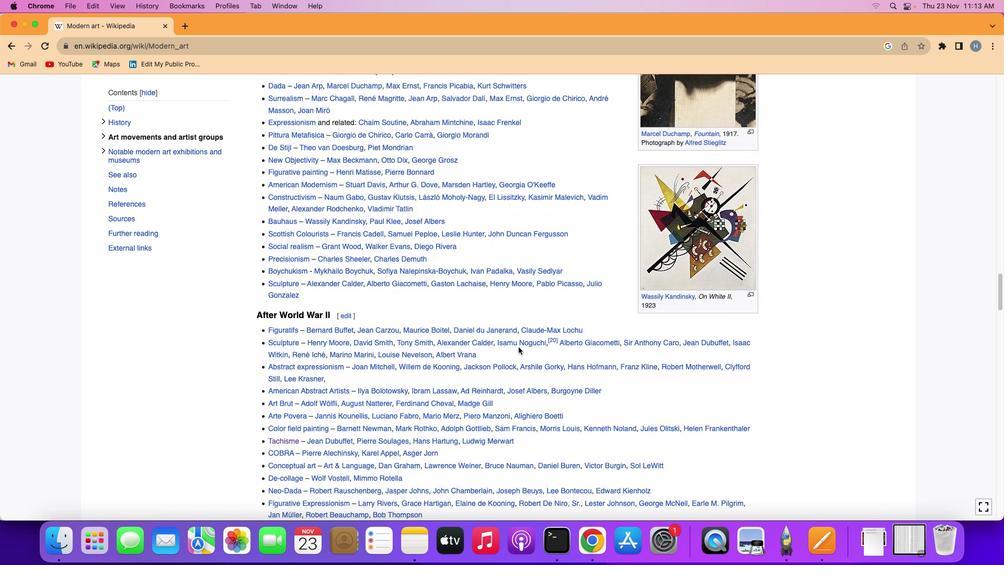 
Action: Mouse scrolled (513, 330) with delta (0, 0)
Screenshot: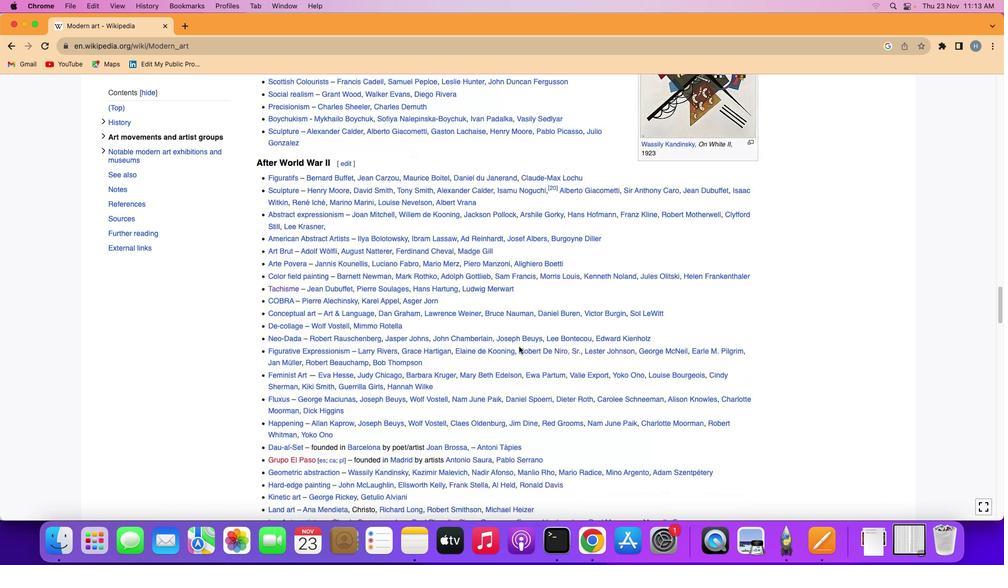 
Action: Mouse scrolled (513, 330) with delta (0, 1)
Screenshot: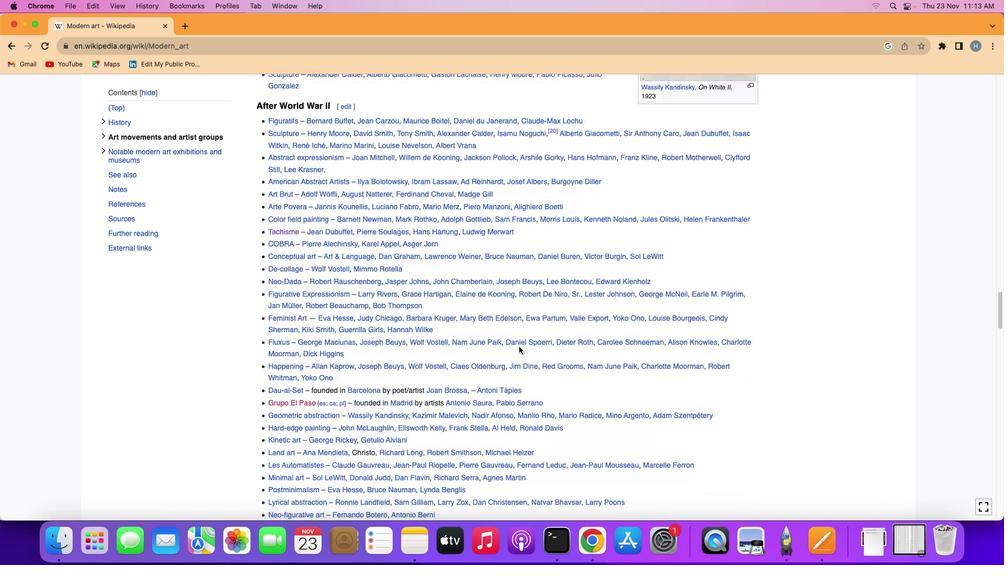 
Action: Mouse scrolled (513, 330) with delta (0, -2)
Screenshot: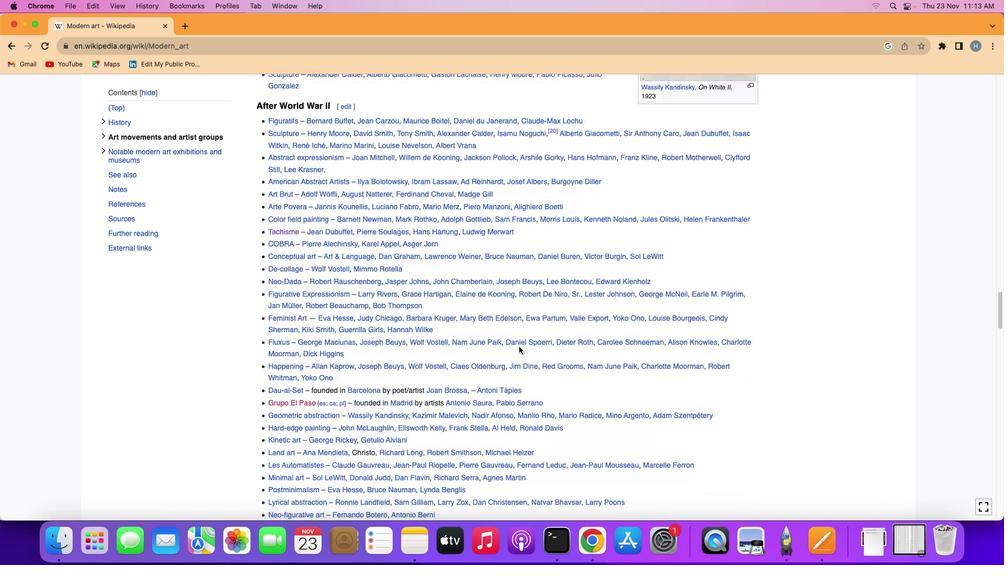 
Action: Mouse scrolled (513, 330) with delta (0, -1)
Screenshot: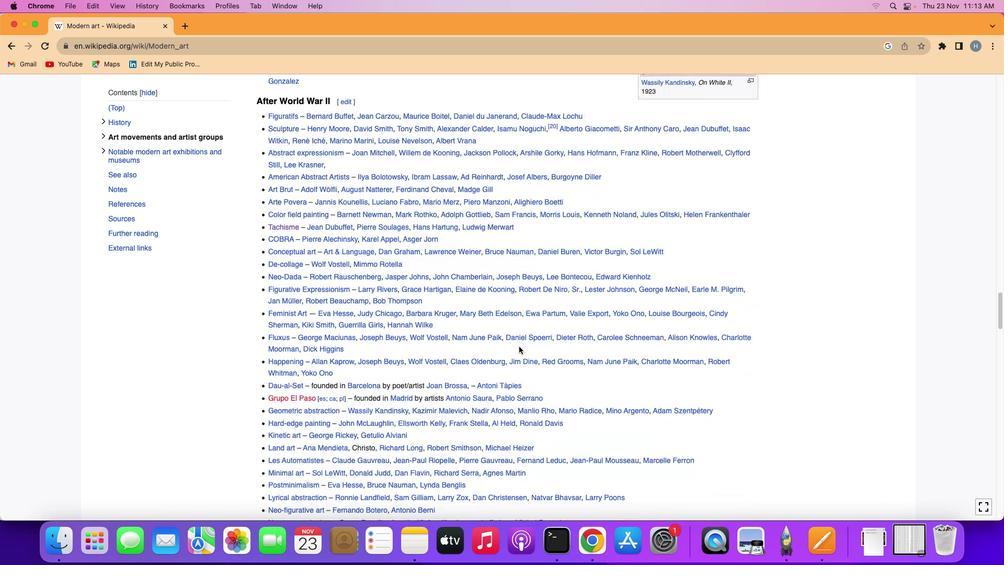 
Action: Mouse moved to (518, 347)
Screenshot: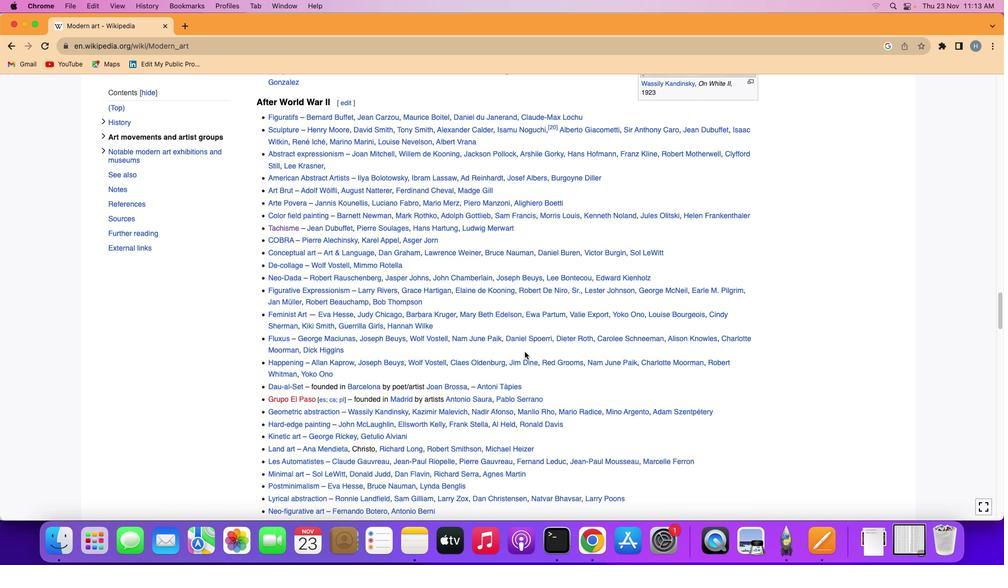
Action: Mouse scrolled (518, 347) with delta (0, 0)
Screenshot: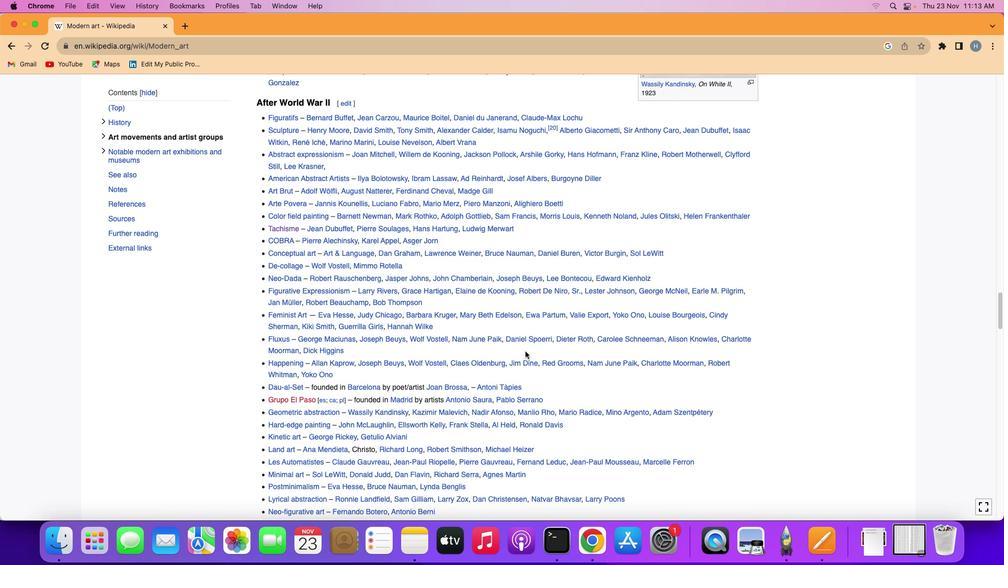 
Action: Mouse scrolled (518, 347) with delta (0, 0)
Screenshot: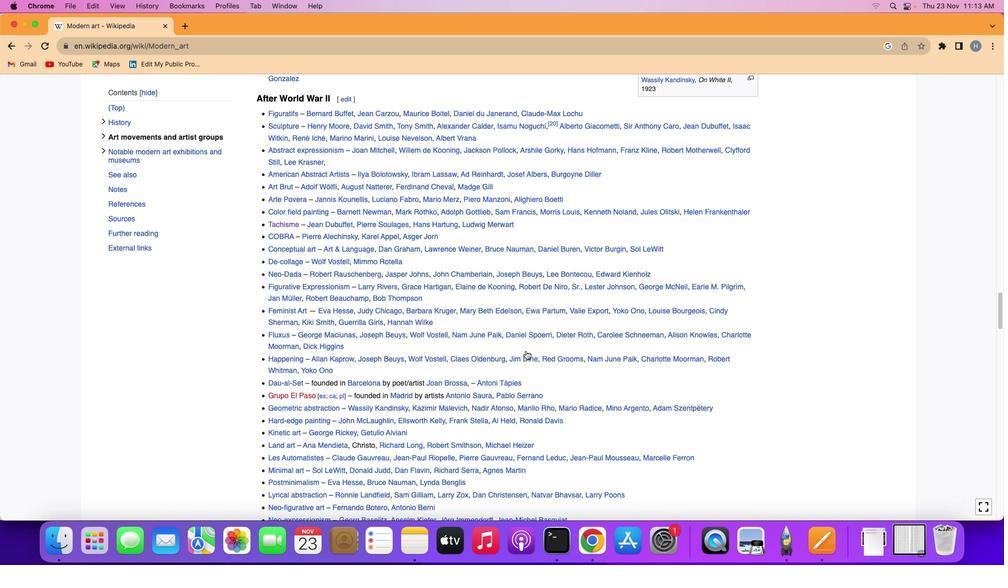 
Action: Mouse scrolled (518, 347) with delta (0, -1)
Screenshot: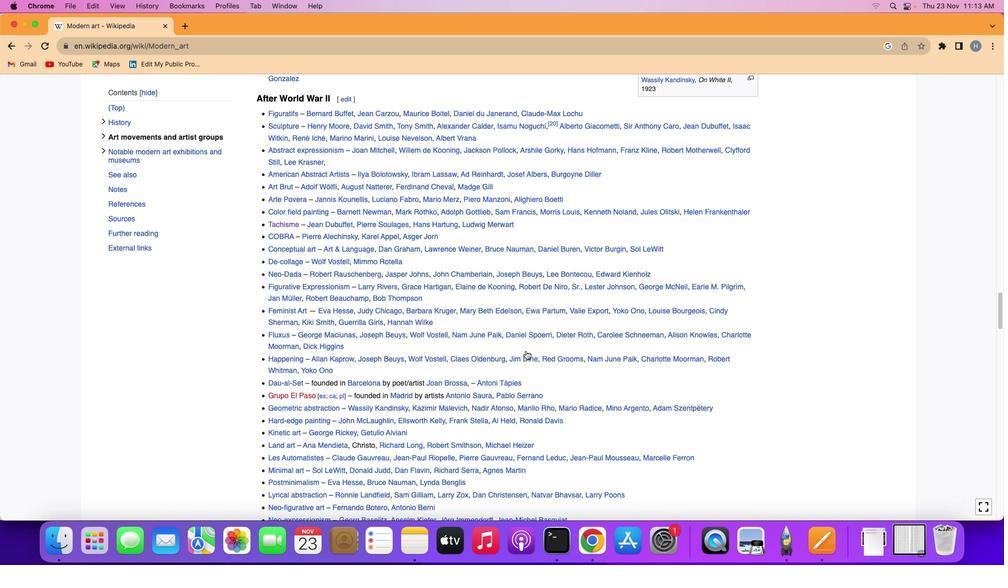 
Action: Mouse scrolled (518, 347) with delta (0, -2)
Screenshot: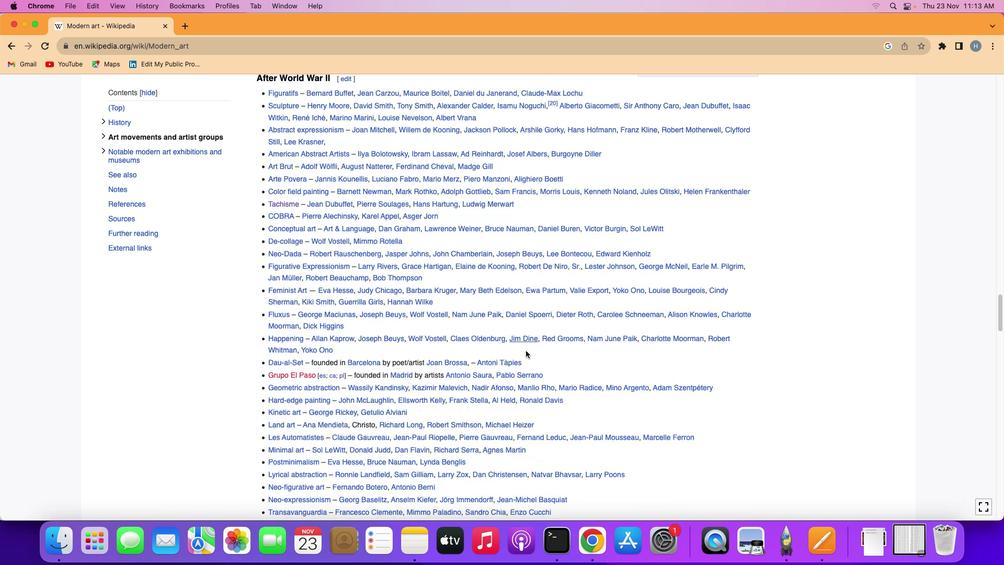 
Action: Mouse moved to (523, 352)
Screenshot: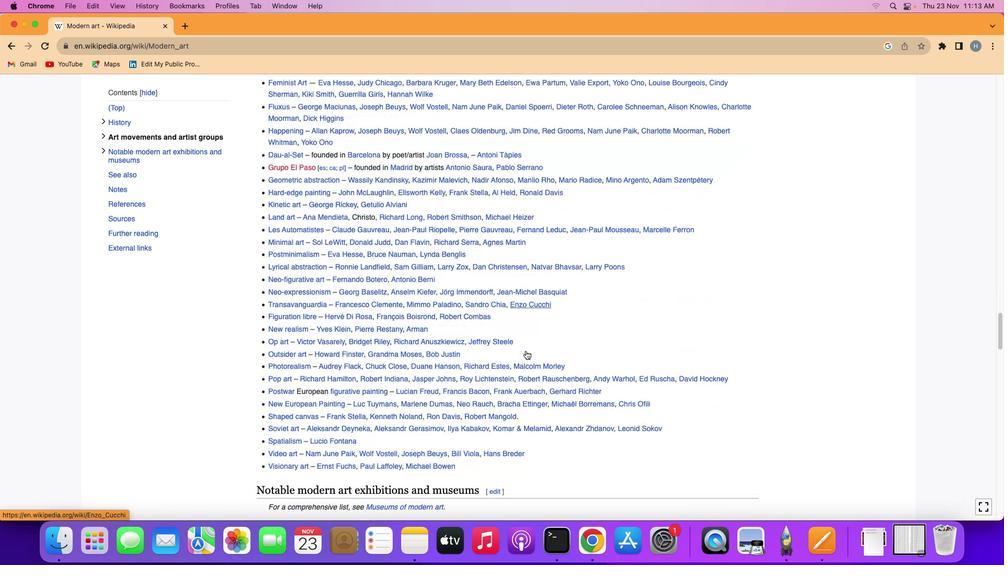 
Action: Mouse scrolled (523, 352) with delta (0, 0)
Screenshot: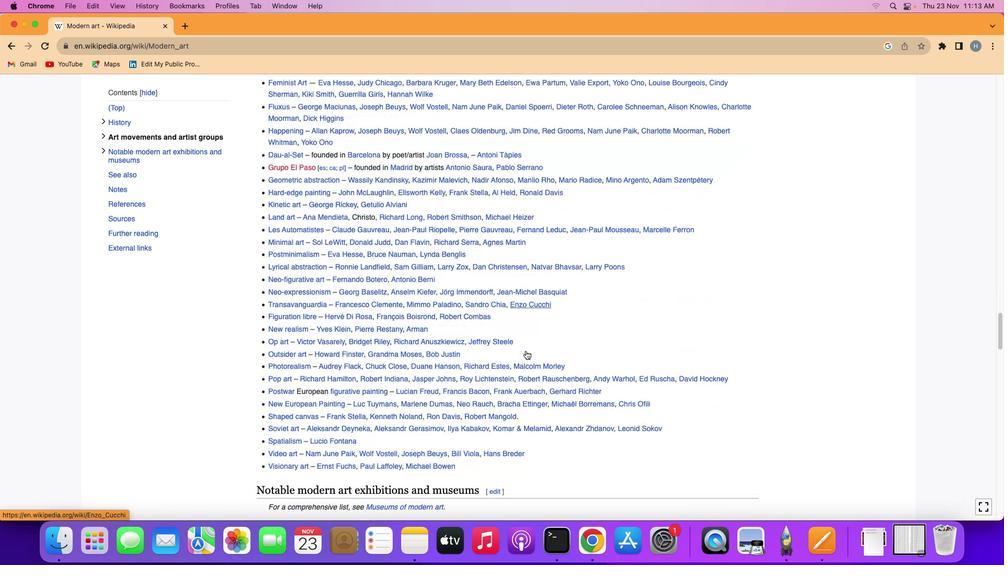 
Action: Mouse moved to (524, 352)
Screenshot: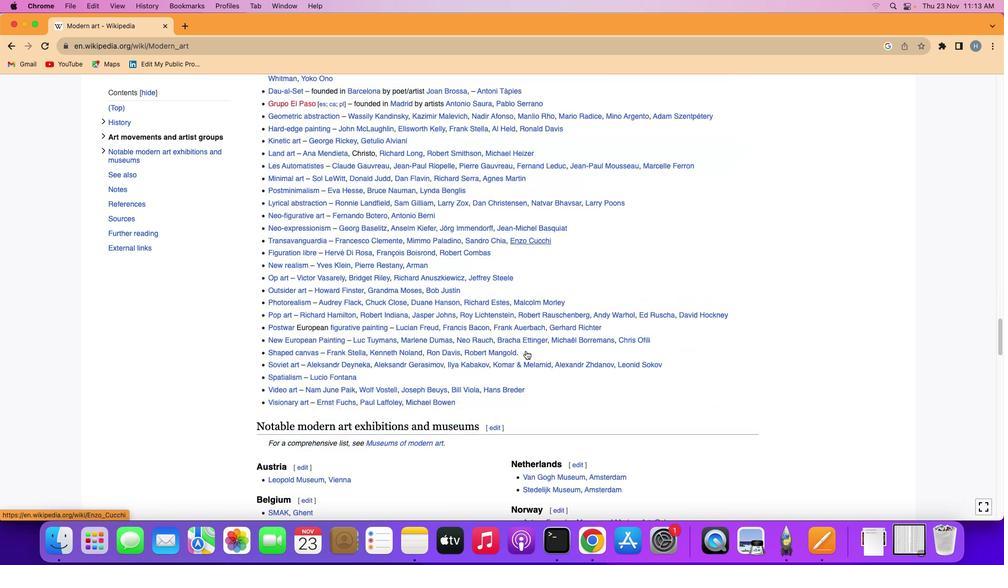
Action: Mouse scrolled (524, 352) with delta (0, 1)
Screenshot: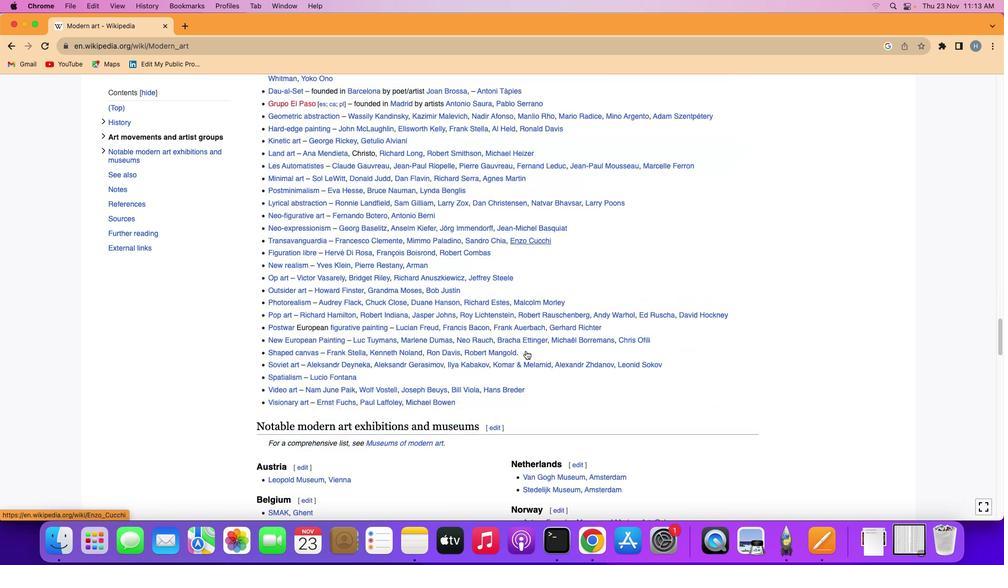 
Action: Mouse moved to (524, 352)
Screenshot: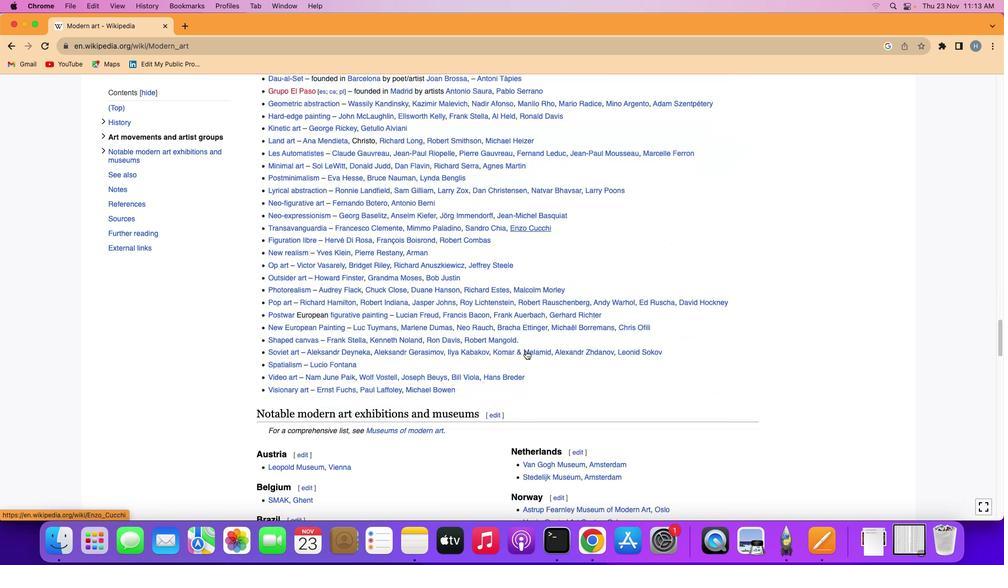 
Action: Mouse scrolled (524, 352) with delta (0, -2)
